 Task: Contacts Creation
Action: Mouse moved to (504, 148)
Screenshot: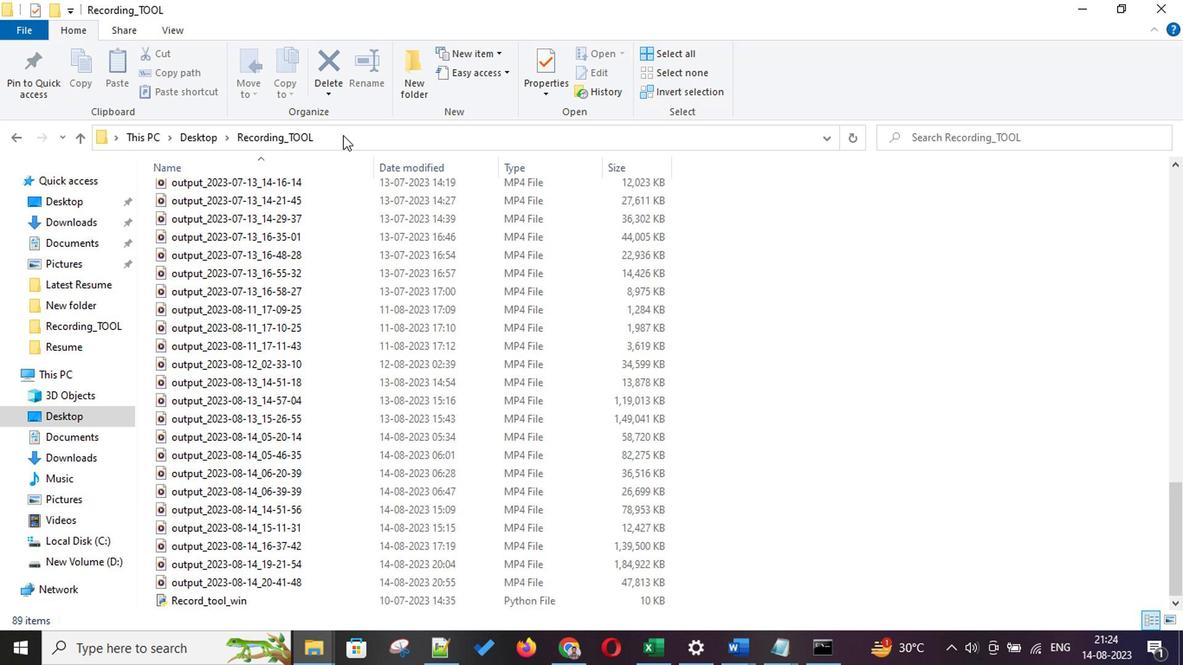 
Action: Key pressed <Key.alt_l><Key.tab><Key.tab>
Screenshot: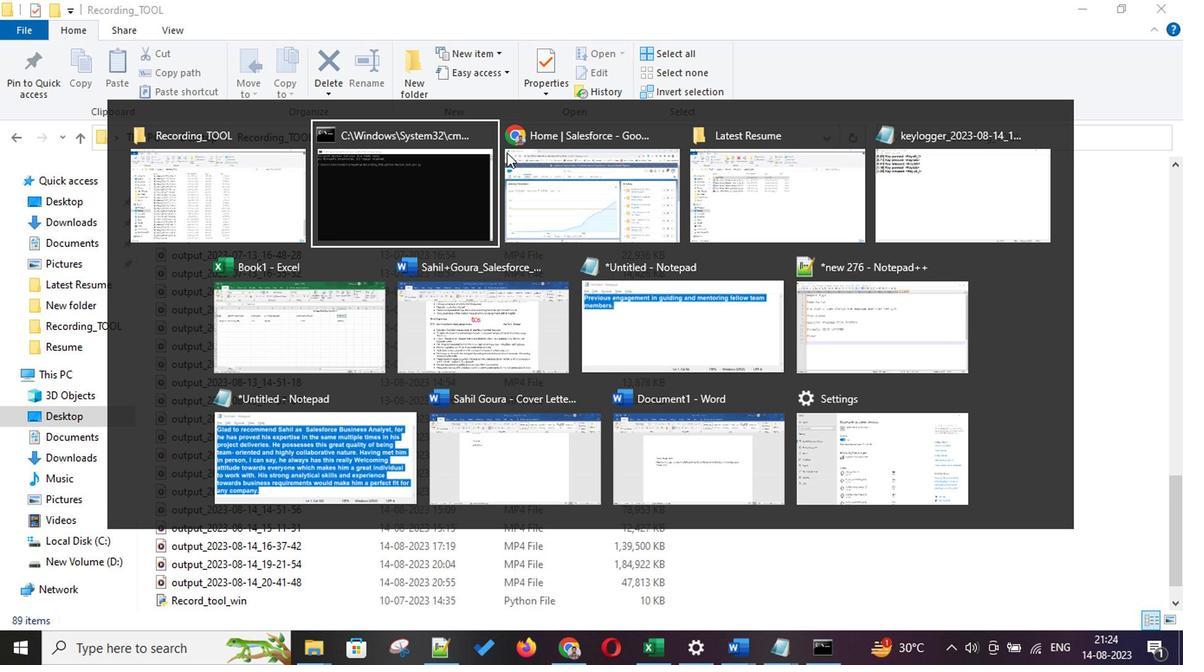 
Action: Mouse moved to (340, 184)
Screenshot: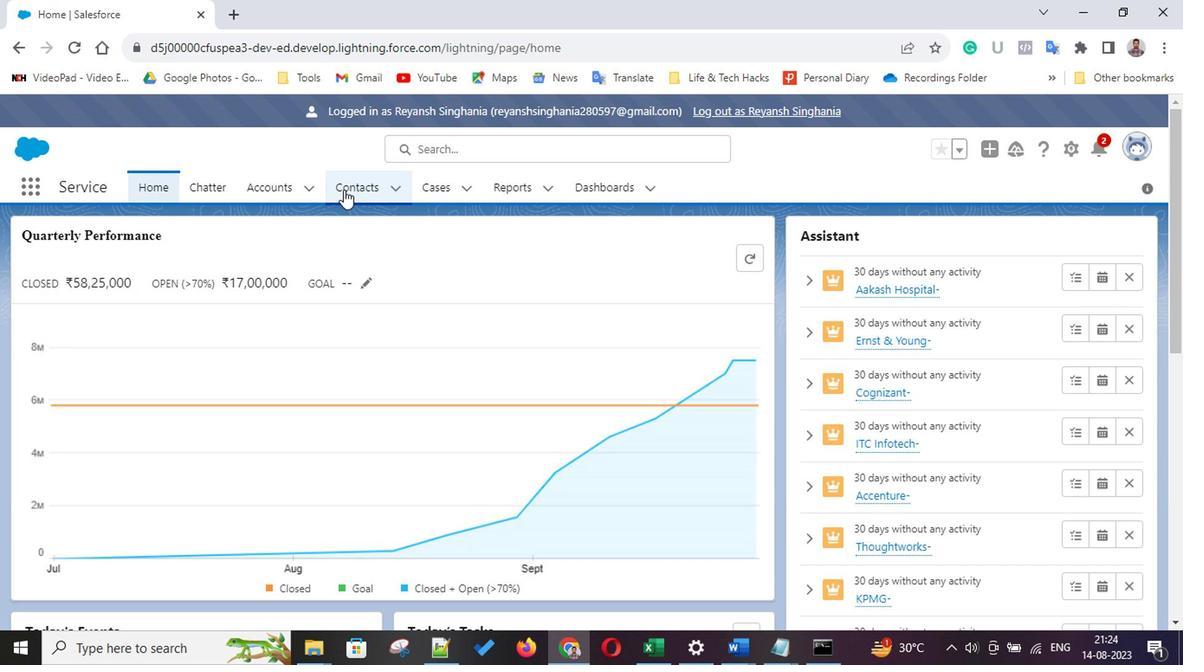 
Action: Mouse pressed left at (340, 184)
Screenshot: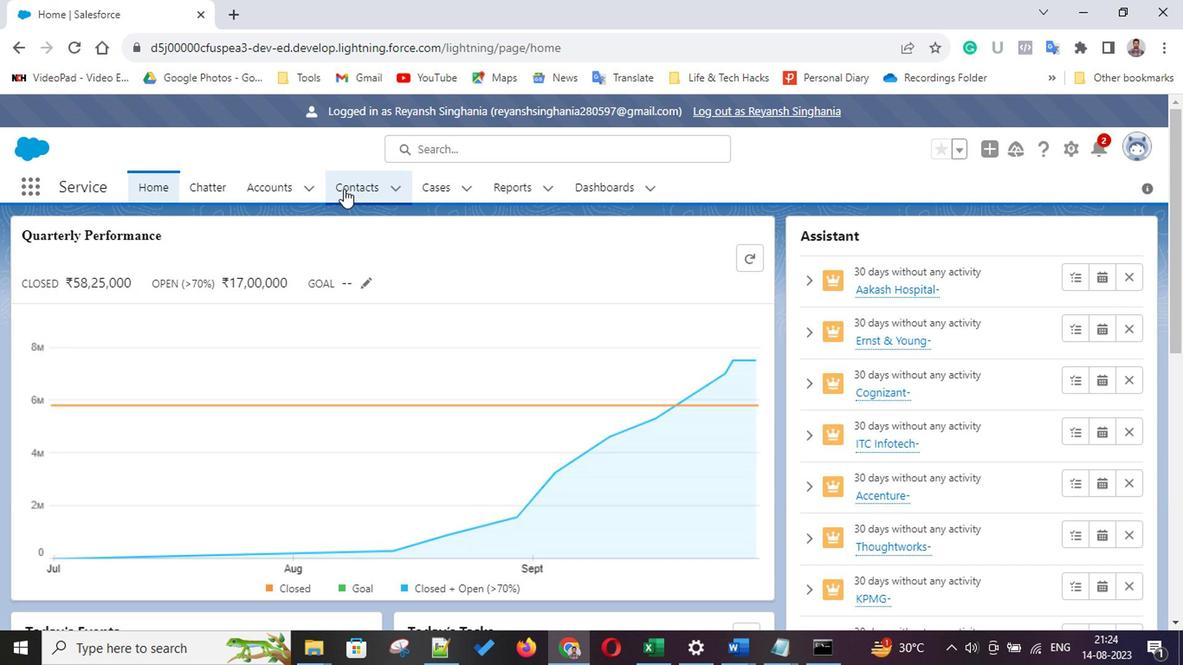 
Action: Mouse moved to (845, 241)
Screenshot: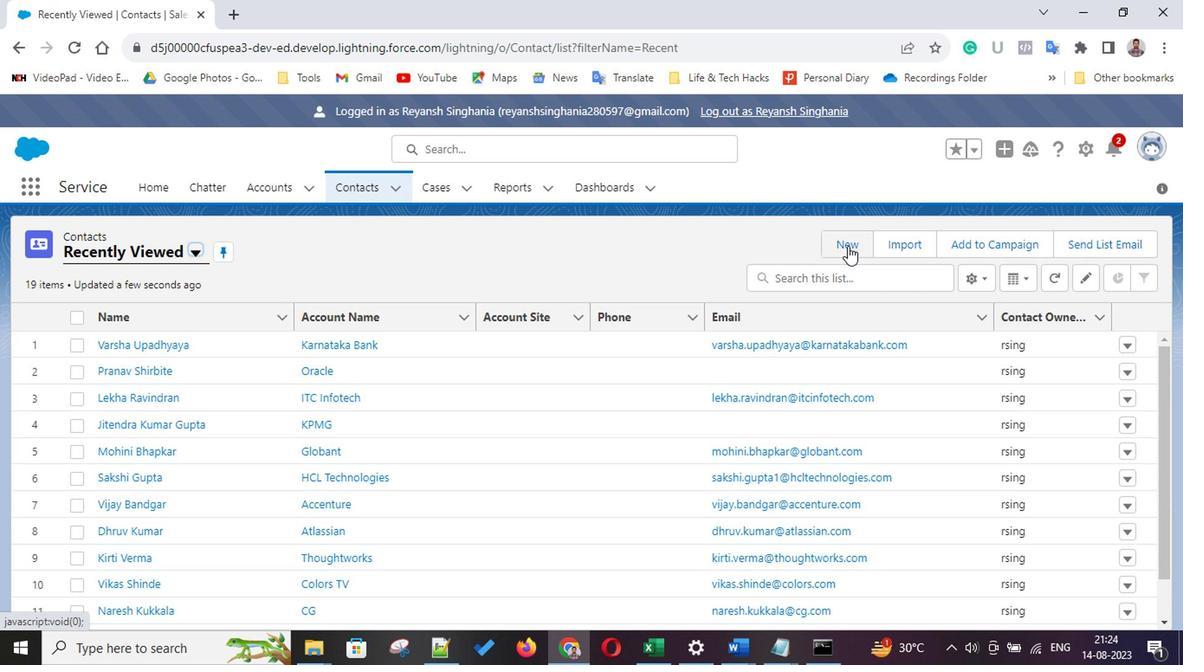 
Action: Mouse pressed left at (845, 241)
Screenshot: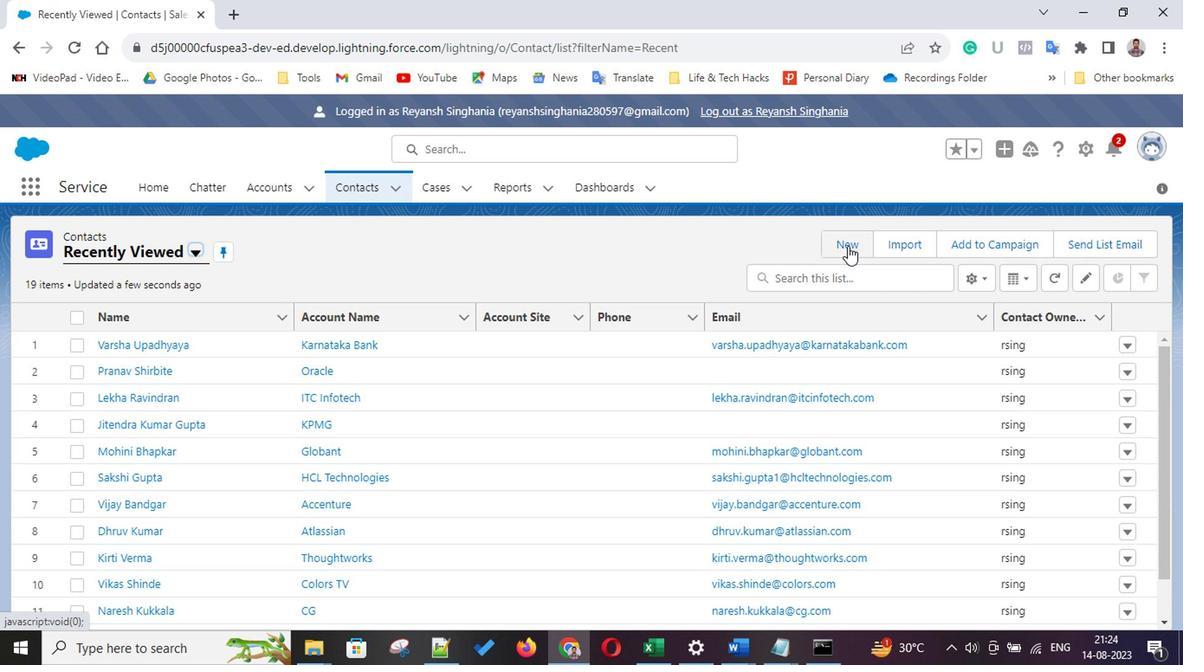 
Action: Mouse moved to (364, 412)
Screenshot: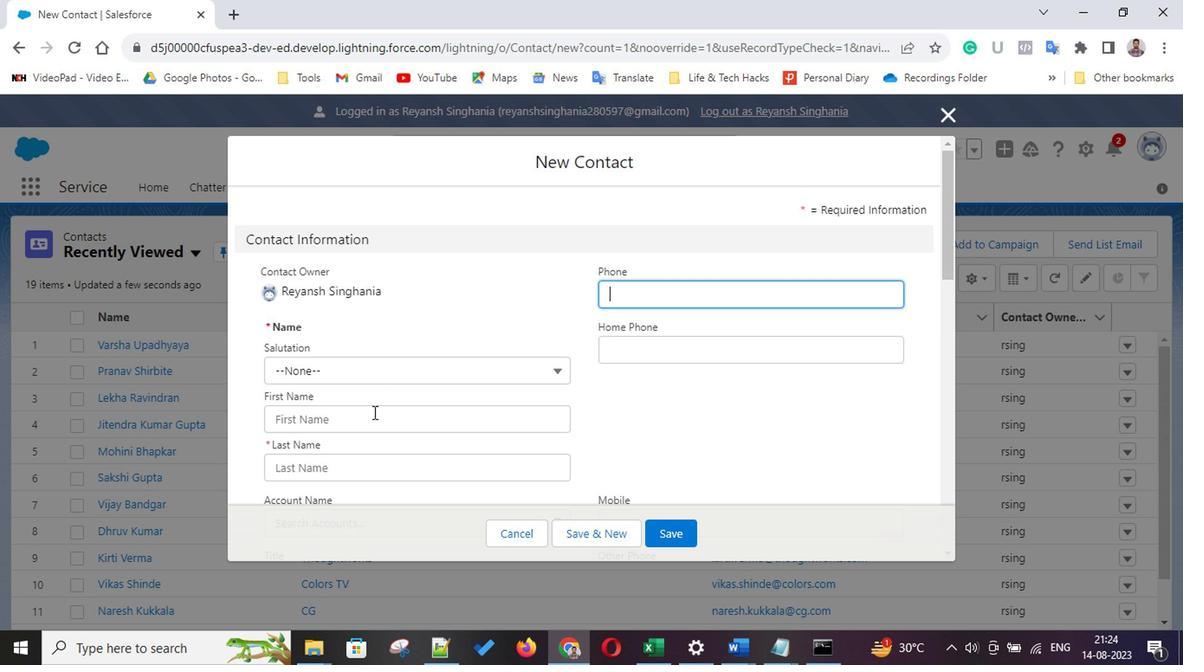 
Action: Mouse pressed left at (364, 412)
Screenshot: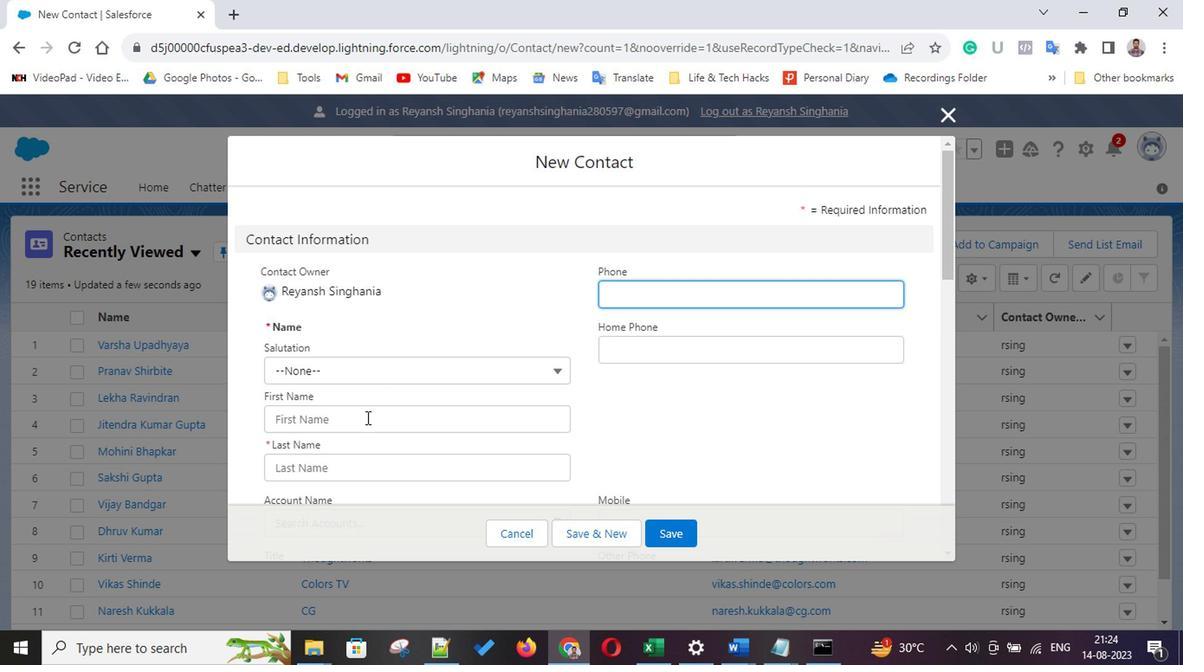
Action: Key pressed <Key.shift>Aayesha
Screenshot: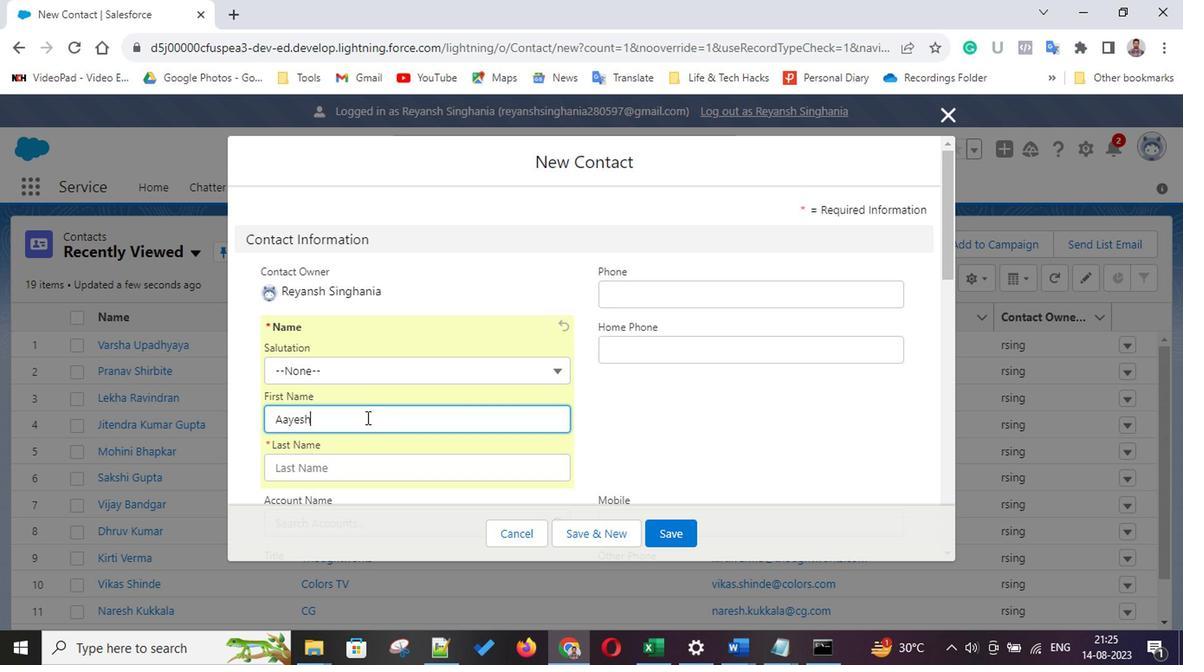 
Action: Mouse moved to (353, 454)
Screenshot: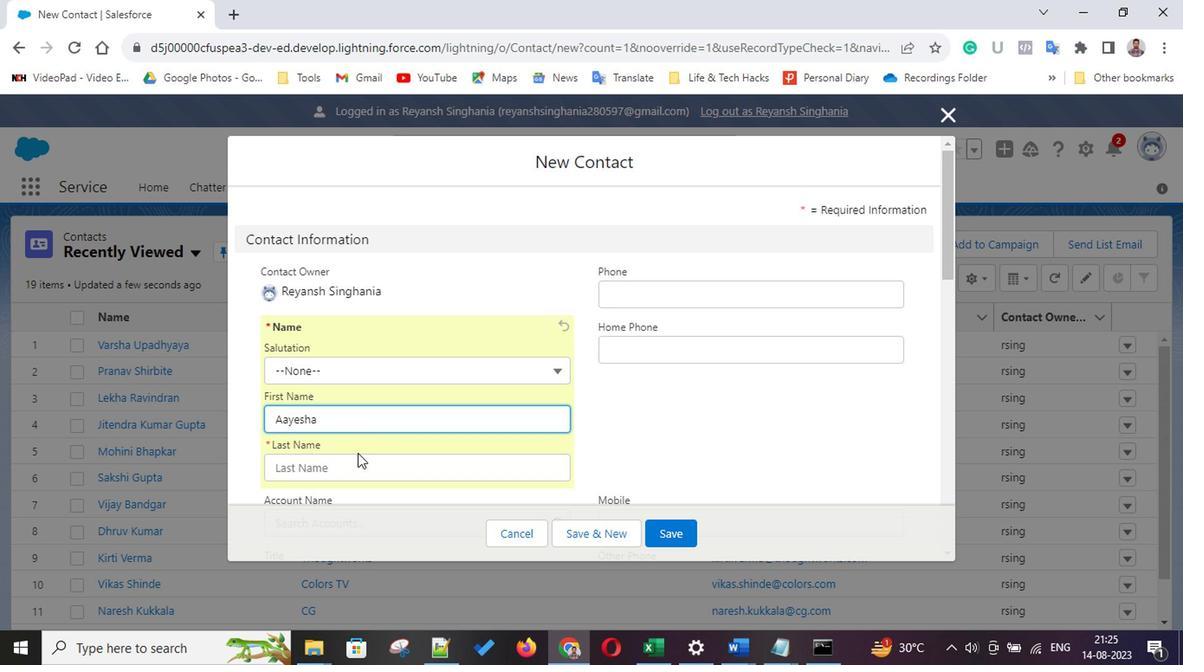 
Action: Mouse pressed left at (353, 454)
Screenshot: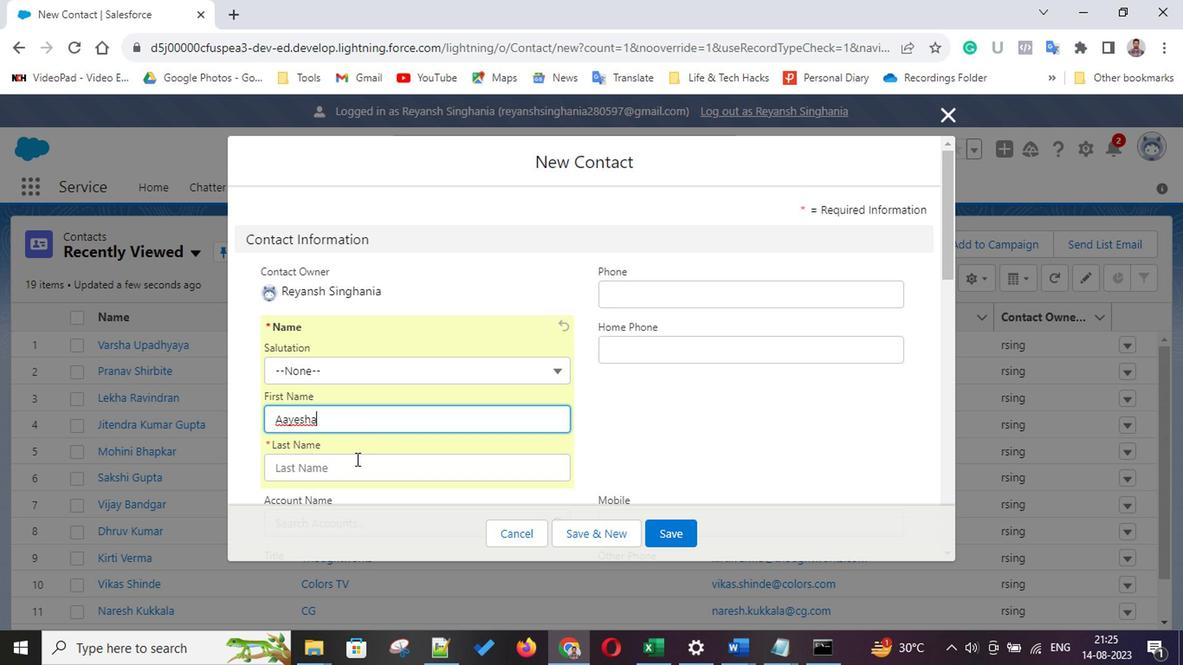 
Action: Key pressed <Key.shift>Mi<Key.backspace><Key.backspace><Key.shift>Nisni
Screenshot: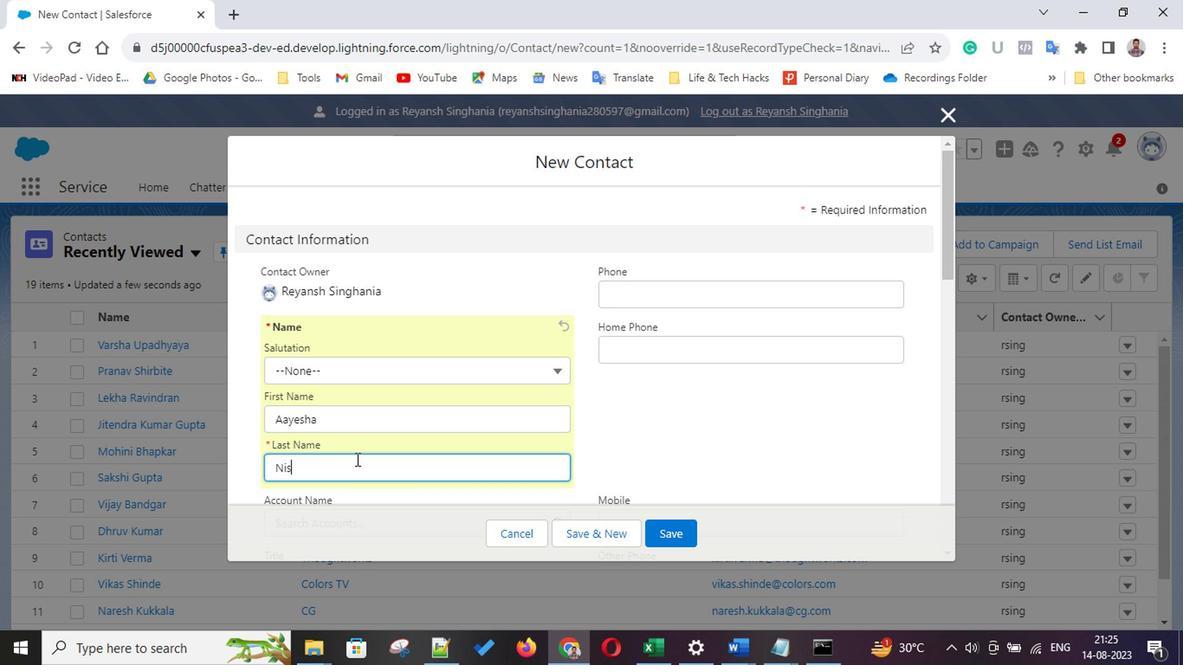 
Action: Mouse moved to (419, 441)
Screenshot: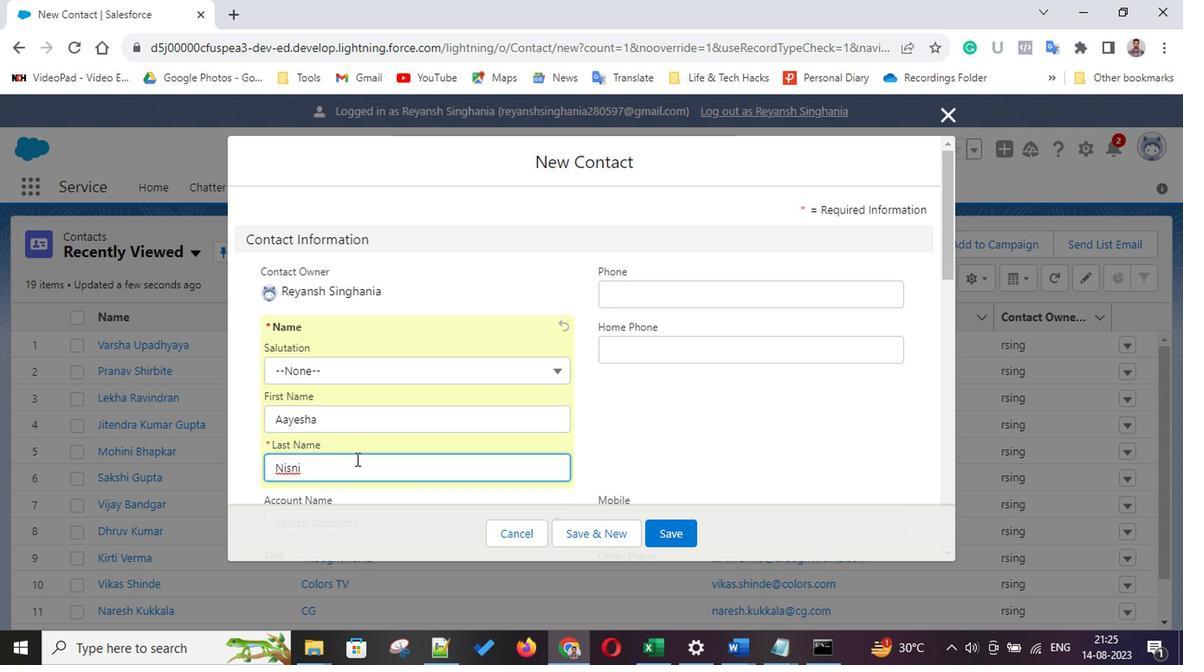 
Action: Mouse scrolled (419, 440) with delta (0, 0)
Screenshot: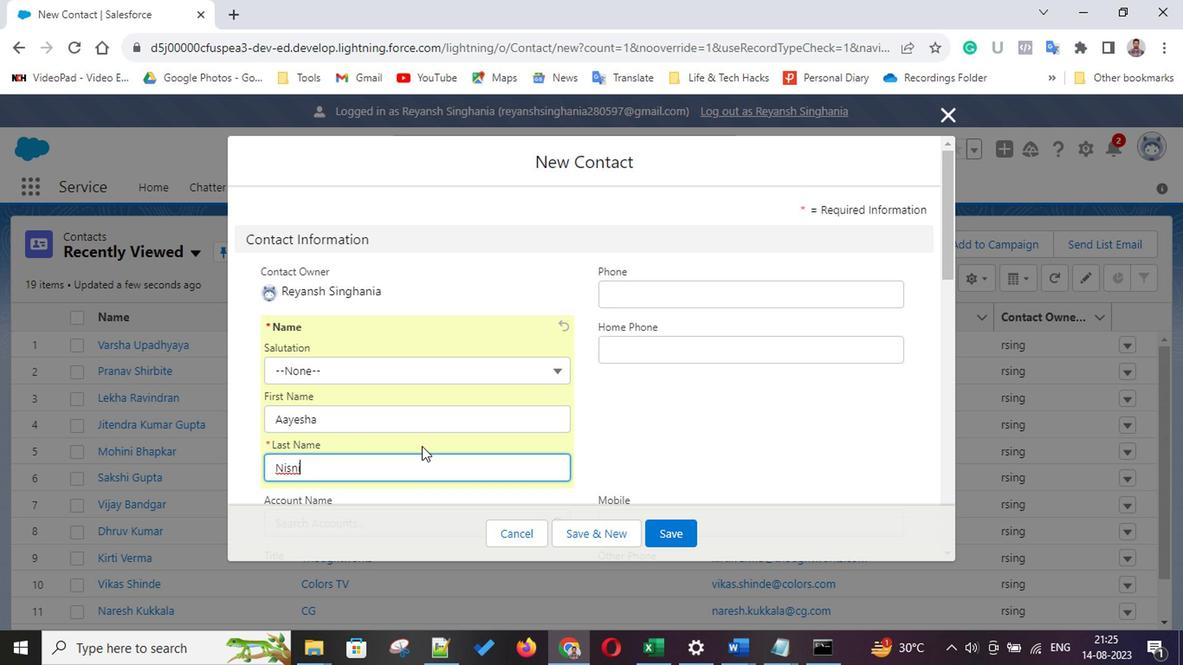 
Action: Mouse scrolled (419, 440) with delta (0, 0)
Screenshot: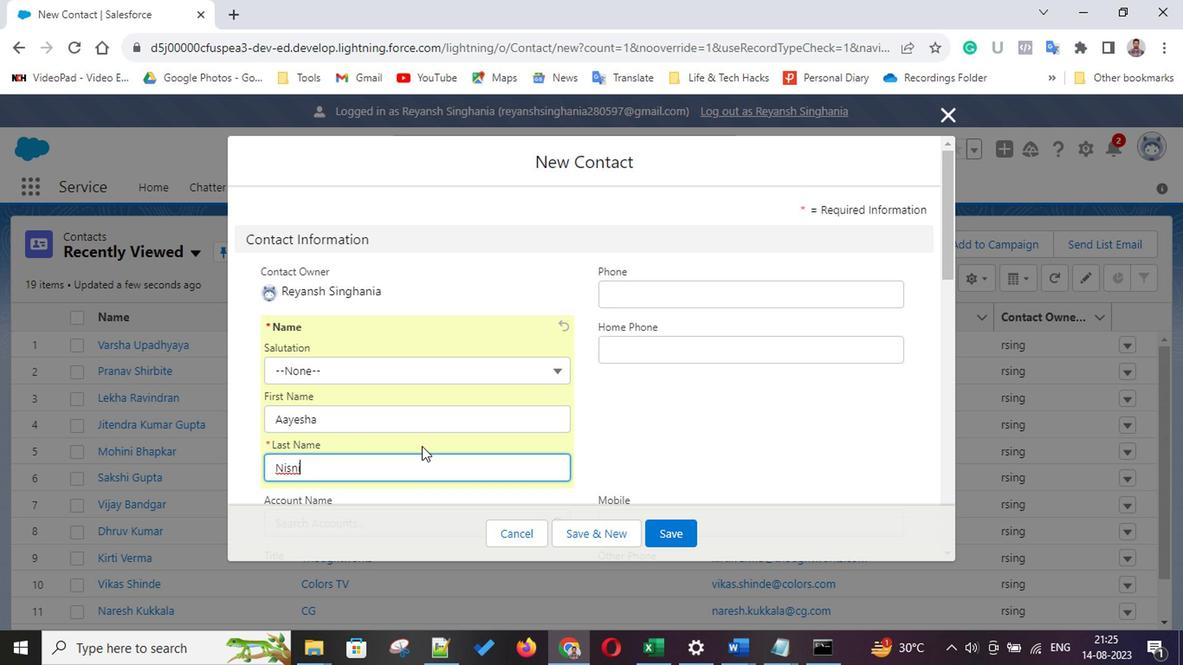 
Action: Mouse scrolled (419, 440) with delta (0, 0)
Screenshot: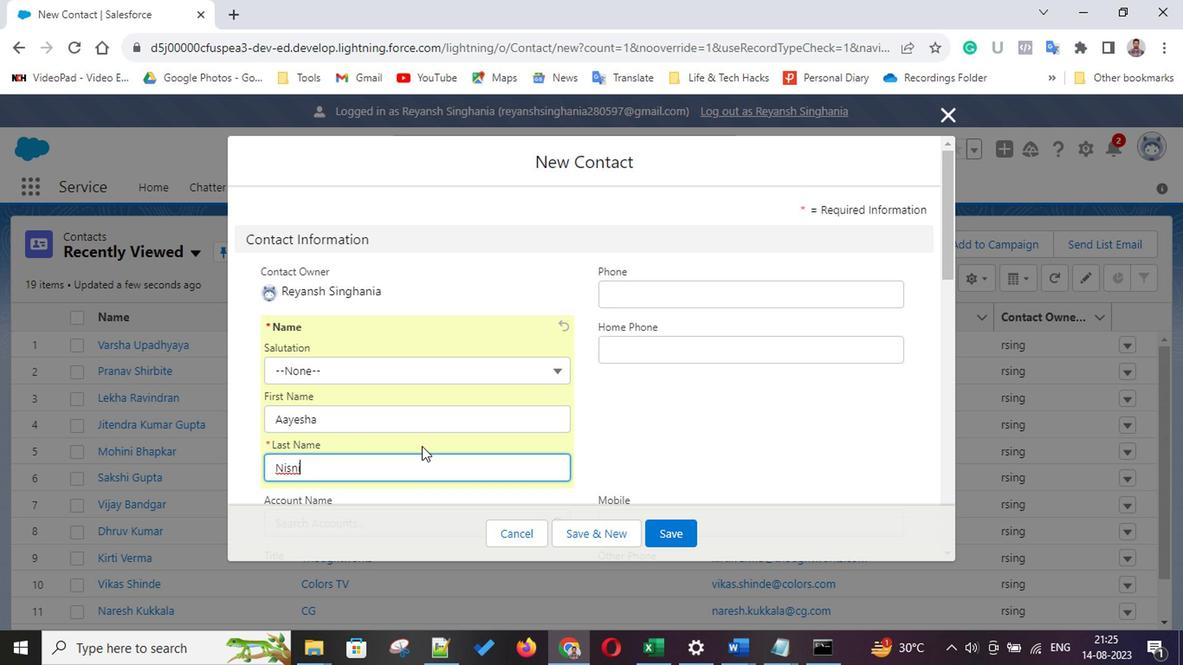 
Action: Mouse scrolled (419, 440) with delta (0, 0)
Screenshot: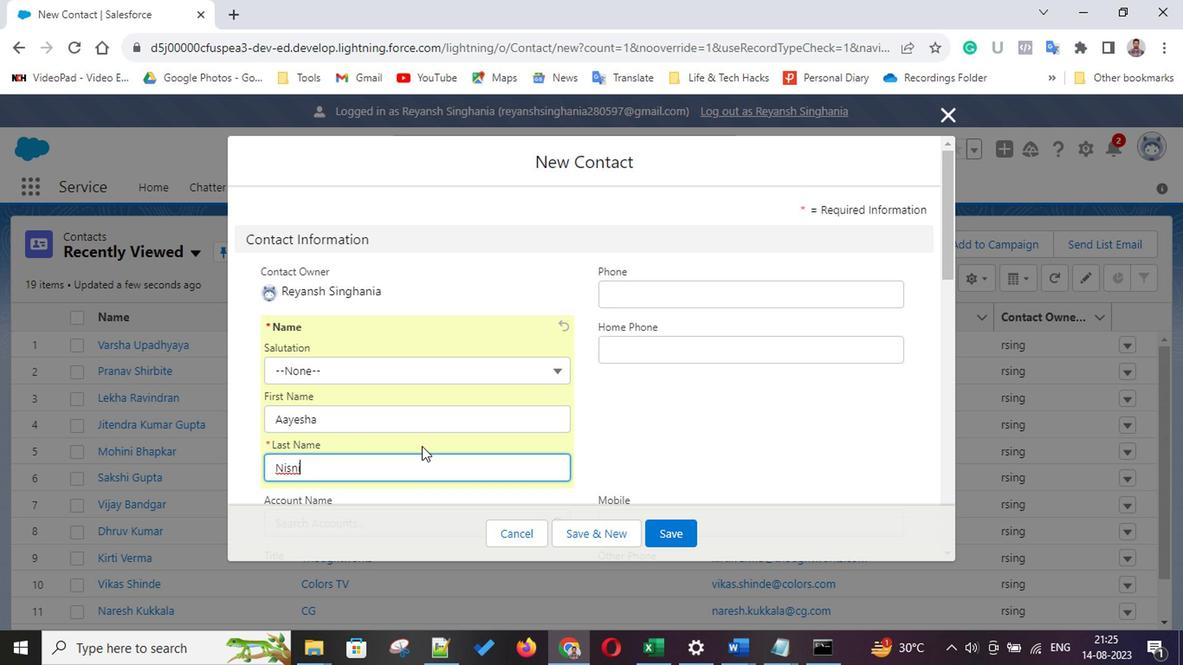 
Action: Mouse scrolled (419, 440) with delta (0, 0)
Screenshot: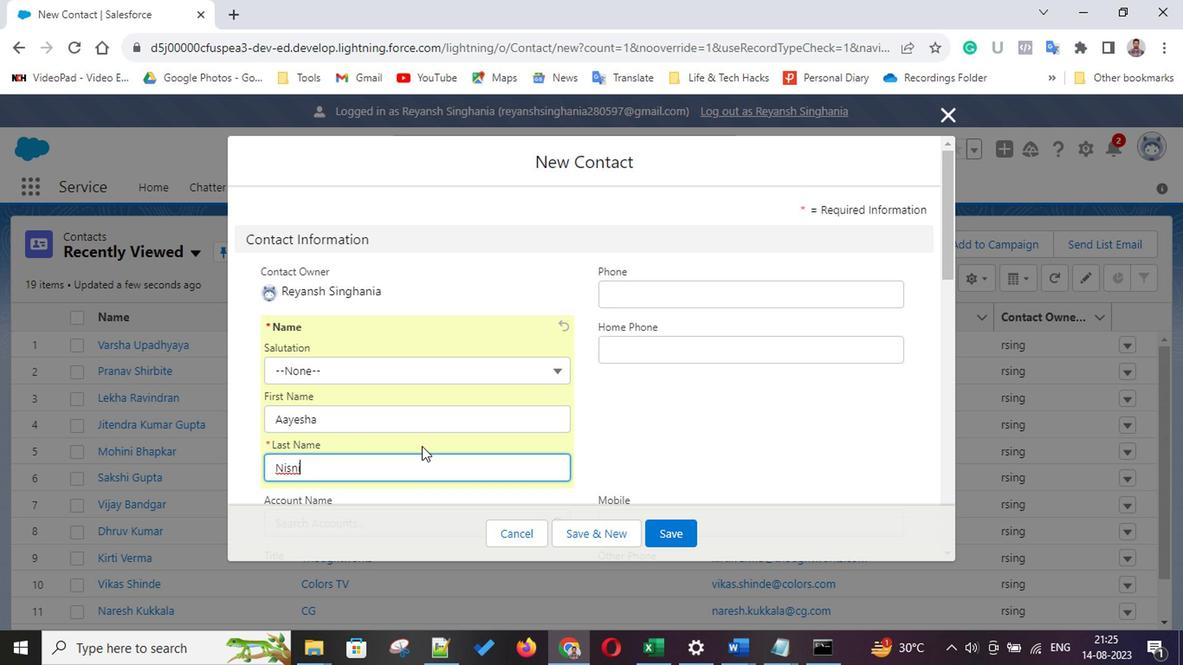 
Action: Mouse scrolled (419, 440) with delta (0, 0)
Screenshot: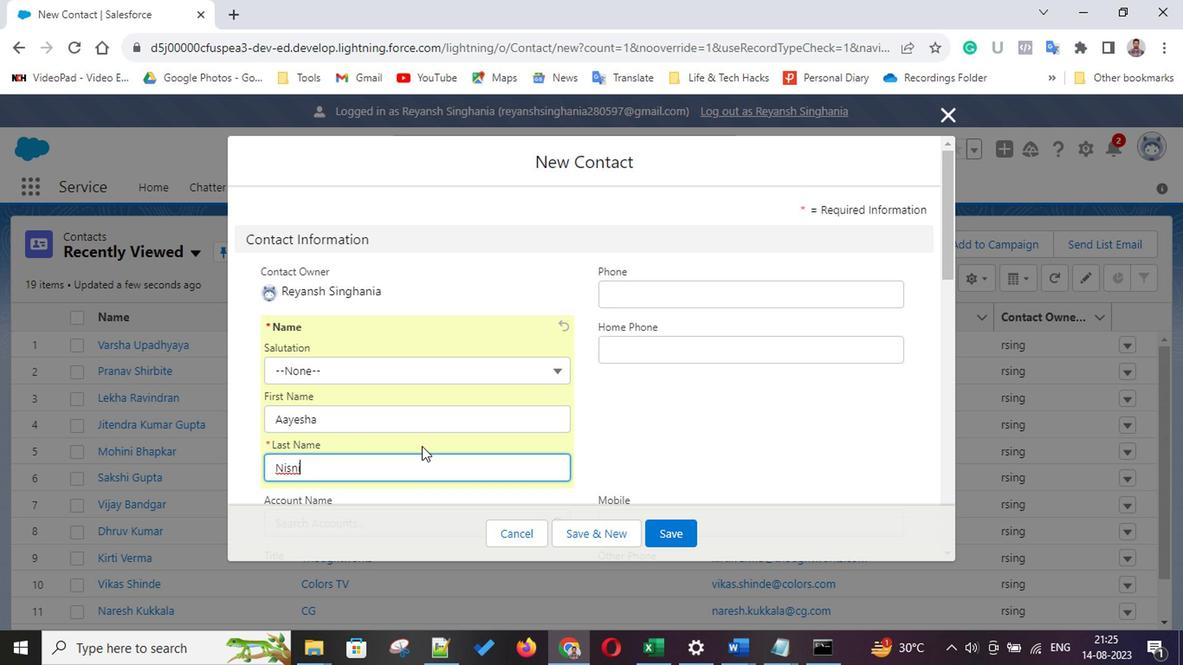 
Action: Mouse scrolled (419, 440) with delta (0, 0)
Screenshot: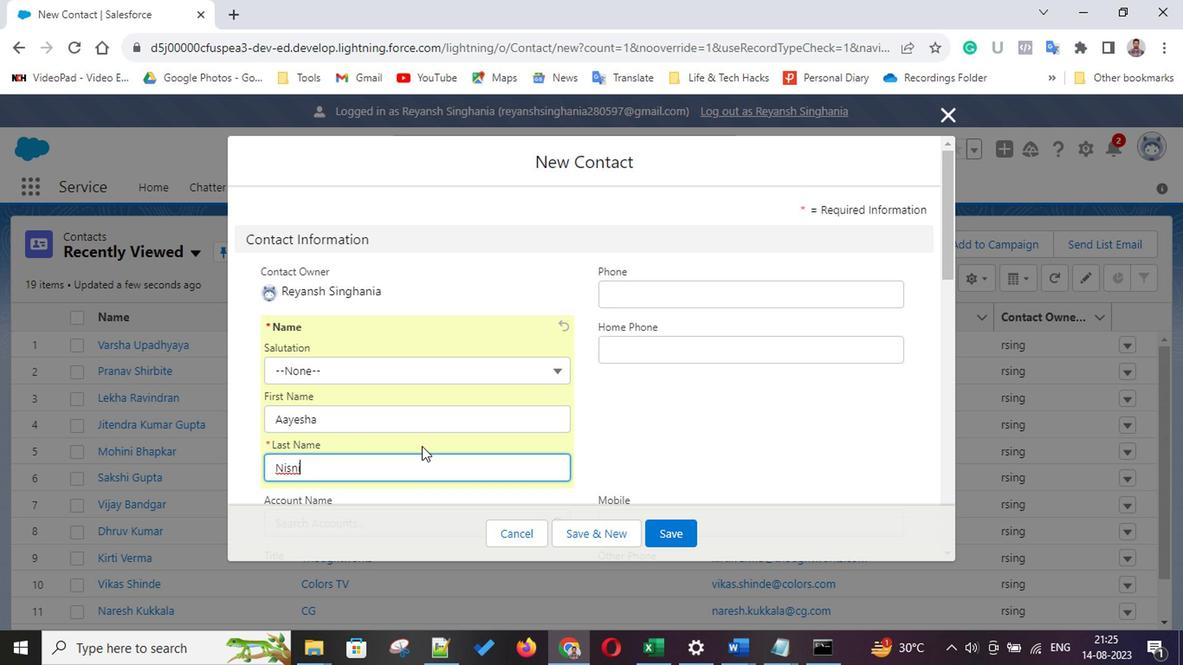 
Action: Mouse scrolled (419, 440) with delta (0, 0)
Screenshot: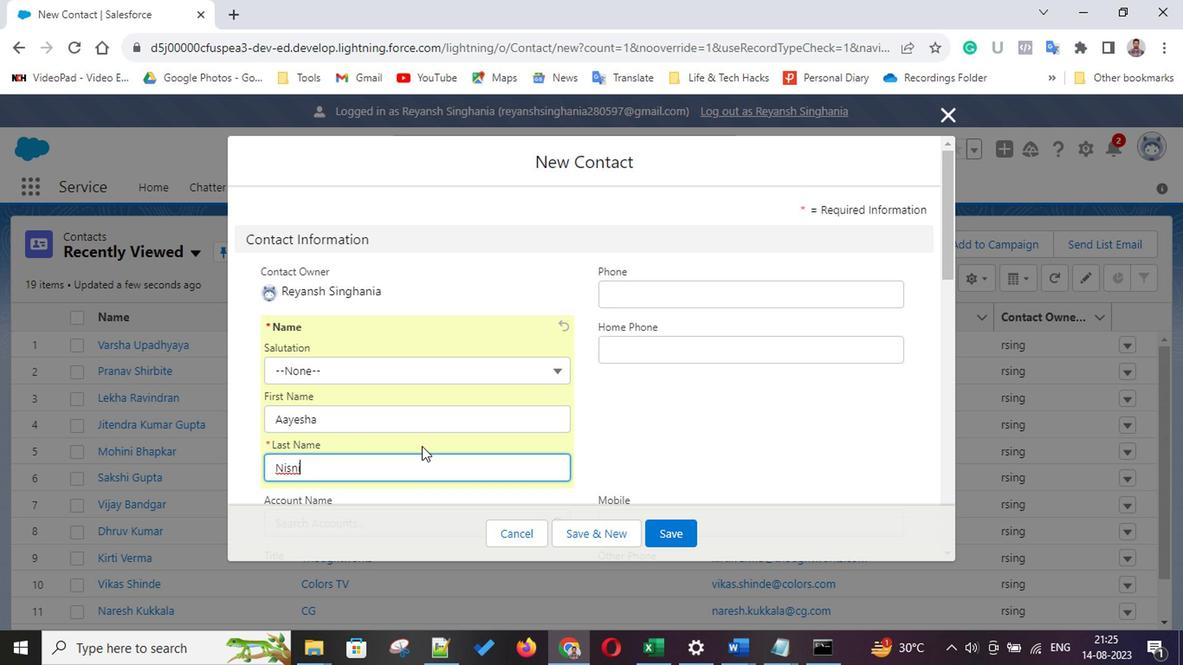 
Action: Mouse scrolled (419, 440) with delta (0, 0)
Screenshot: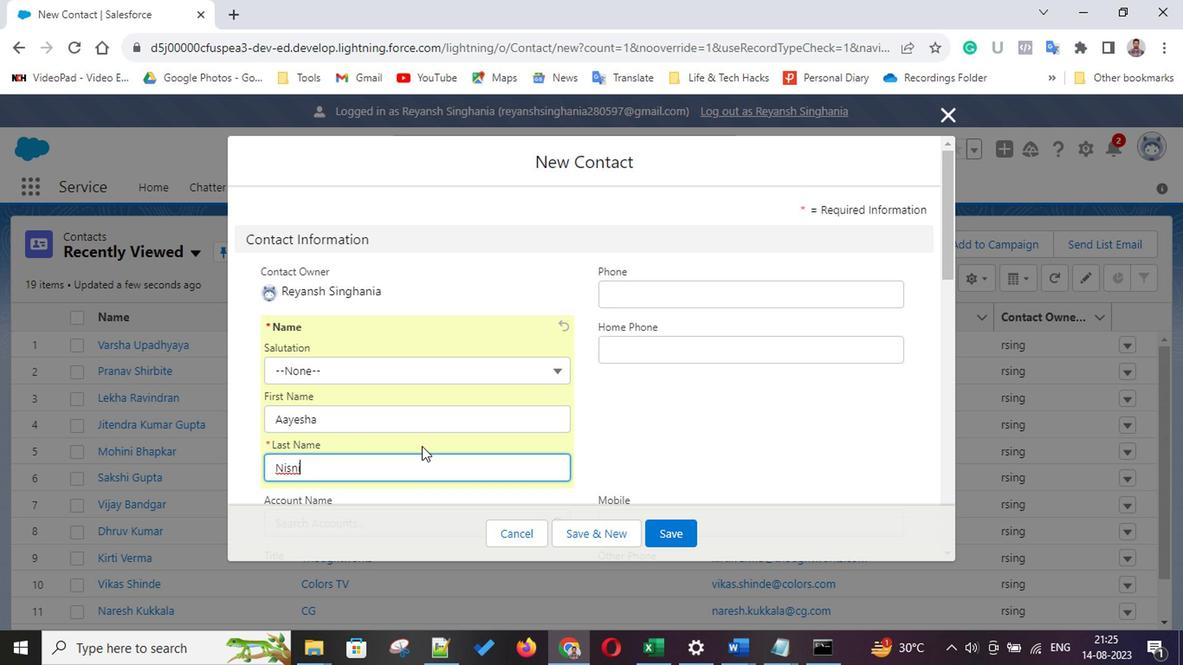 
Action: Mouse moved to (530, 357)
Screenshot: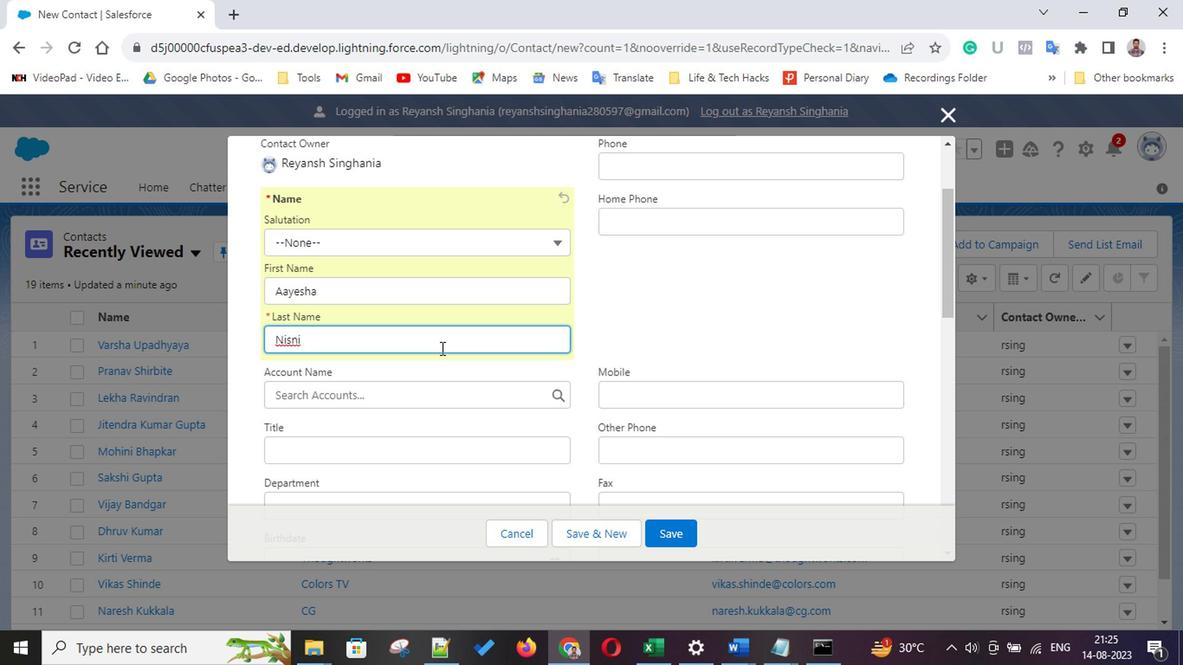 
Action: Mouse scrolled (530, 356) with delta (0, 0)
Screenshot: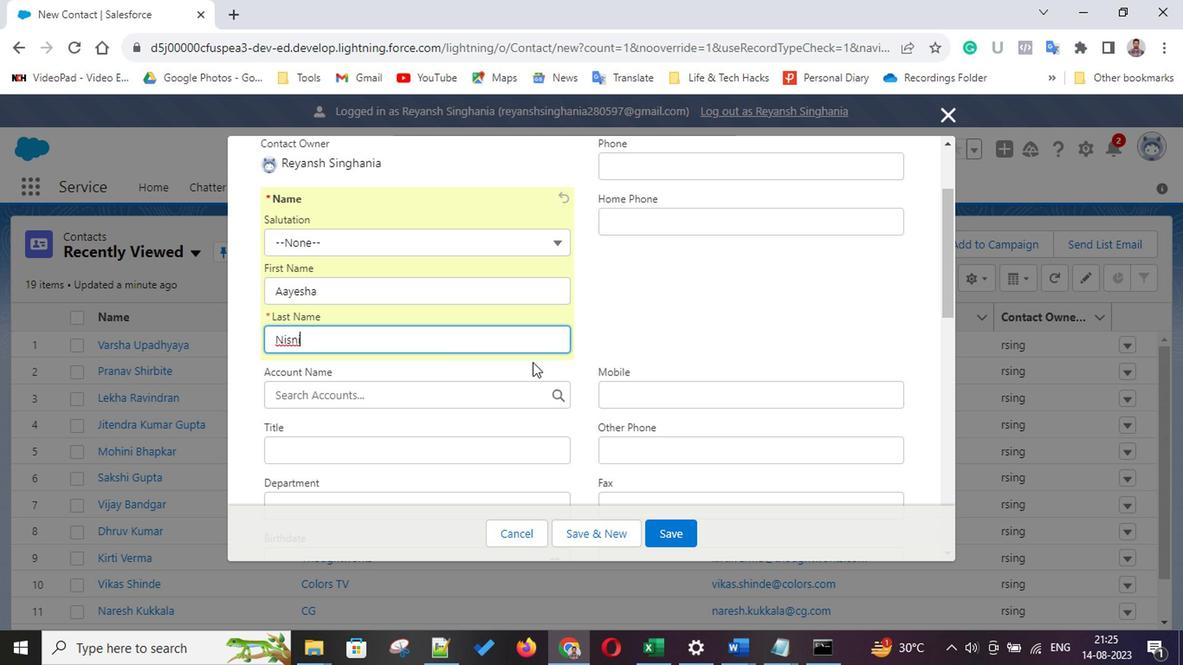 
Action: Mouse scrolled (530, 356) with delta (0, 0)
Screenshot: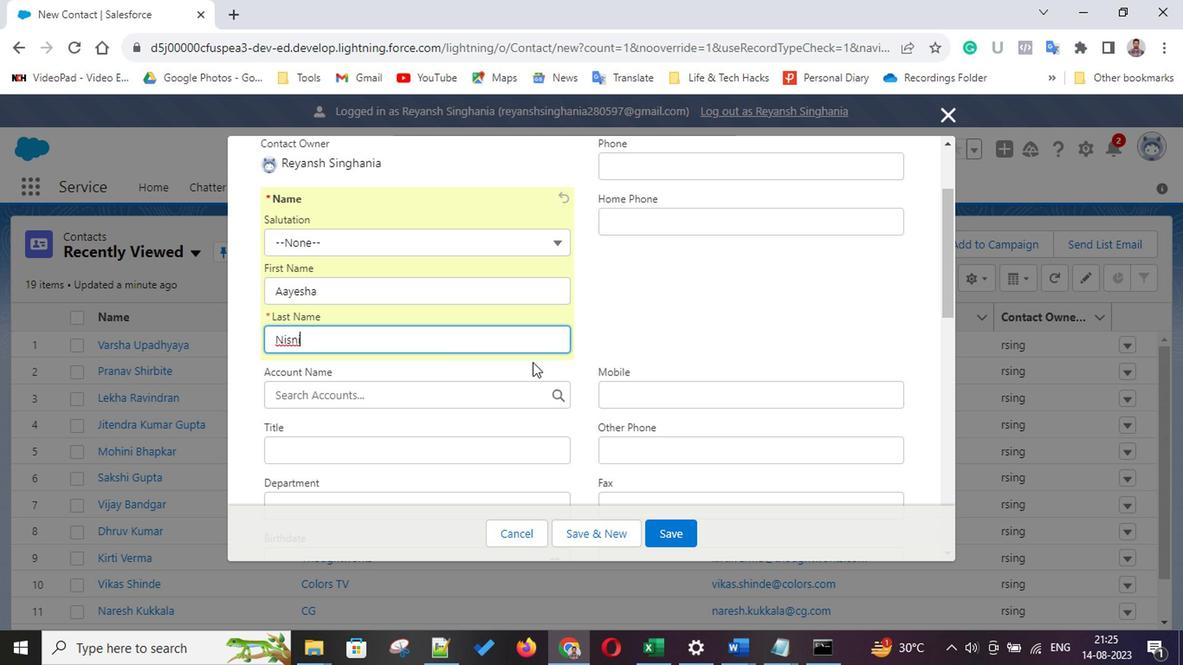 
Action: Mouse scrolled (530, 356) with delta (0, 0)
Screenshot: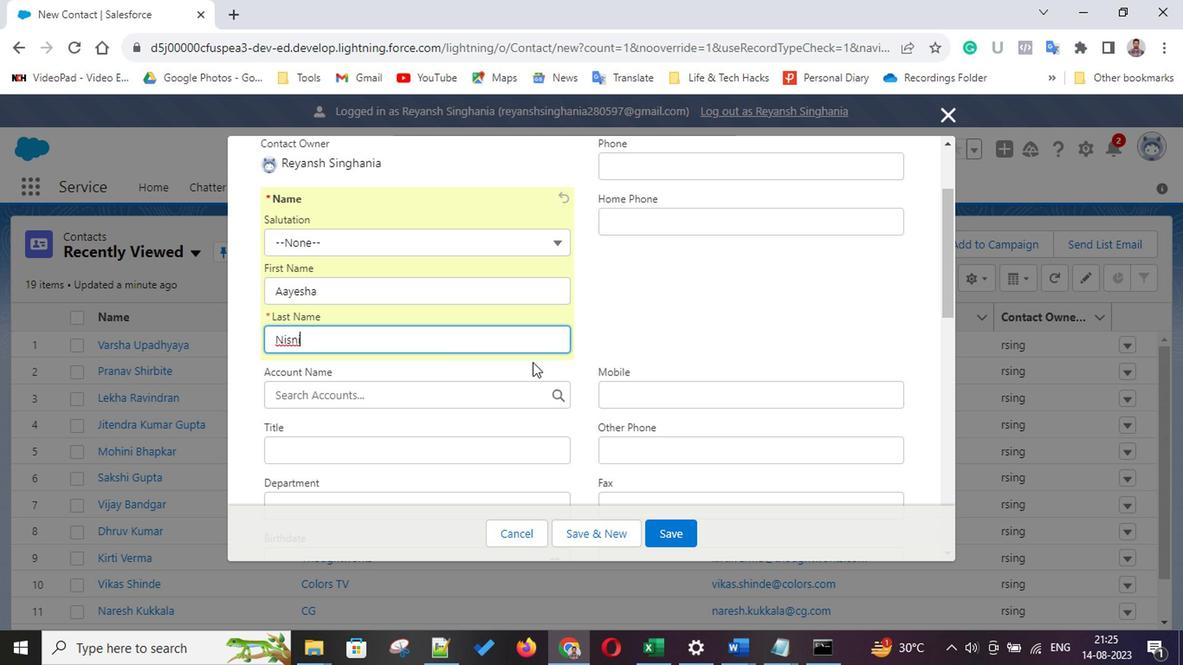 
Action: Mouse scrolled (530, 356) with delta (0, 0)
Screenshot: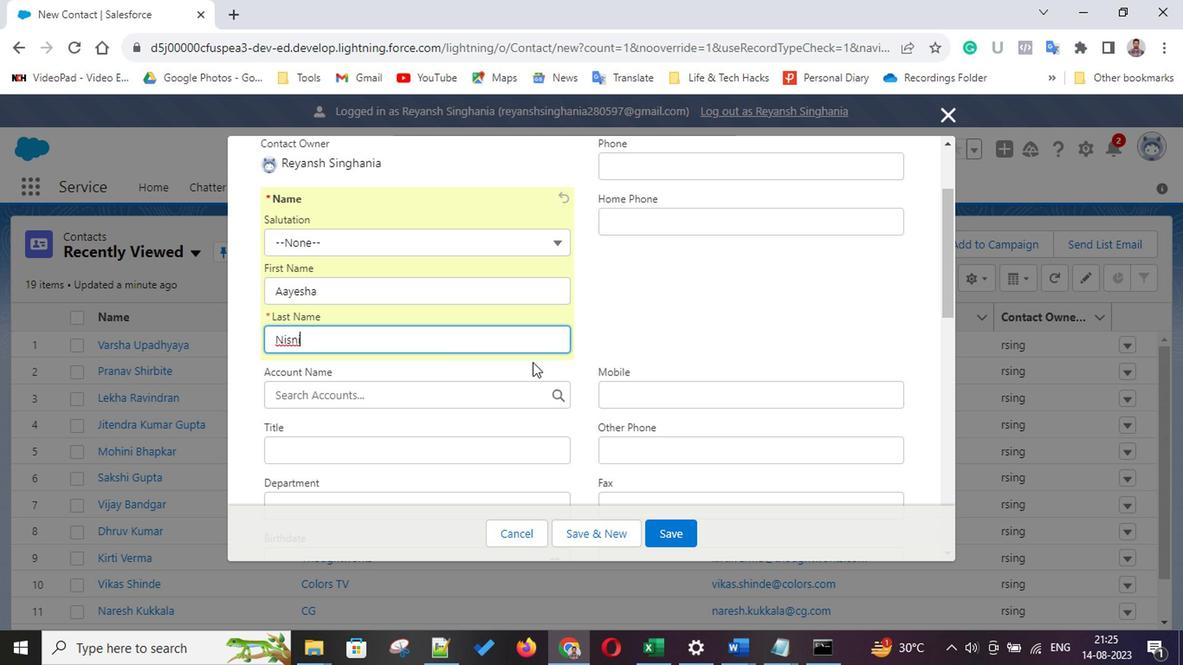 
Action: Mouse scrolled (530, 356) with delta (0, 0)
Screenshot: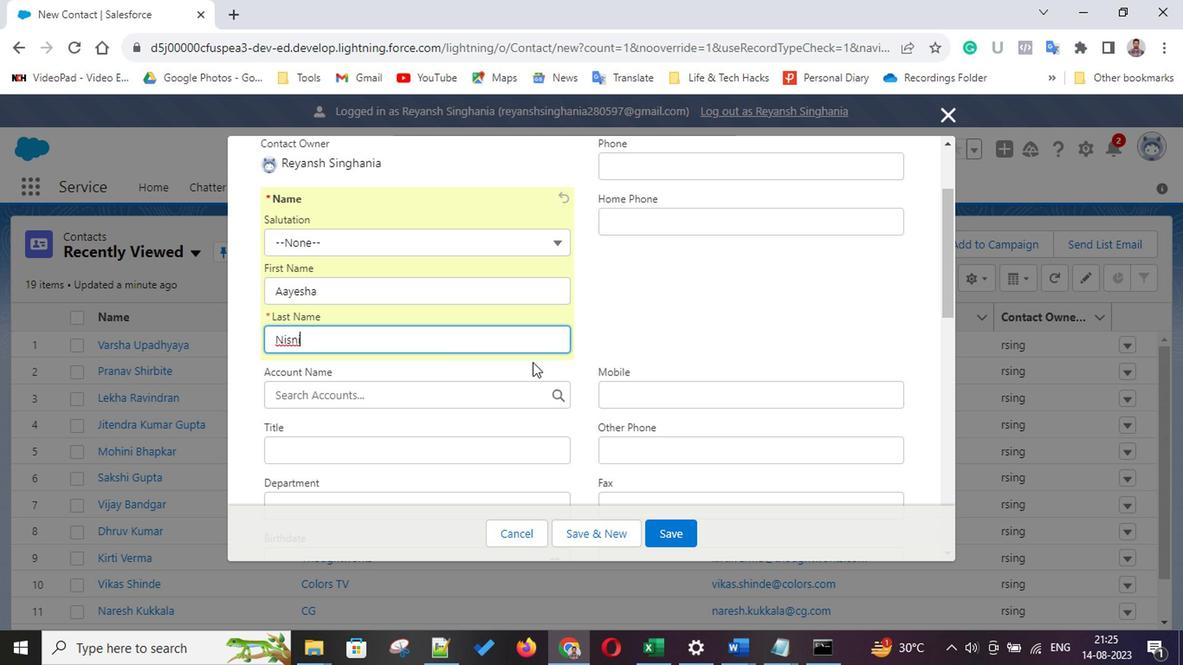 
Action: Mouse scrolled (530, 356) with delta (0, 0)
Screenshot: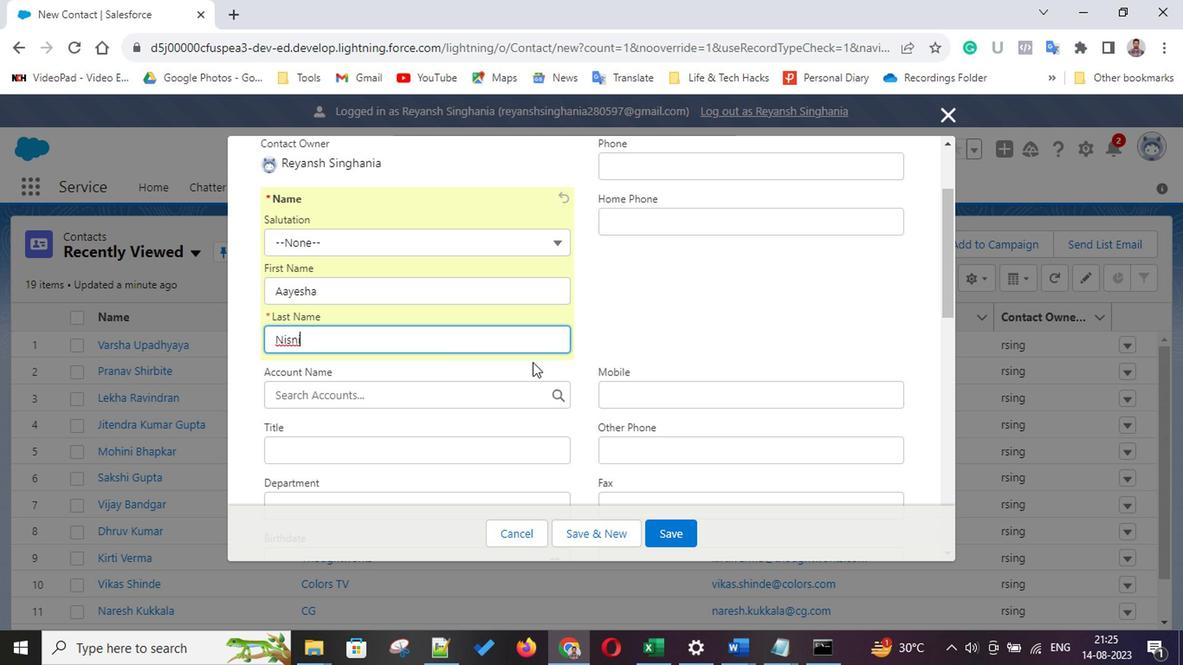 
Action: Mouse moved to (589, 530)
Screenshot: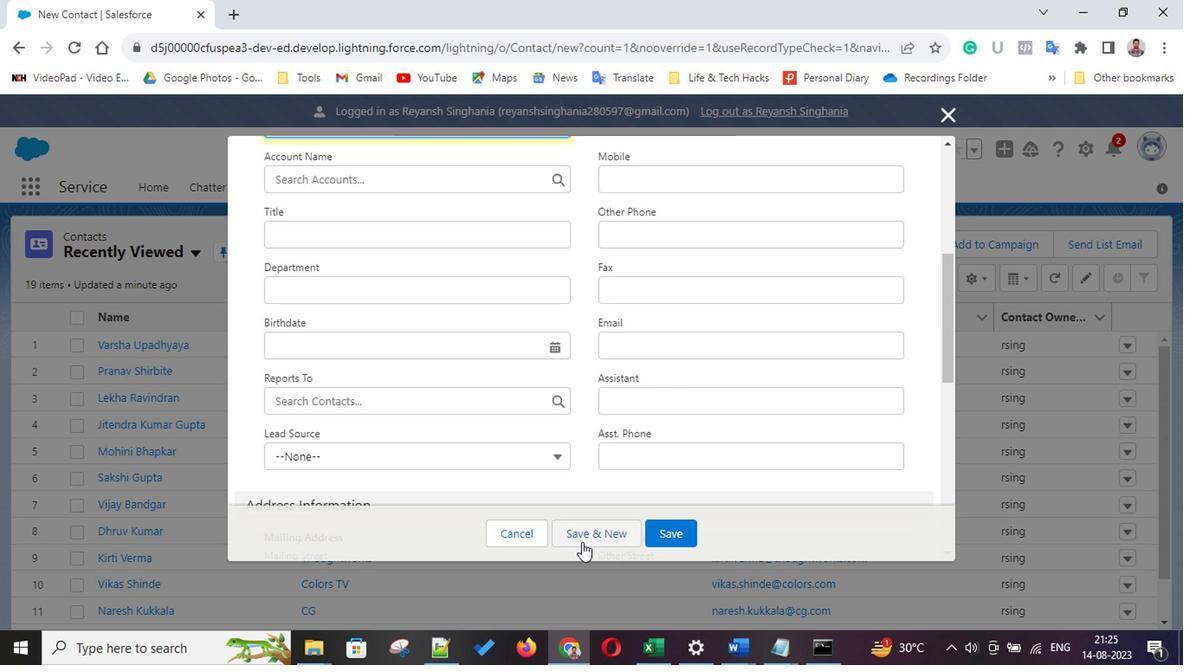 
Action: Mouse pressed left at (589, 530)
Screenshot: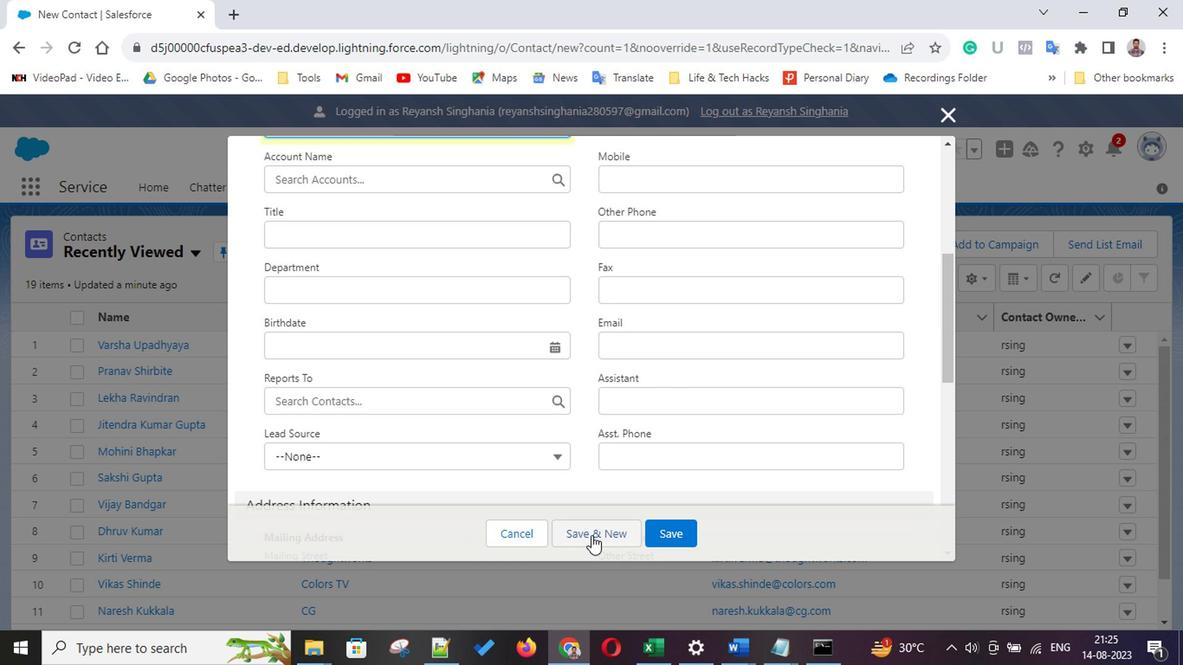 
Action: Mouse moved to (334, 416)
Screenshot: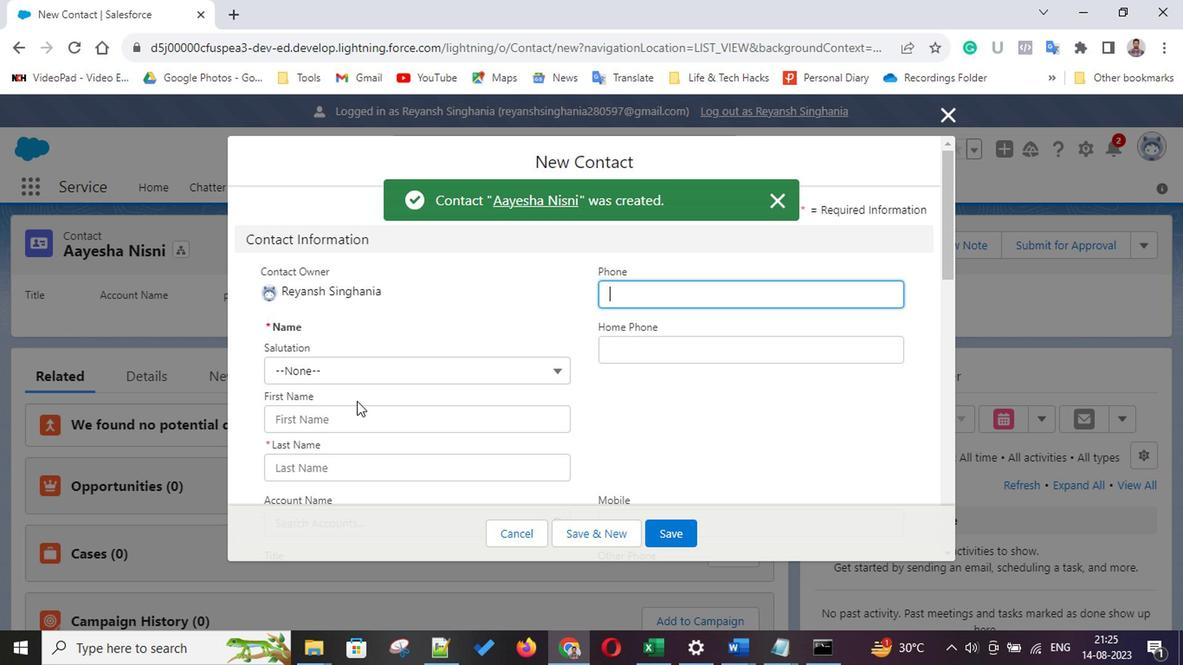 
Action: Mouse pressed left at (334, 416)
Screenshot: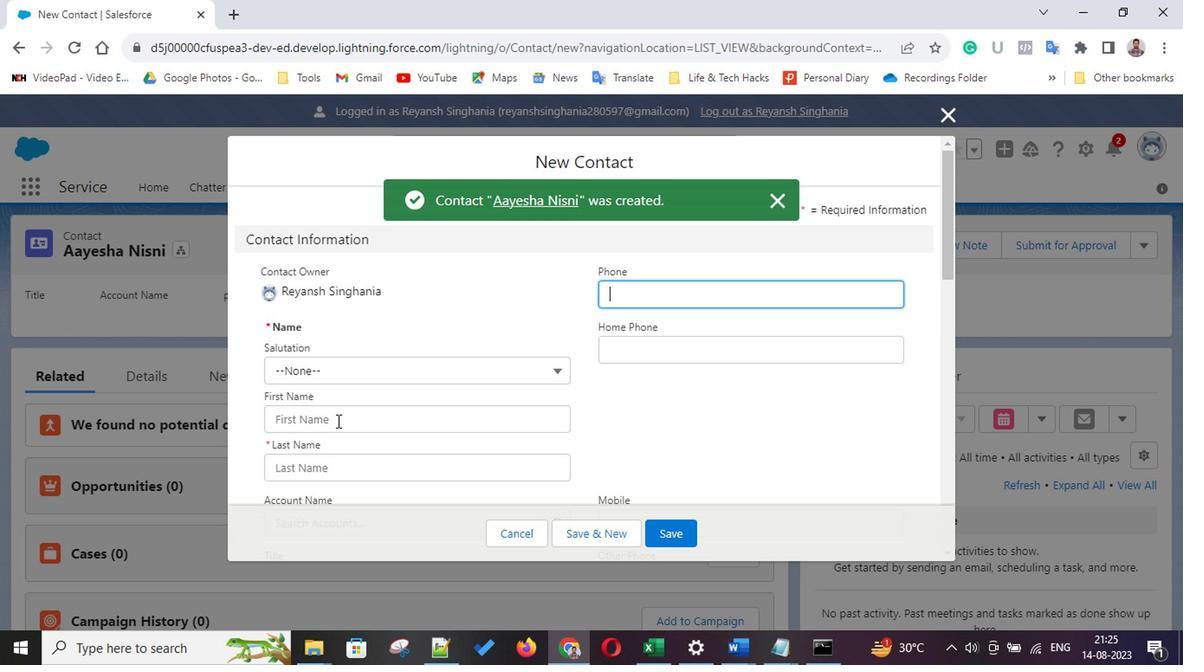 
Action: Key pressed <Key.shift>Abhishek<Key.space><Key.tab><Key.shift>Chauhan
Screenshot: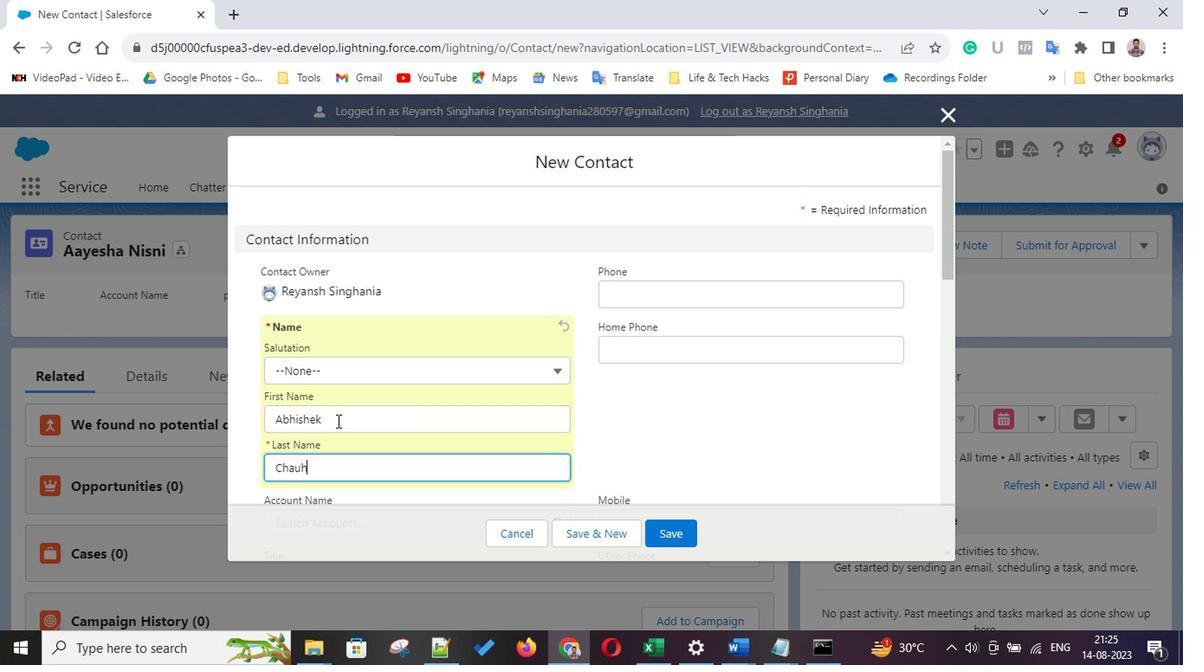 
Action: Mouse scrolled (334, 415) with delta (0, -1)
Screenshot: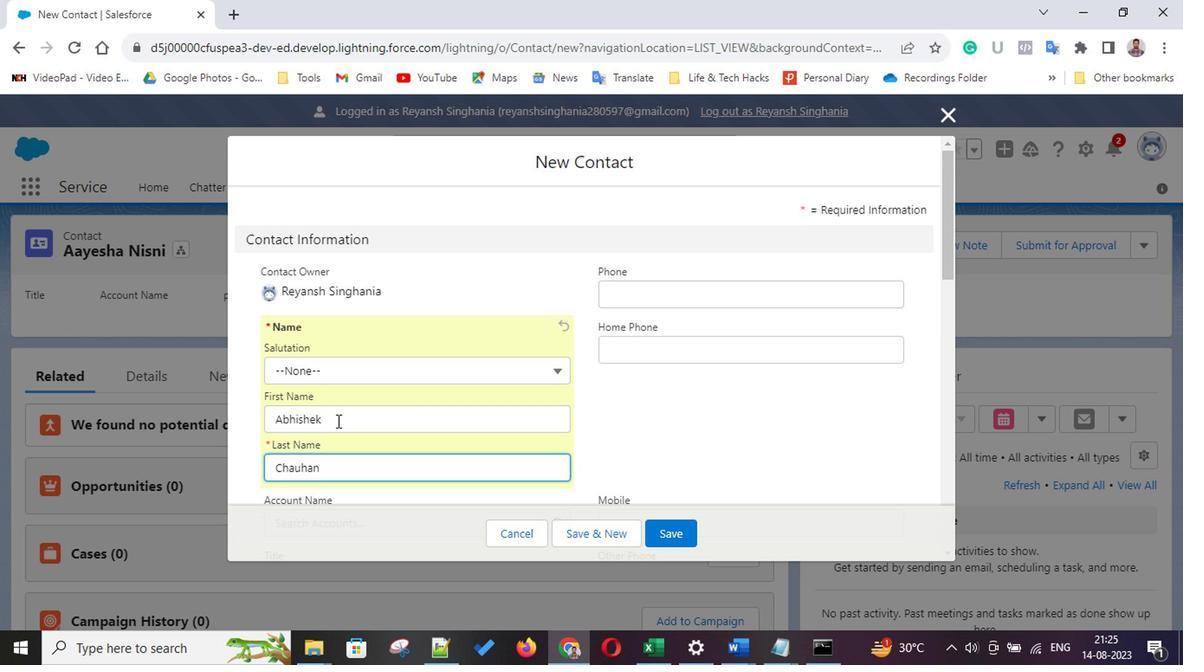 
Action: Mouse scrolled (334, 415) with delta (0, -1)
Screenshot: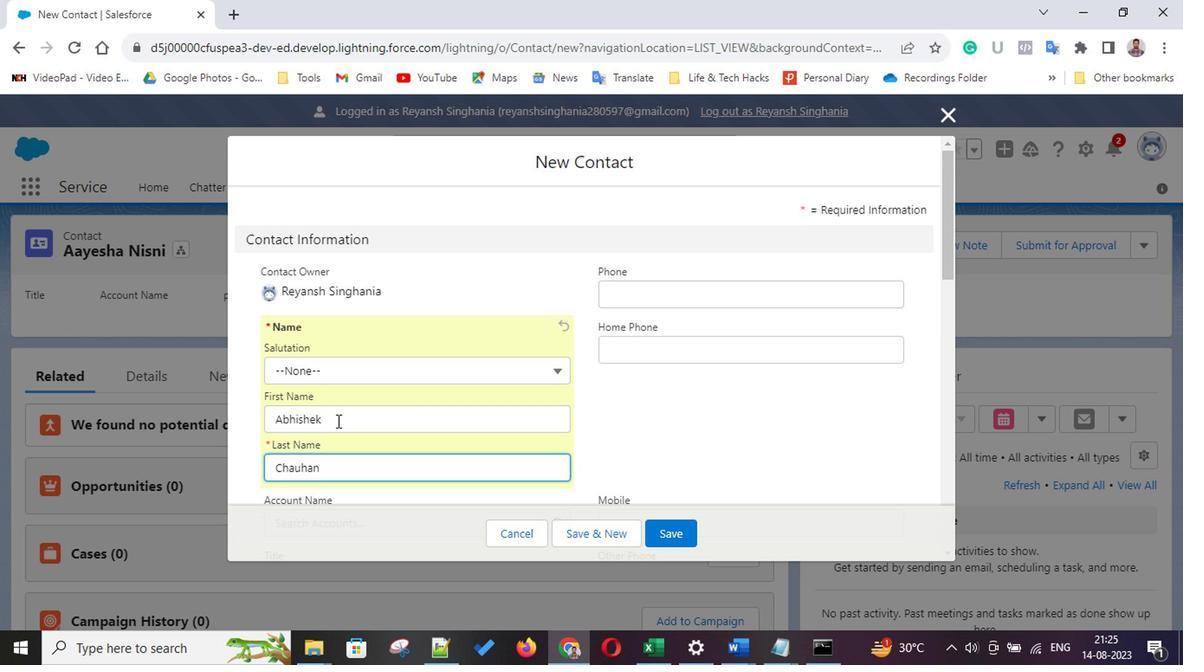 
Action: Mouse scrolled (334, 415) with delta (0, -1)
Screenshot: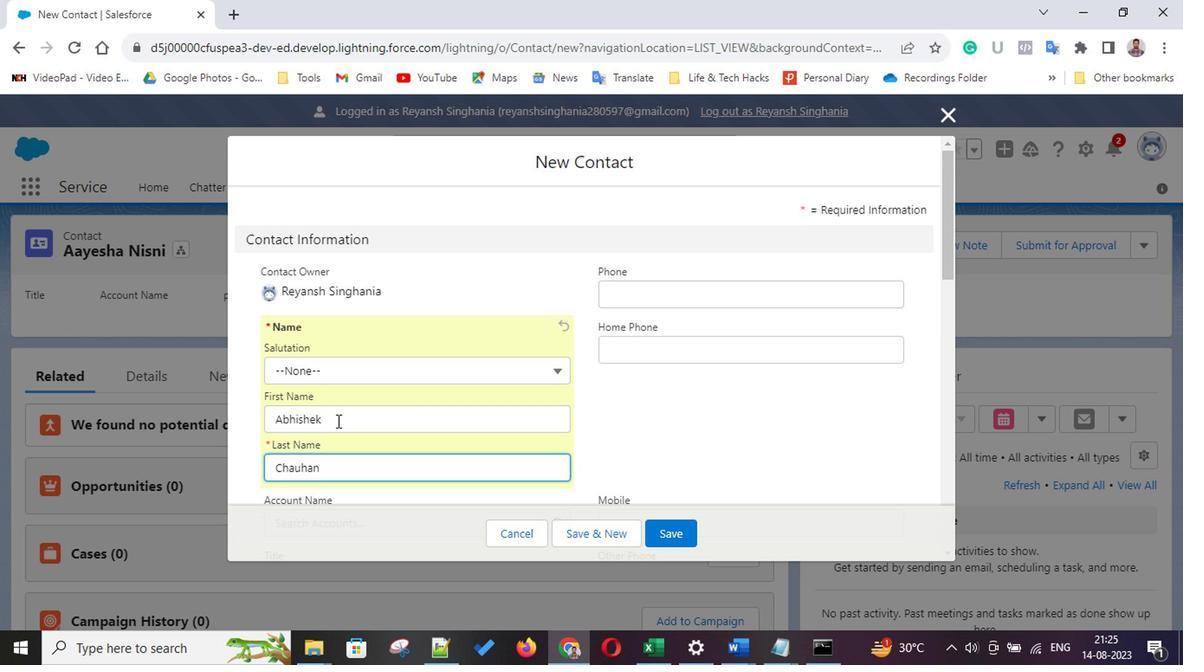 
Action: Mouse scrolled (334, 415) with delta (0, -1)
Screenshot: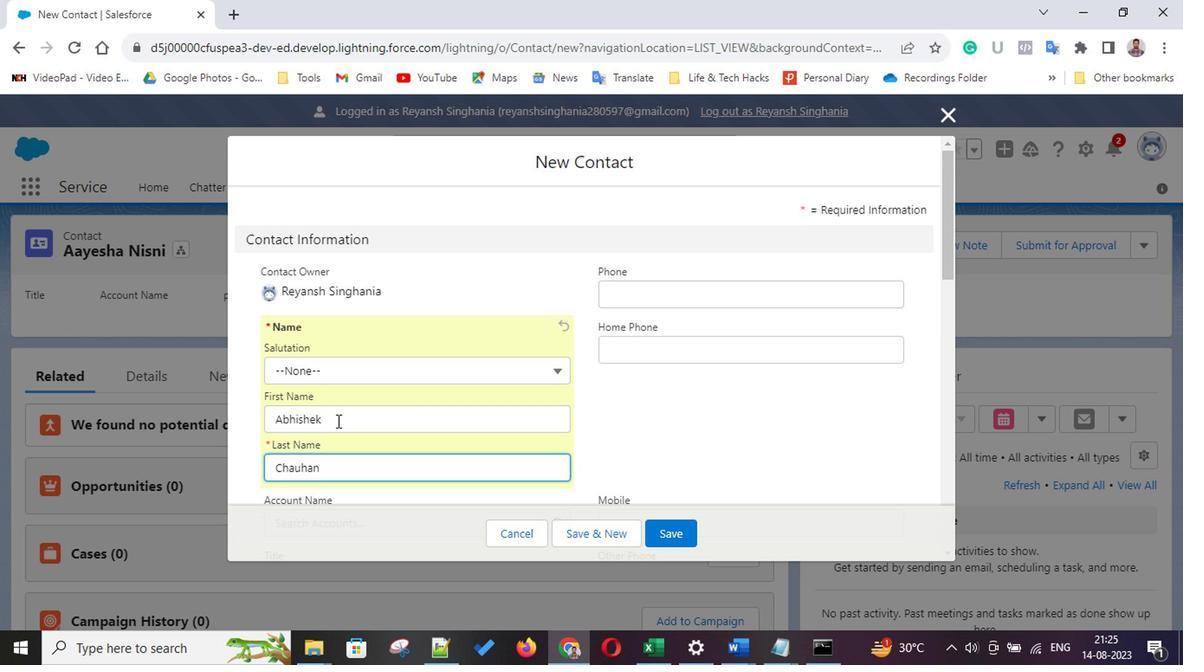 
Action: Mouse scrolled (334, 415) with delta (0, -1)
Screenshot: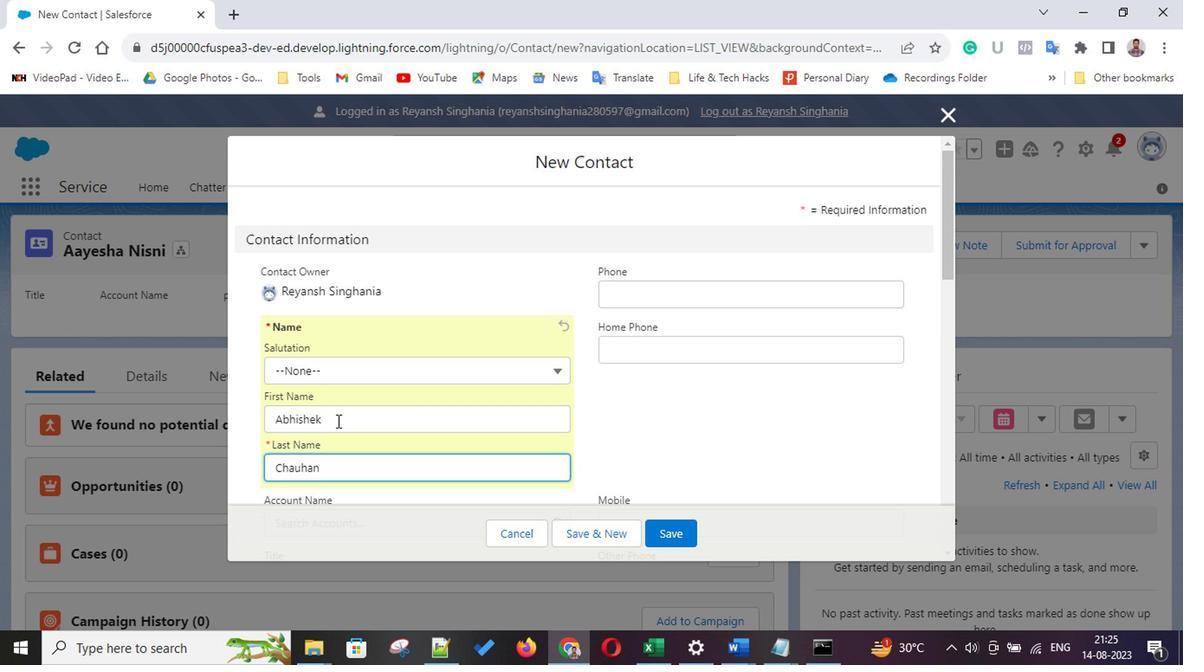 
Action: Mouse scrolled (334, 415) with delta (0, -1)
Screenshot: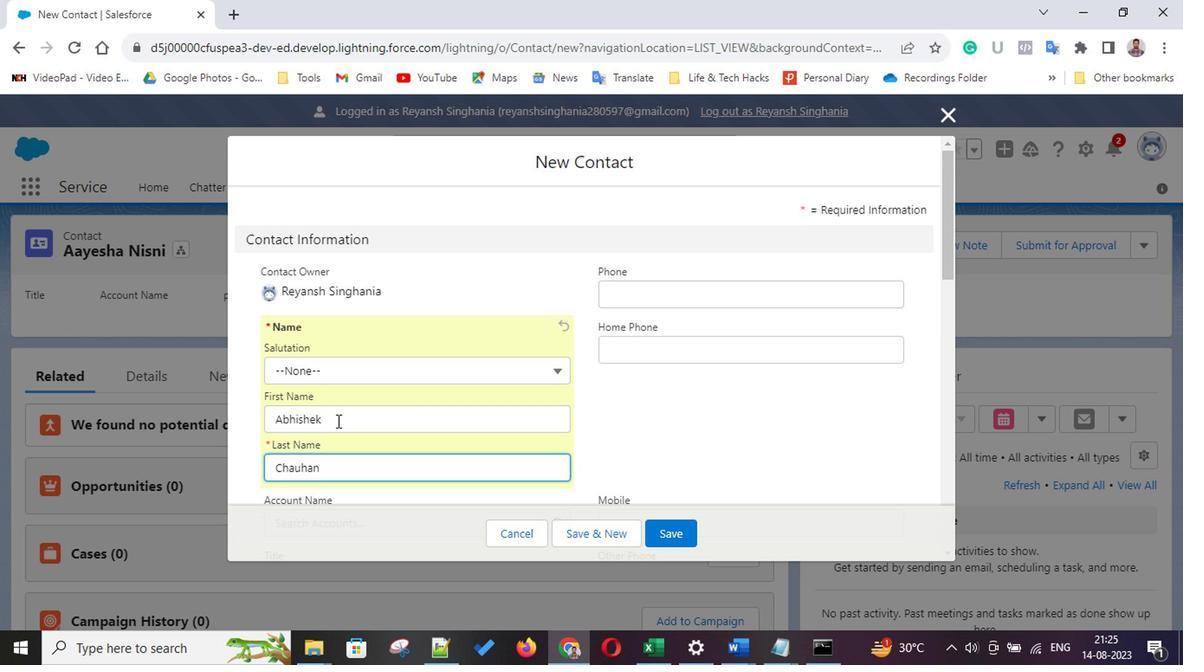 
Action: Mouse moved to (707, 242)
Screenshot: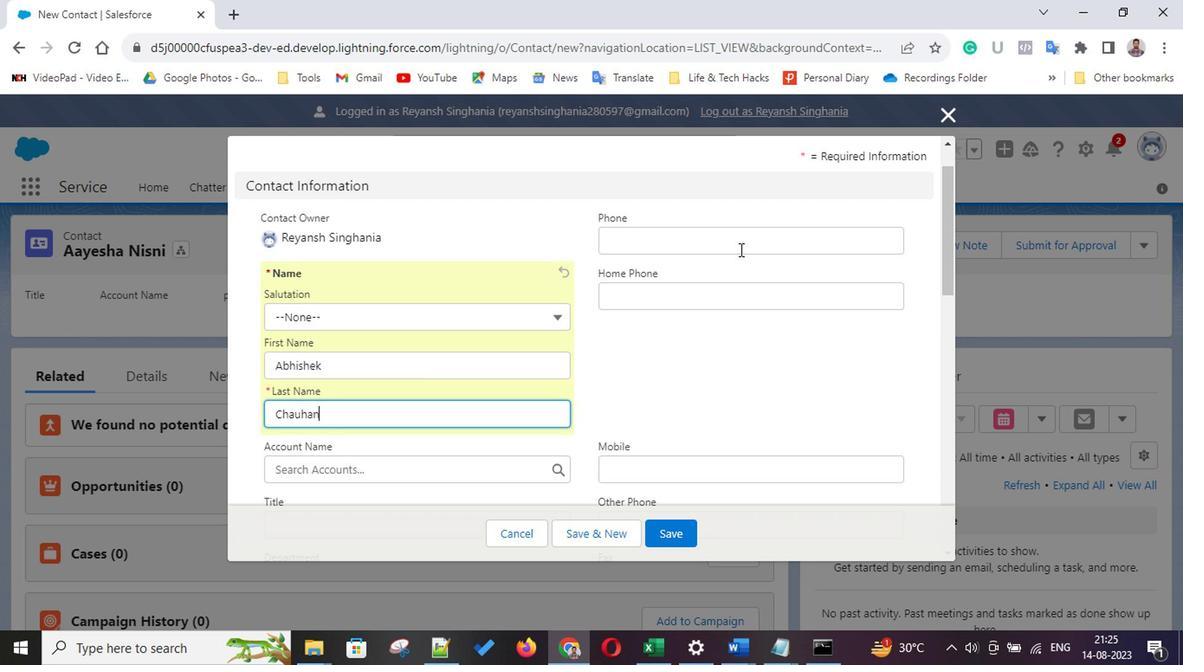 
Action: Mouse pressed left at (707, 242)
Screenshot: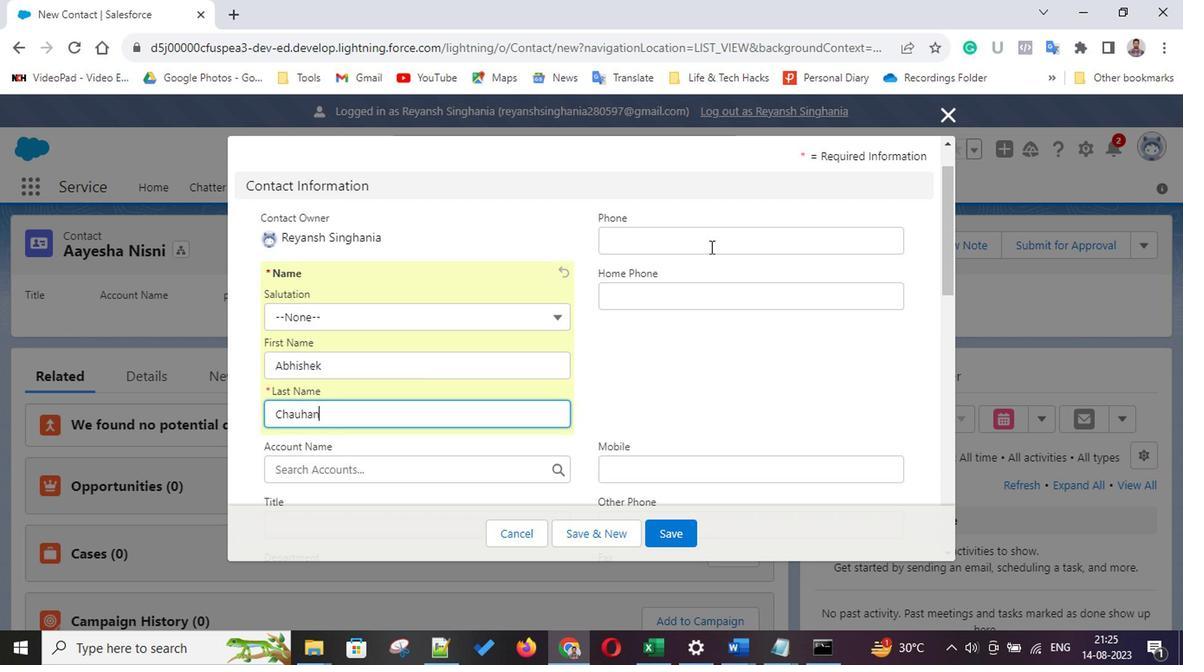 
Action: Key pressed 9213425683
Screenshot: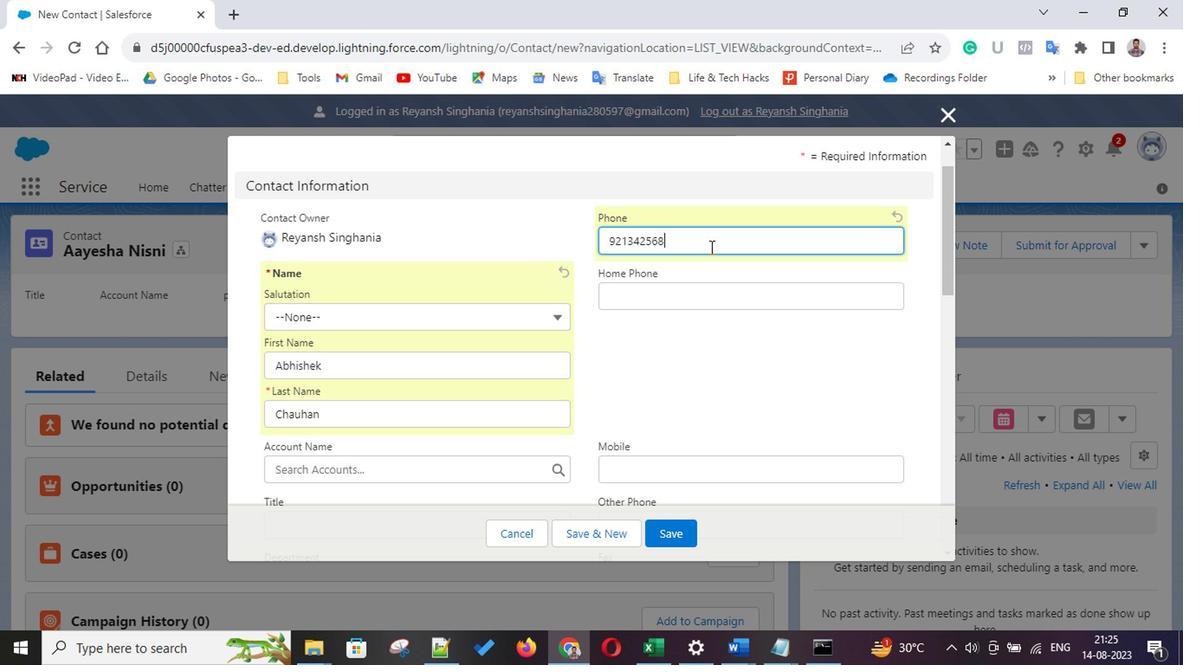 
Action: Mouse scrolled (707, 241) with delta (0, -1)
Screenshot: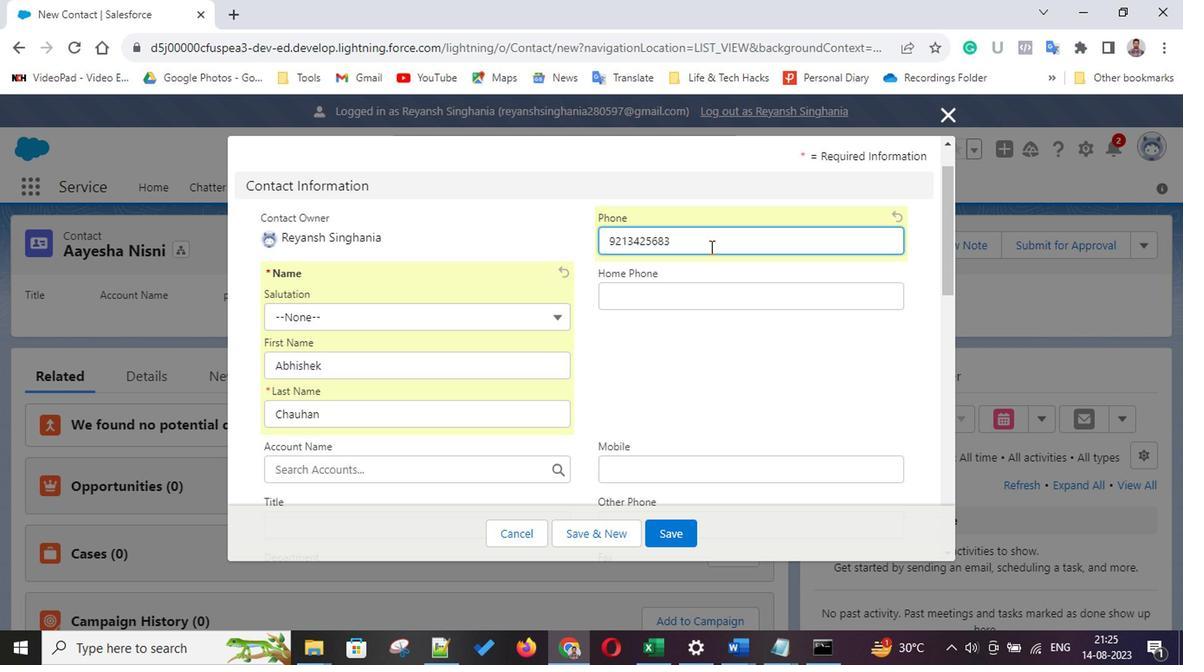 
Action: Mouse scrolled (707, 241) with delta (0, -1)
Screenshot: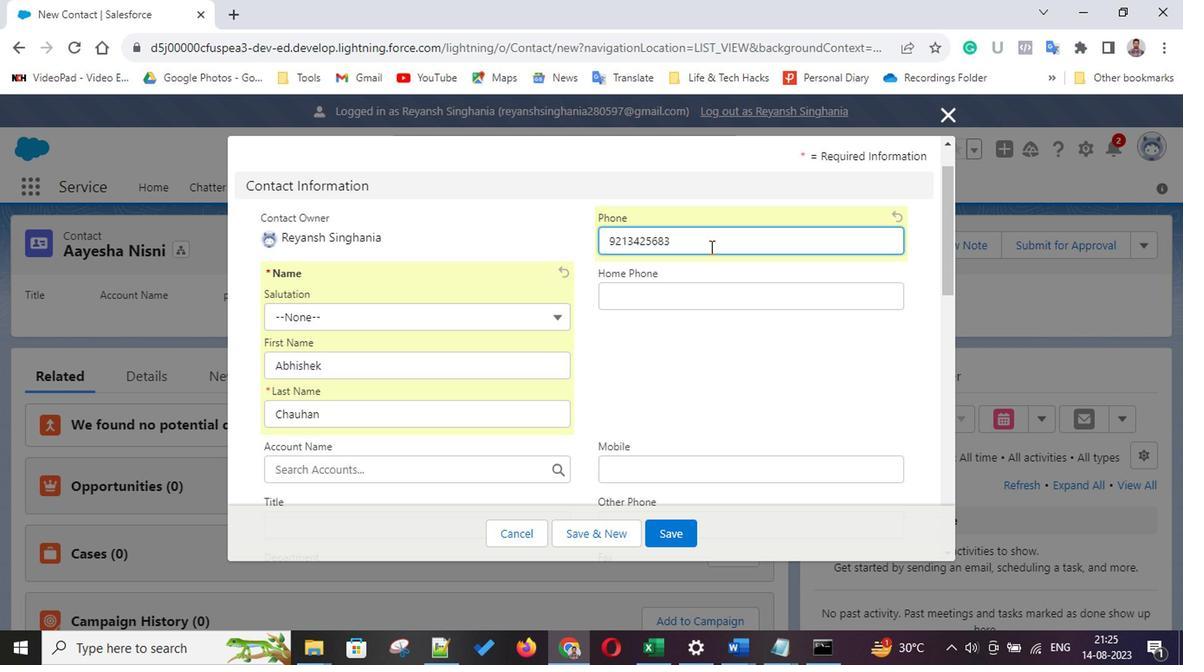 
Action: Mouse scrolled (707, 241) with delta (0, -1)
Screenshot: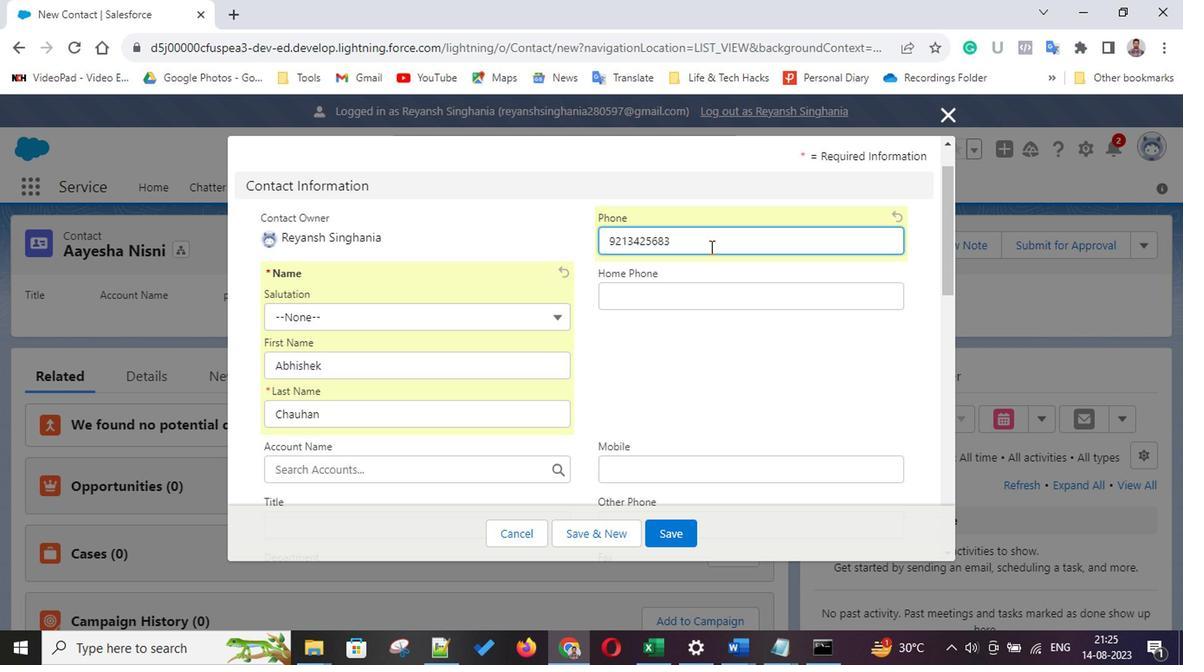 
Action: Mouse scrolled (707, 241) with delta (0, -1)
Screenshot: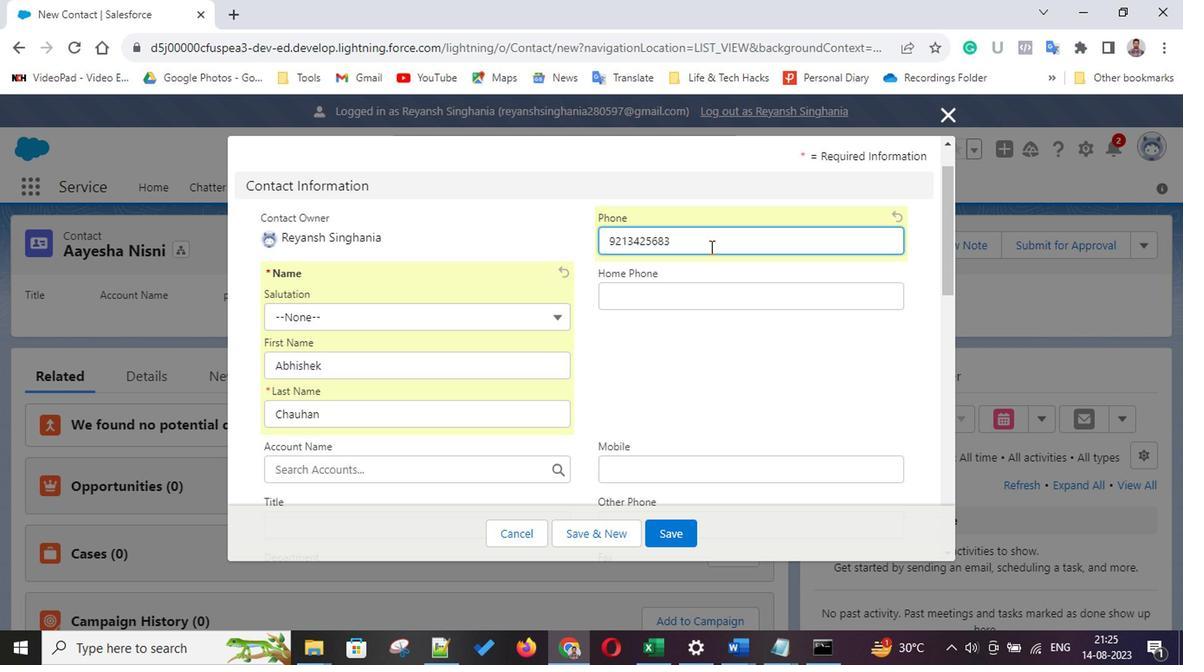 
Action: Mouse scrolled (707, 241) with delta (0, -1)
Screenshot: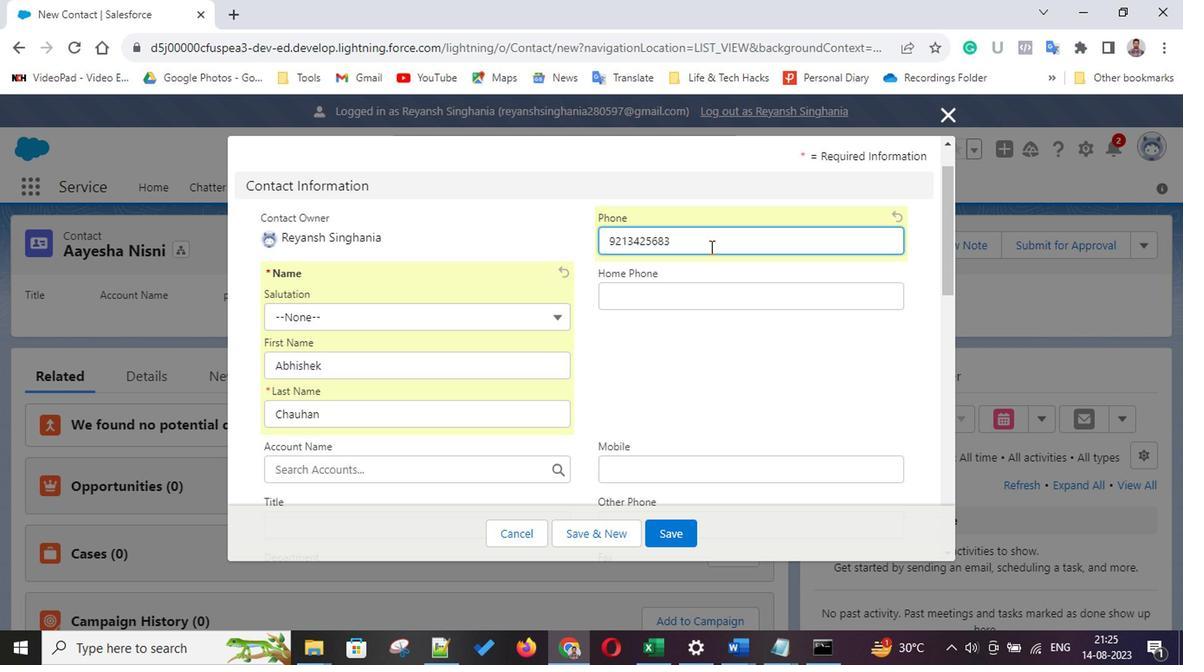 
Action: Mouse scrolled (707, 241) with delta (0, -1)
Screenshot: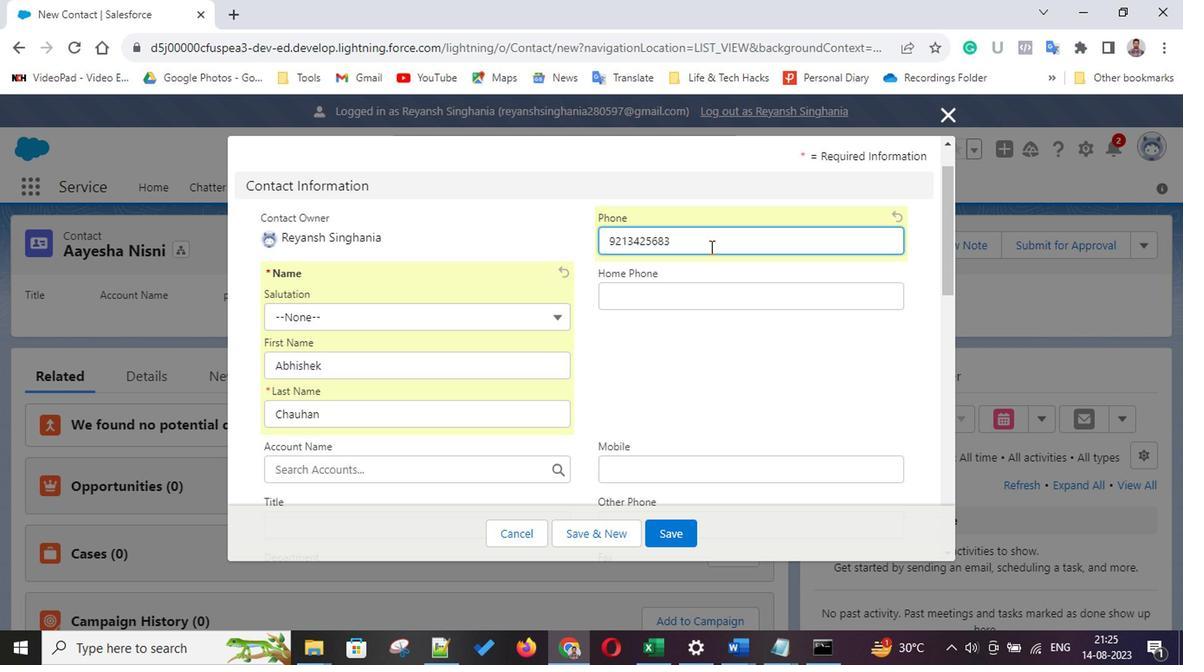 
Action: Mouse scrolled (707, 241) with delta (0, -1)
Screenshot: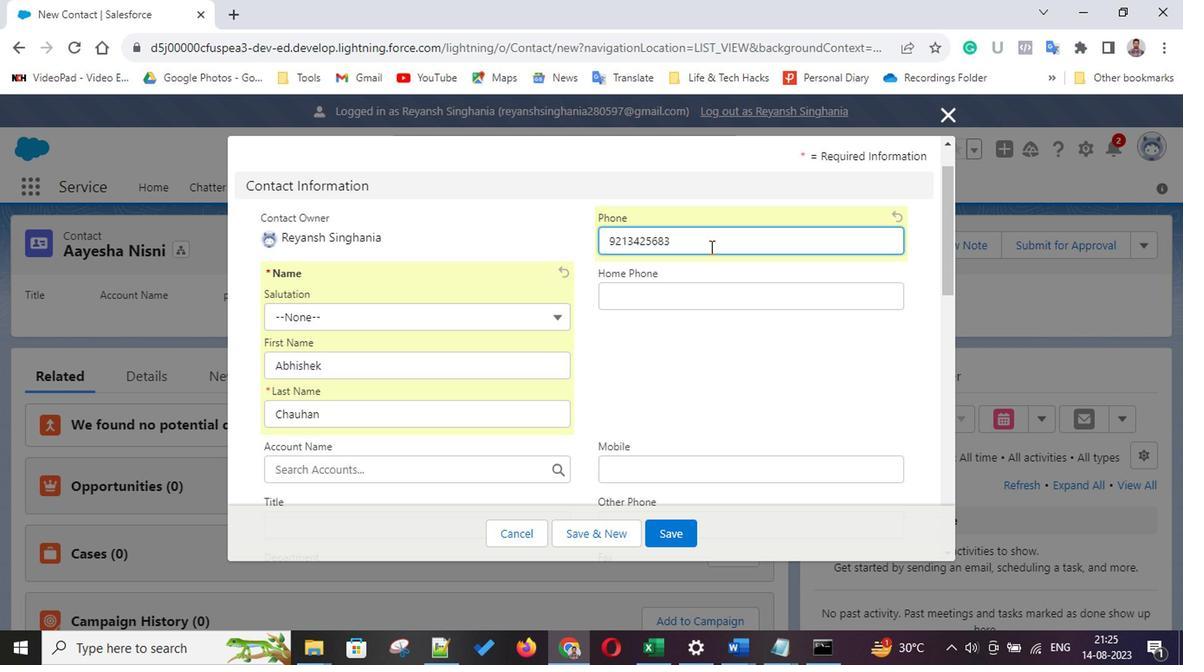 
Action: Mouse scrolled (707, 241) with delta (0, -1)
Screenshot: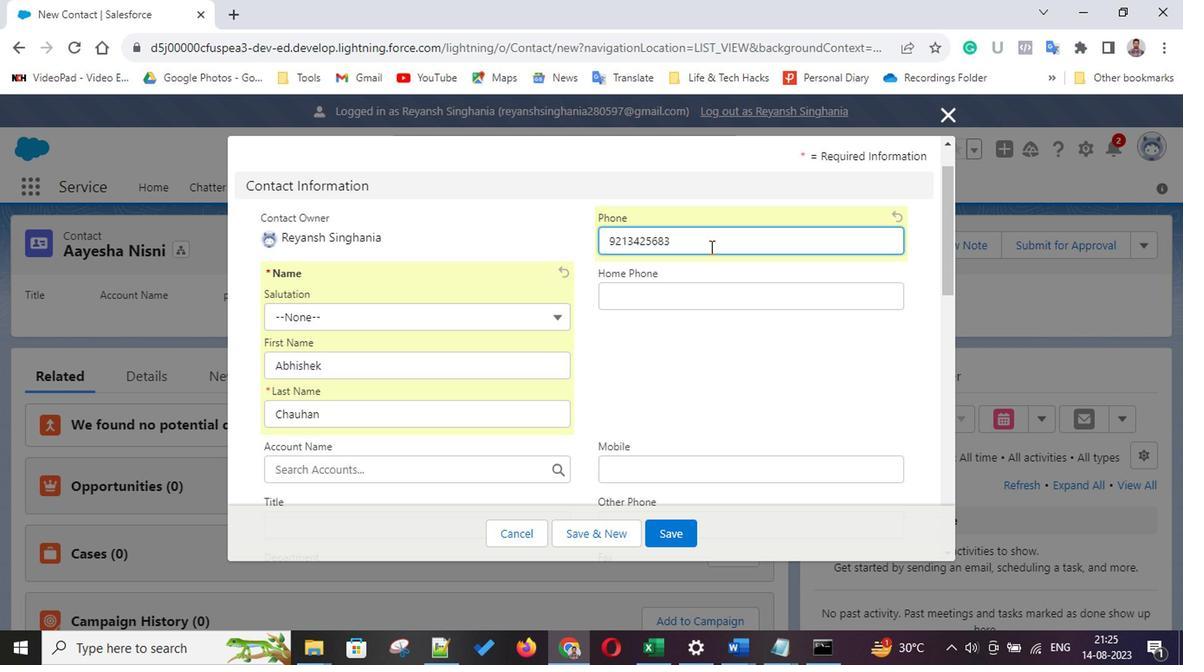 
Action: Mouse scrolled (707, 241) with delta (0, -1)
Screenshot: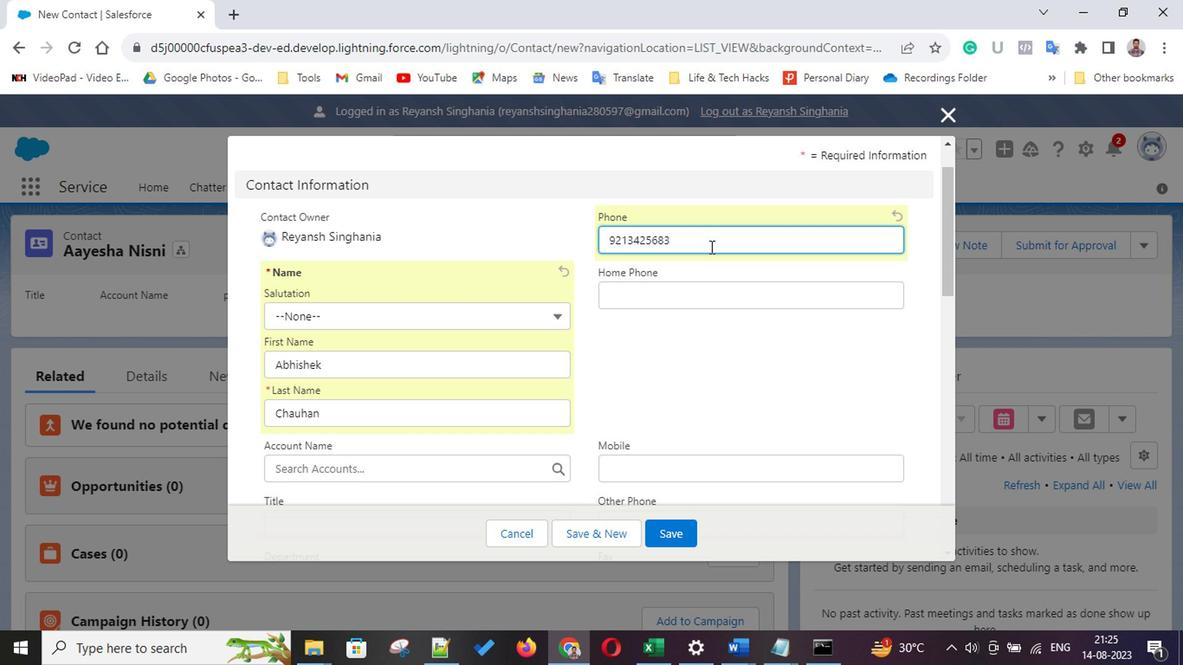 
Action: Mouse scrolled (707, 241) with delta (0, -1)
Screenshot: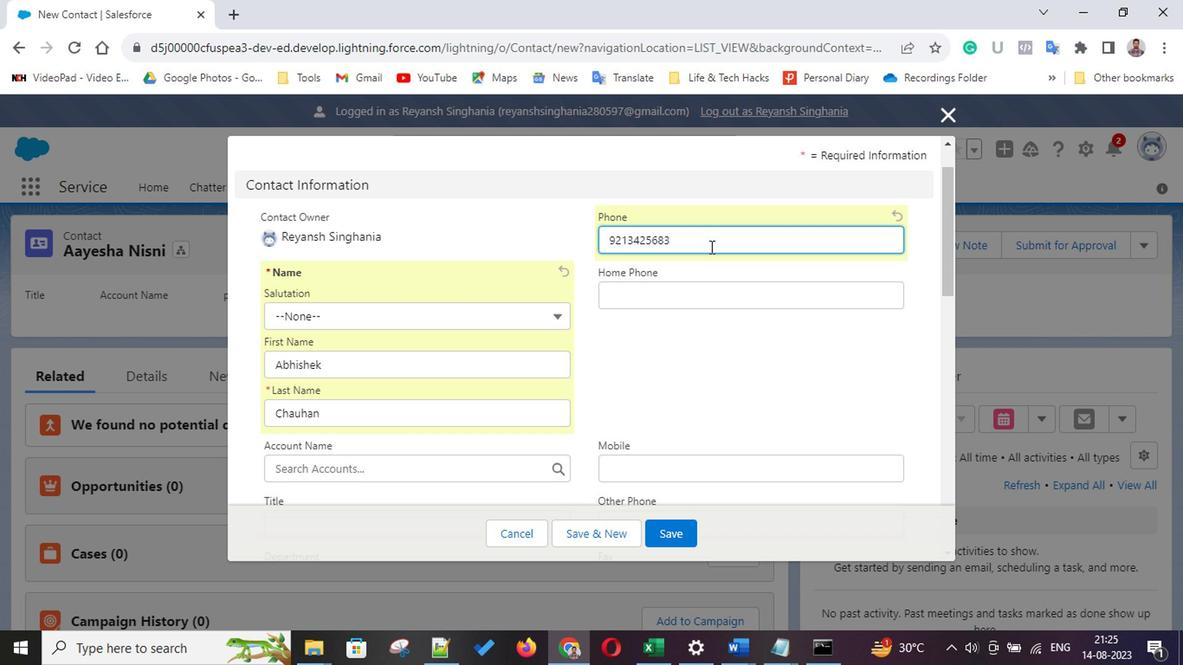 
Action: Mouse scrolled (707, 241) with delta (0, -1)
Screenshot: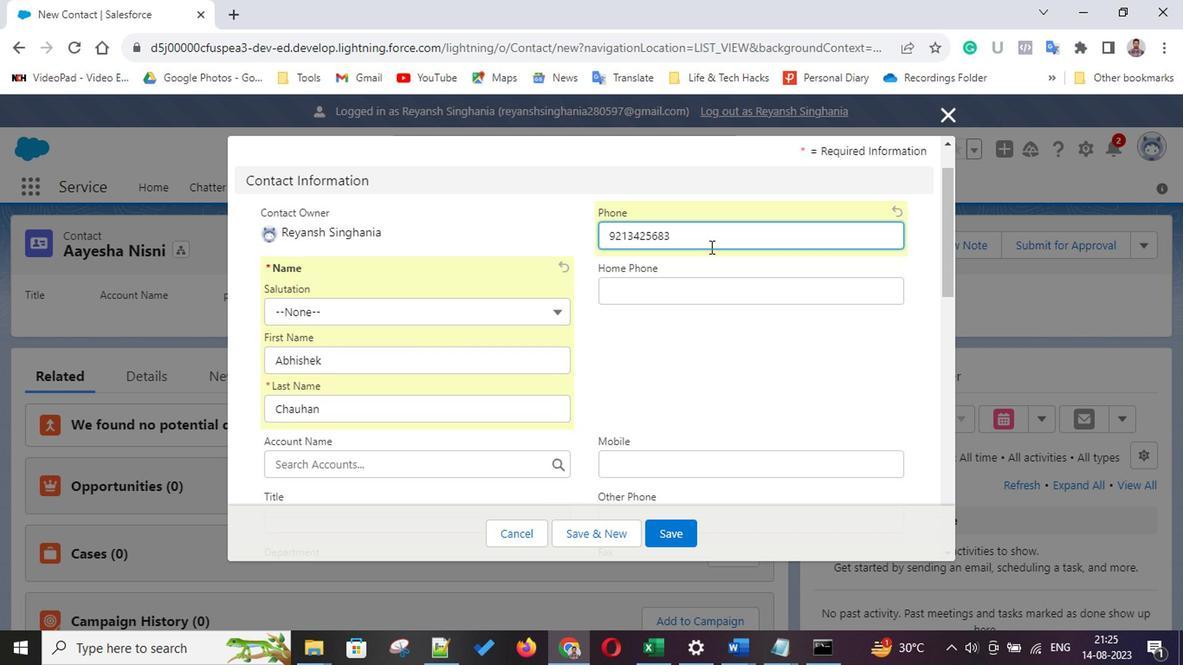 
Action: Mouse scrolled (707, 241) with delta (0, -1)
Screenshot: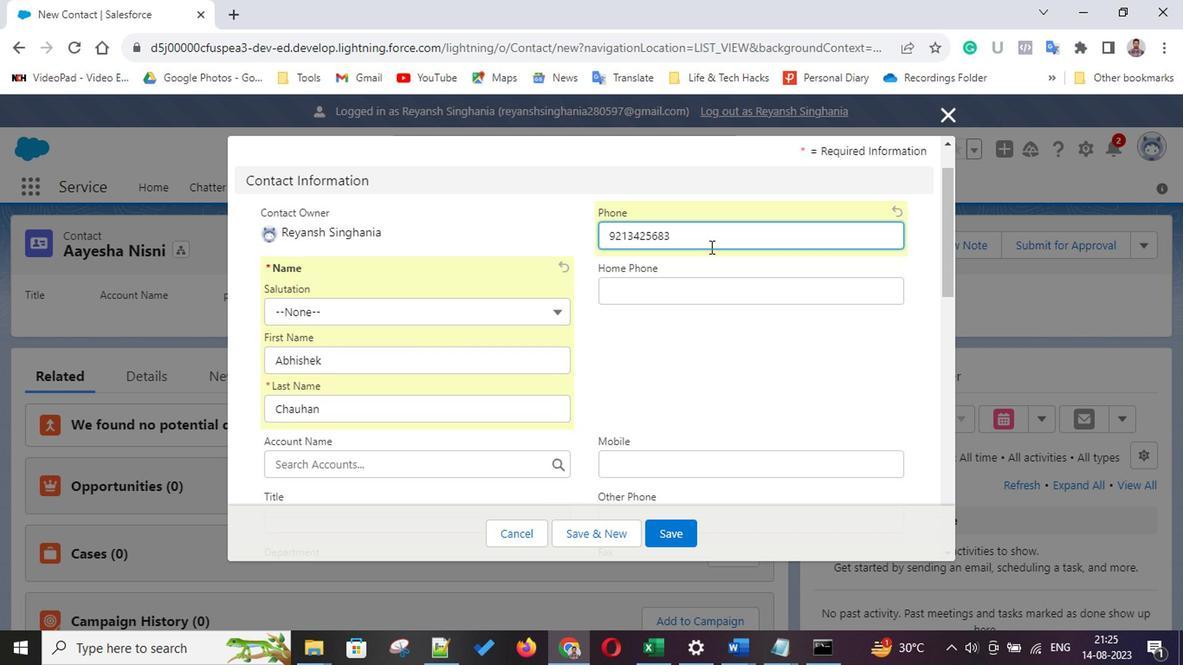
Action: Mouse scrolled (707, 241) with delta (0, -1)
Screenshot: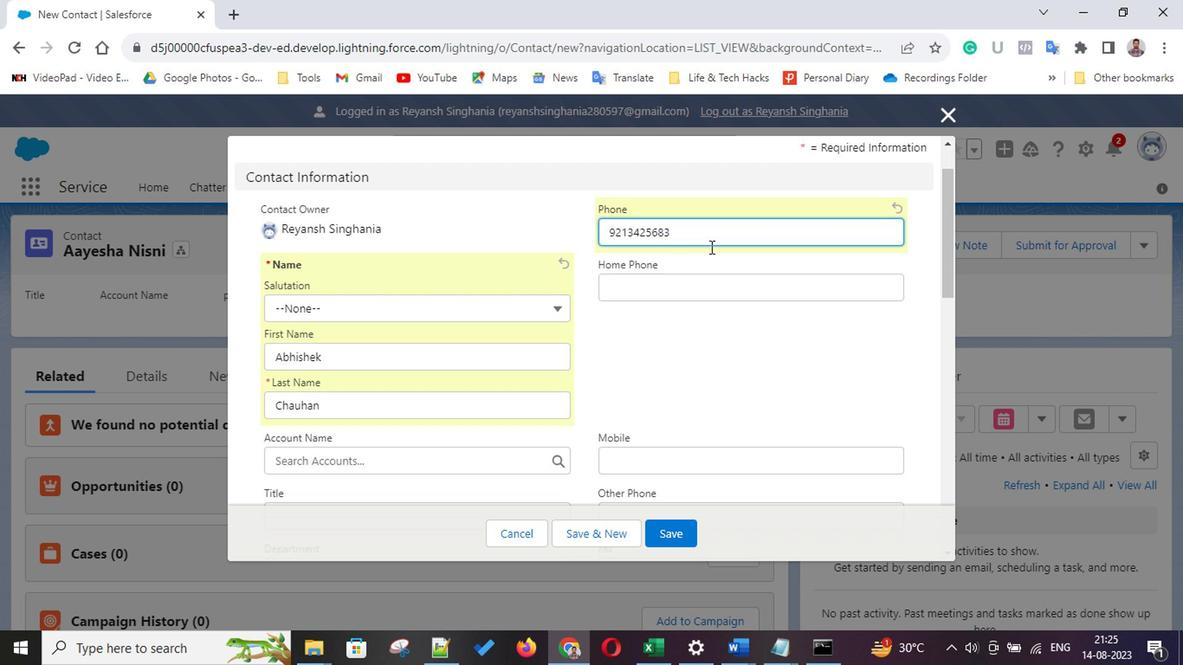 
Action: Mouse scrolled (707, 241) with delta (0, -1)
Screenshot: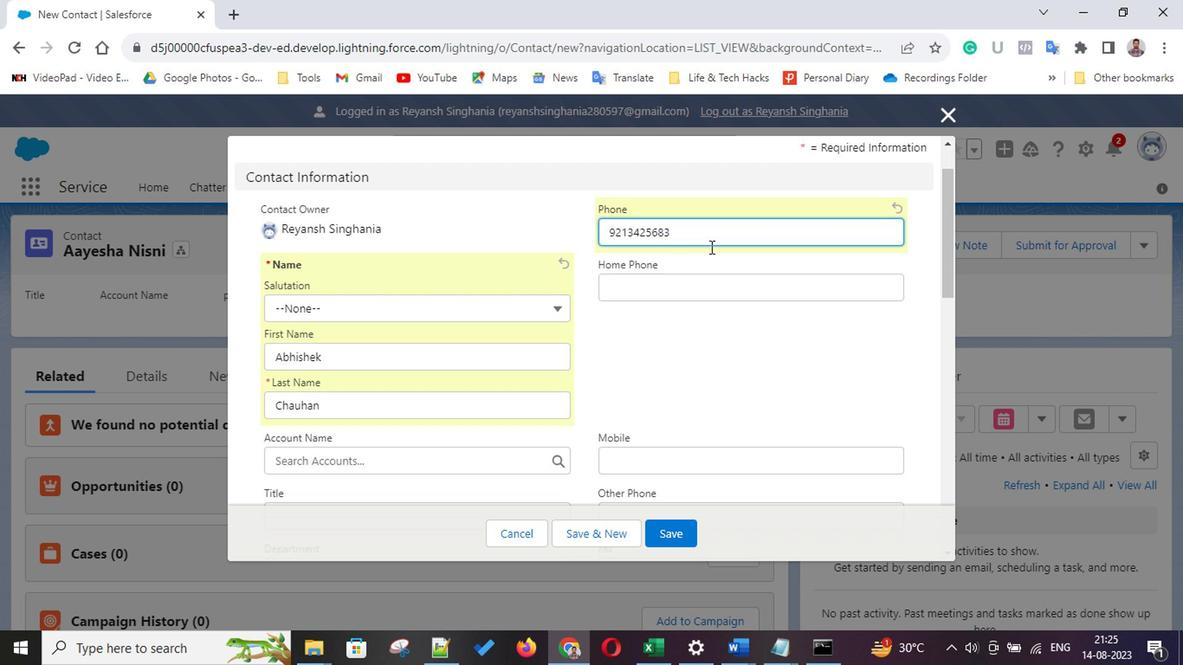 
Action: Mouse scrolled (707, 241) with delta (0, -1)
Screenshot: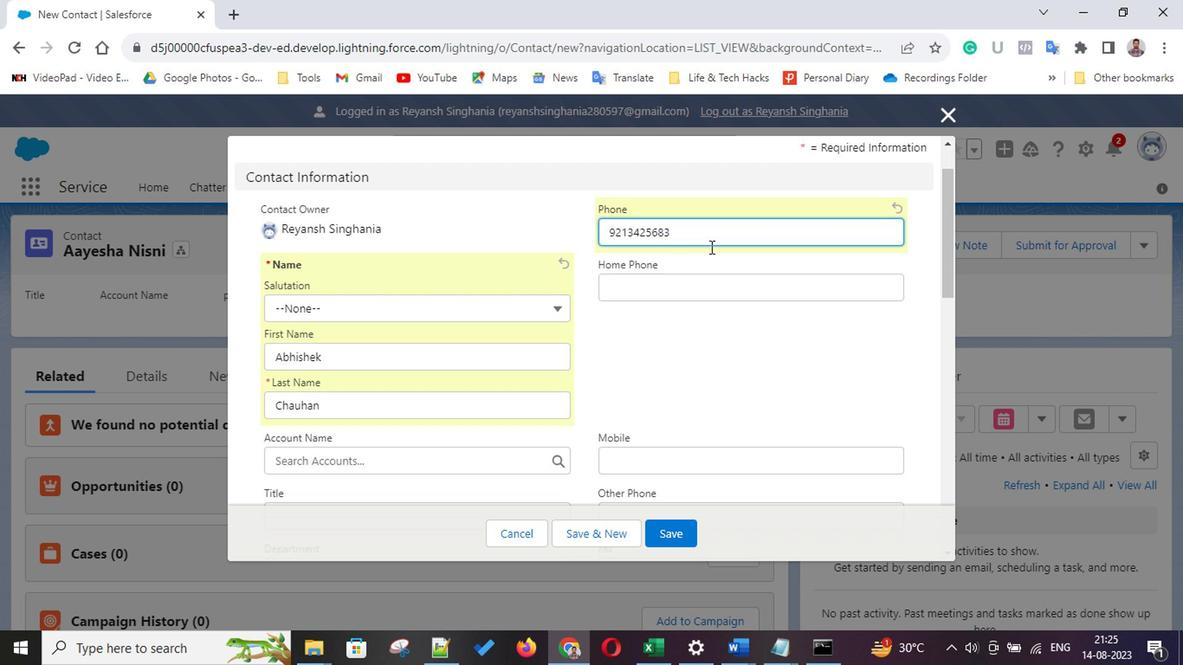 
Action: Mouse scrolled (707, 241) with delta (0, -1)
Screenshot: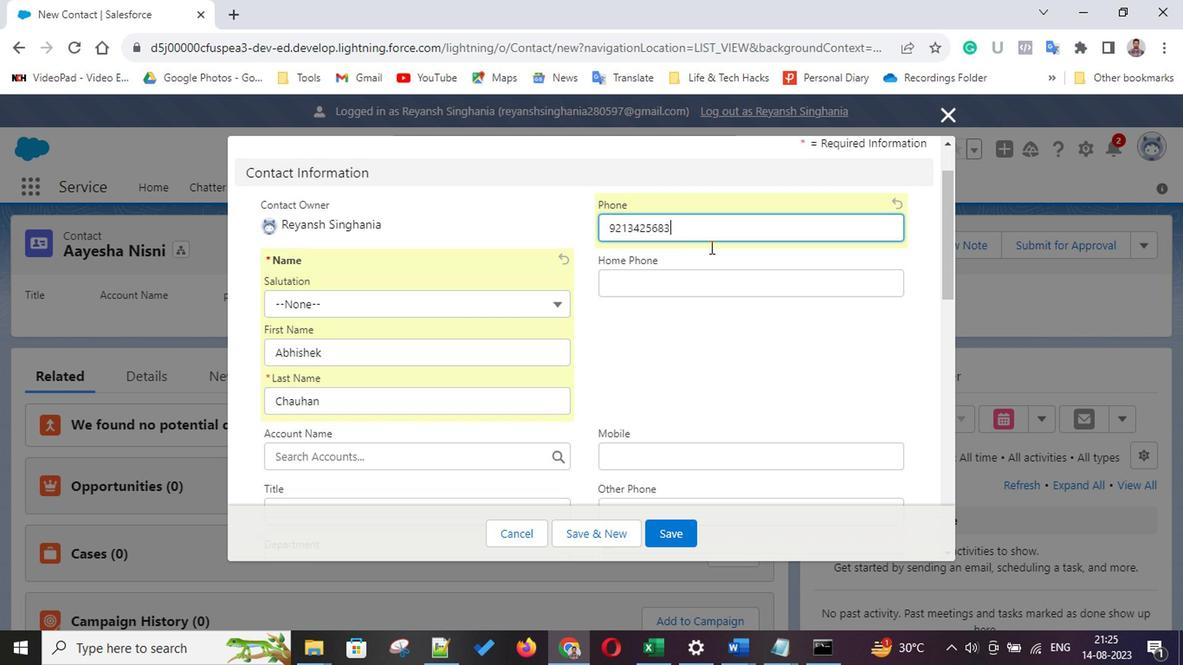 
Action: Mouse scrolled (707, 241) with delta (0, -1)
Screenshot: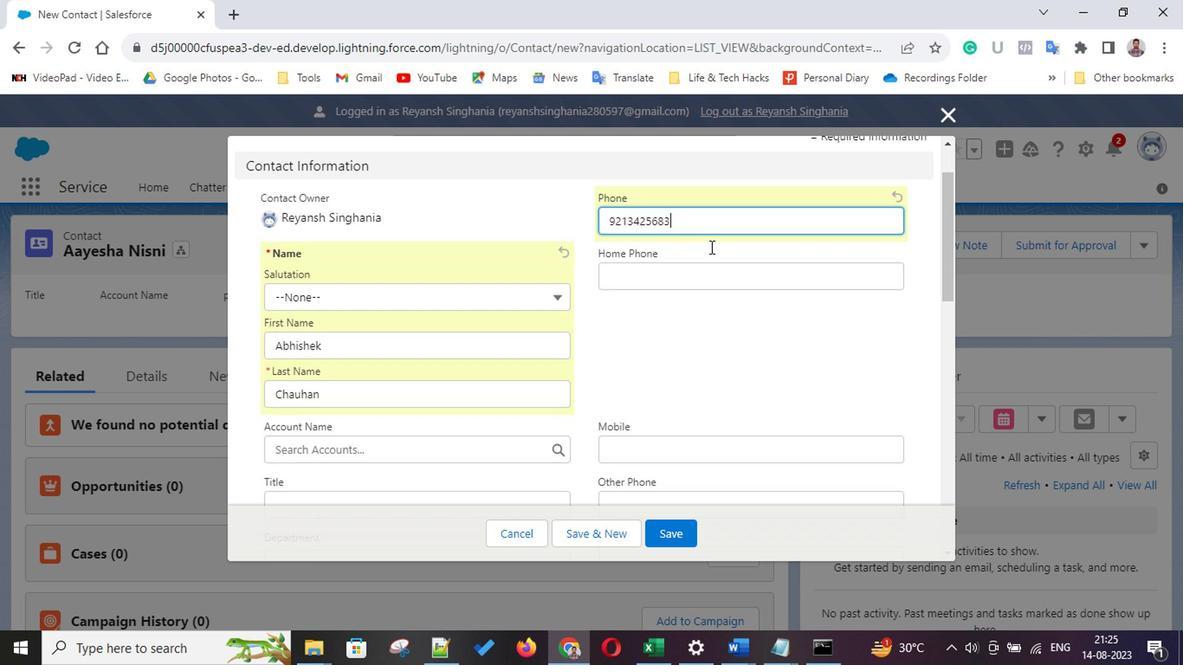 
Action: Mouse scrolled (707, 241) with delta (0, -1)
Screenshot: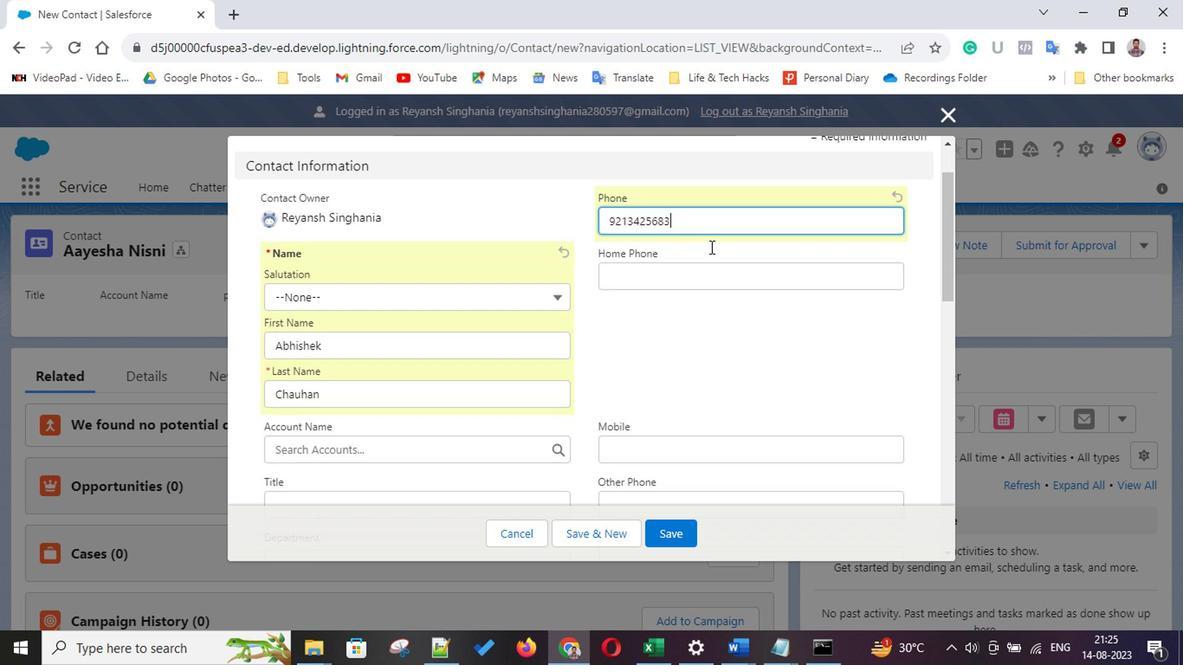 
Action: Mouse scrolled (707, 241) with delta (0, -1)
Screenshot: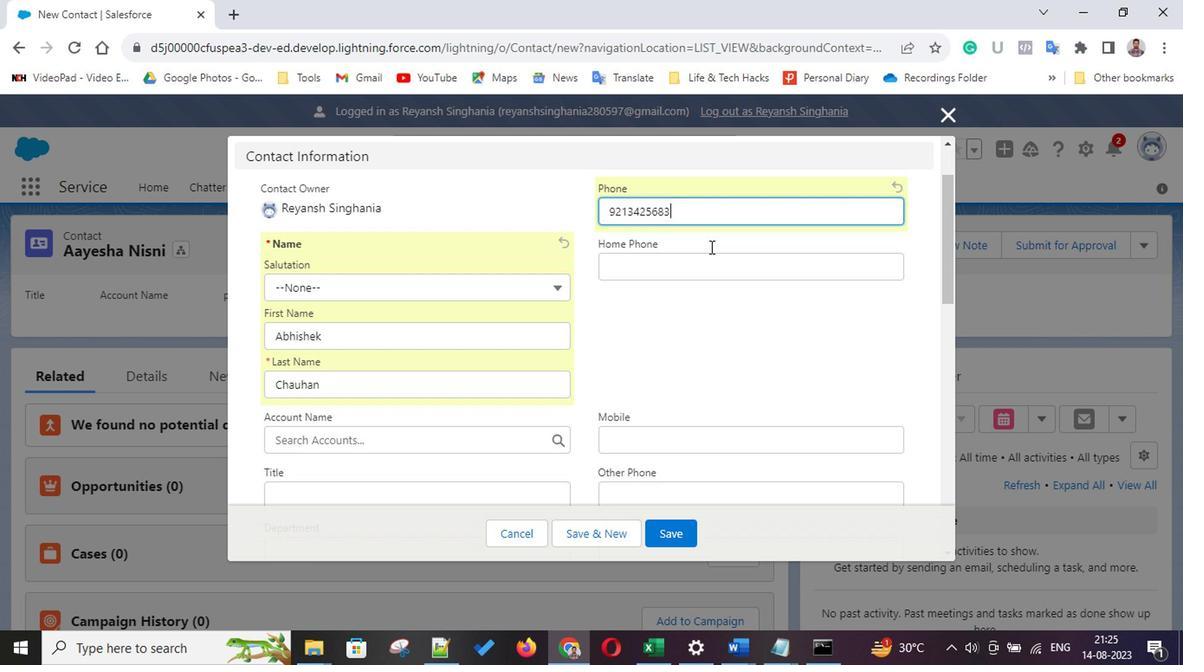 
Action: Mouse scrolled (707, 241) with delta (0, -1)
Screenshot: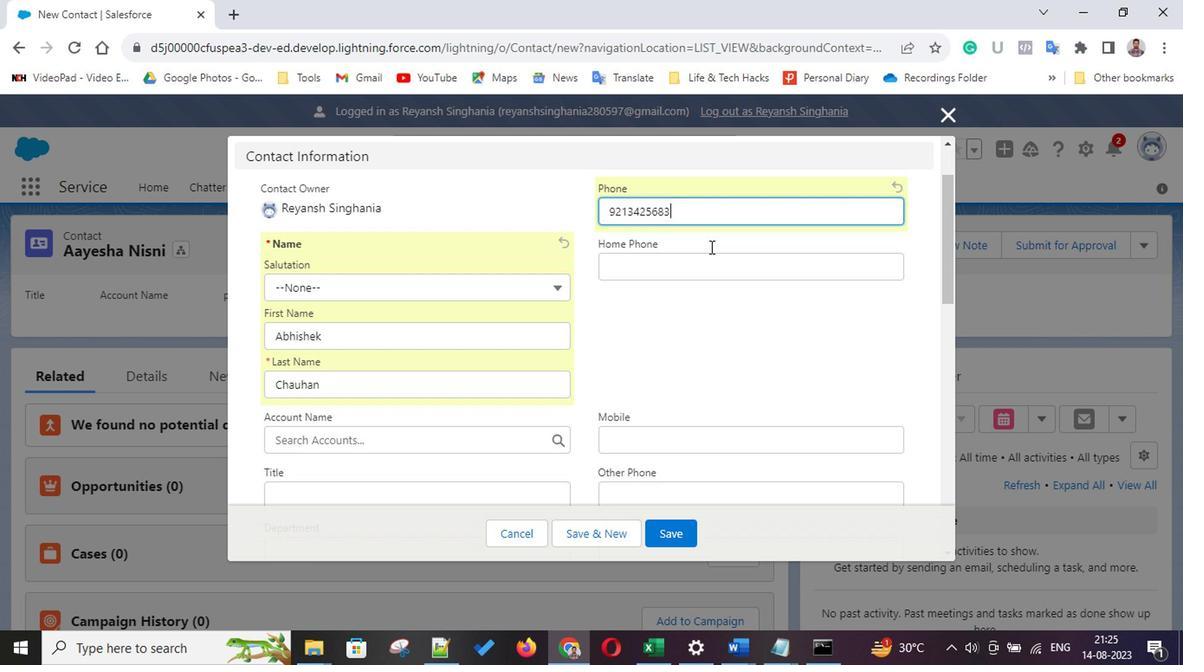 
Action: Mouse scrolled (707, 241) with delta (0, -1)
Screenshot: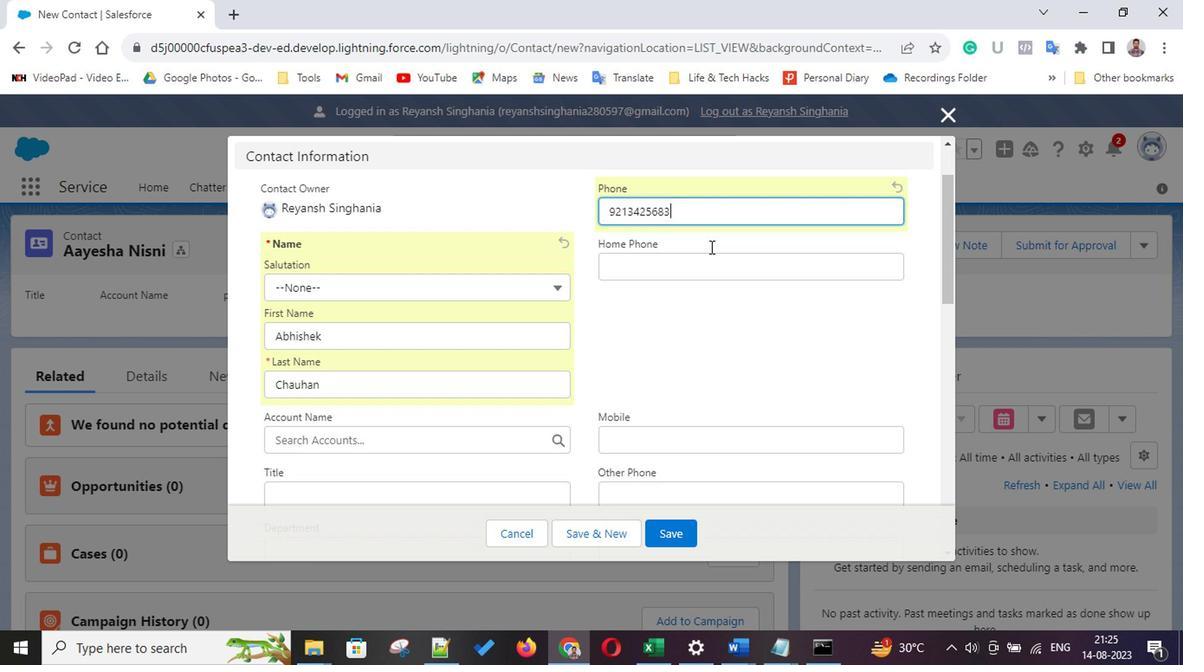
Action: Mouse scrolled (707, 241) with delta (0, -1)
Screenshot: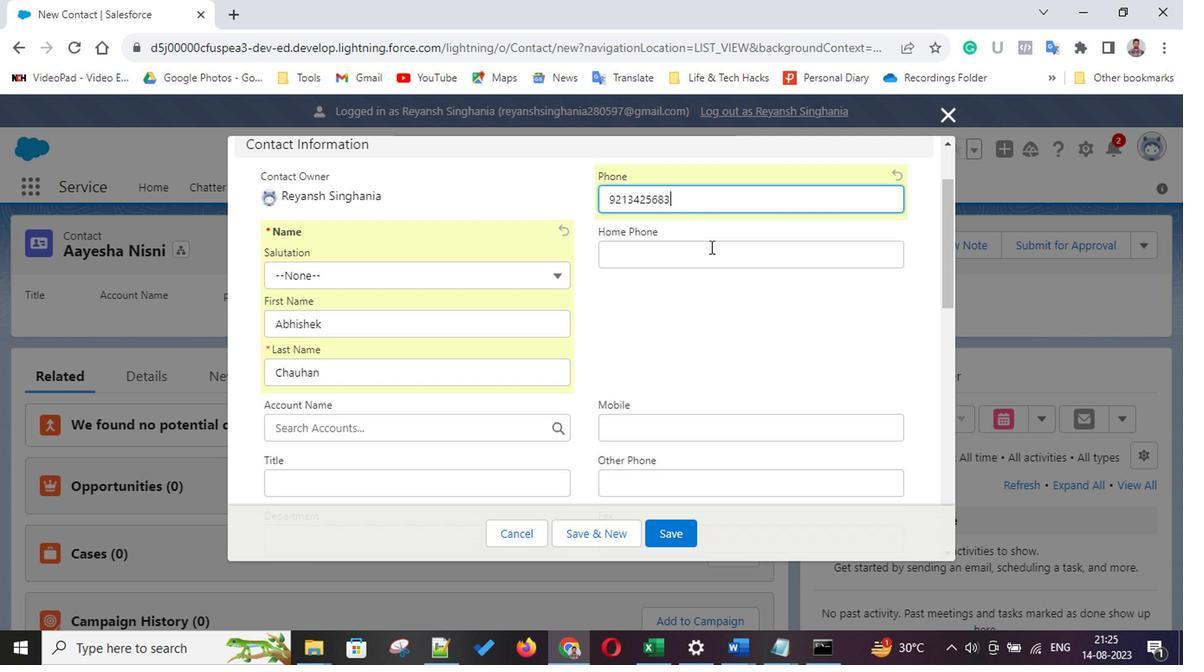 
Action: Mouse scrolled (707, 241) with delta (0, -1)
Screenshot: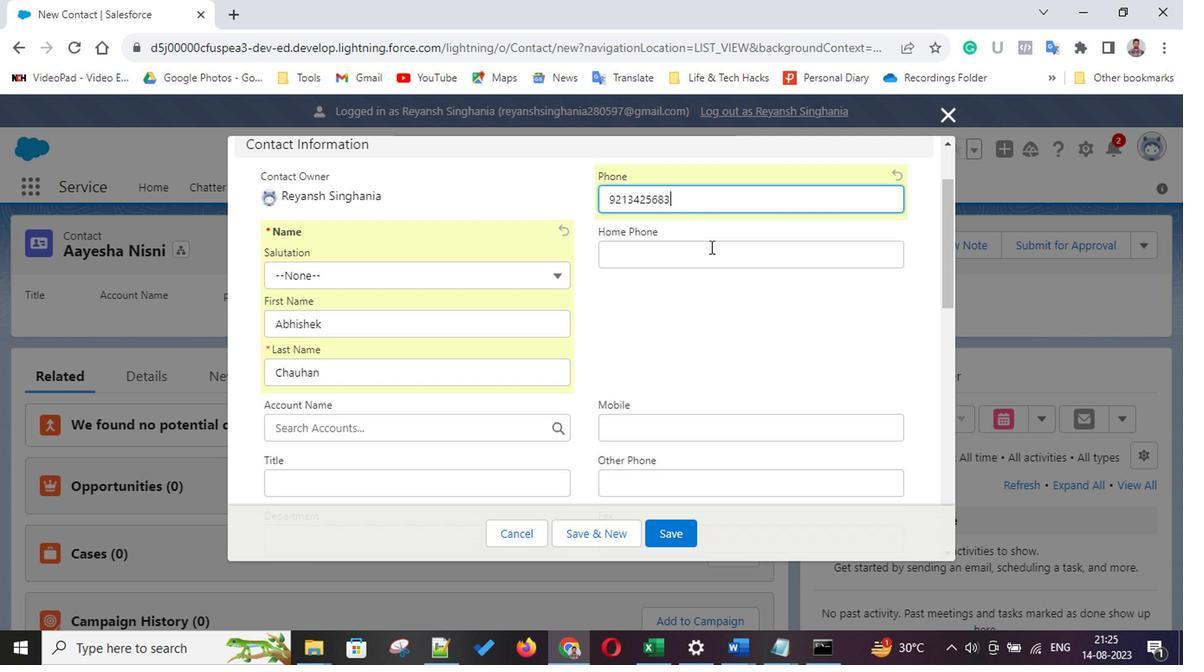 
Action: Mouse scrolled (707, 241) with delta (0, -1)
Screenshot: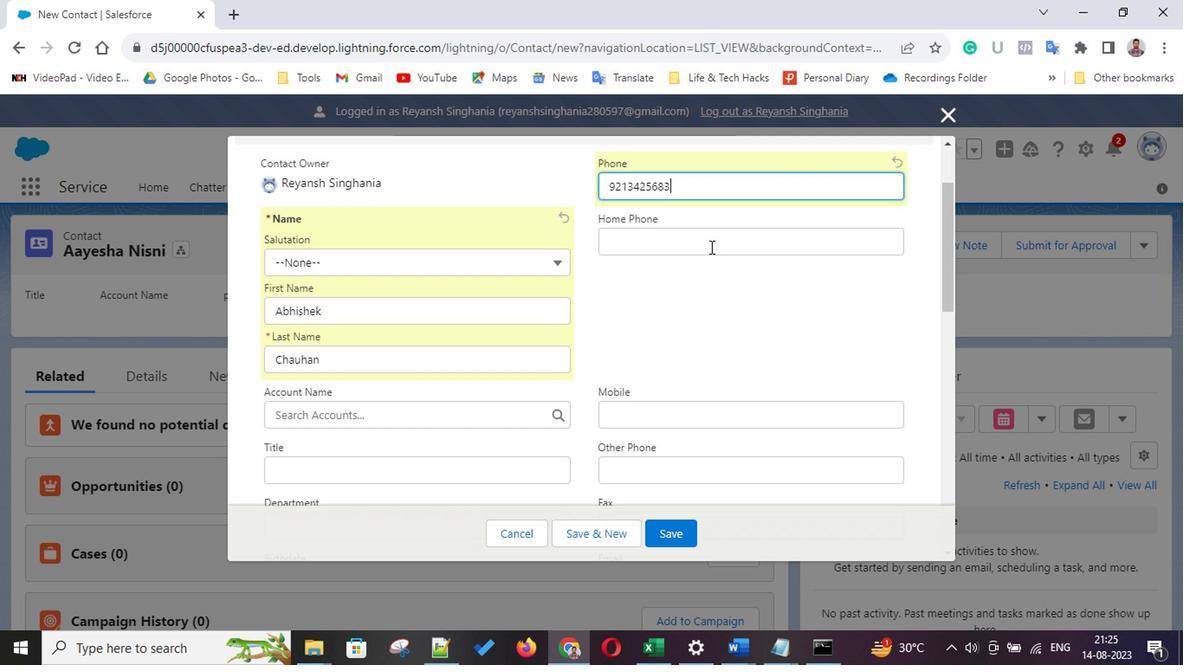 
Action: Mouse scrolled (707, 241) with delta (0, -1)
Screenshot: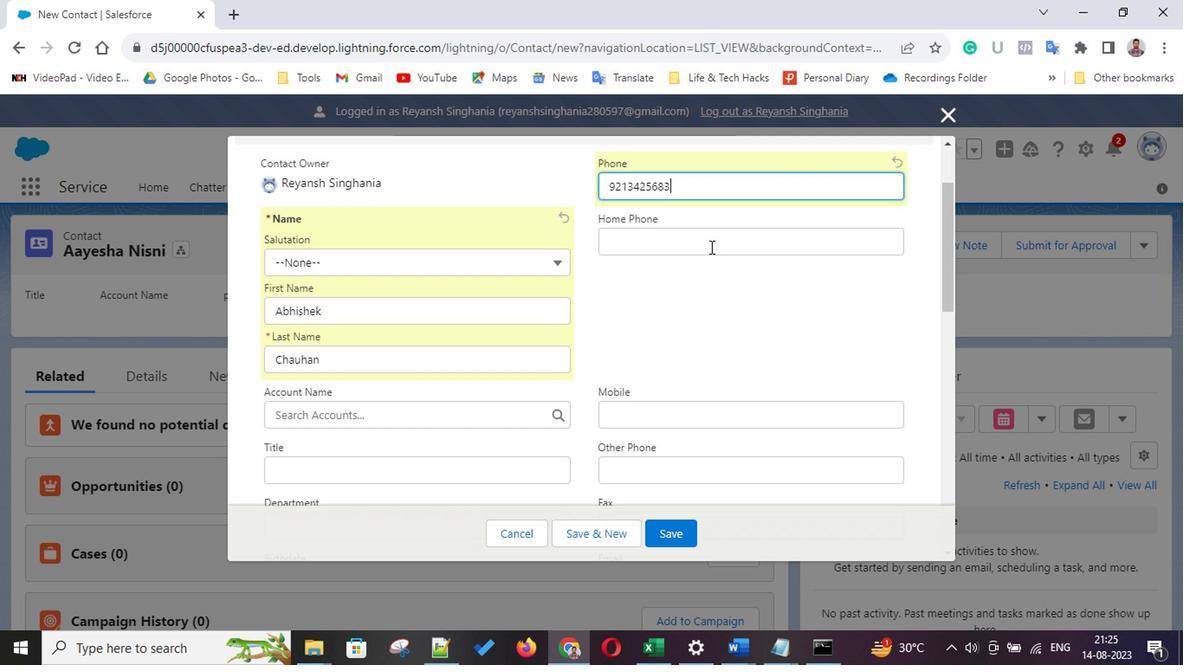 
Action: Mouse scrolled (707, 241) with delta (0, -1)
Screenshot: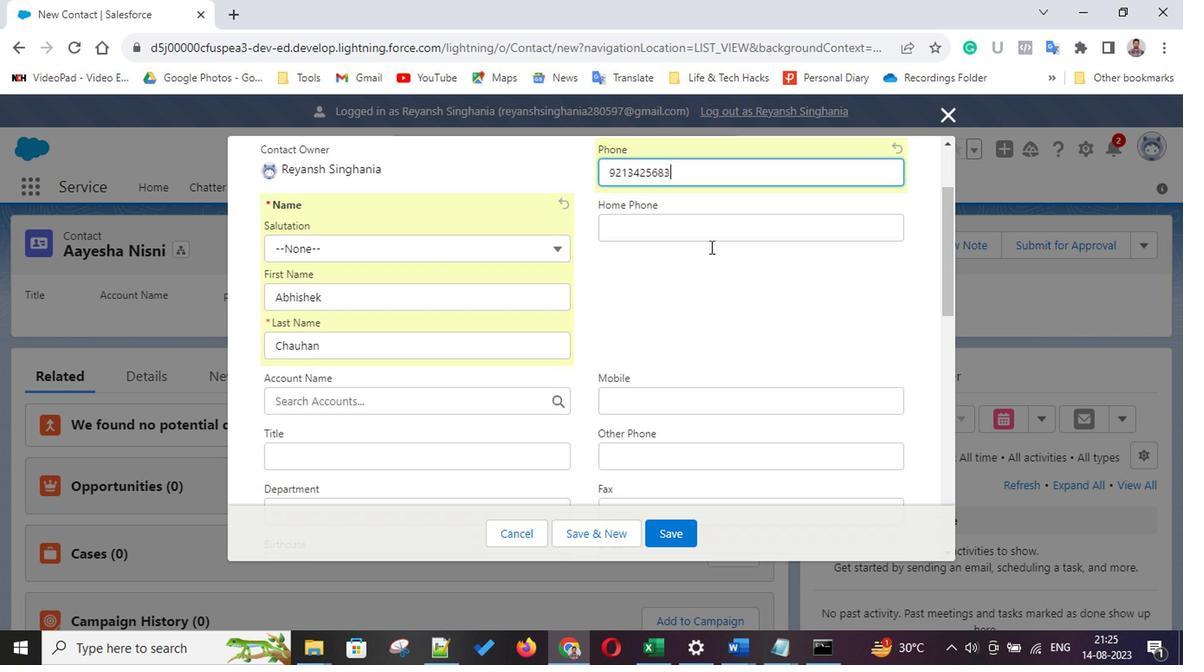 
Action: Mouse scrolled (707, 241) with delta (0, -1)
Screenshot: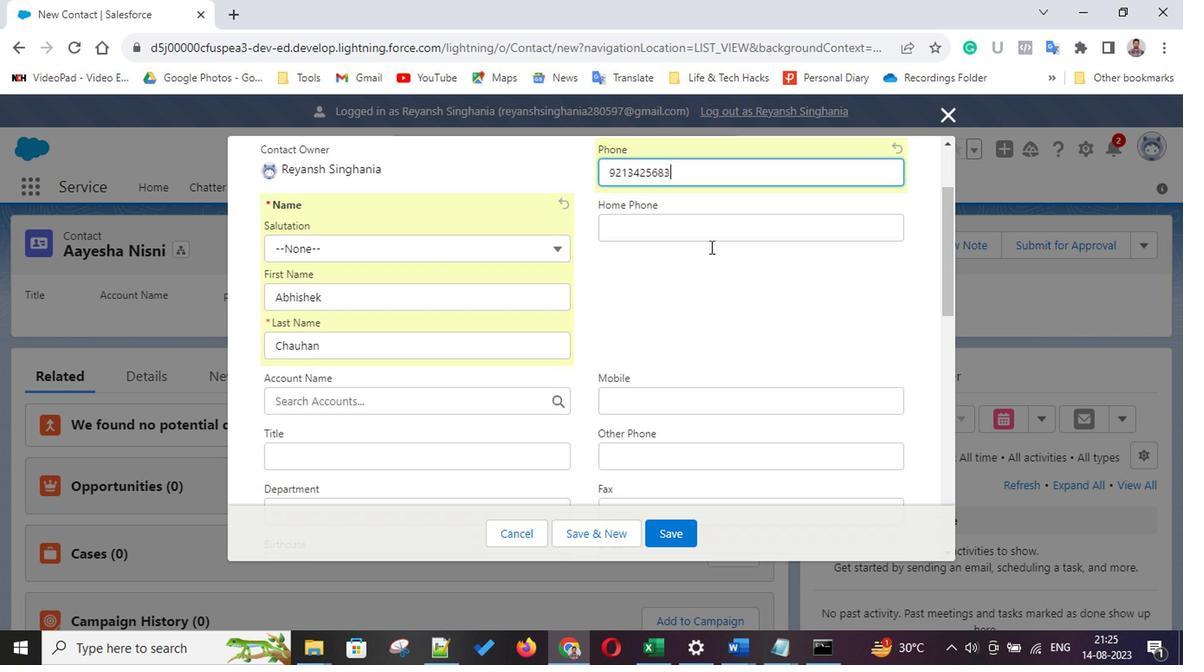 
Action: Mouse scrolled (707, 241) with delta (0, -1)
Screenshot: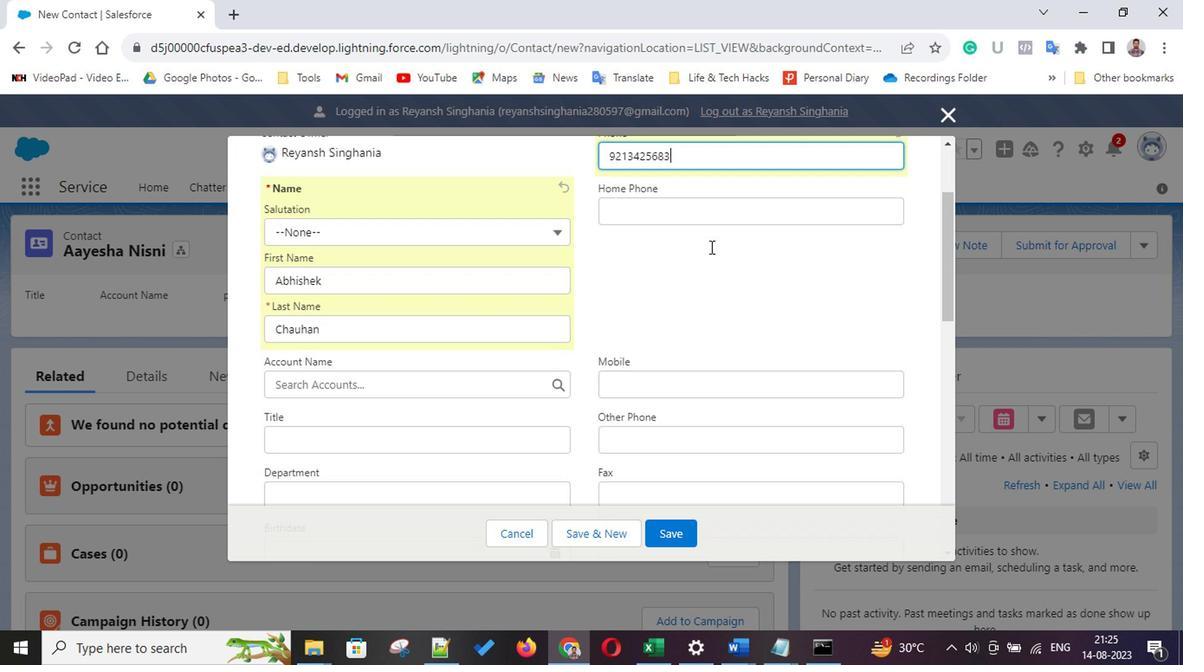 
Action: Mouse scrolled (707, 241) with delta (0, -1)
Screenshot: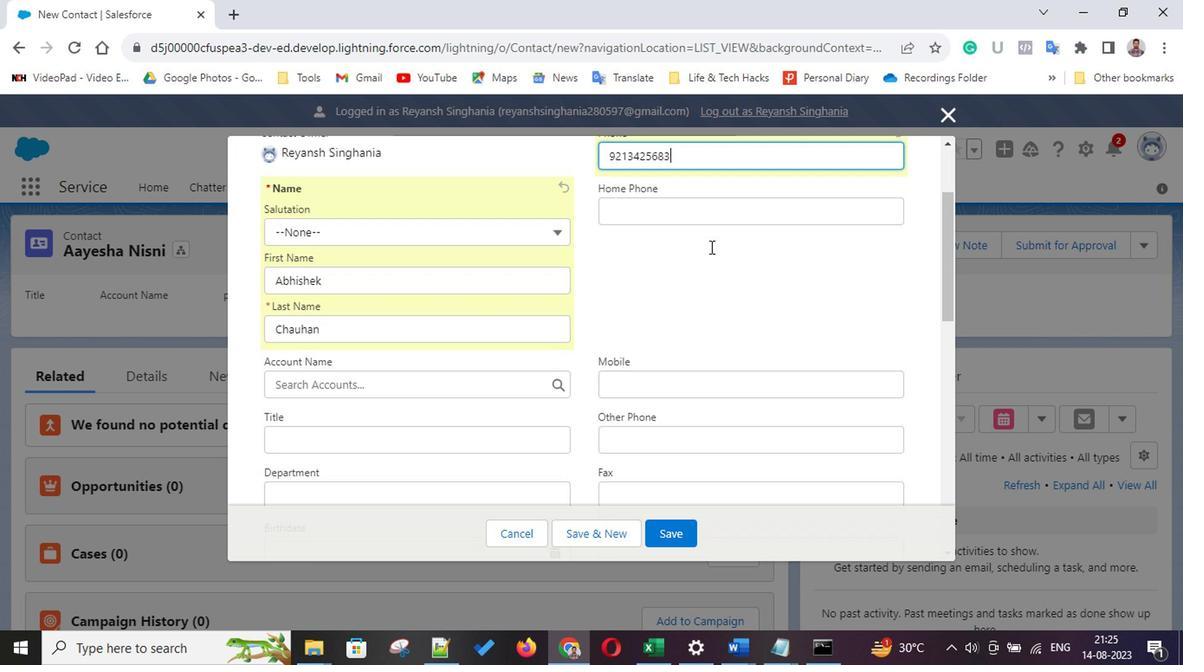 
Action: Mouse scrolled (707, 241) with delta (0, -1)
Screenshot: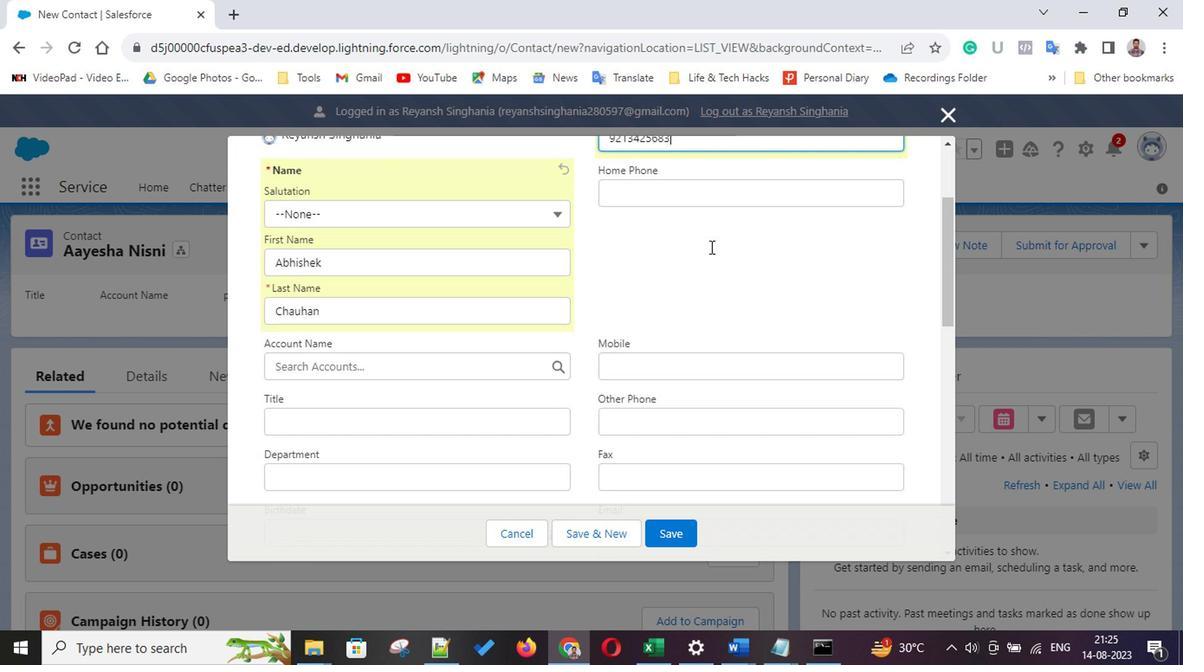 
Action: Mouse moved to (637, 316)
Screenshot: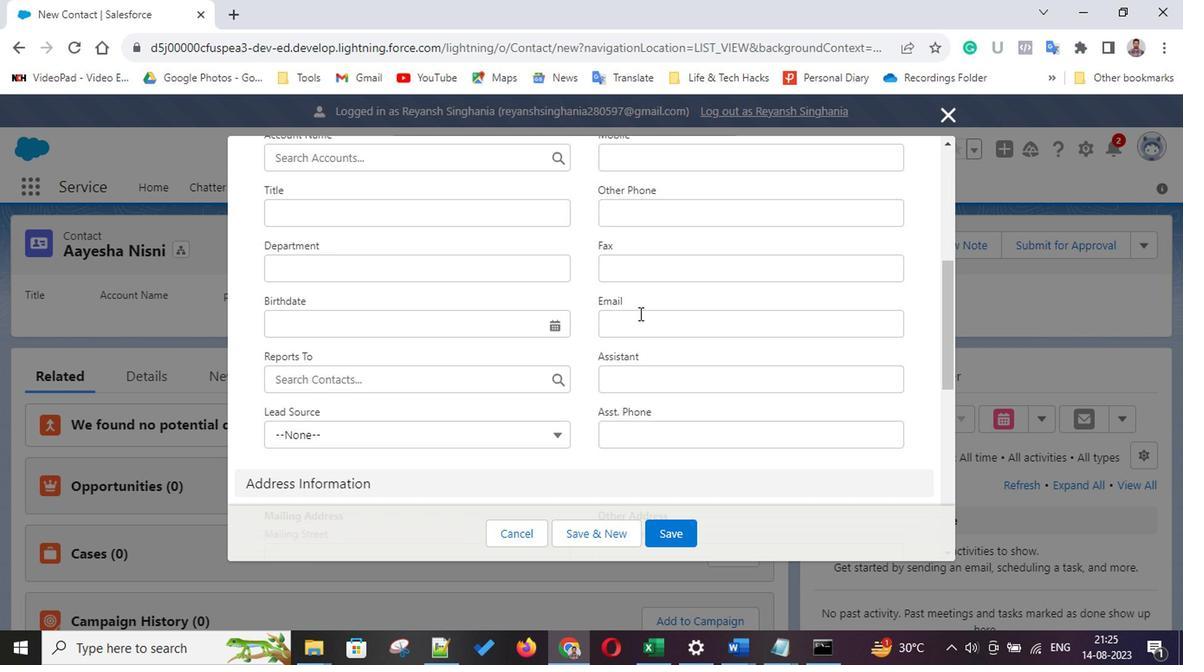 
Action: Mouse pressed left at (637, 316)
Screenshot: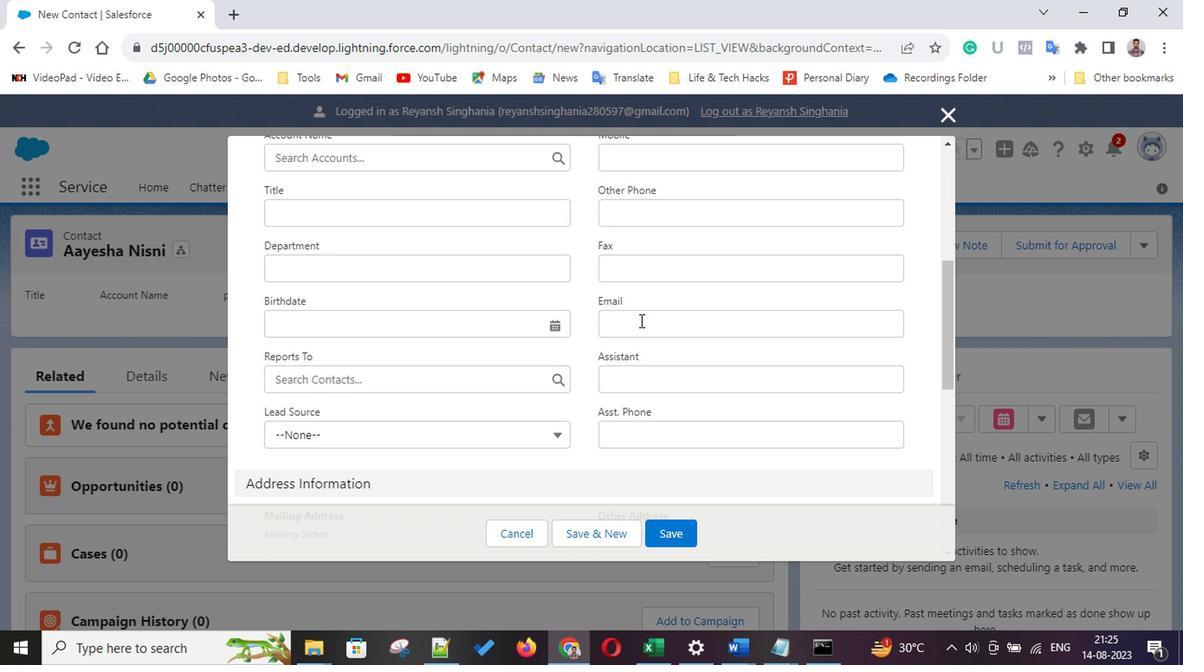 
Action: Key pressed abhishek.chauhan1997<Key.shift>@f<Key.backspace>gmail.com
Screenshot: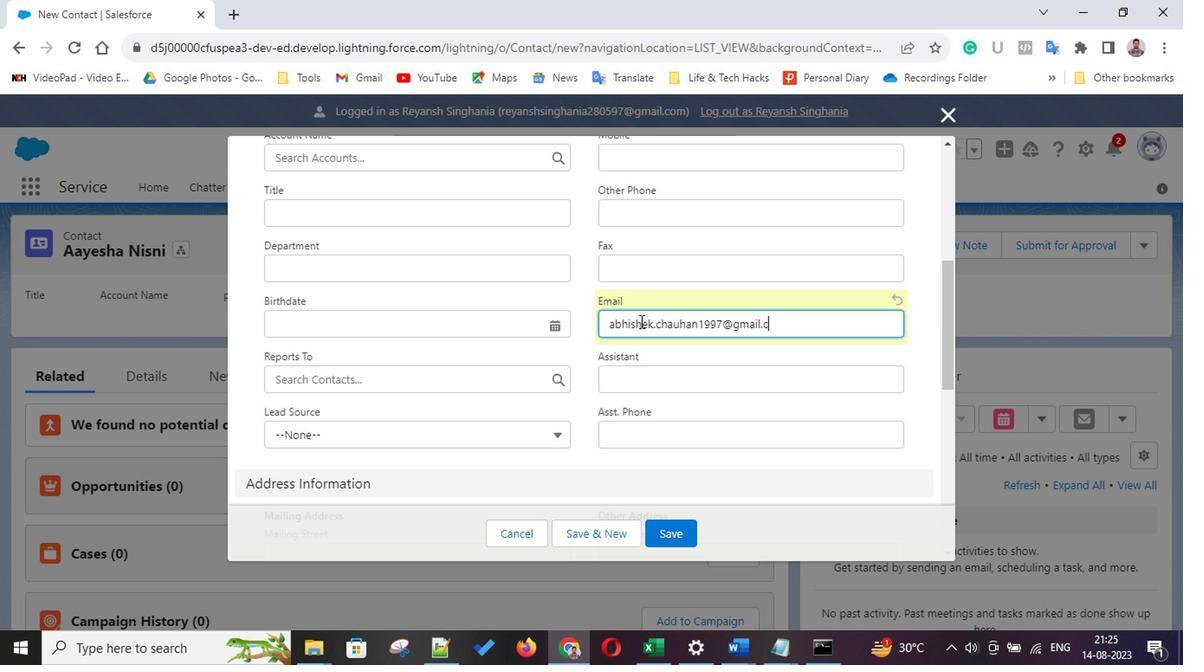 
Action: Mouse moved to (516, 369)
Screenshot: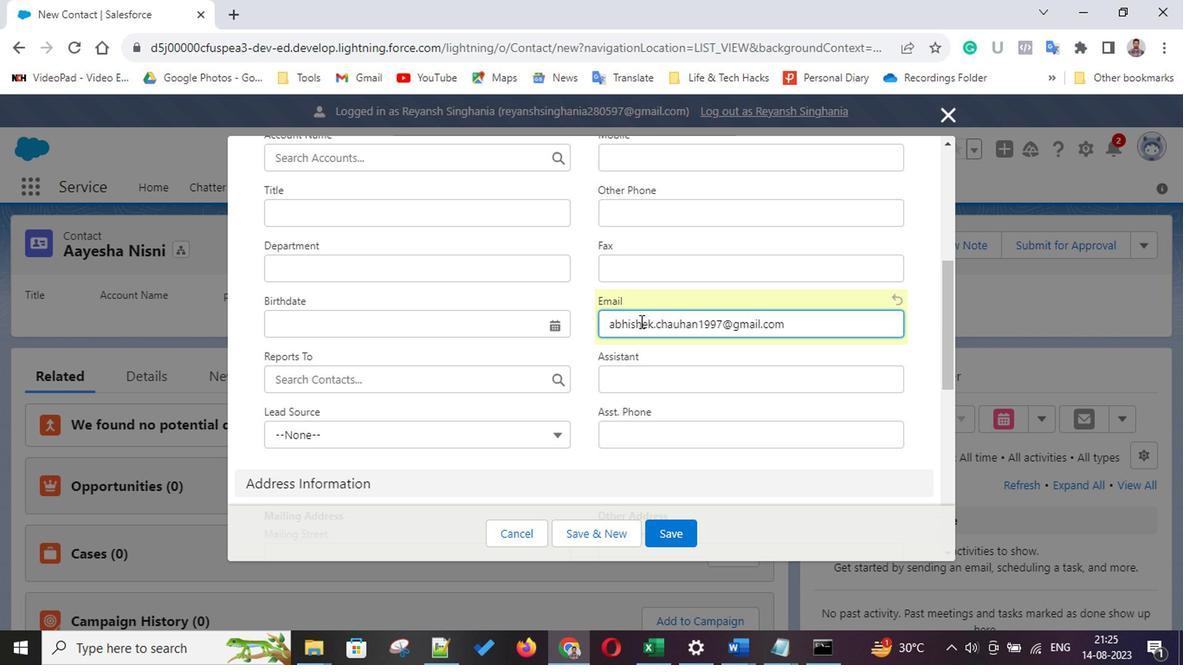 
Action: Mouse scrolled (516, 367) with delta (0, -1)
Screenshot: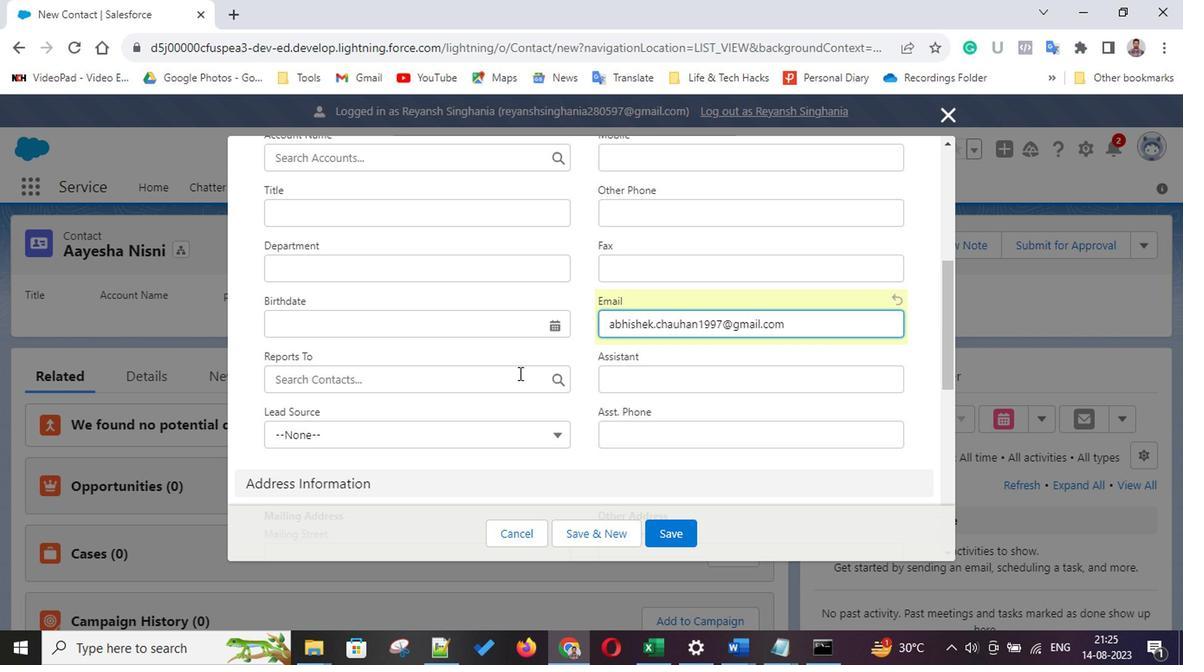 
Action: Mouse scrolled (516, 367) with delta (0, -1)
Screenshot: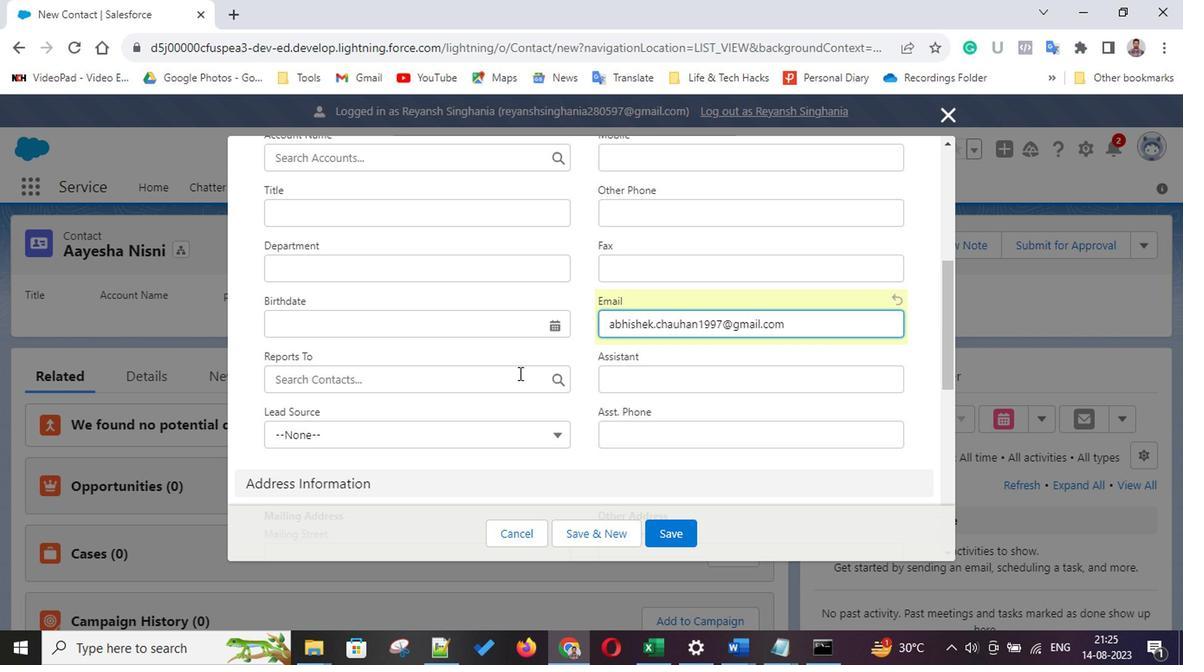 
Action: Mouse scrolled (516, 367) with delta (0, -1)
Screenshot: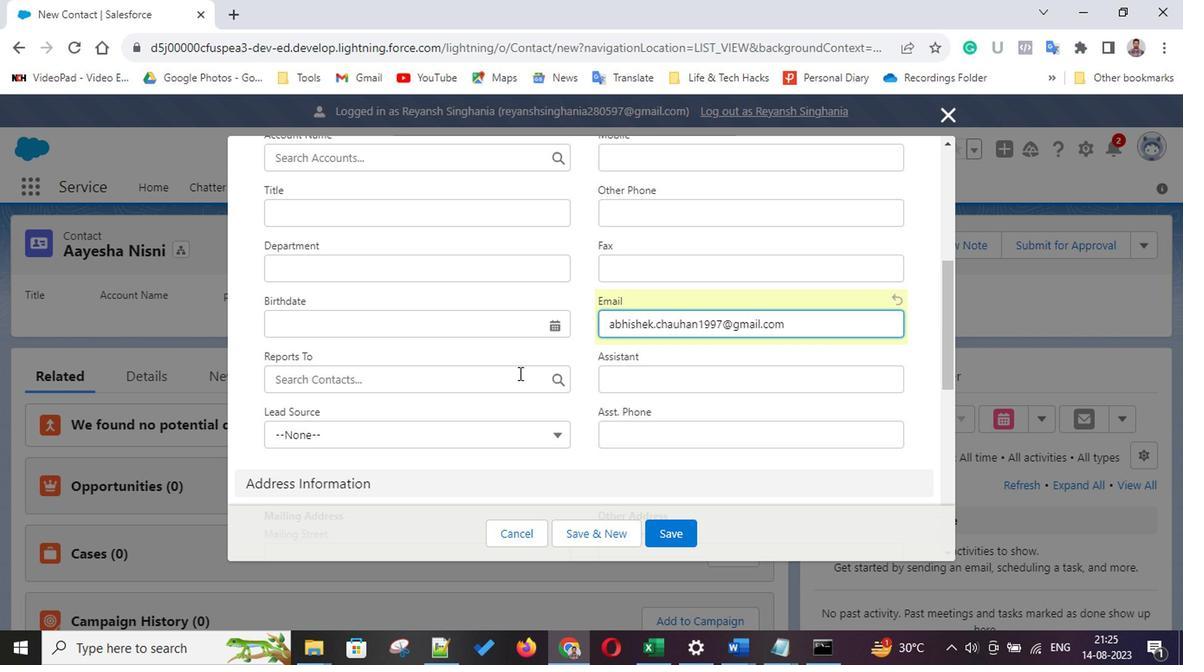 
Action: Mouse scrolled (516, 367) with delta (0, -1)
Screenshot: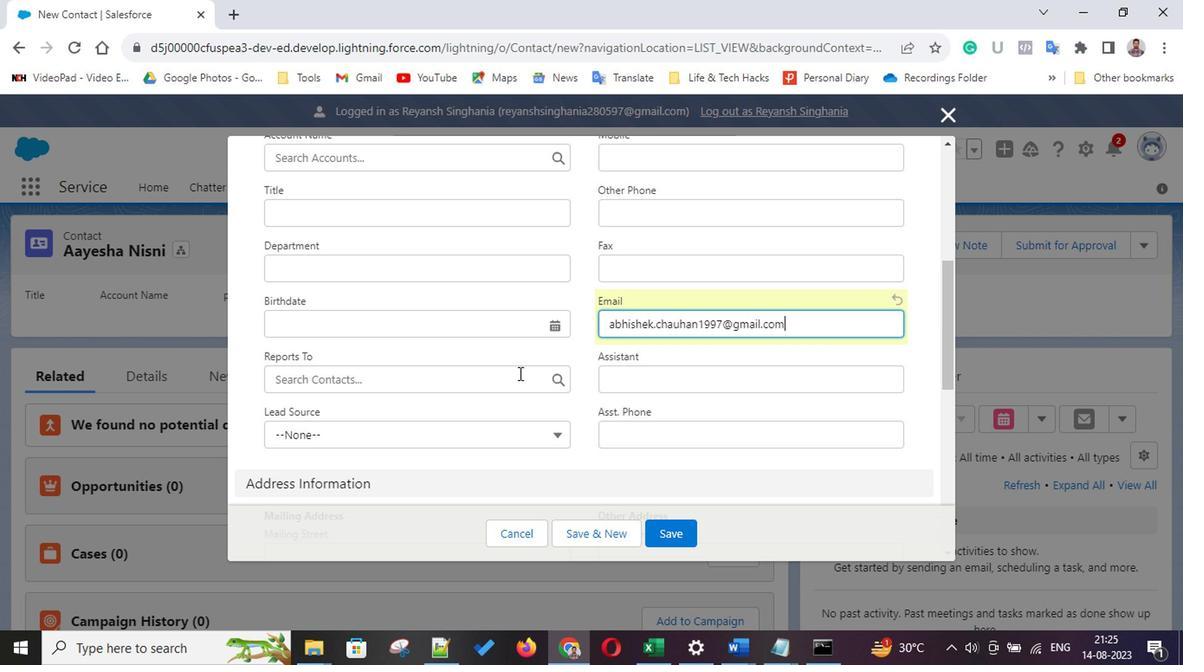 
Action: Mouse scrolled (516, 367) with delta (0, -1)
Screenshot: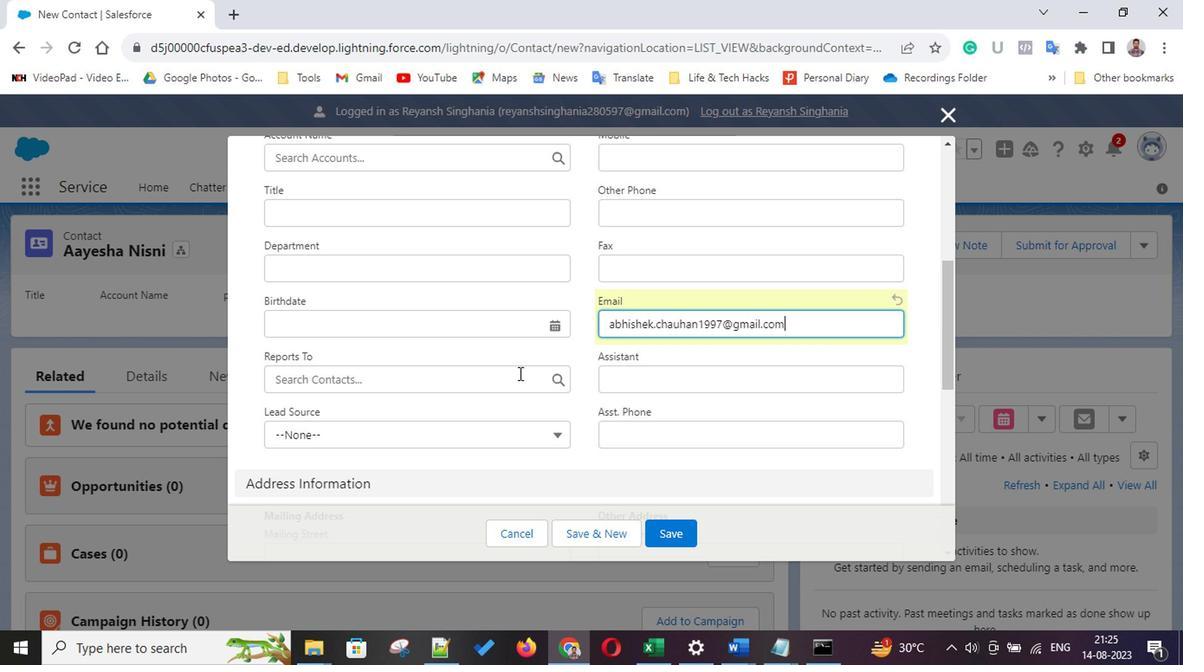 
Action: Mouse moved to (433, 333)
Screenshot: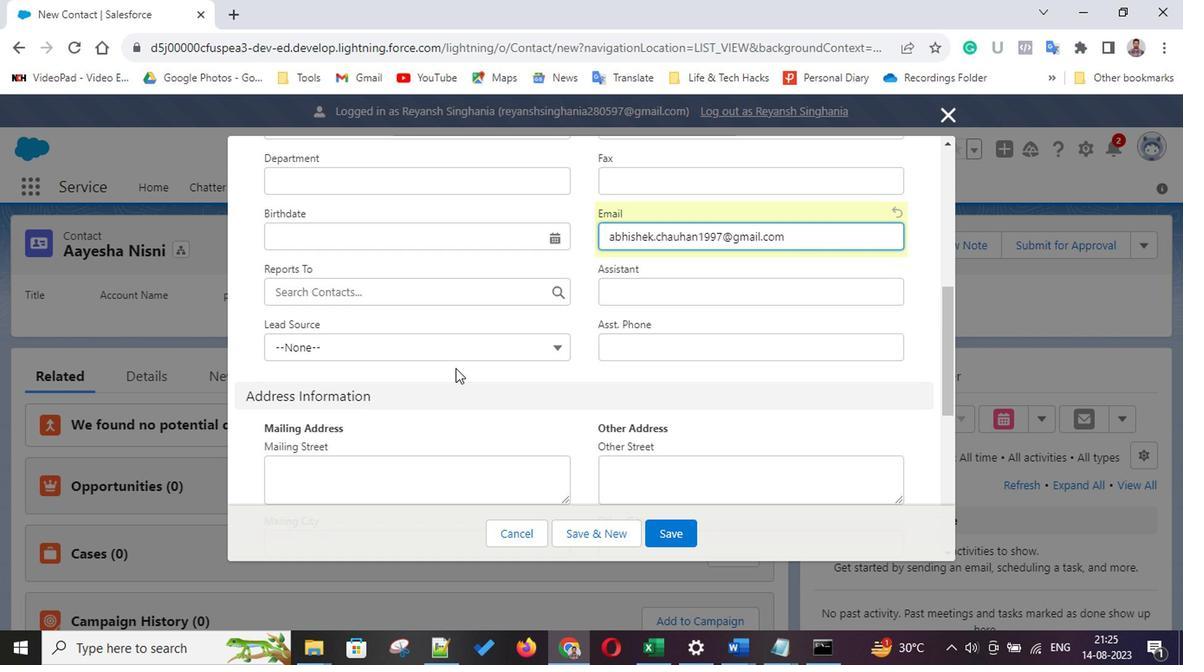 
Action: Mouse pressed left at (433, 333)
Screenshot: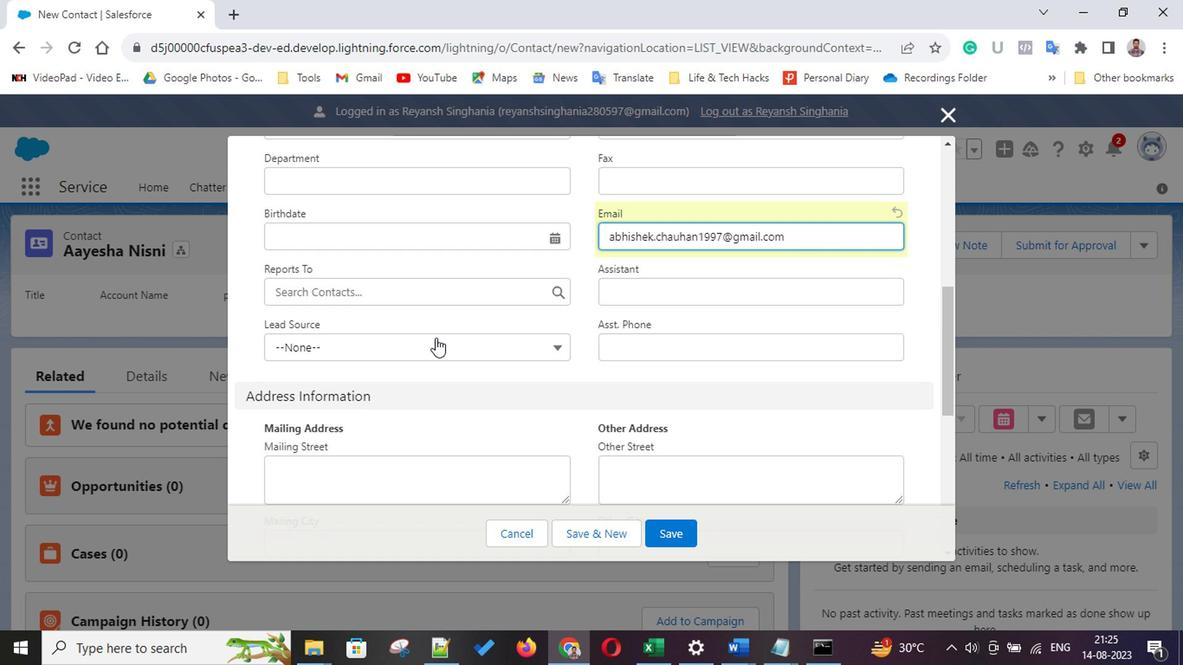 
Action: Mouse moved to (367, 444)
Screenshot: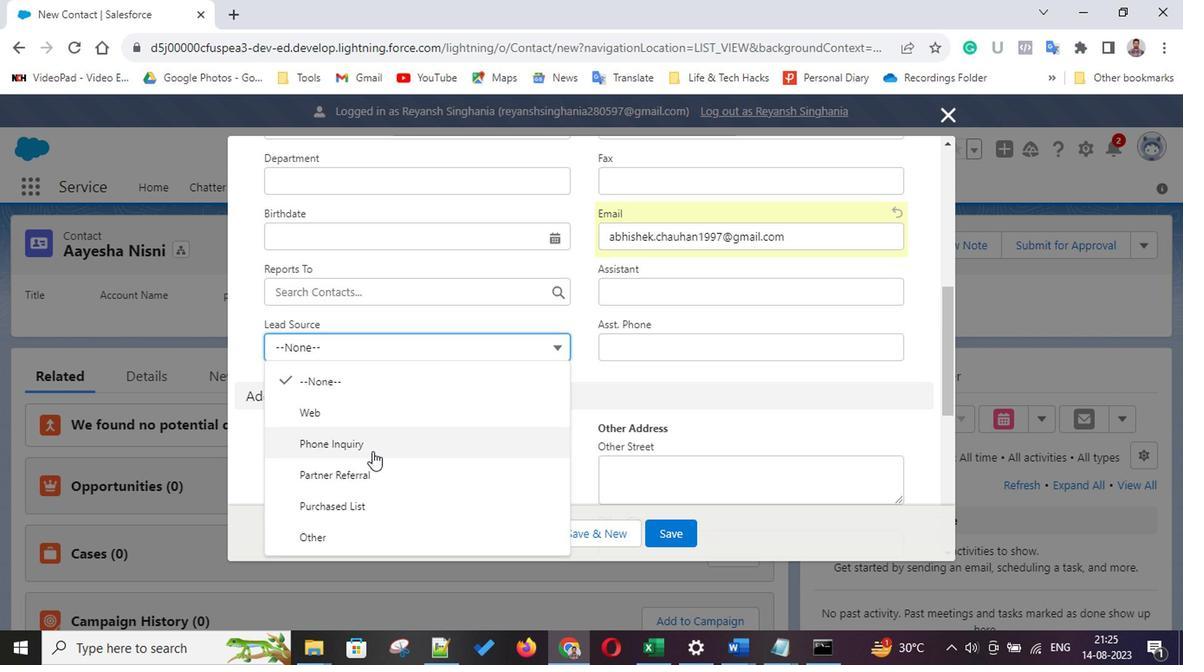 
Action: Mouse pressed left at (367, 444)
Screenshot: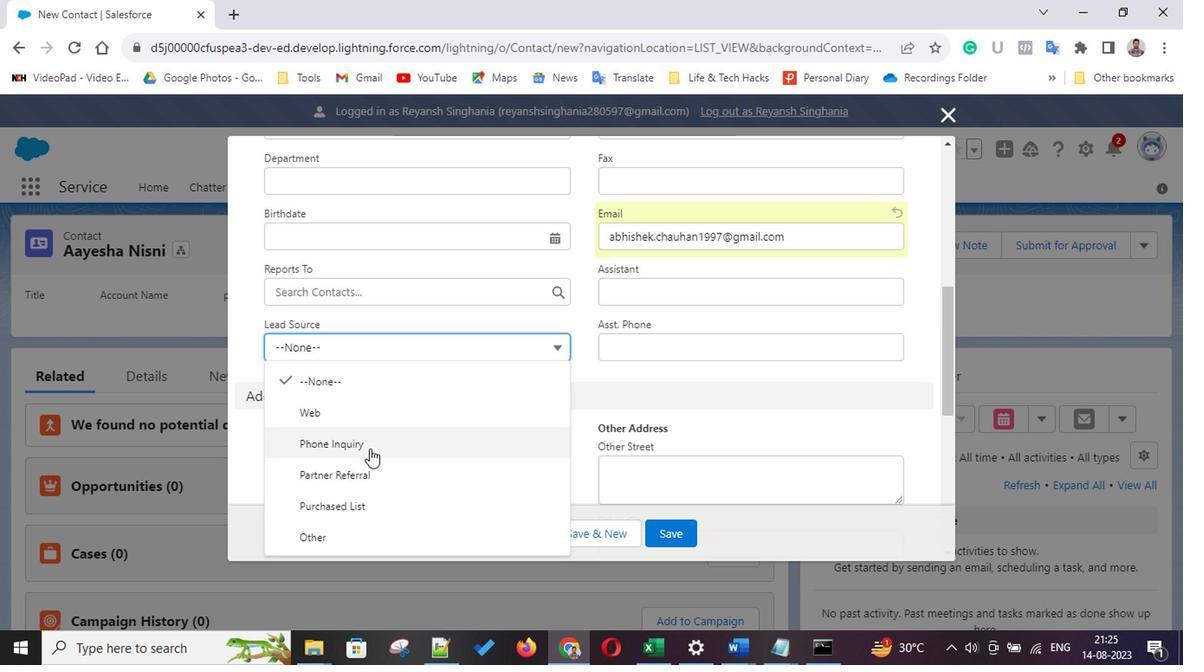 
Action: Mouse moved to (431, 451)
Screenshot: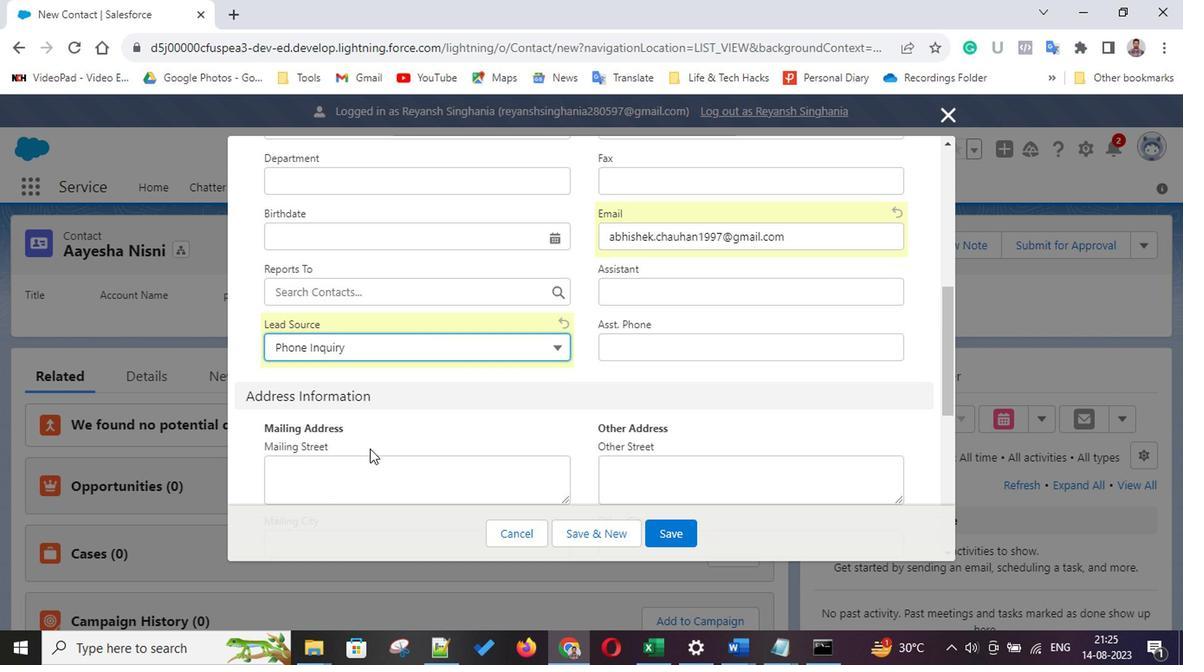 
Action: Mouse scrolled (431, 451) with delta (0, 0)
Screenshot: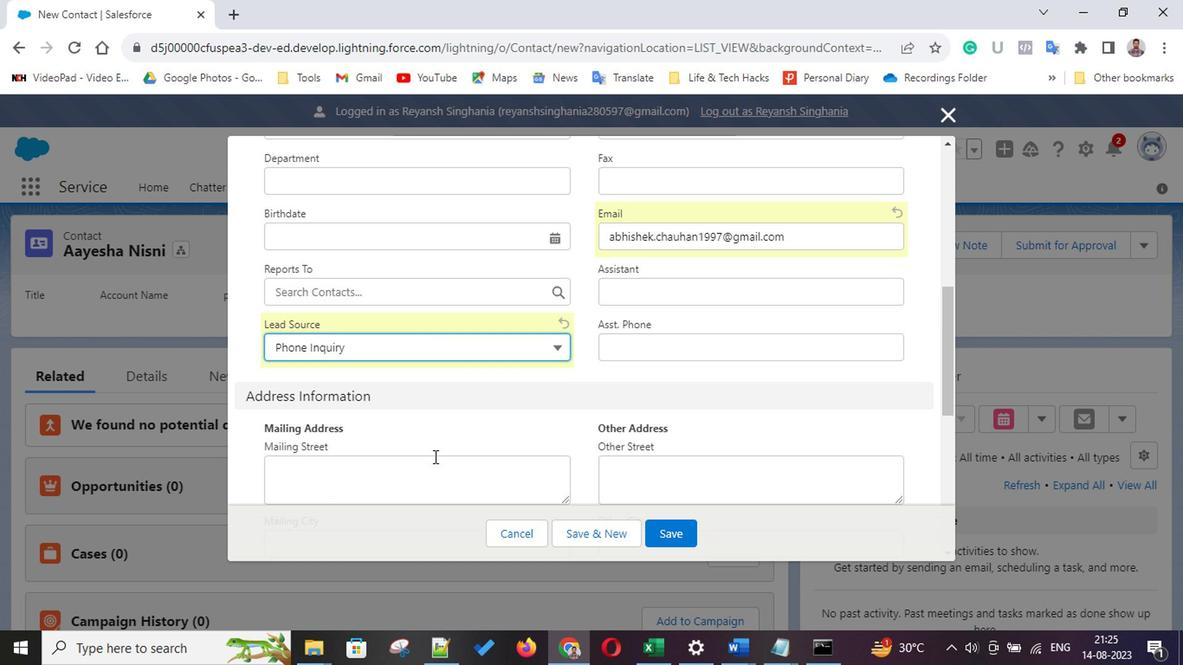 
Action: Mouse scrolled (431, 451) with delta (0, 0)
Screenshot: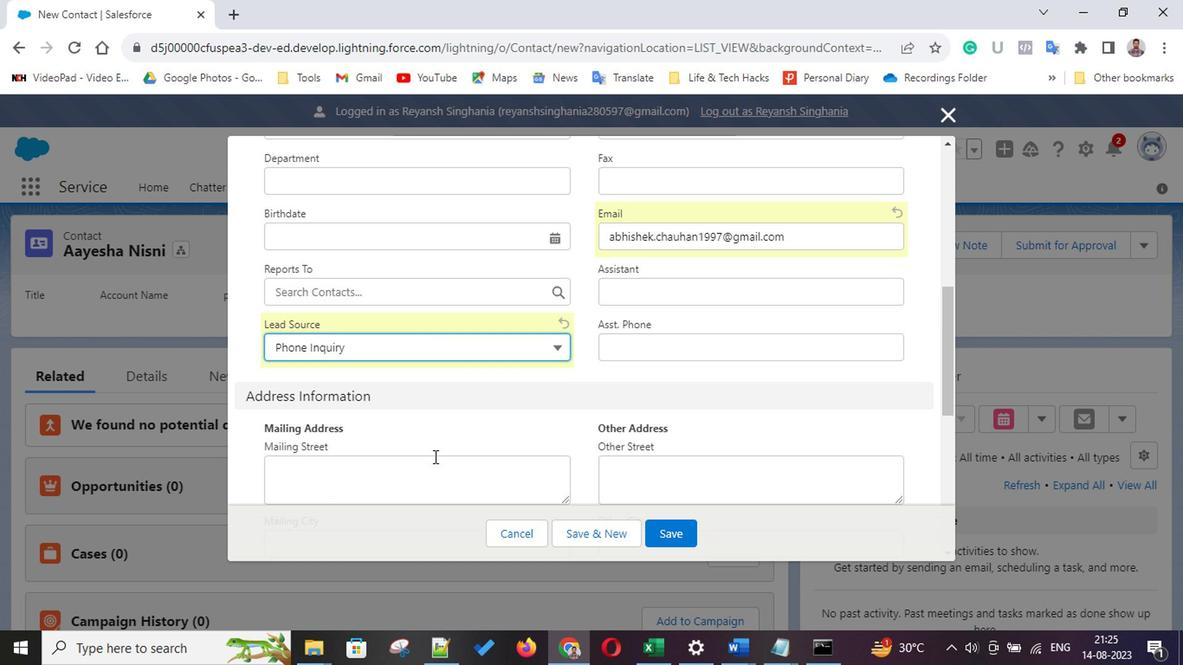 
Action: Mouse scrolled (431, 451) with delta (0, 0)
Screenshot: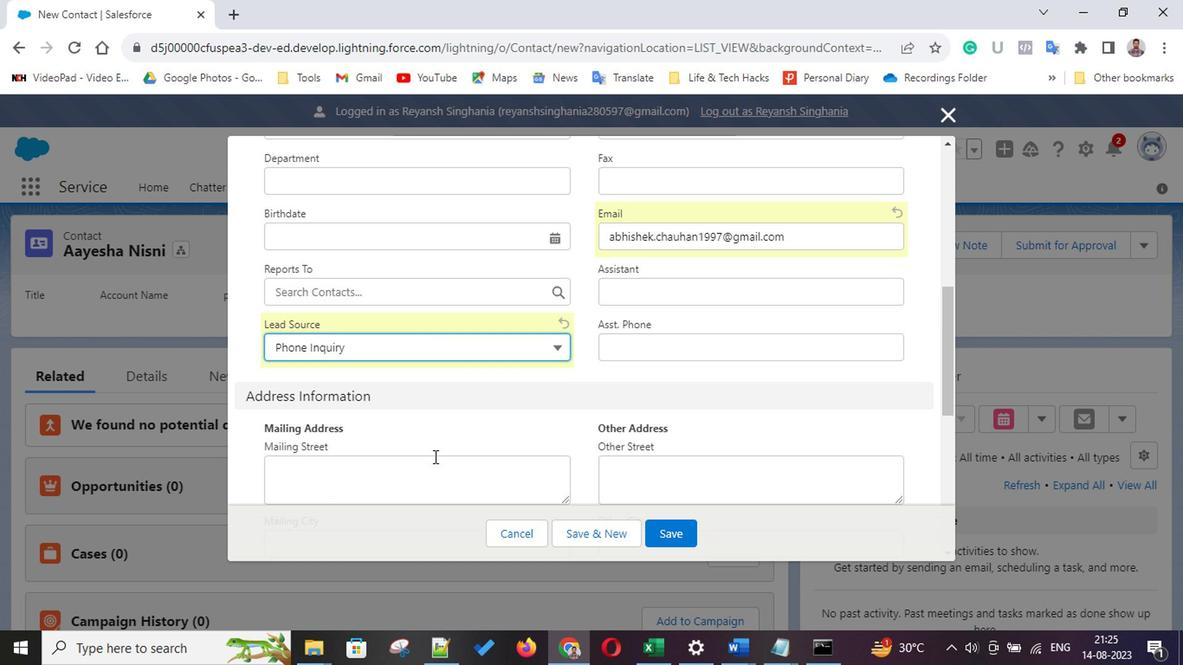 
Action: Mouse scrolled (431, 451) with delta (0, 0)
Screenshot: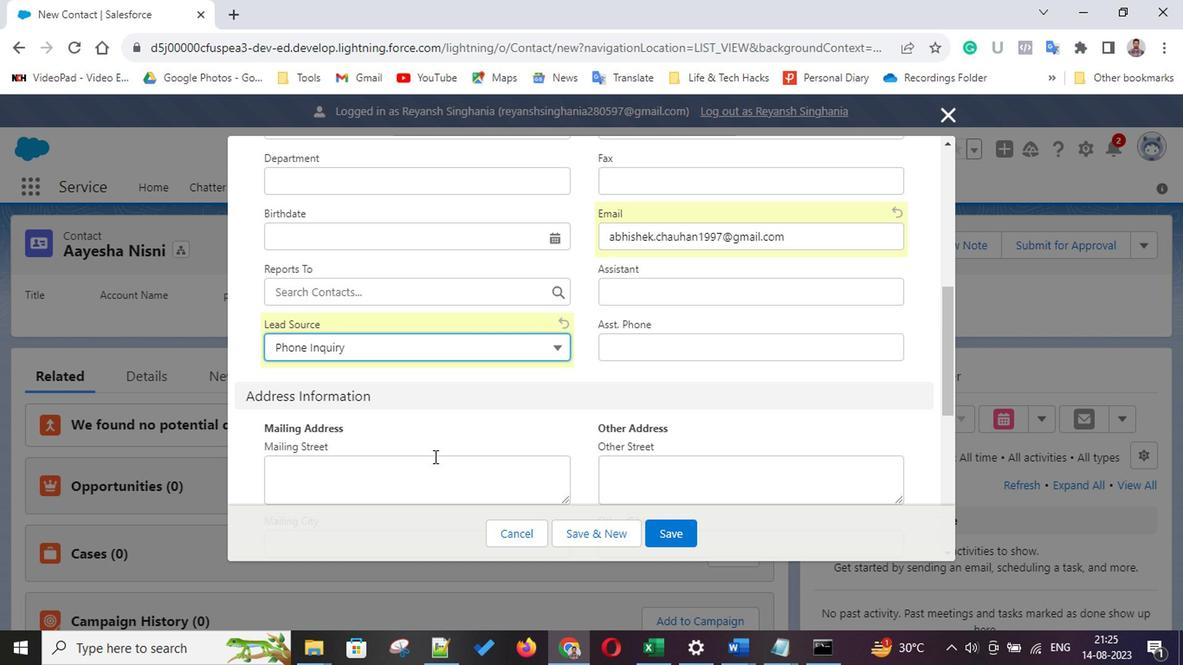 
Action: Mouse scrolled (431, 451) with delta (0, 0)
Screenshot: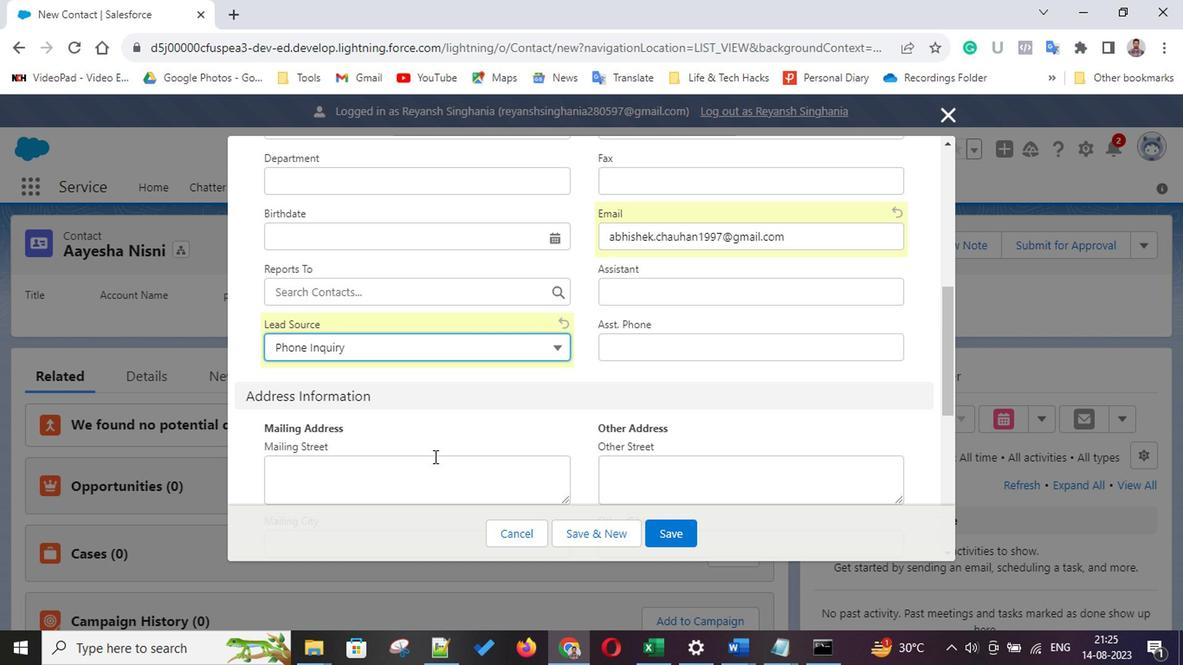 
Action: Mouse scrolled (431, 451) with delta (0, 0)
Screenshot: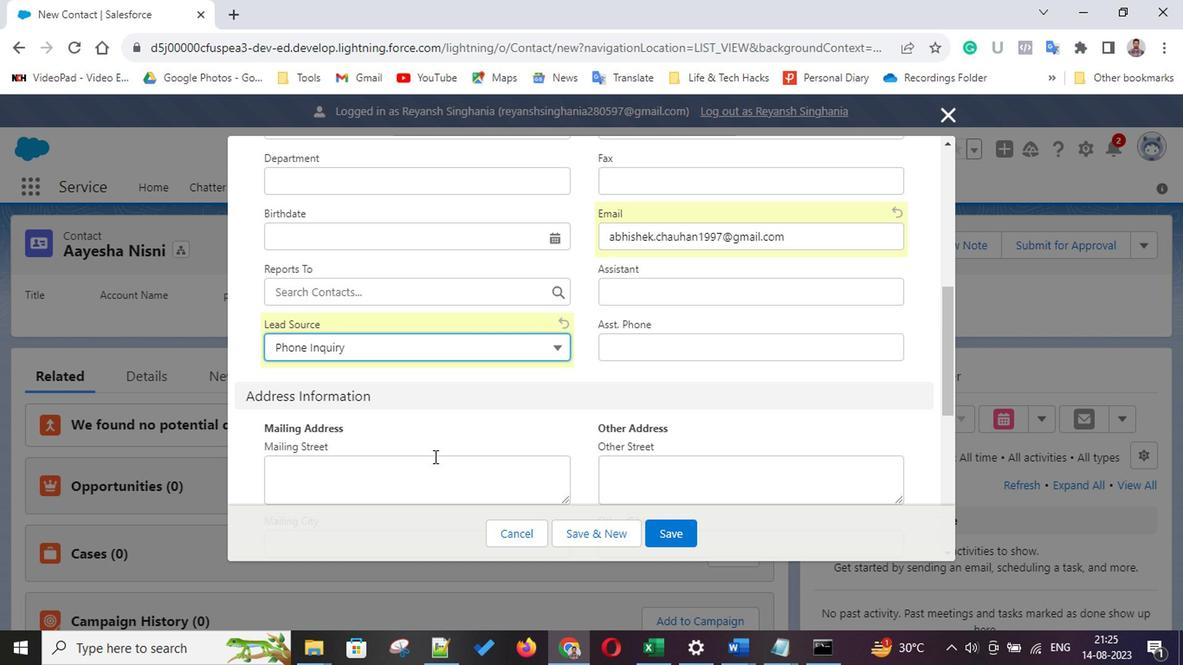 
Action: Mouse scrolled (431, 451) with delta (0, 0)
Screenshot: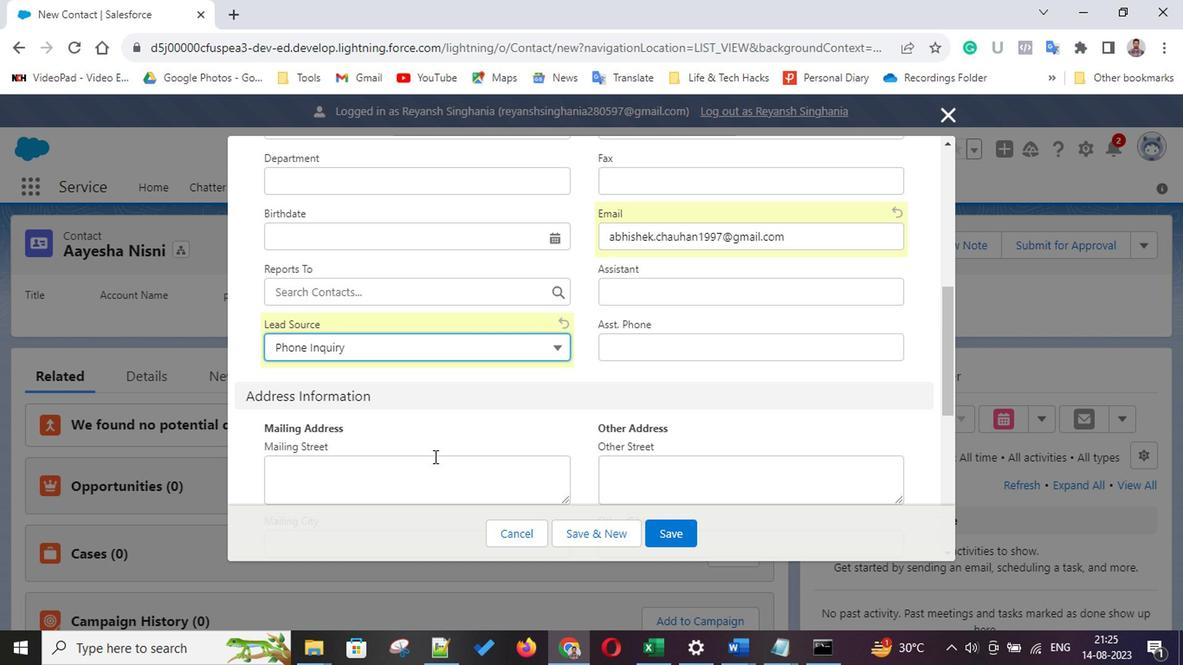 
Action: Mouse scrolled (431, 451) with delta (0, 0)
Screenshot: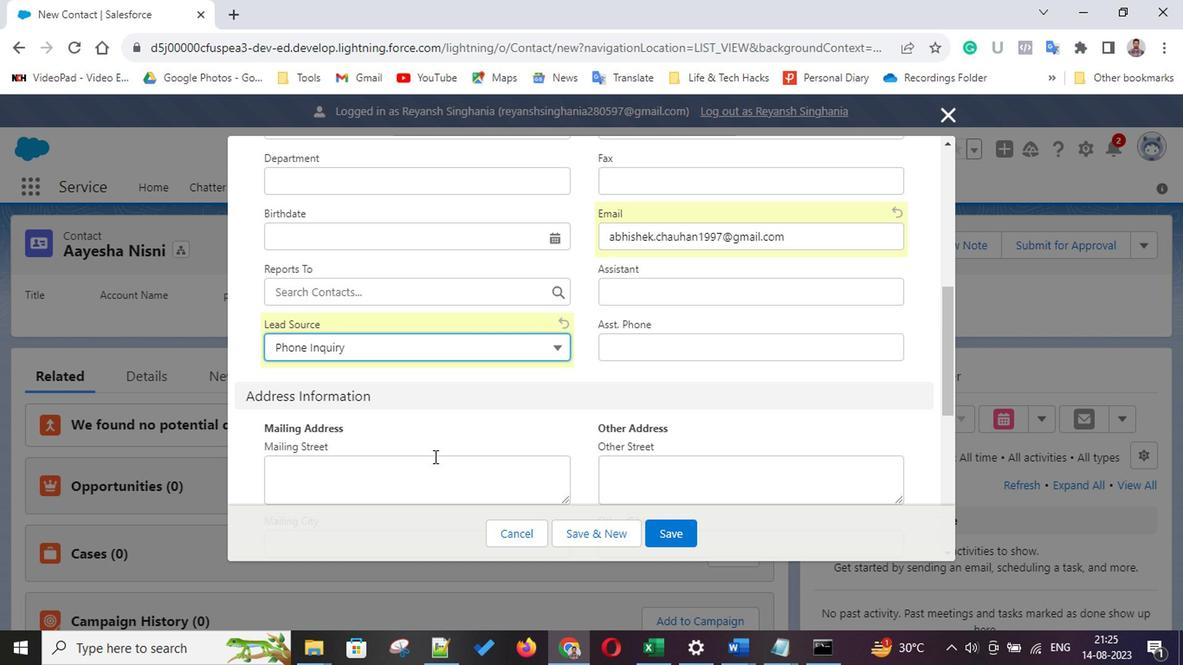 
Action: Mouse scrolled (431, 451) with delta (0, 0)
Screenshot: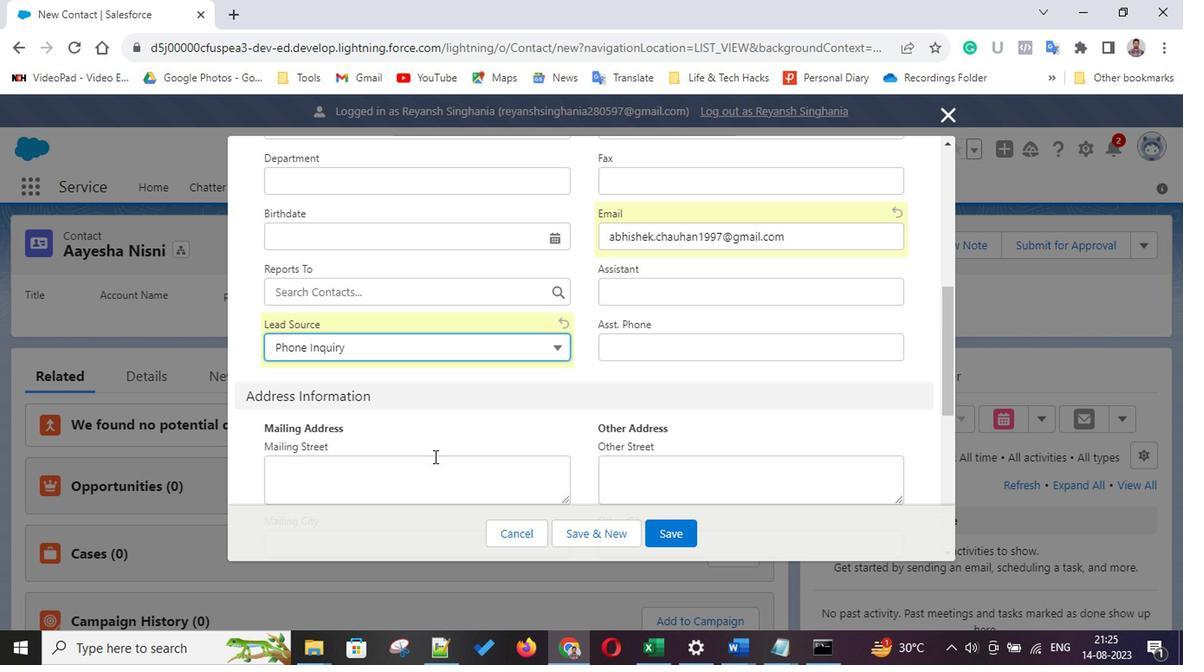 
Action: Mouse scrolled (431, 451) with delta (0, 0)
Screenshot: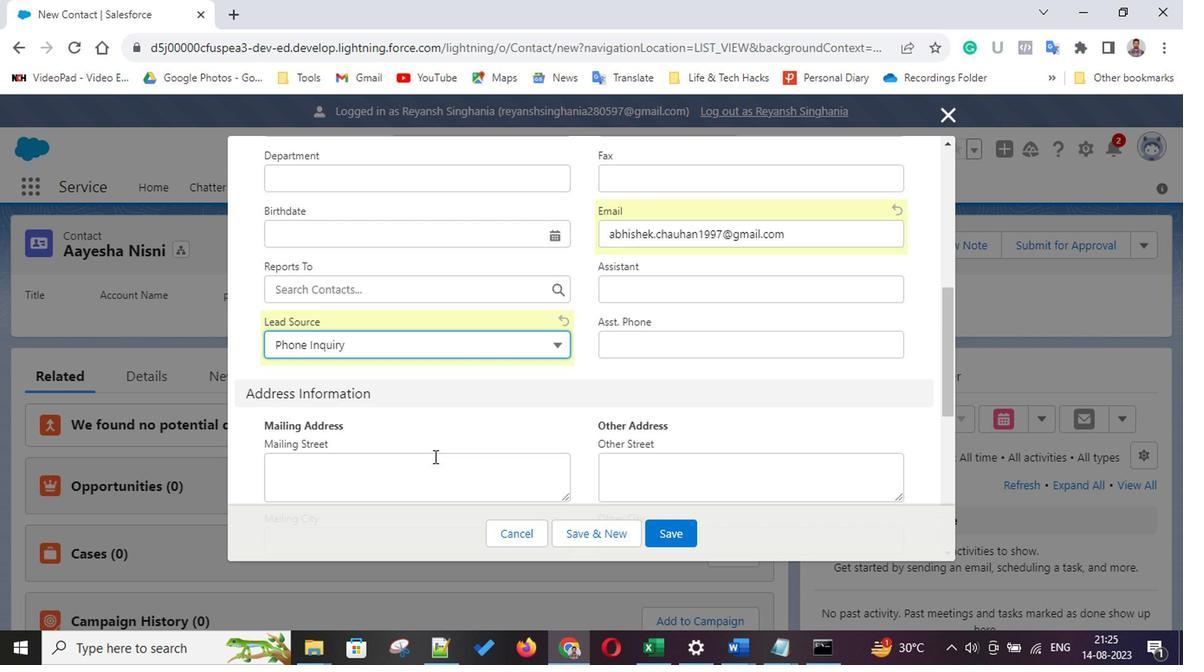 
Action: Mouse scrolled (431, 451) with delta (0, 0)
Screenshot: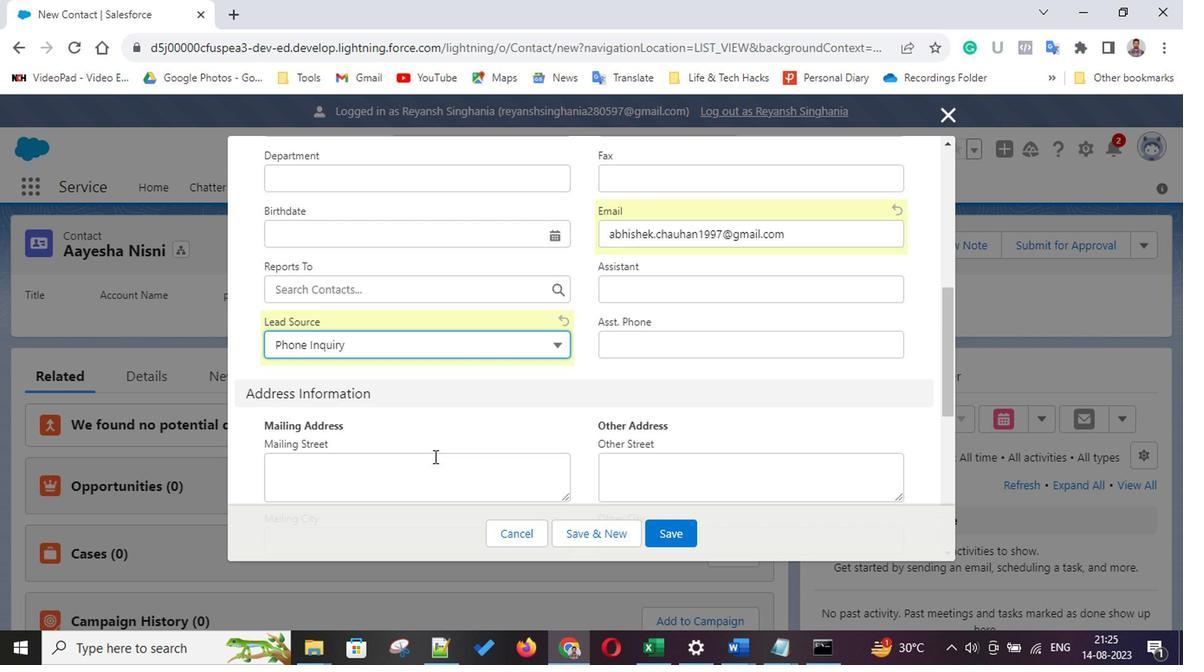 
Action: Mouse scrolled (431, 451) with delta (0, 0)
Screenshot: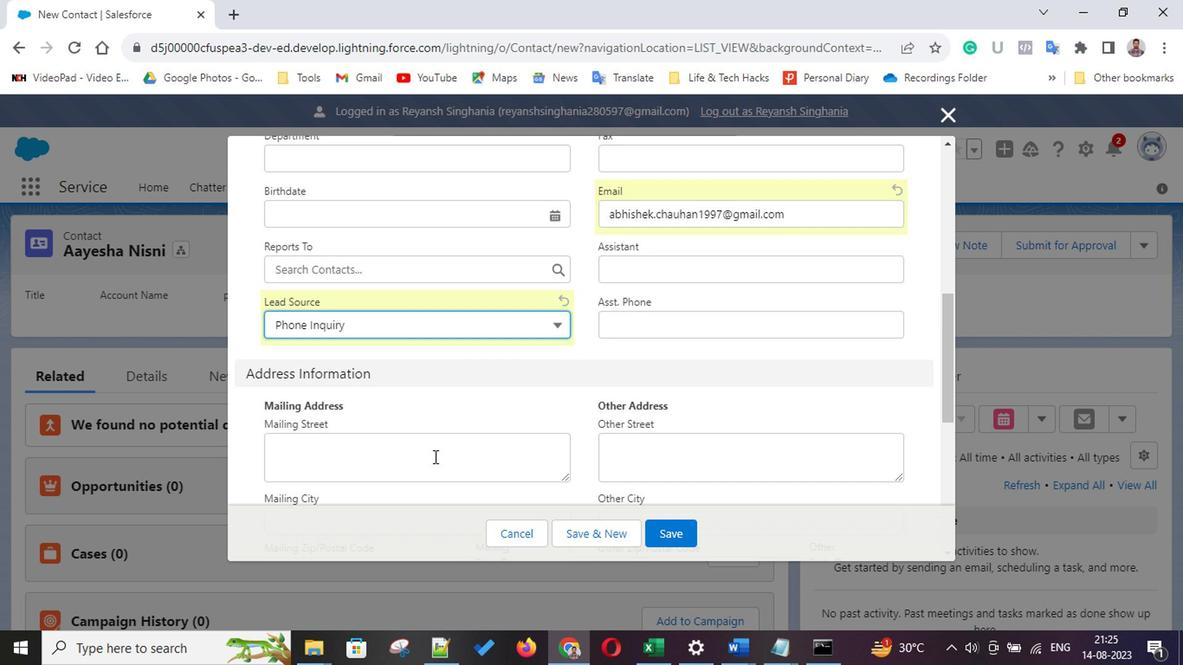 
Action: Mouse moved to (528, 372)
Screenshot: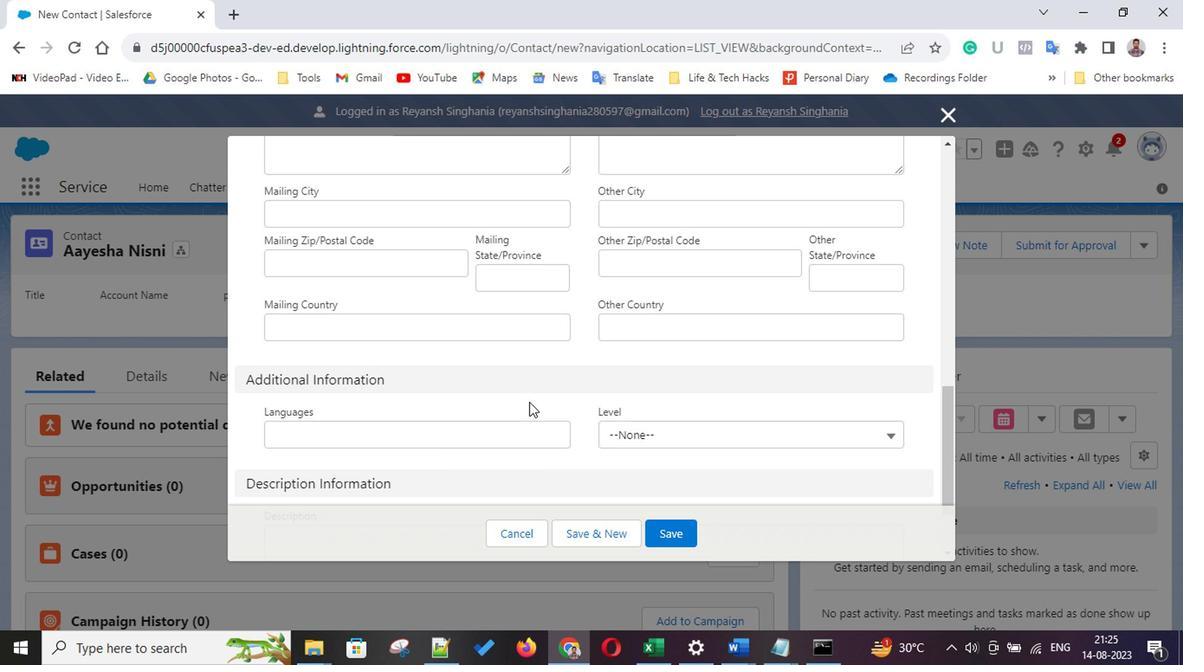 
Action: Mouse scrolled (528, 371) with delta (0, 0)
Screenshot: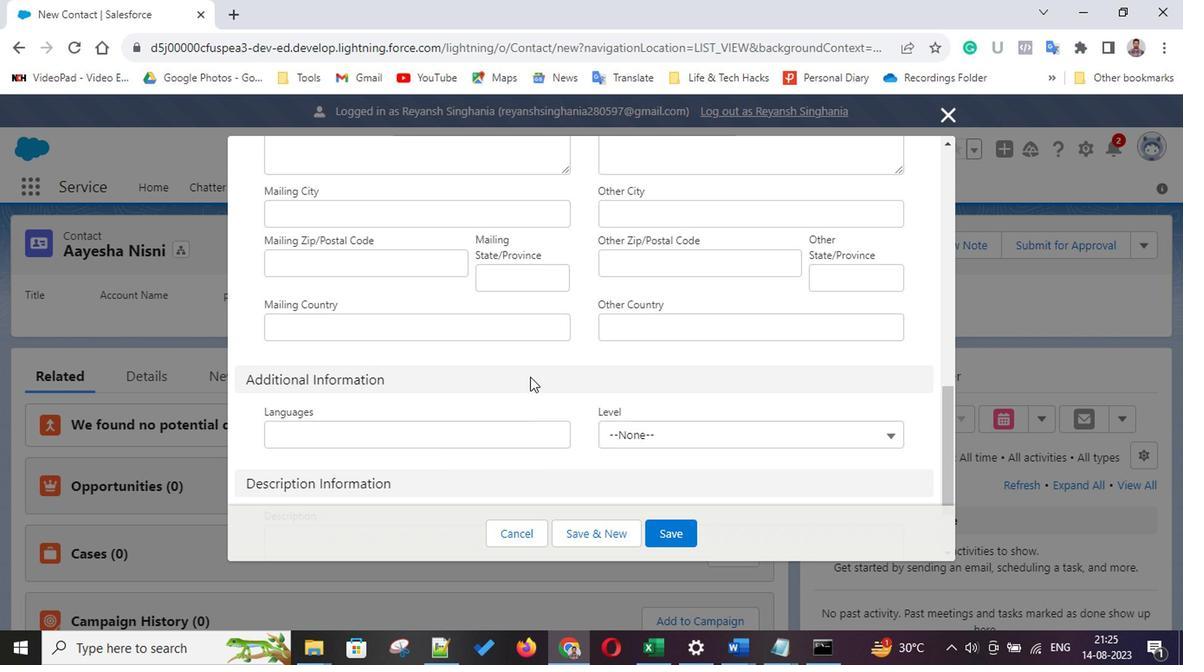 
Action: Mouse scrolled (528, 371) with delta (0, 0)
Screenshot: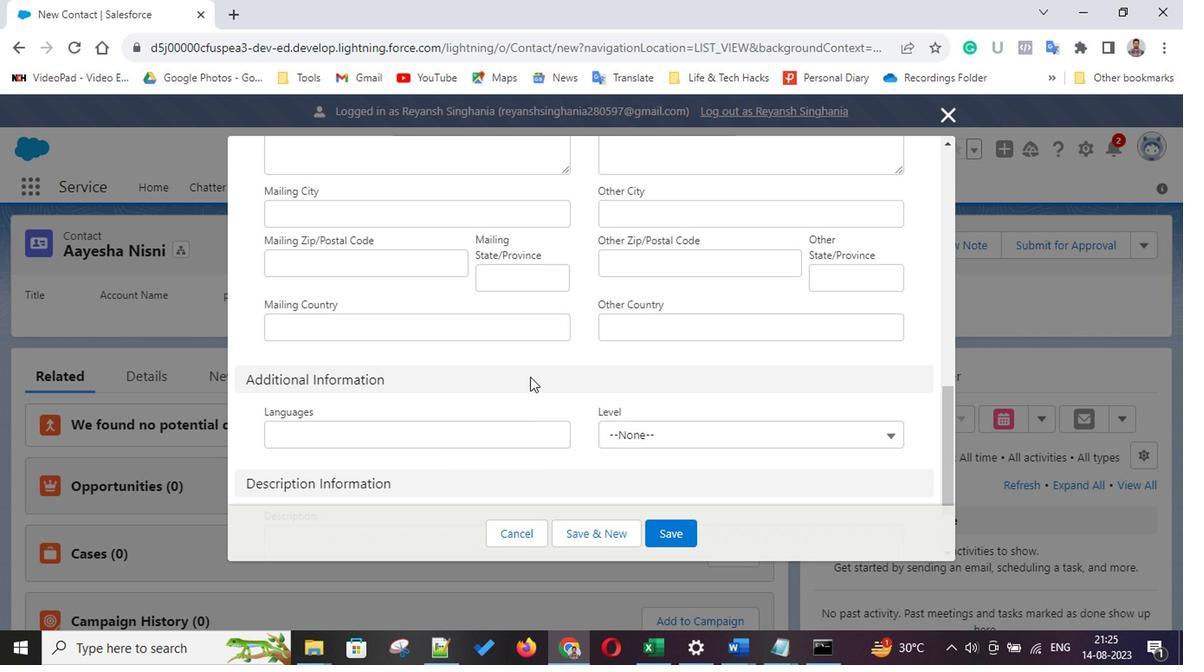 
Action: Mouse scrolled (528, 371) with delta (0, 0)
Screenshot: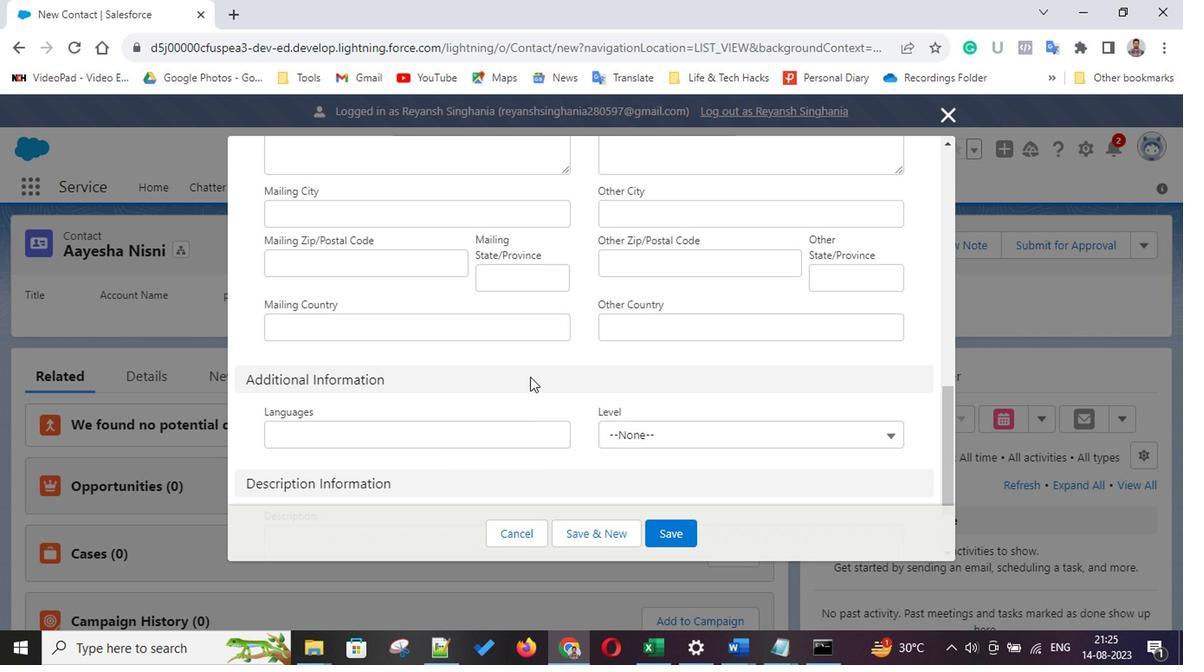 
Action: Mouse scrolled (528, 371) with delta (0, 0)
Screenshot: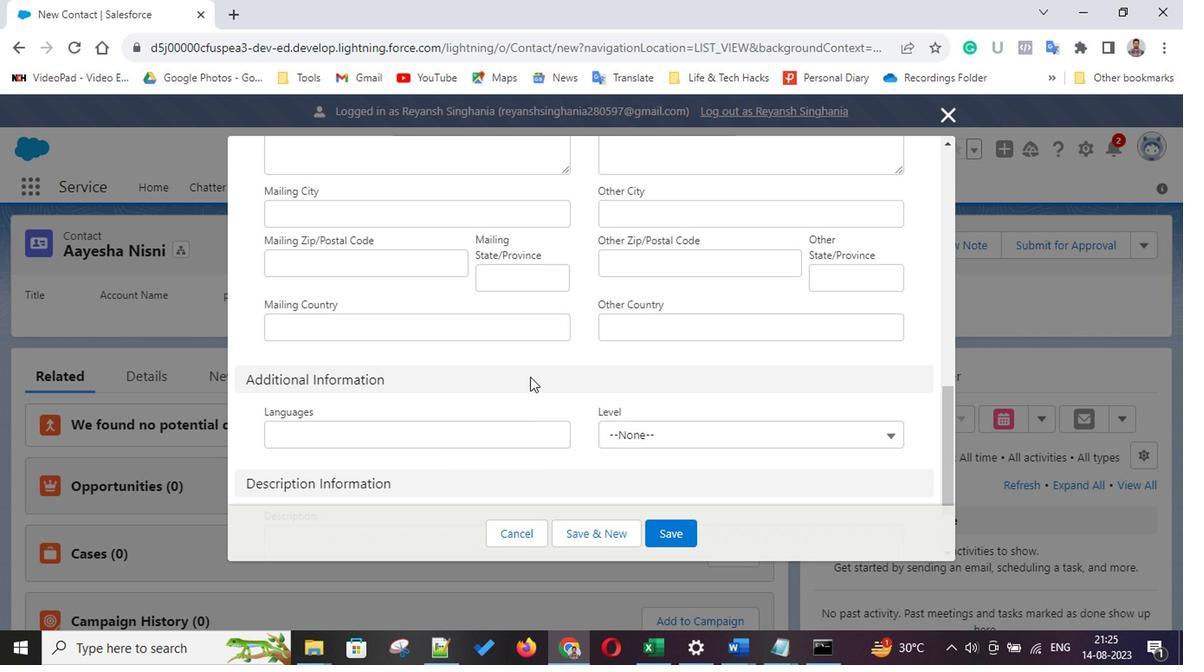 
Action: Mouse scrolled (528, 371) with delta (0, 0)
Screenshot: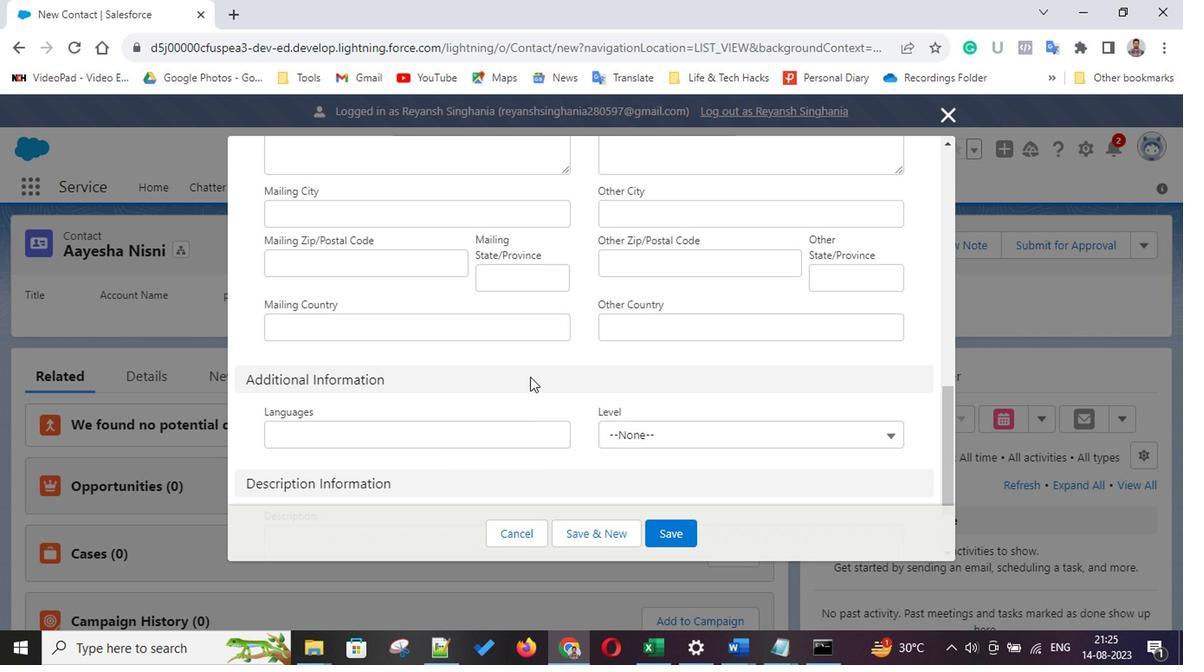 
Action: Mouse scrolled (528, 371) with delta (0, 0)
Screenshot: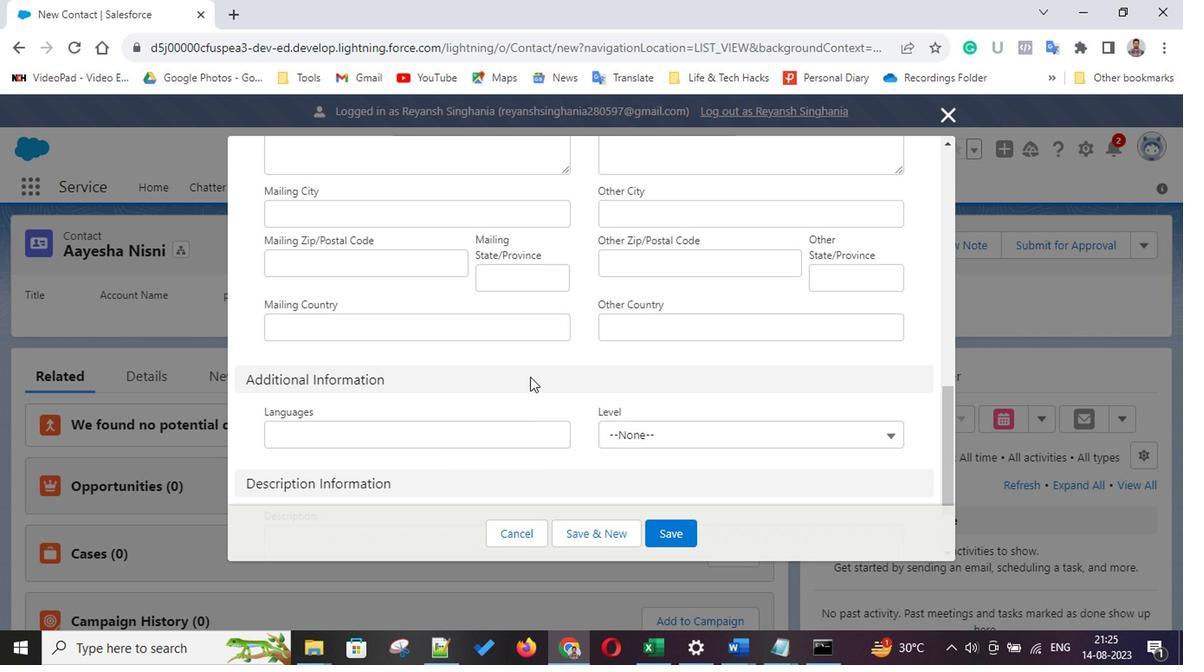 
Action: Mouse scrolled (528, 371) with delta (0, 0)
Screenshot: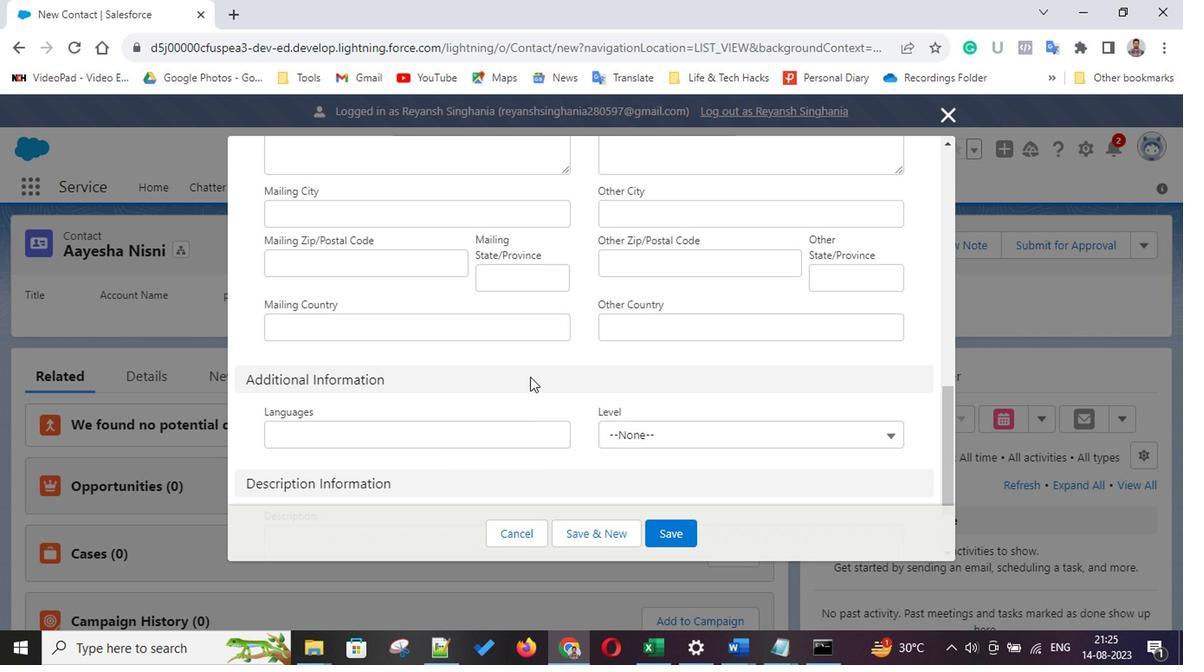 
Action: Mouse scrolled (528, 371) with delta (0, 0)
Screenshot: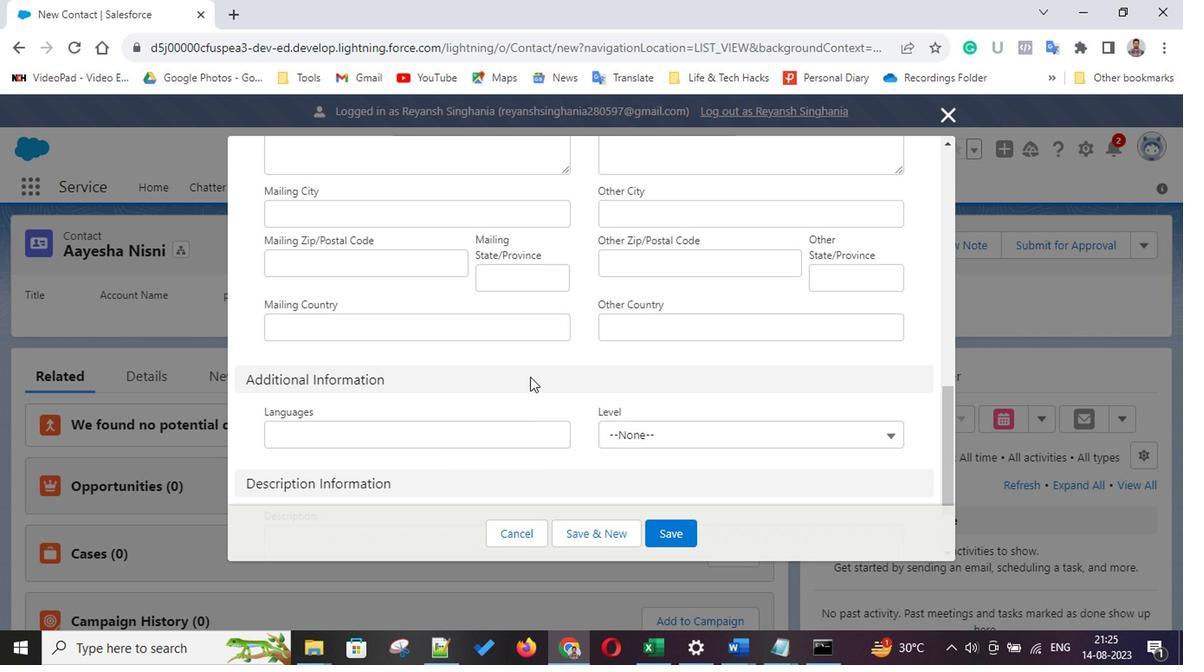 
Action: Mouse scrolled (528, 371) with delta (0, 0)
Screenshot: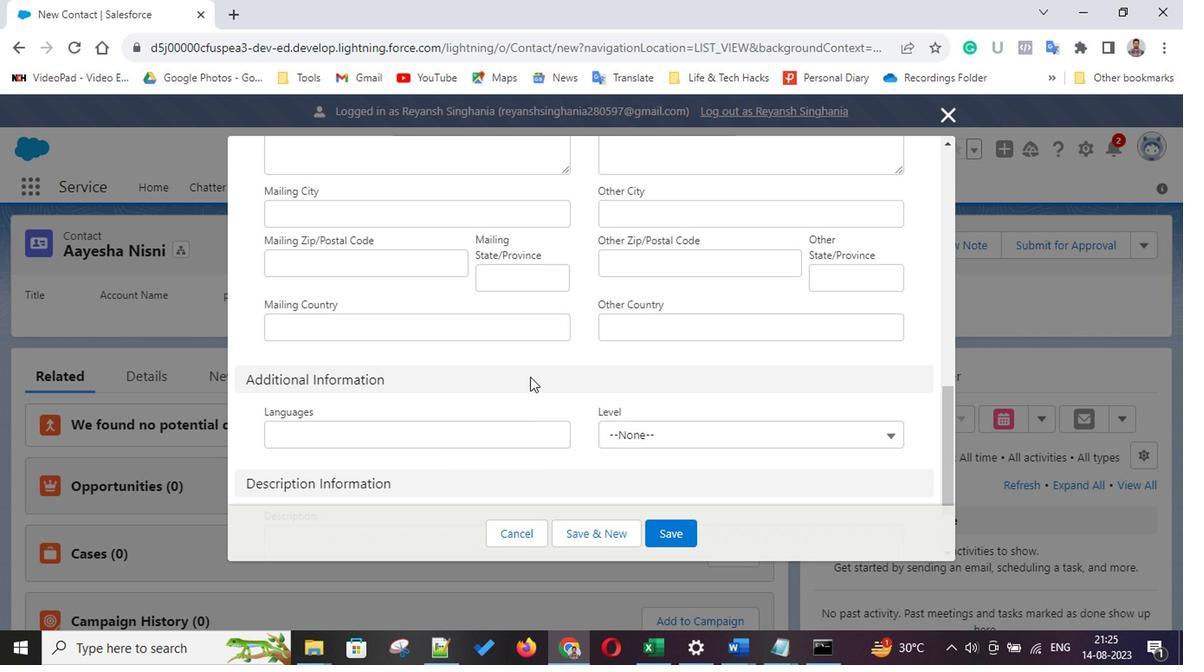 
Action: Mouse scrolled (528, 371) with delta (0, 0)
Screenshot: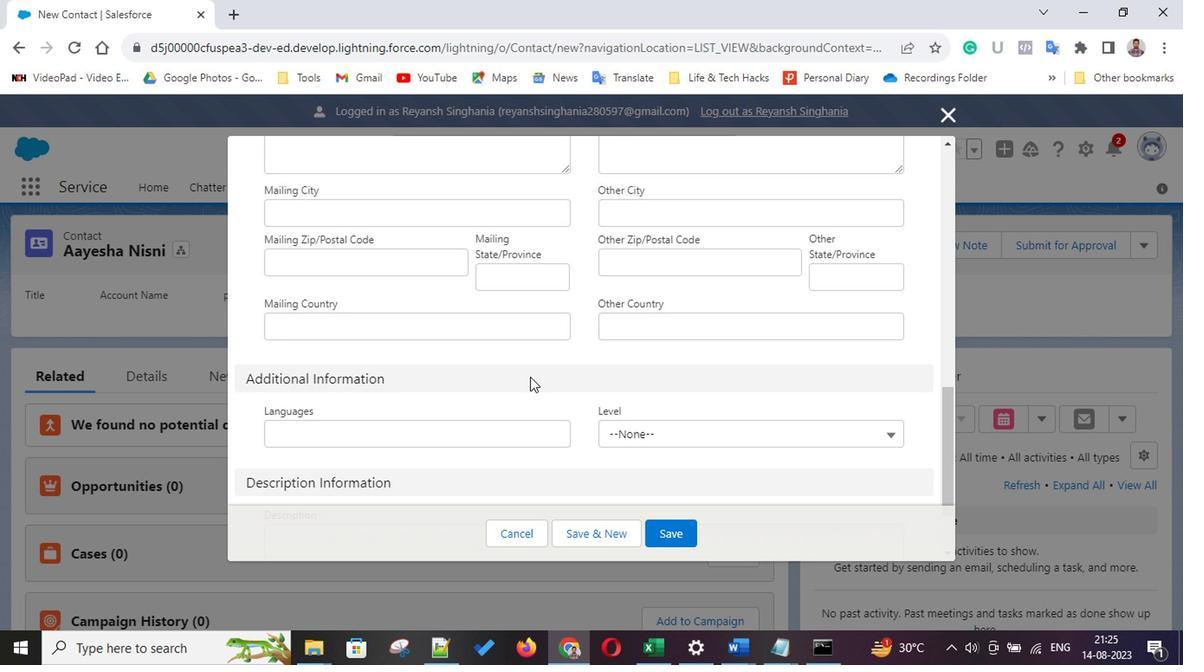 
Action: Mouse scrolled (528, 371) with delta (0, 0)
Screenshot: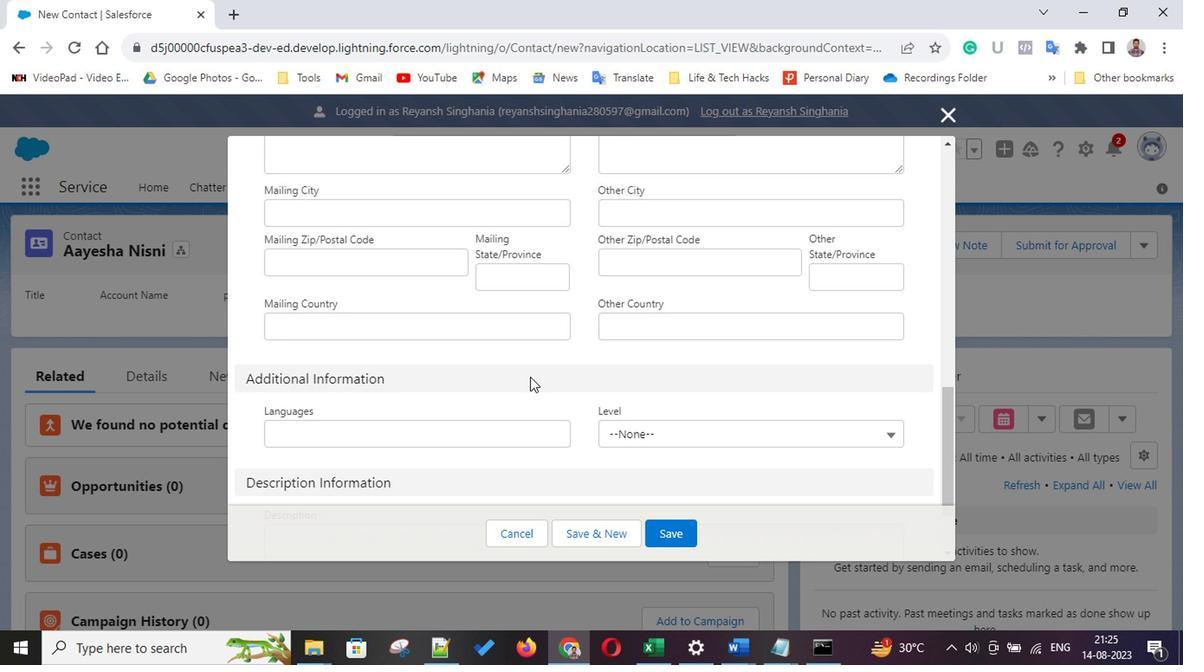 
Action: Mouse scrolled (528, 371) with delta (0, 0)
Screenshot: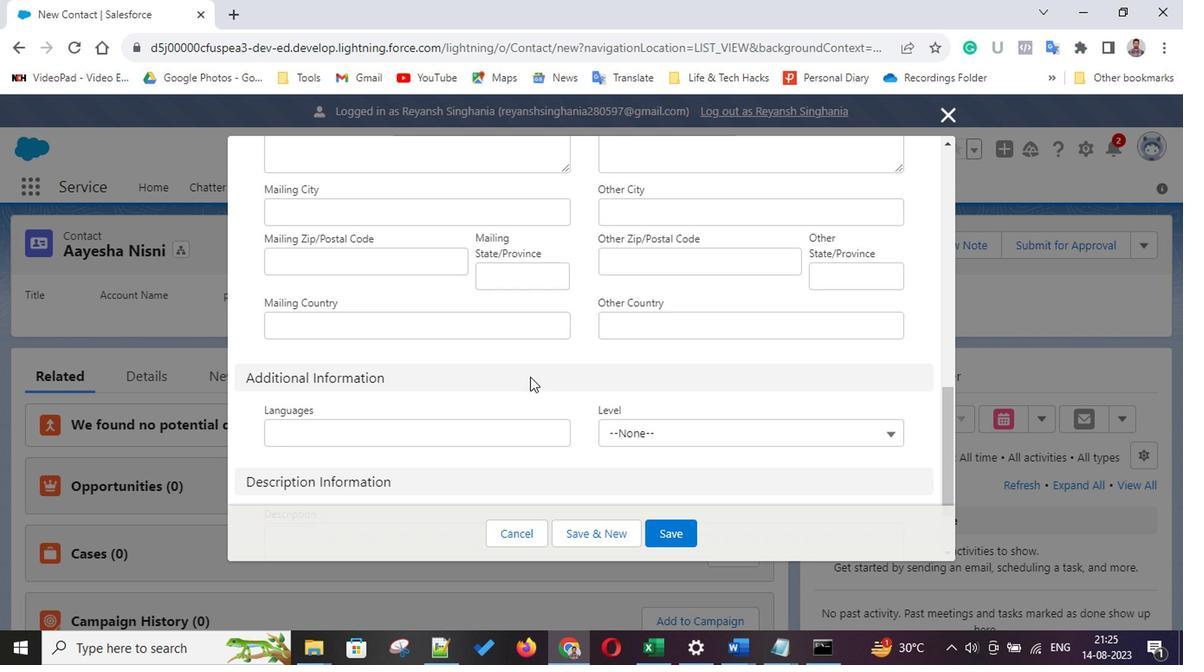 
Action: Mouse scrolled (528, 371) with delta (0, 0)
Screenshot: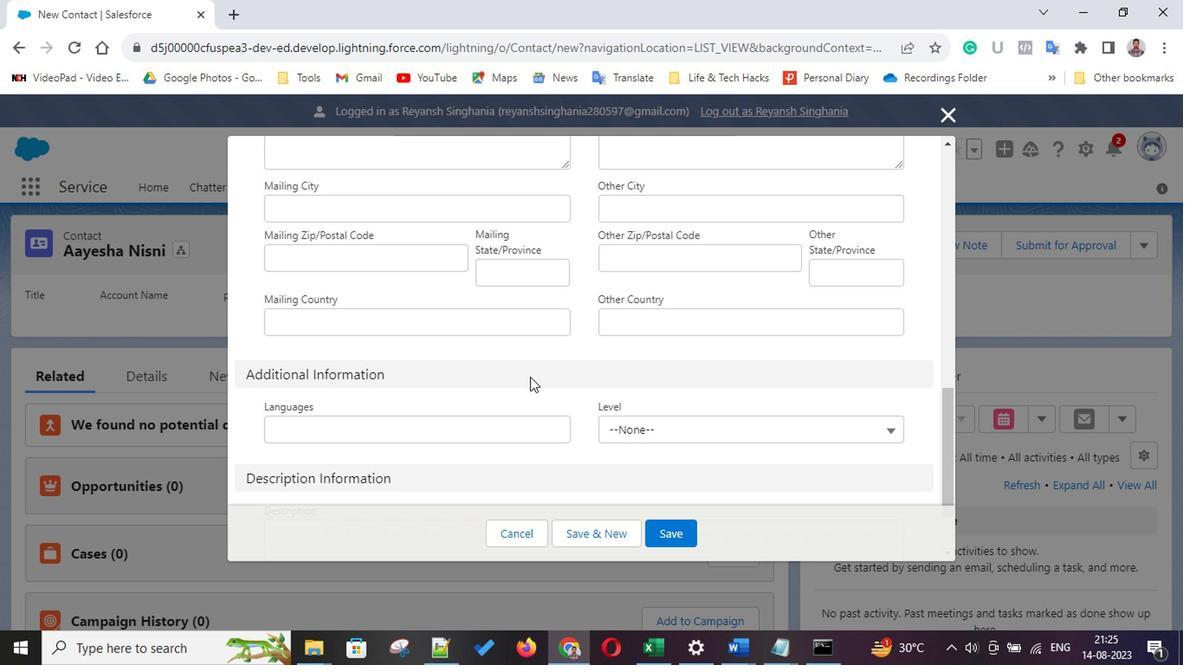 
Action: Mouse moved to (601, 526)
Screenshot: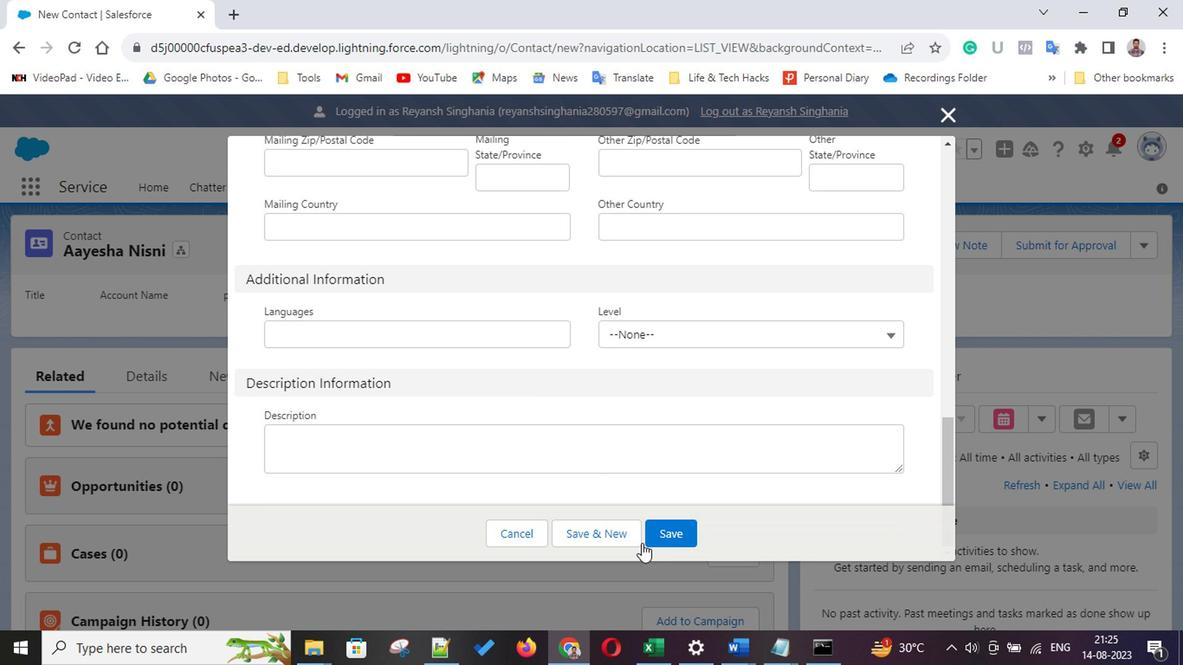 
Action: Mouse pressed left at (601, 526)
Screenshot: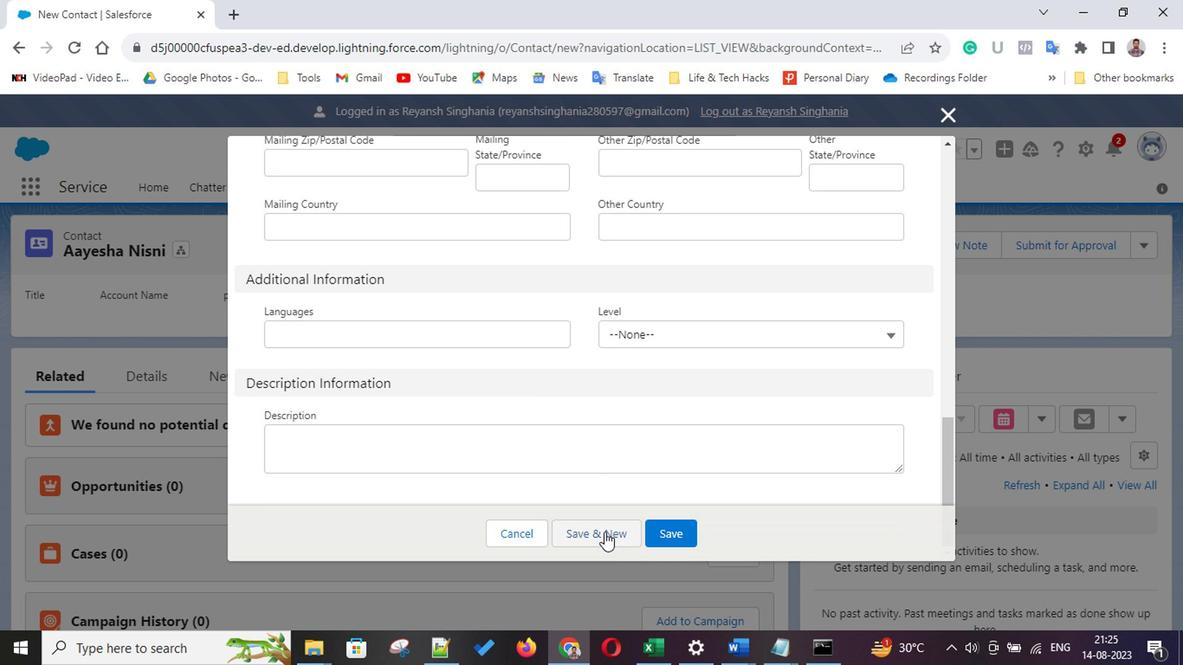 
Action: Mouse moved to (330, 415)
Screenshot: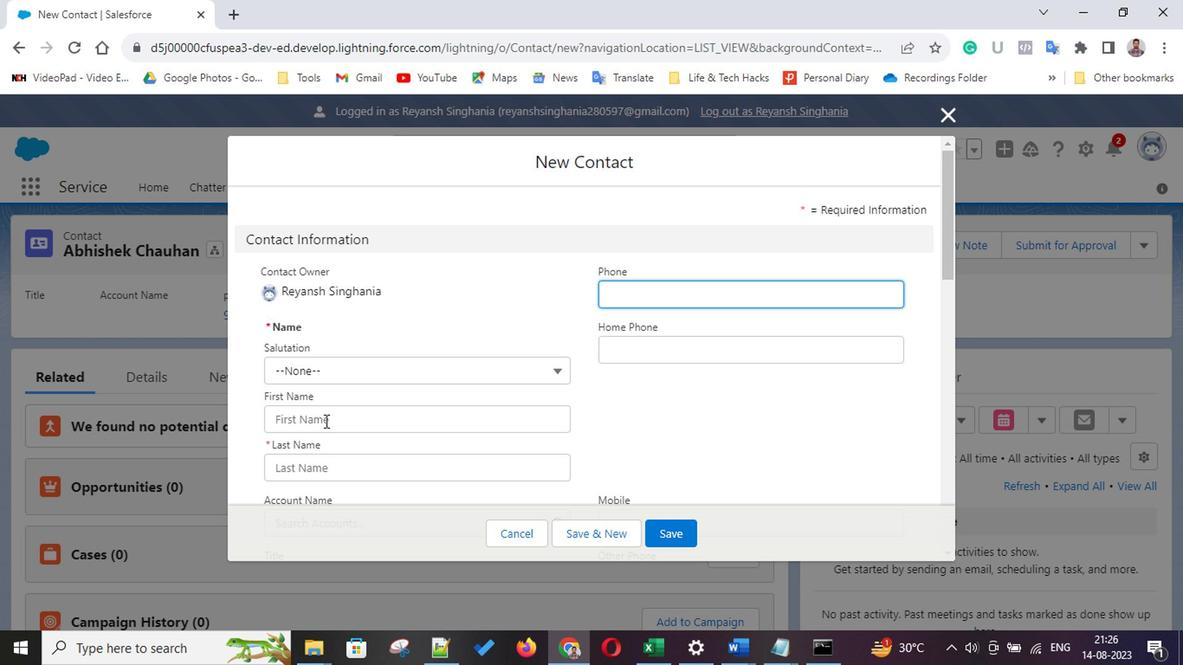 
Action: Mouse pressed left at (330, 415)
Screenshot: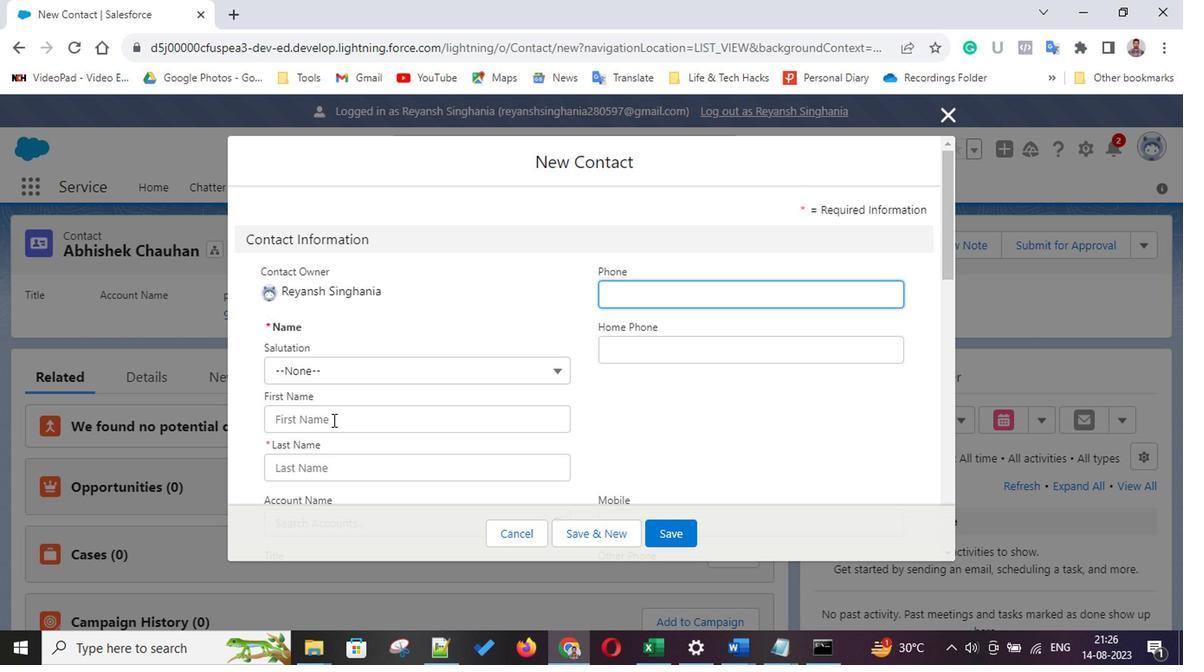 
Action: Key pressed <Key.shift><Key.shift>Aarti<Key.space><Key.tab><Key.shift>Mehta
Screenshot: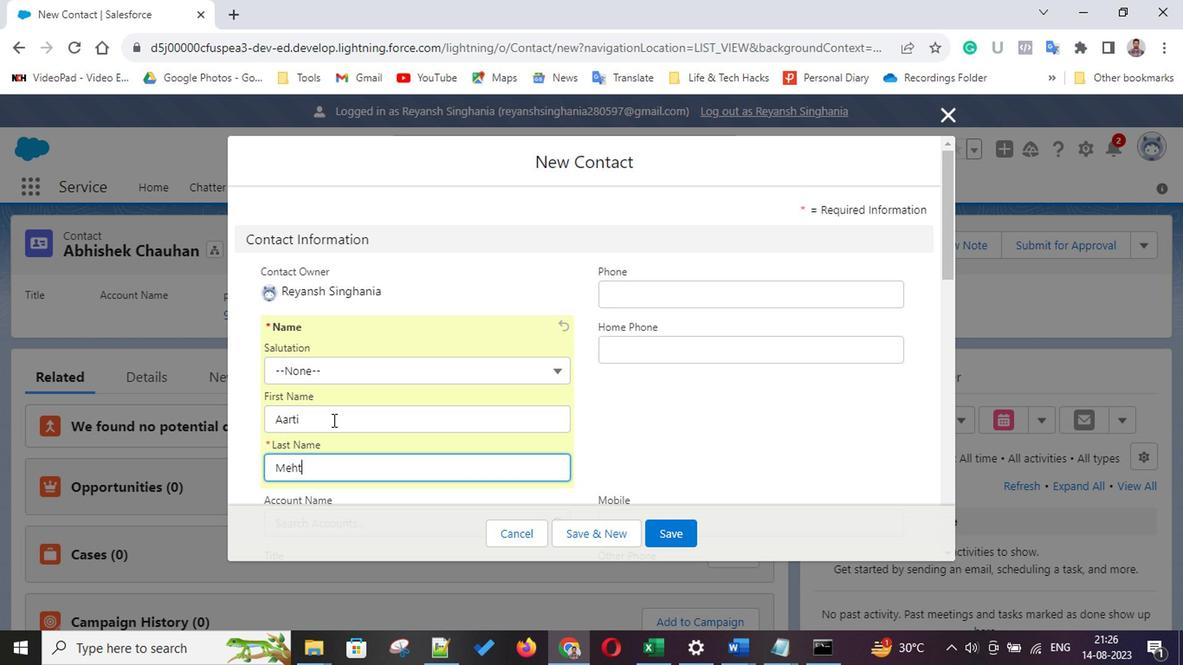 
Action: Mouse moved to (449, 386)
Screenshot: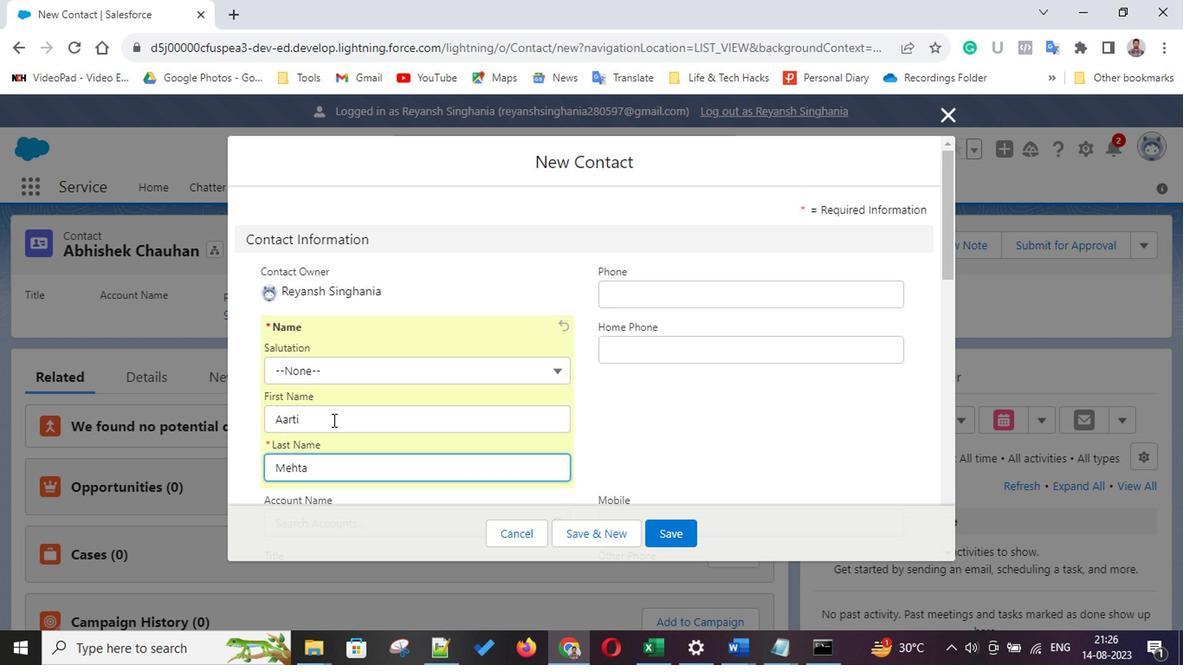 
Action: Mouse scrolled (449, 385) with delta (0, -1)
Screenshot: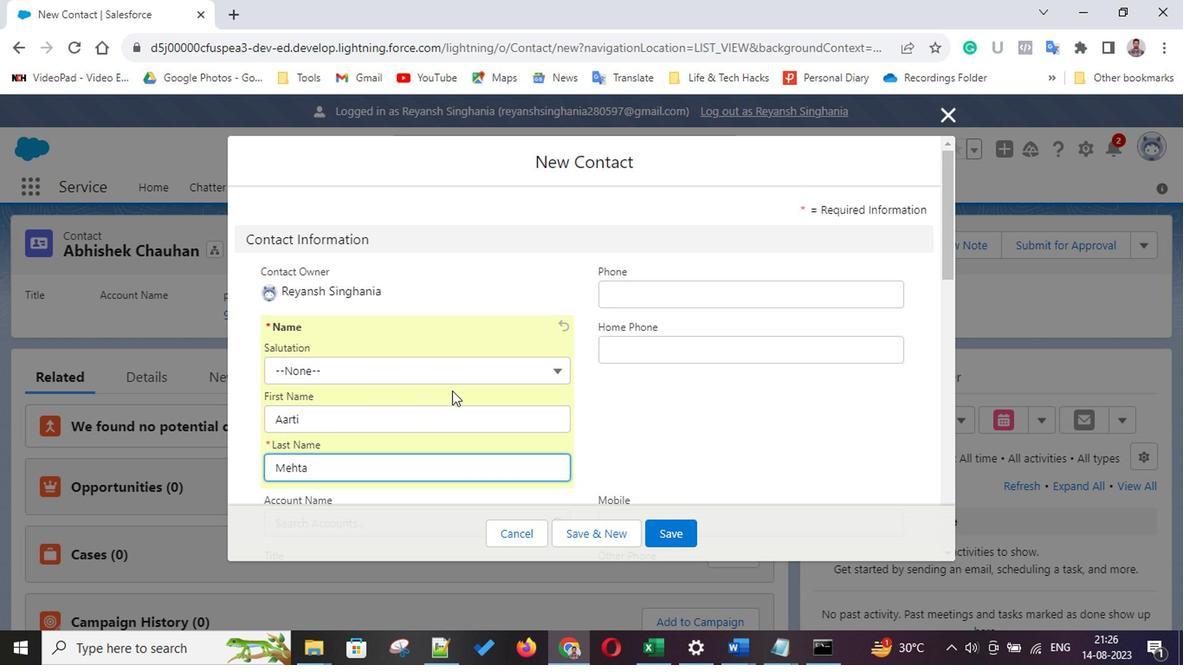 
Action: Mouse scrolled (449, 385) with delta (0, -1)
Screenshot: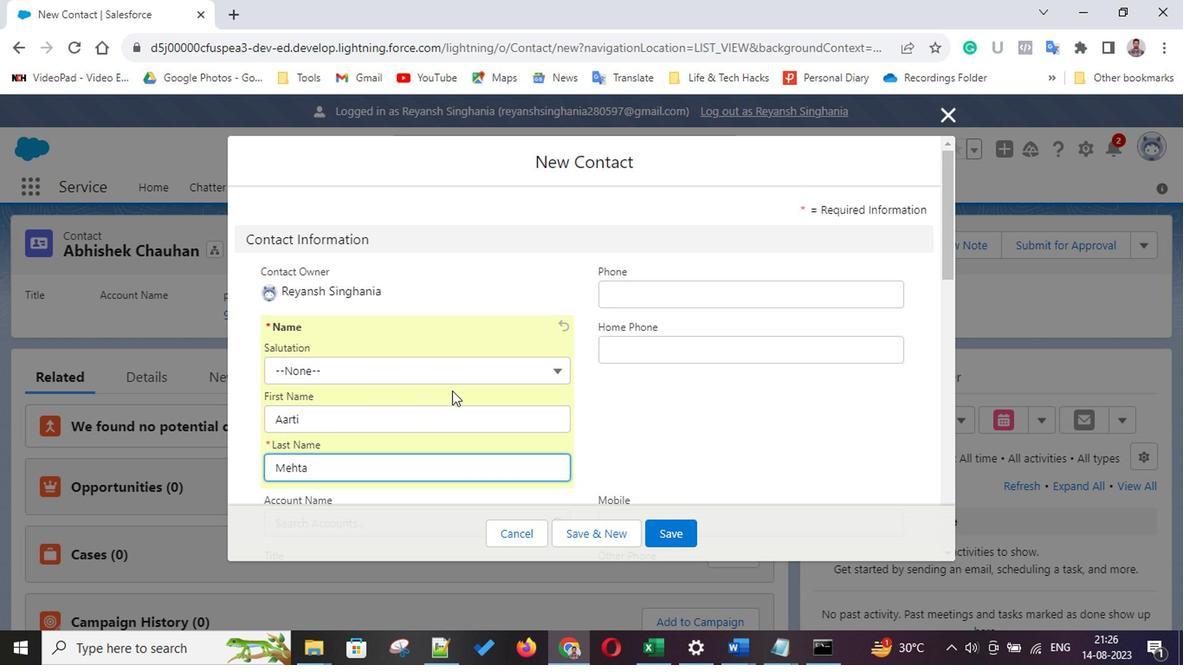 
Action: Mouse scrolled (449, 385) with delta (0, -1)
Screenshot: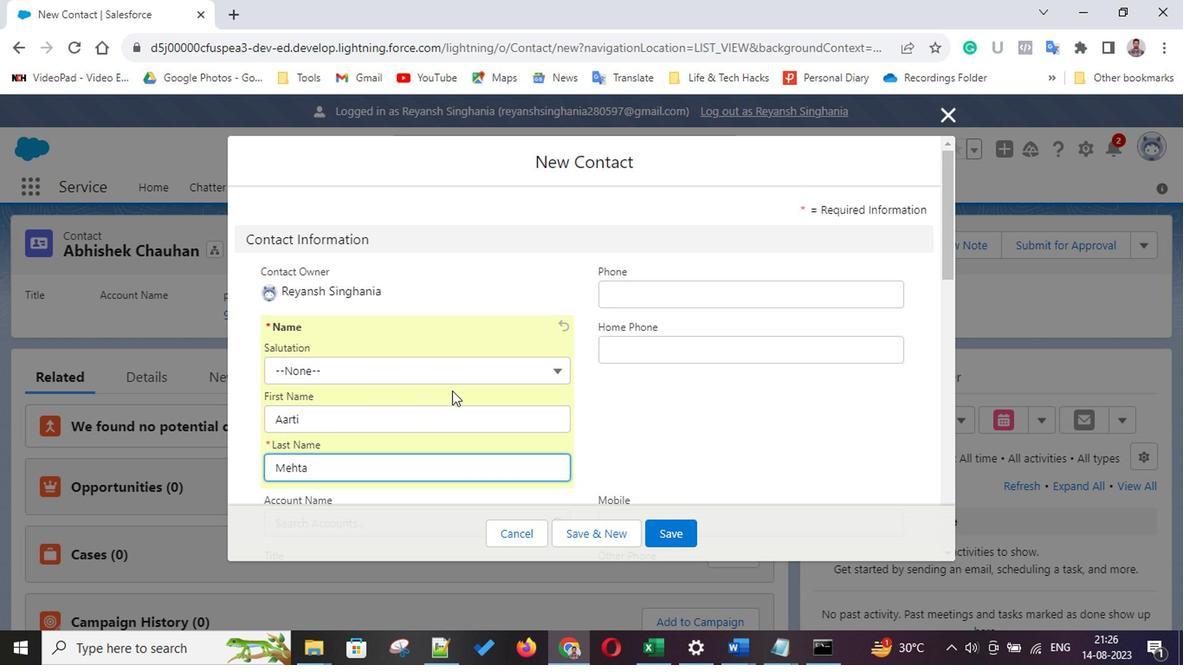 
Action: Mouse scrolled (449, 385) with delta (0, -1)
Screenshot: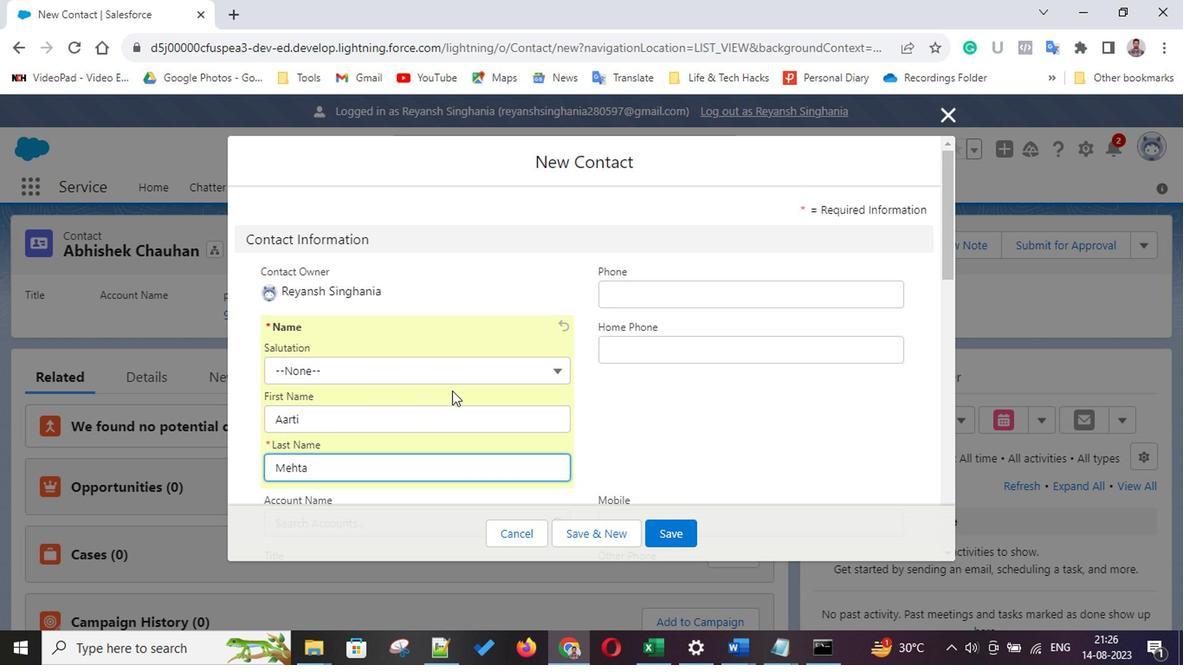 
Action: Mouse scrolled (449, 385) with delta (0, -1)
Screenshot: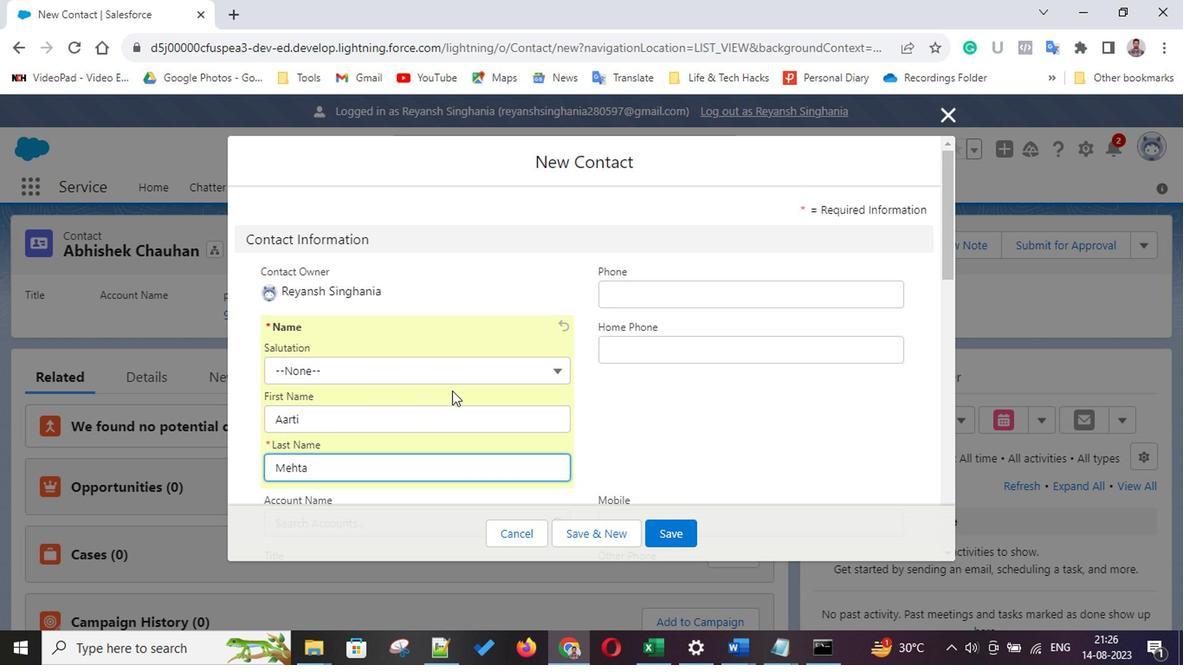 
Action: Mouse moved to (614, 299)
Screenshot: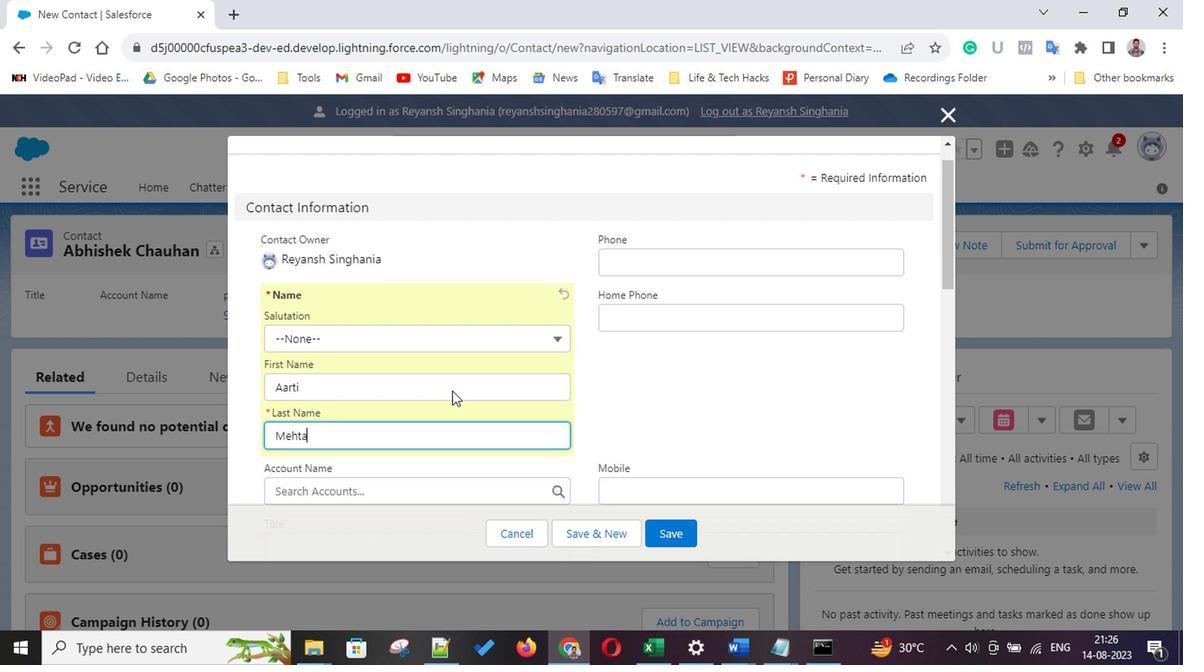 
Action: Mouse scrolled (614, 298) with delta (0, 0)
Screenshot: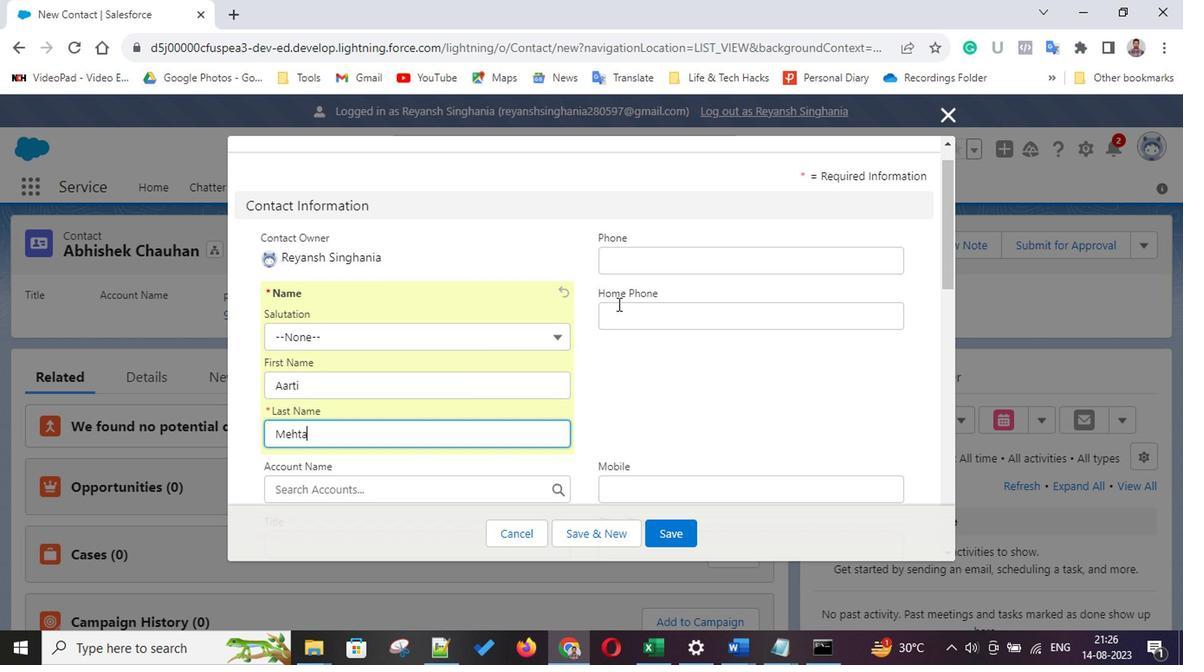 
Action: Mouse scrolled (614, 298) with delta (0, 0)
Screenshot: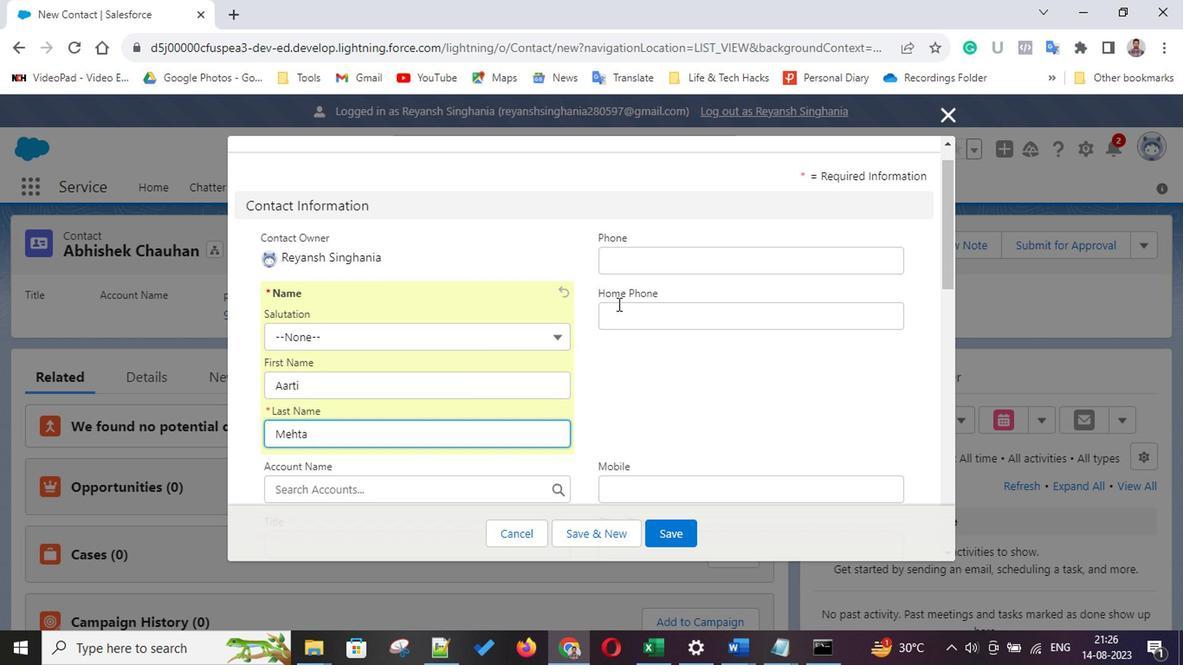 
Action: Mouse scrolled (614, 298) with delta (0, 0)
Screenshot: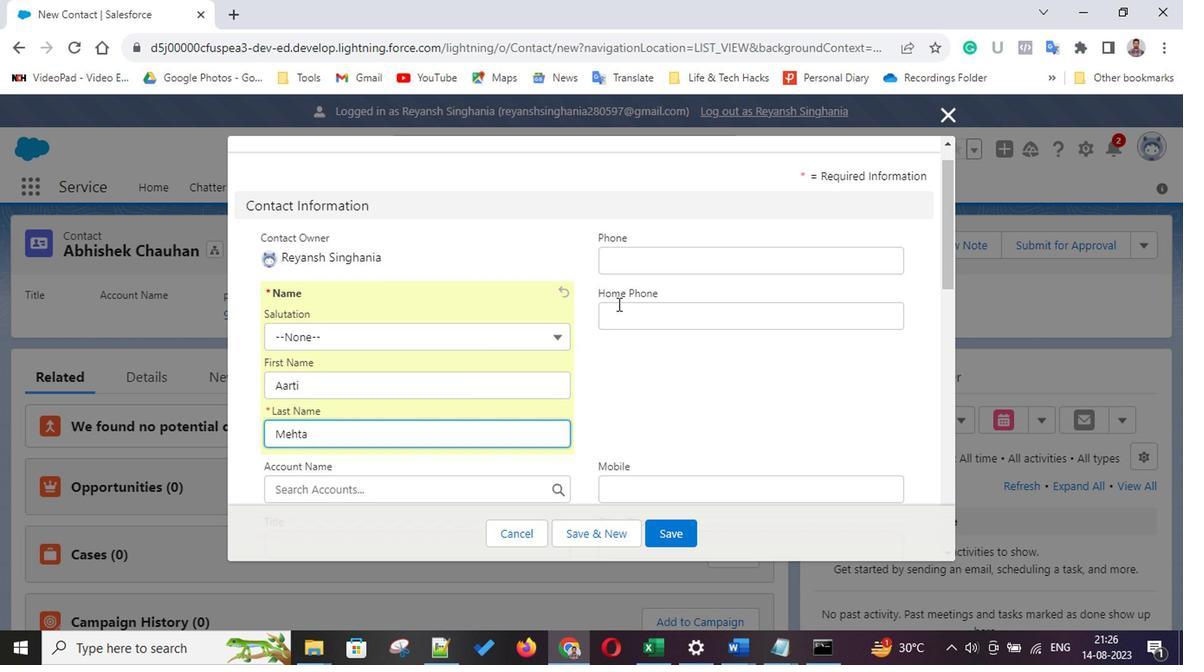 
Action: Mouse scrolled (614, 298) with delta (0, 0)
Screenshot: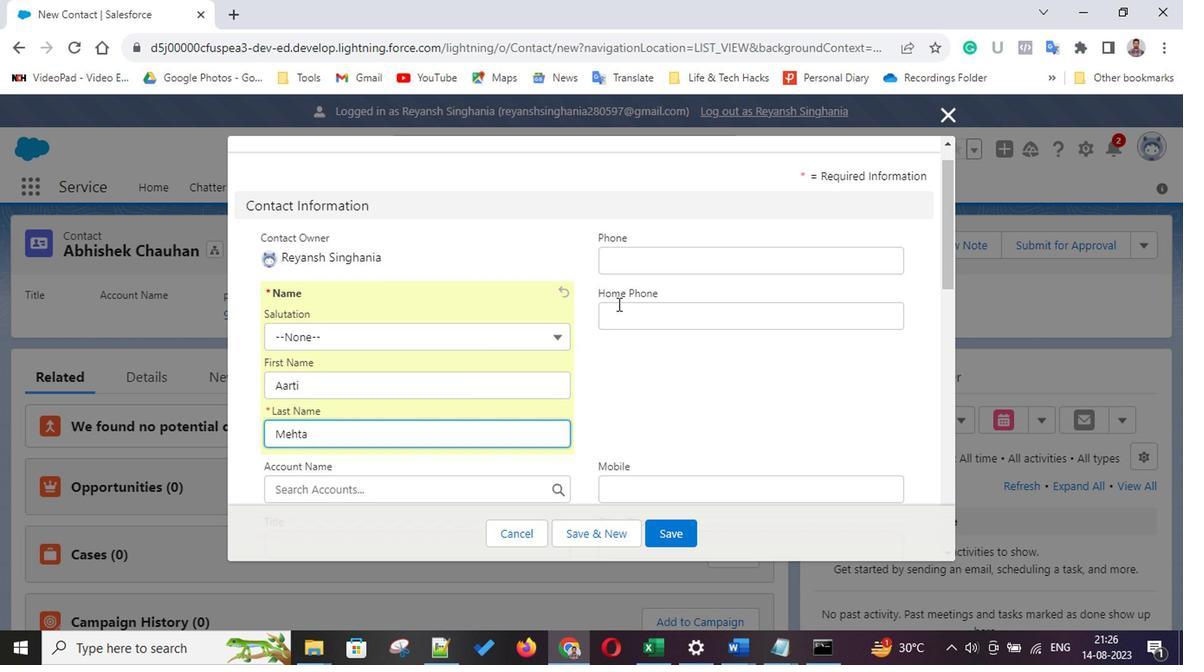 
Action: Mouse scrolled (614, 298) with delta (0, 0)
Screenshot: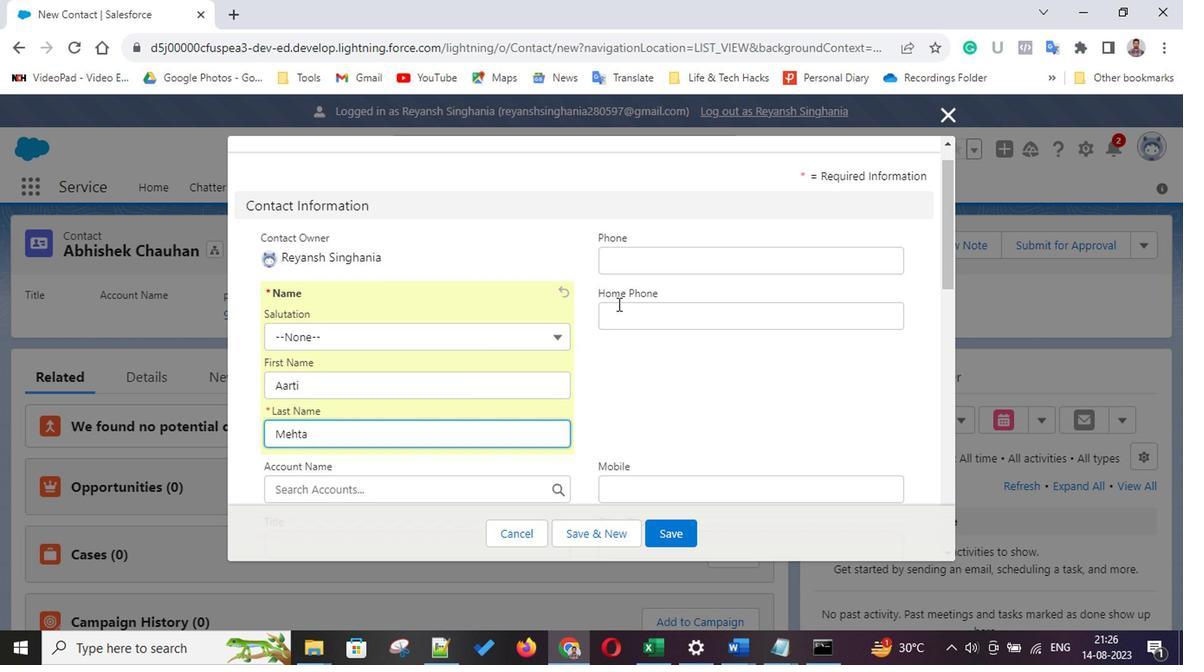 
Action: Mouse scrolled (614, 298) with delta (0, 0)
Screenshot: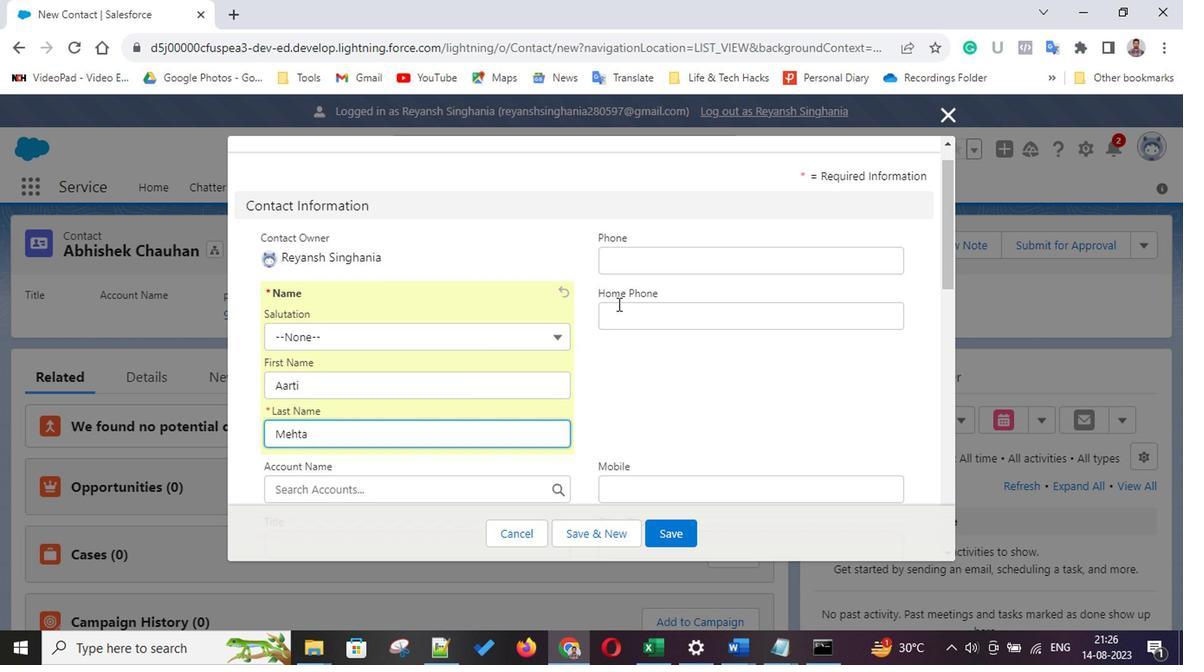 
Action: Mouse scrolled (614, 298) with delta (0, 0)
Screenshot: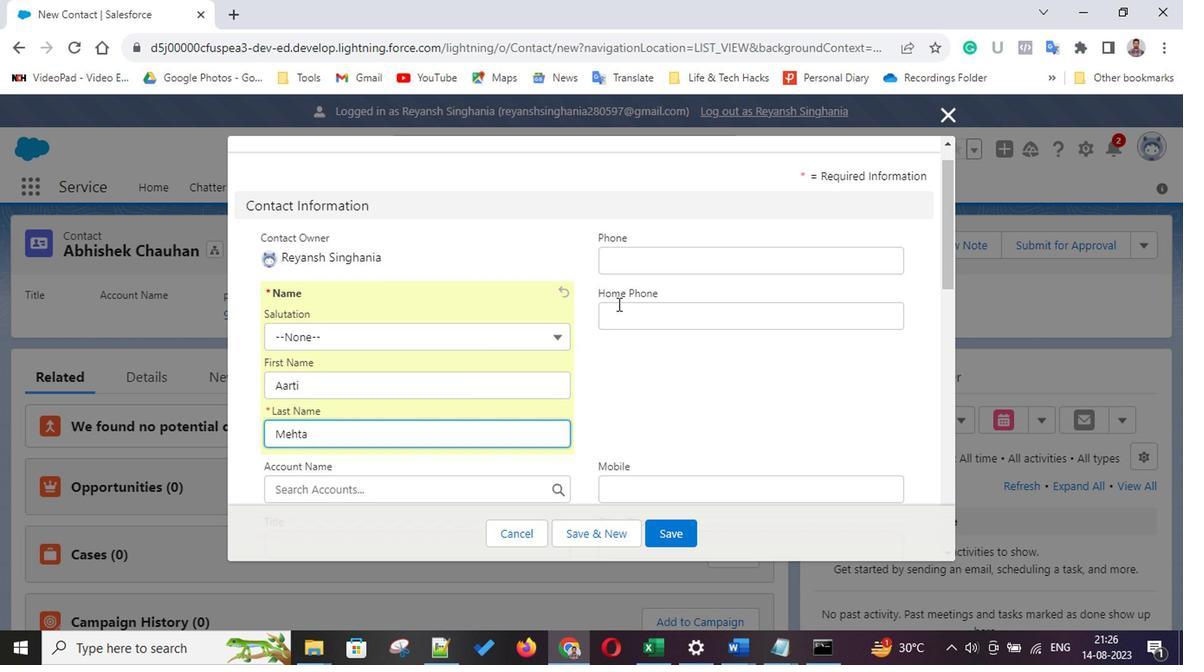 
Action: Mouse scrolled (614, 298) with delta (0, 0)
Screenshot: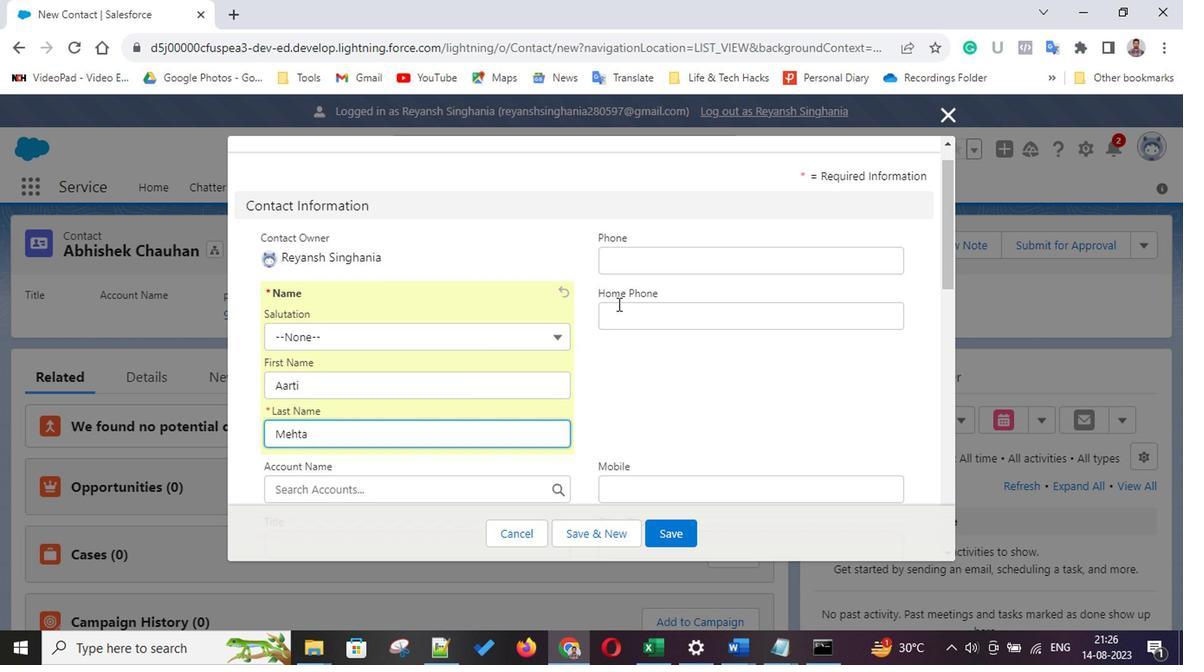 
Action: Mouse scrolled (614, 298) with delta (0, 0)
Screenshot: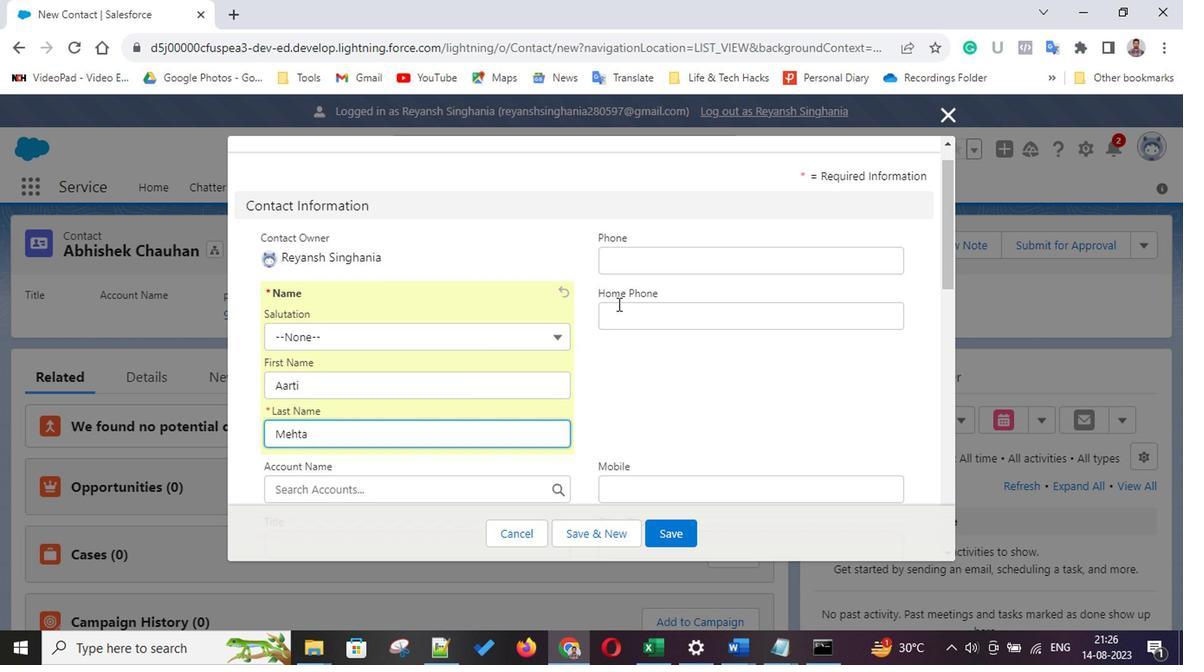 
Action: Mouse moved to (664, 408)
Screenshot: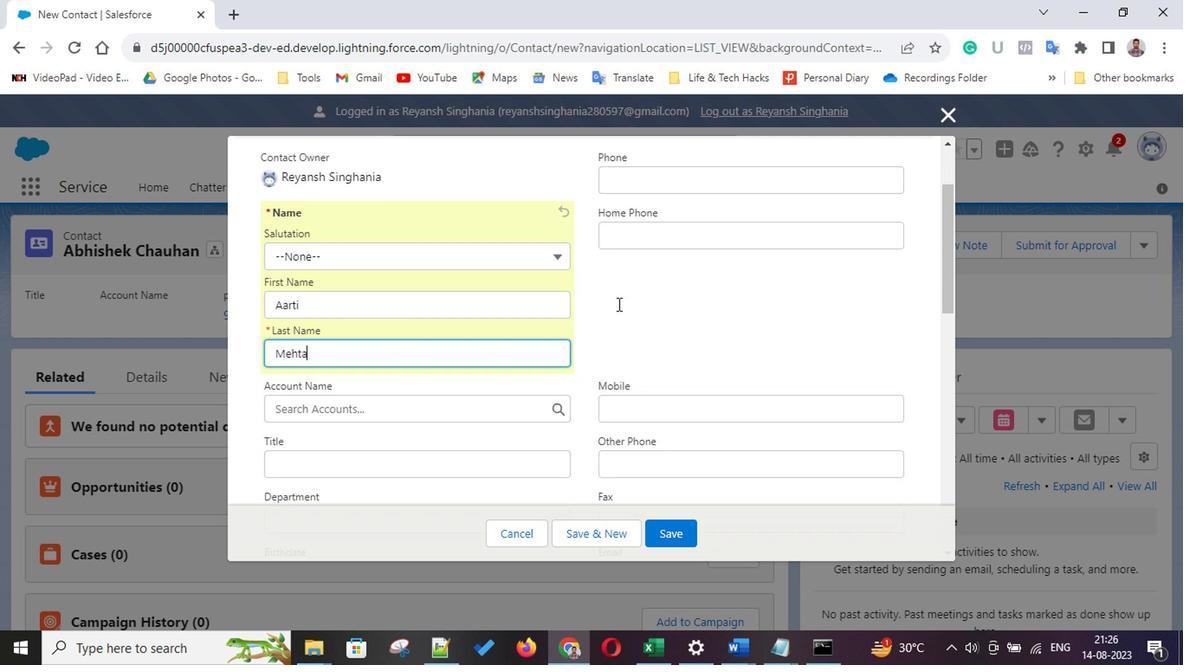 
Action: Mouse pressed left at (664, 408)
Screenshot: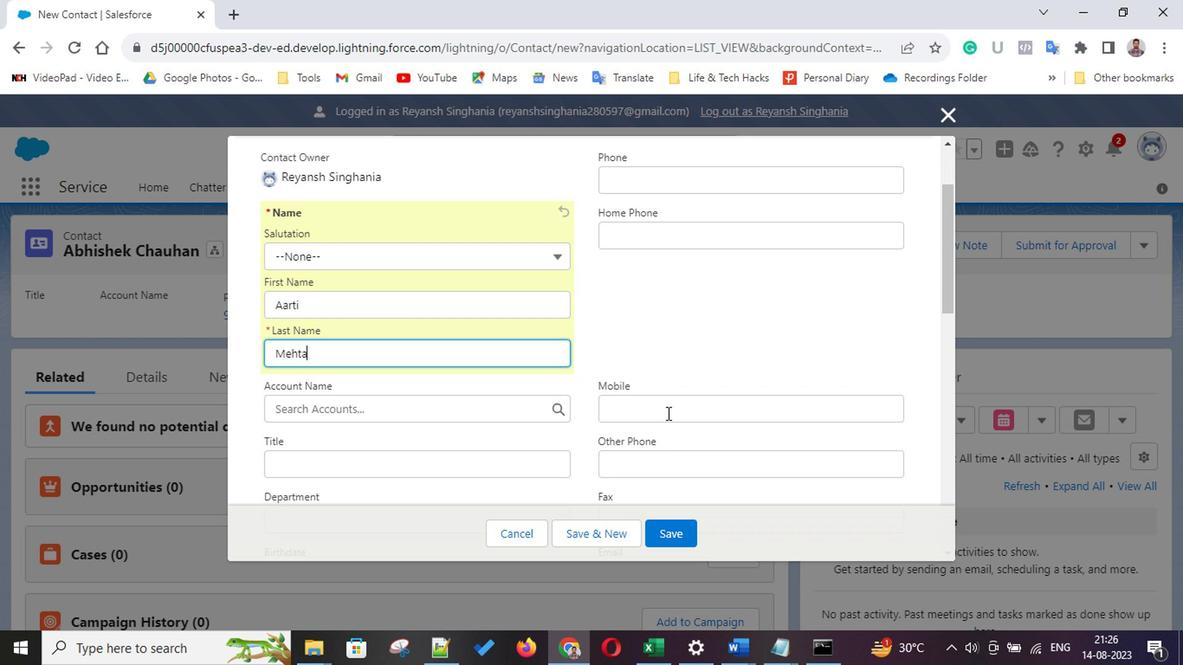 
Action: Key pressed 7821659042
Screenshot: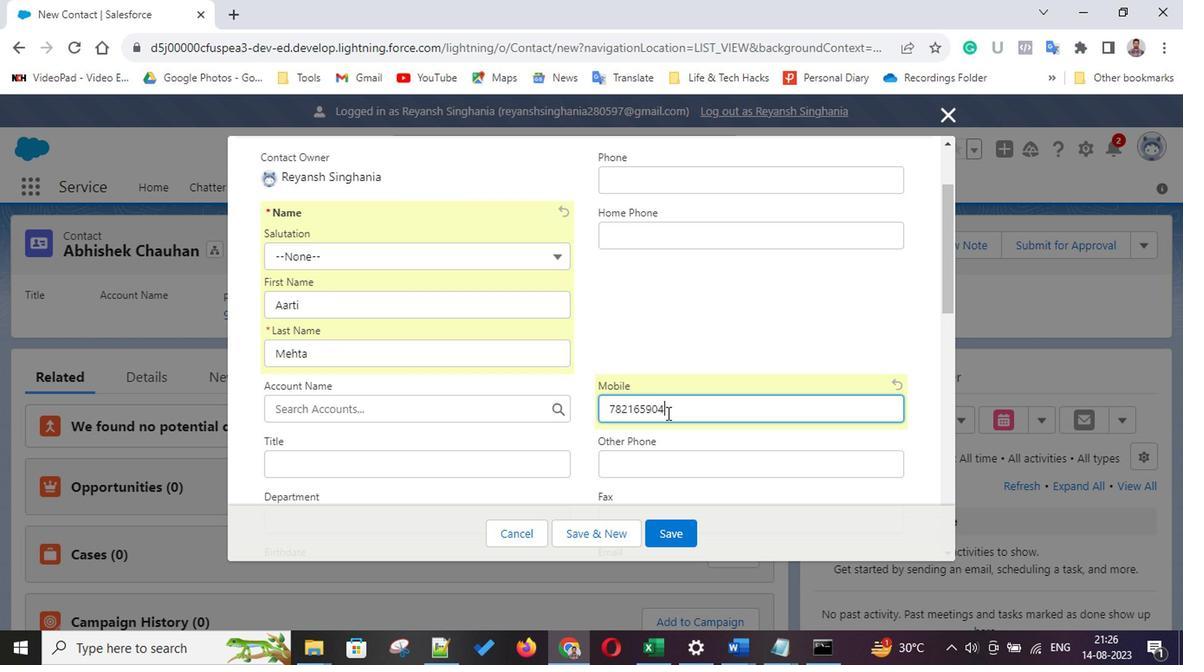 
Action: Mouse moved to (661, 419)
Screenshot: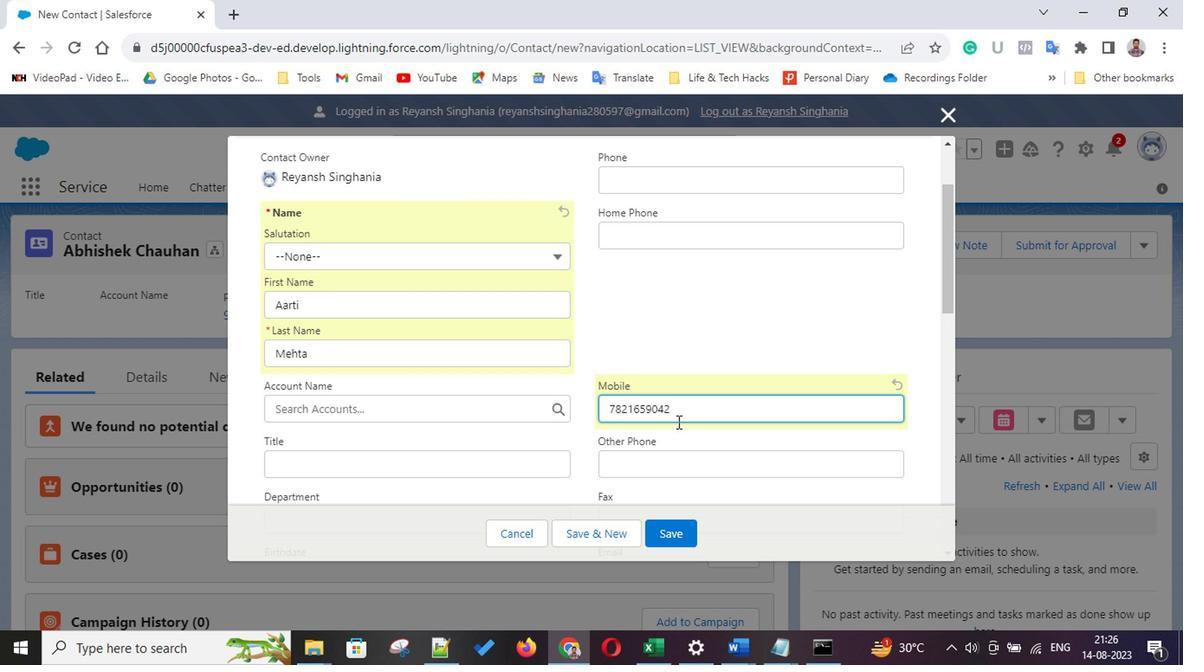 
Action: Mouse scrolled (661, 418) with delta (0, 0)
Screenshot: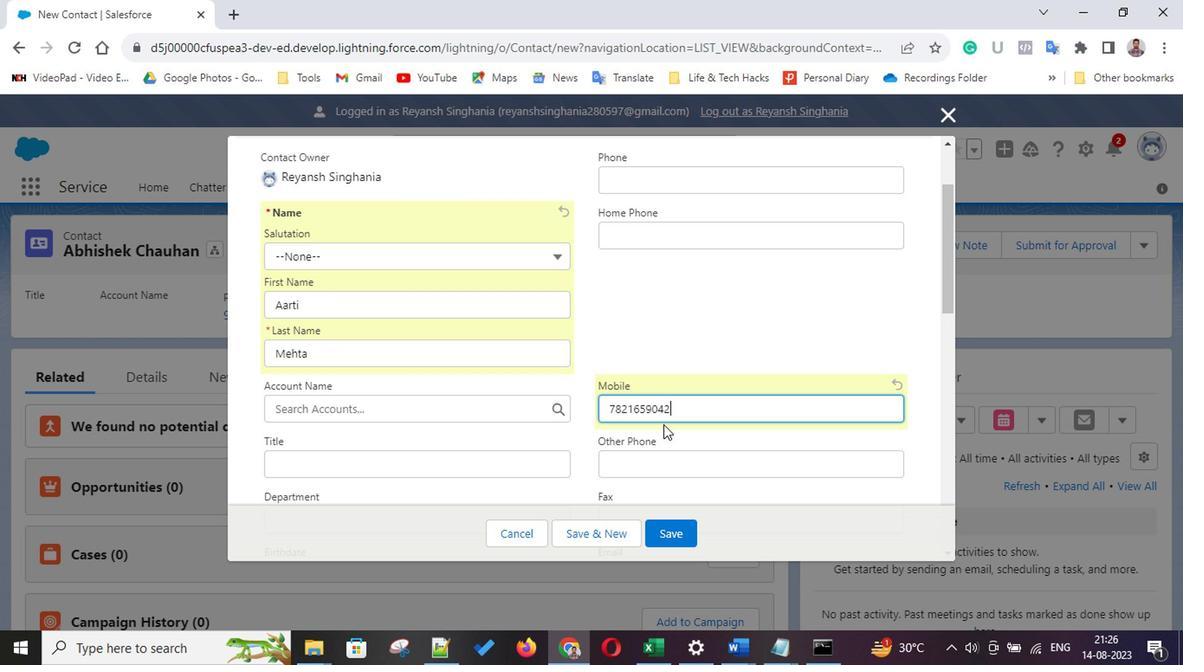 
Action: Mouse scrolled (661, 418) with delta (0, 0)
Screenshot: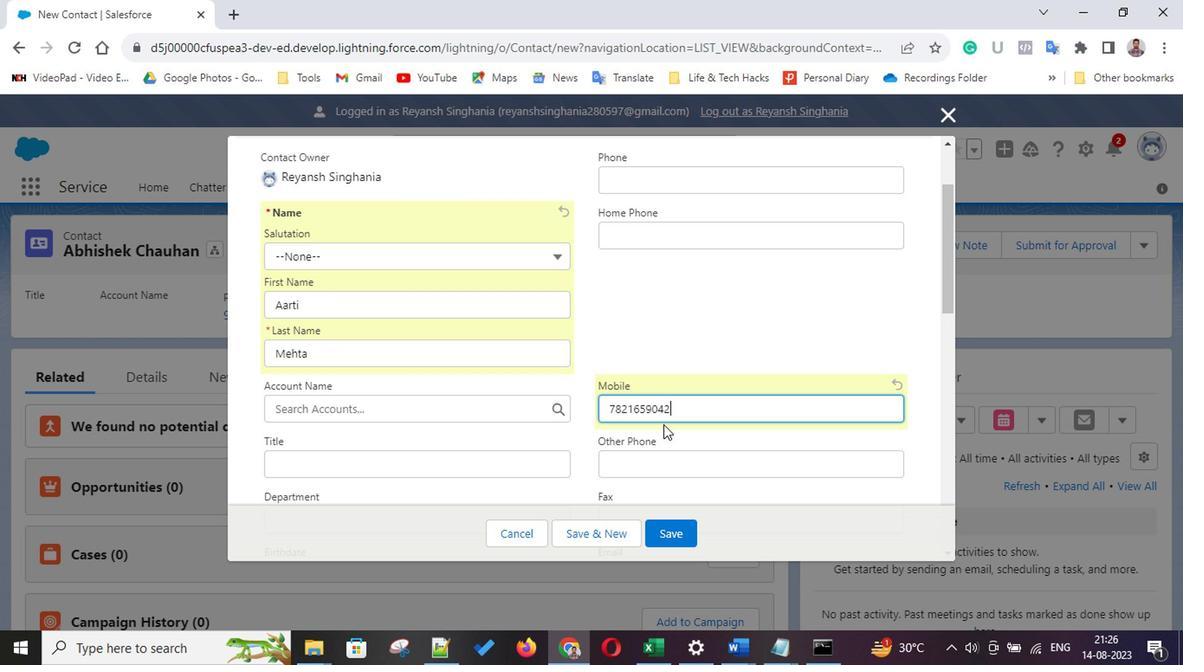 
Action: Mouse scrolled (661, 418) with delta (0, 0)
Screenshot: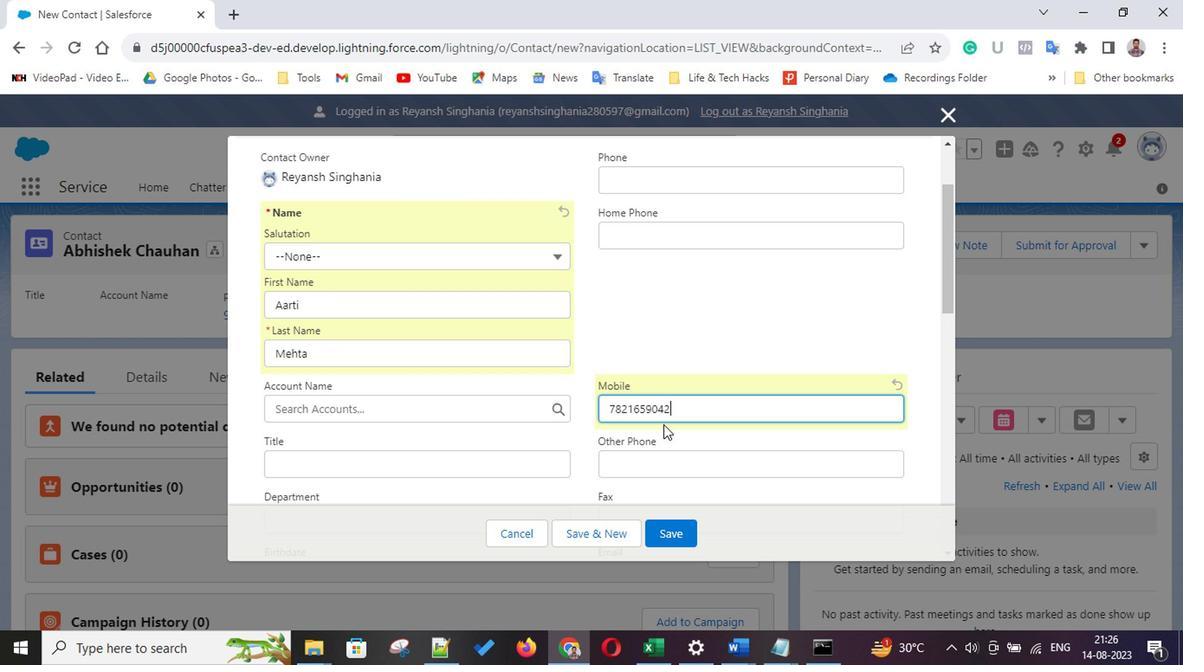 
Action: Mouse scrolled (661, 418) with delta (0, 0)
Screenshot: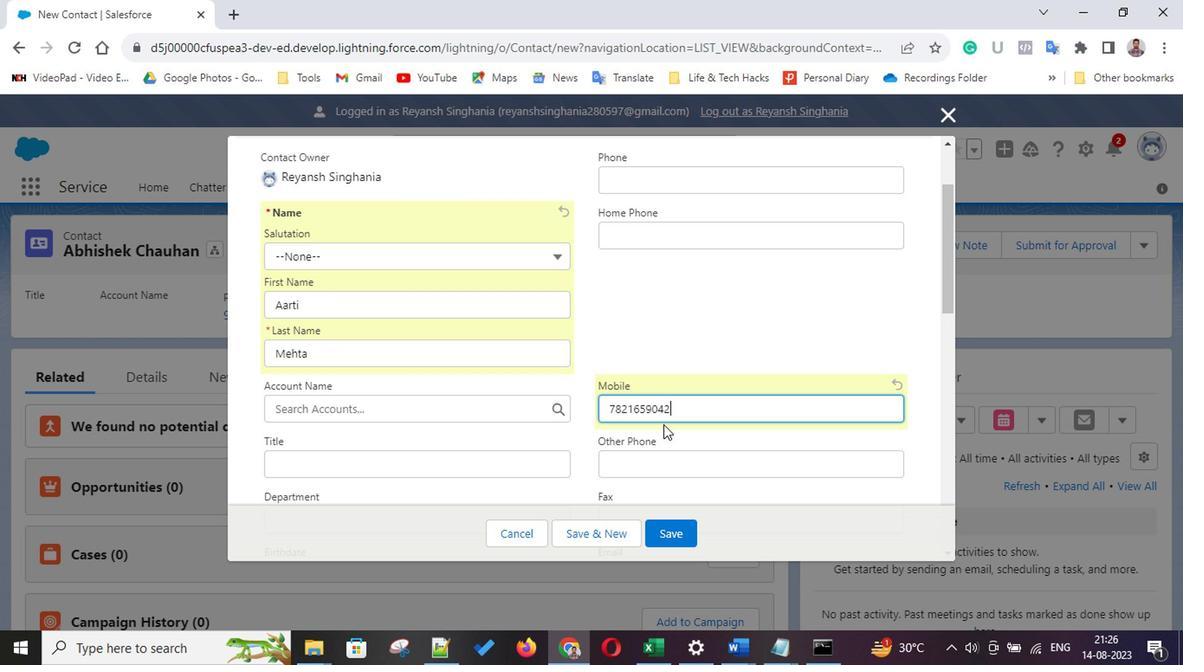
Action: Mouse scrolled (661, 418) with delta (0, 0)
Screenshot: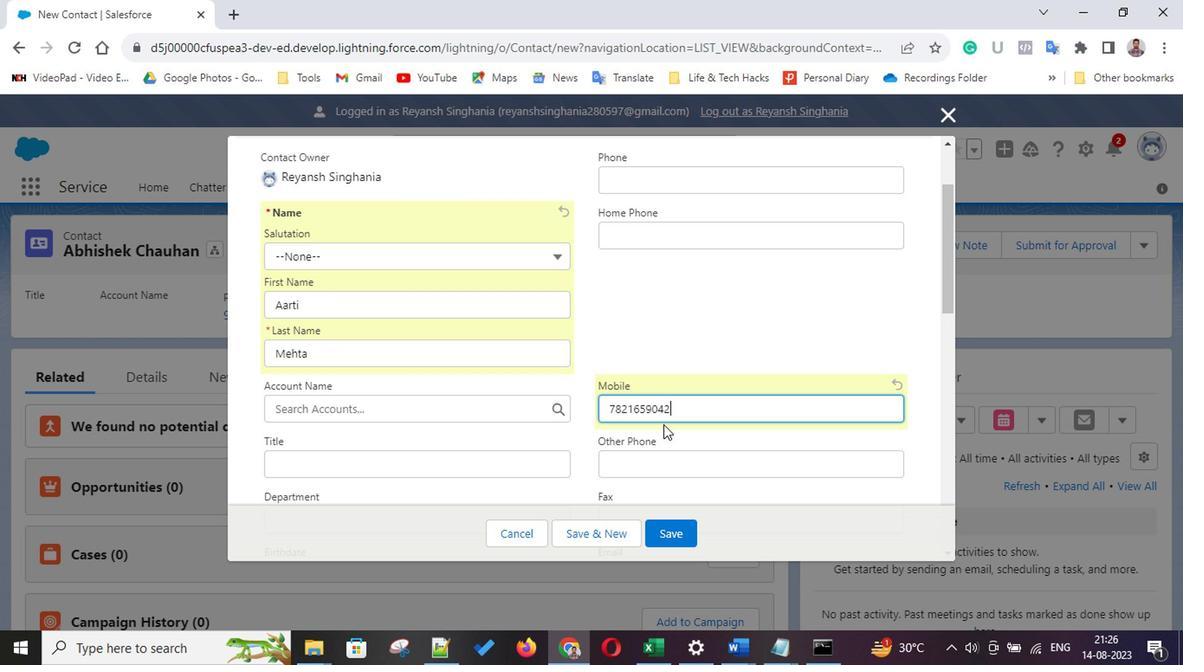 
Action: Mouse moved to (398, 354)
Screenshot: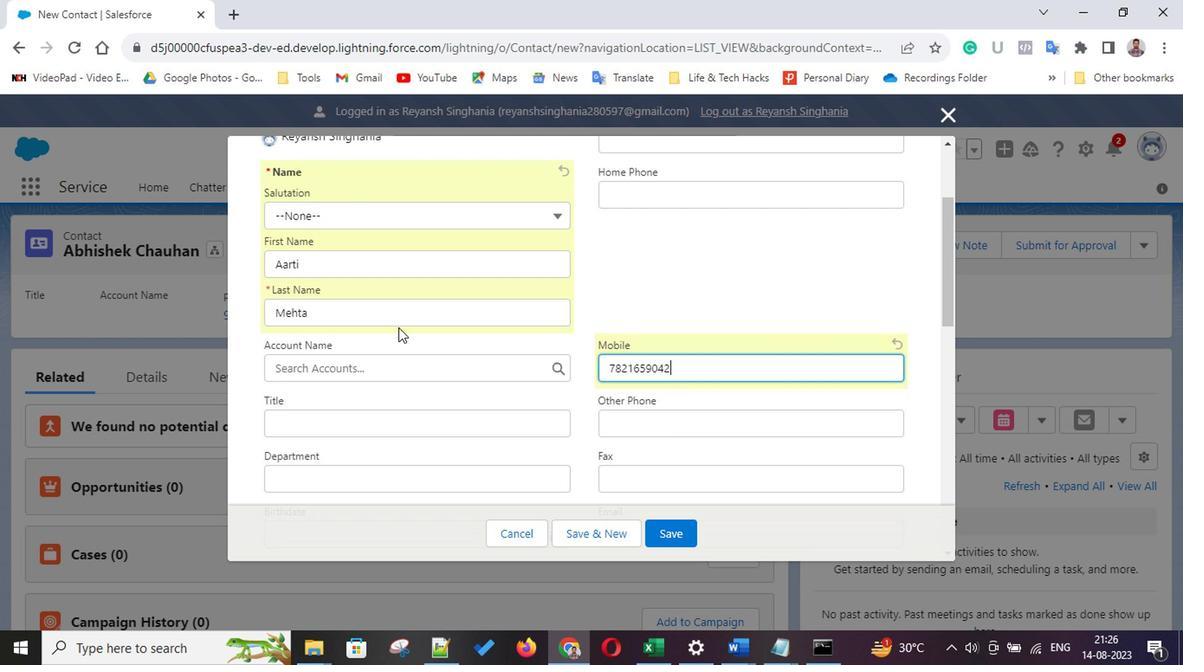 
Action: Mouse pressed left at (398, 354)
Screenshot: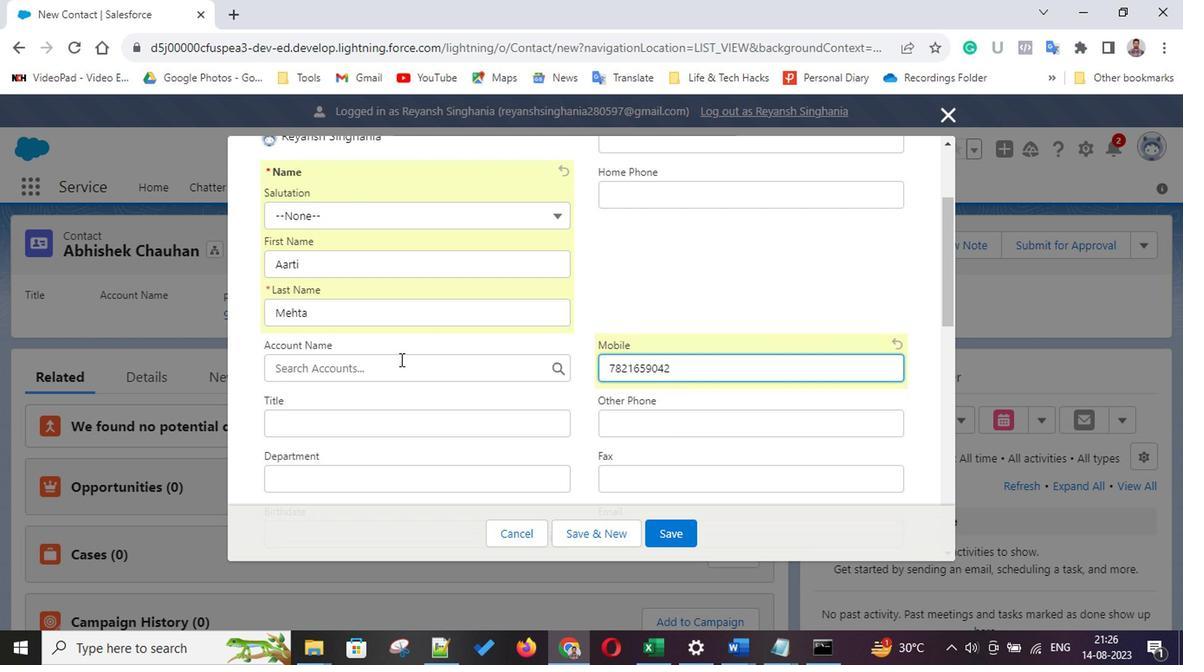 
Action: Mouse moved to (329, 526)
Screenshot: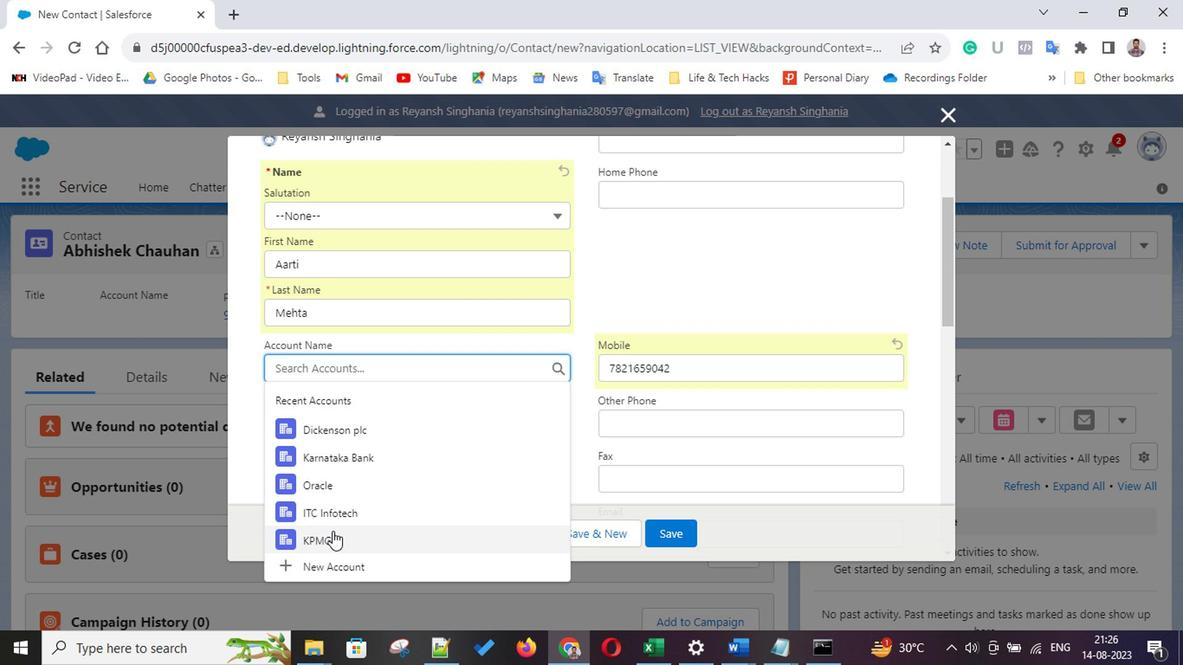 
Action: Mouse pressed left at (329, 526)
Screenshot: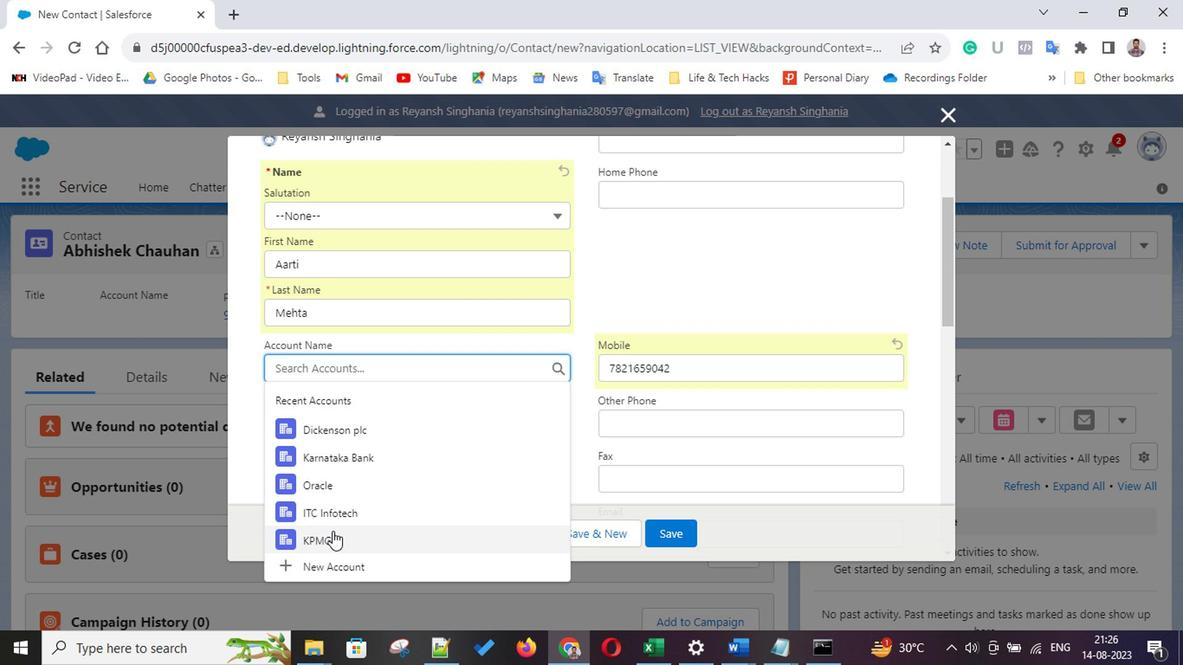 
Action: Mouse moved to (356, 434)
Screenshot: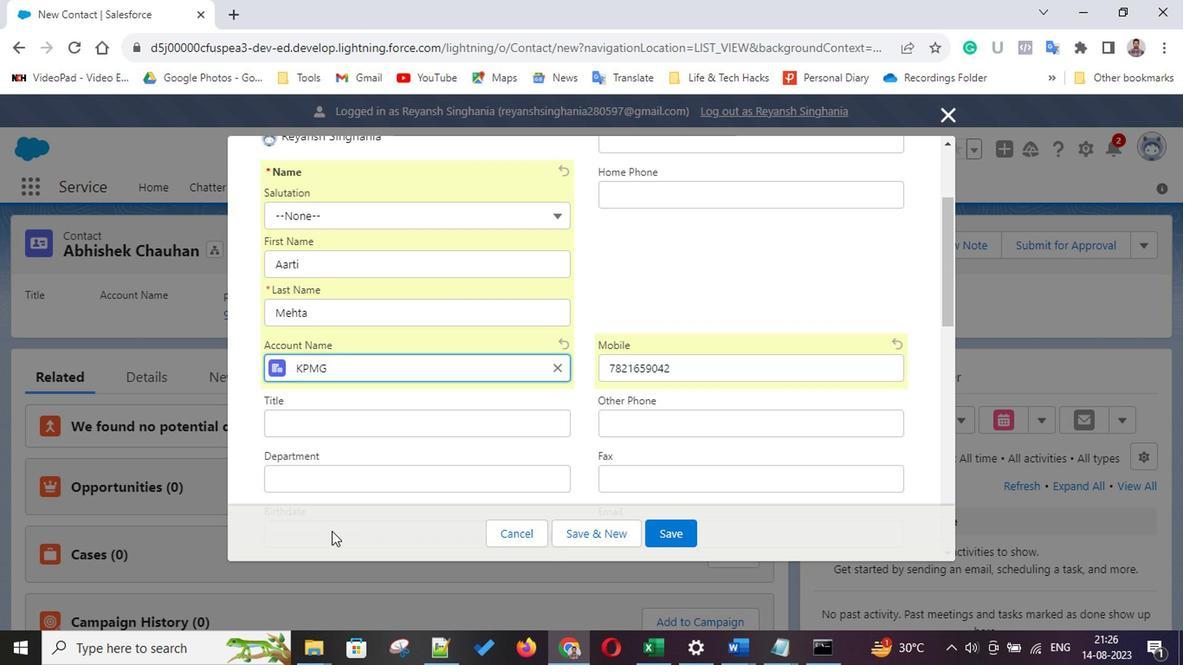 
Action: Mouse scrolled (356, 433) with delta (0, 0)
Screenshot: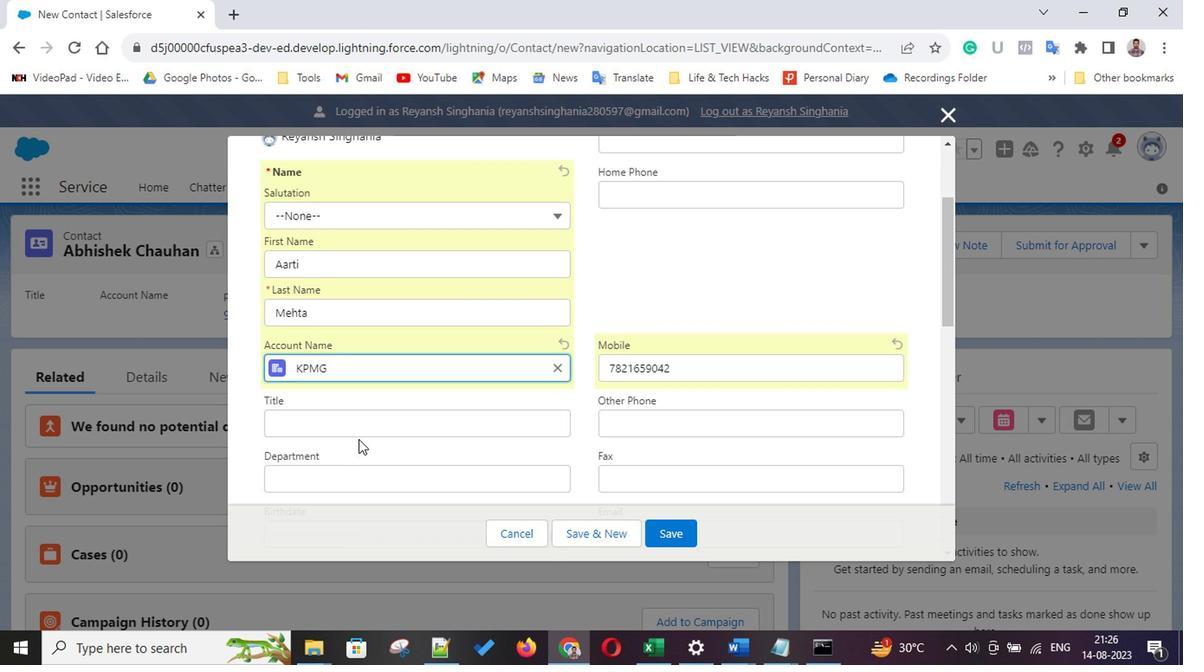 
Action: Mouse scrolled (356, 433) with delta (0, 0)
Screenshot: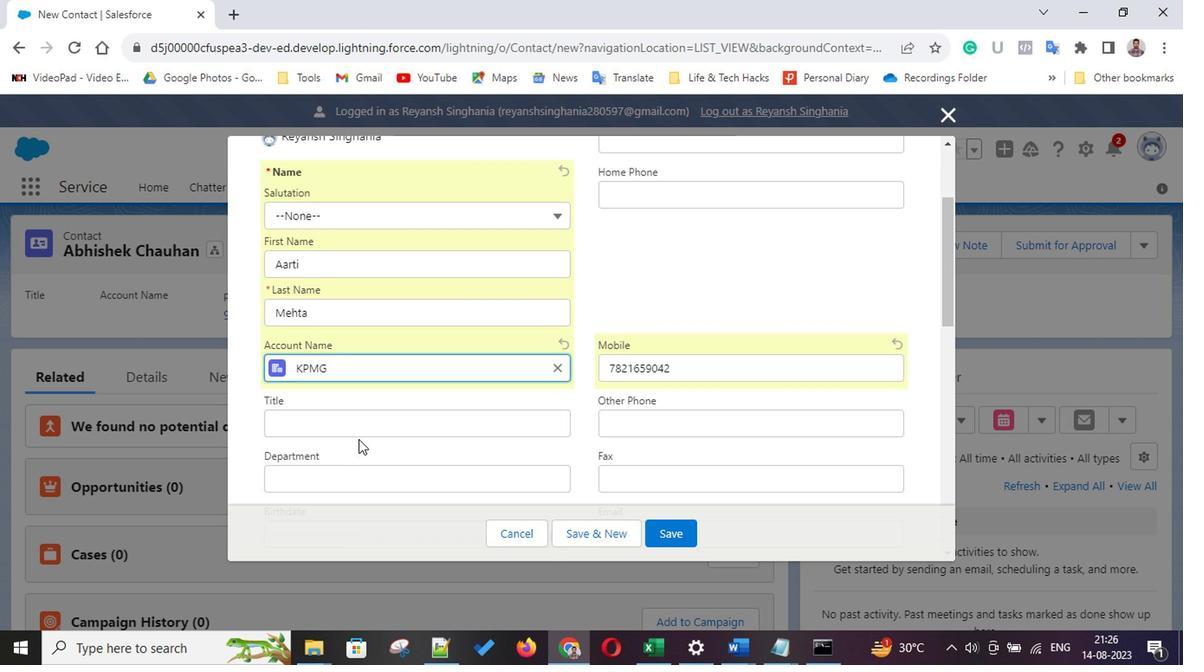 
Action: Mouse scrolled (356, 433) with delta (0, 0)
Screenshot: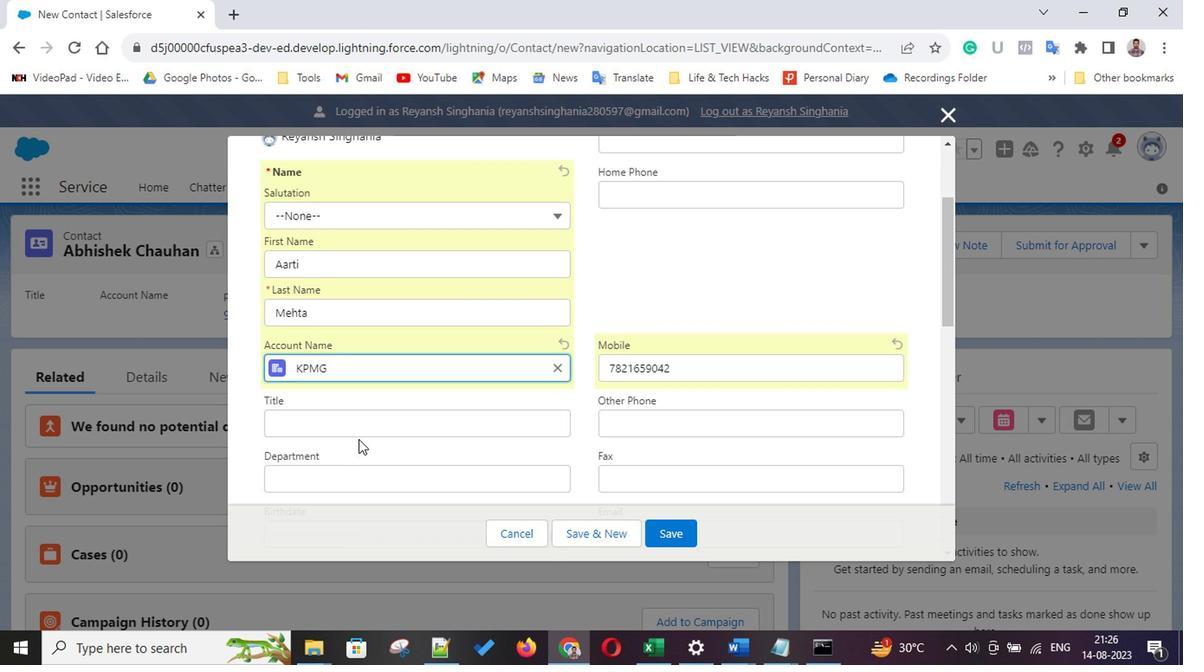 
Action: Mouse scrolled (356, 433) with delta (0, 0)
Screenshot: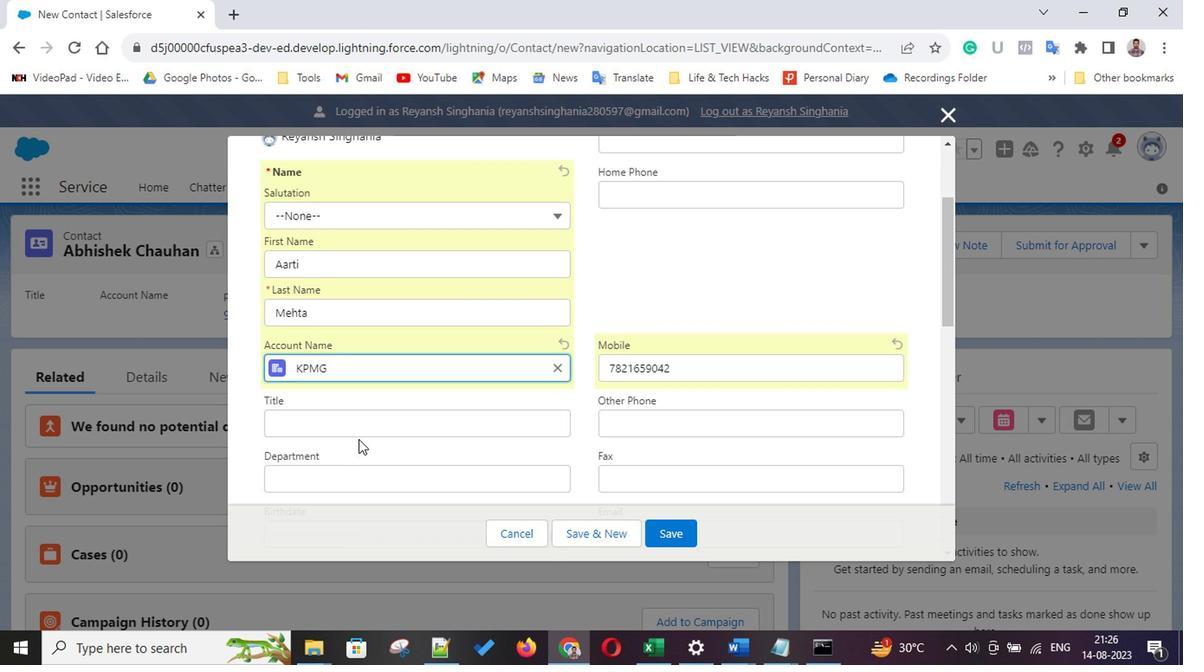 
Action: Mouse scrolled (356, 433) with delta (0, 0)
Screenshot: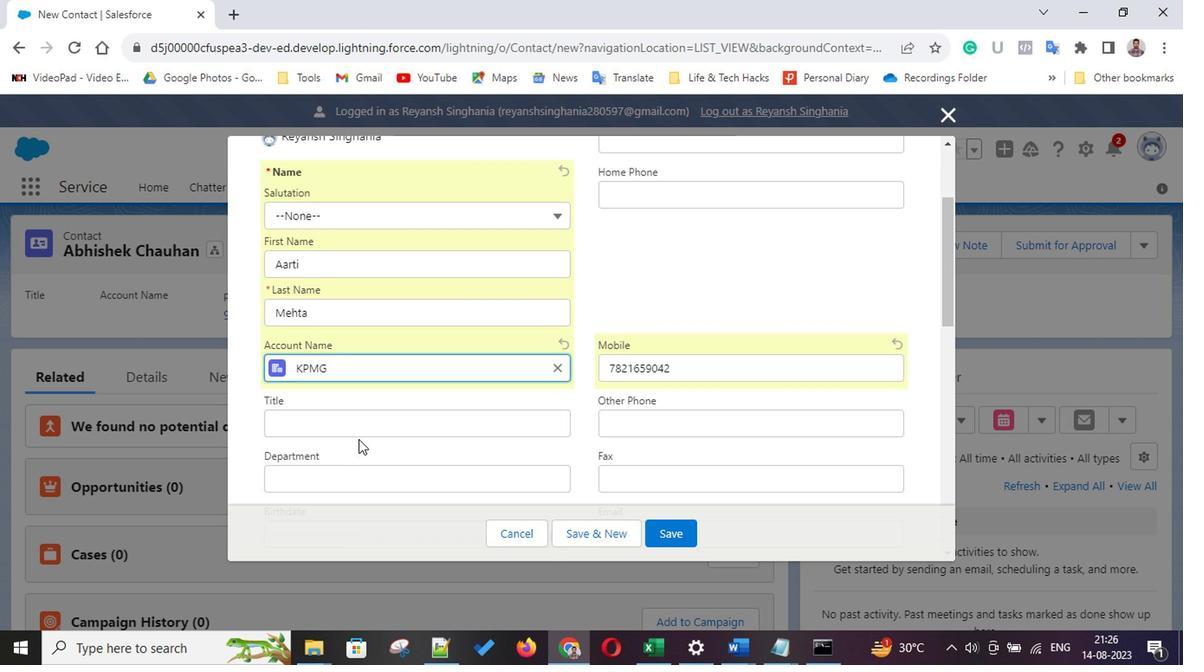
Action: Mouse scrolled (356, 433) with delta (0, 0)
Screenshot: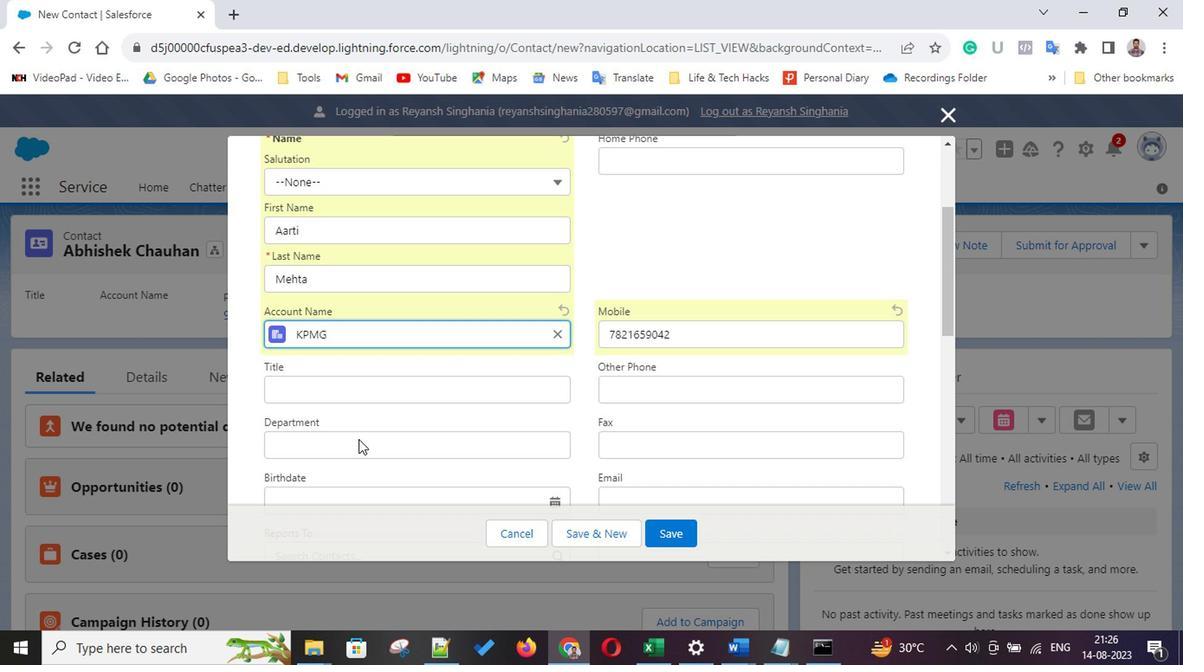 
Action: Mouse scrolled (356, 433) with delta (0, 0)
Screenshot: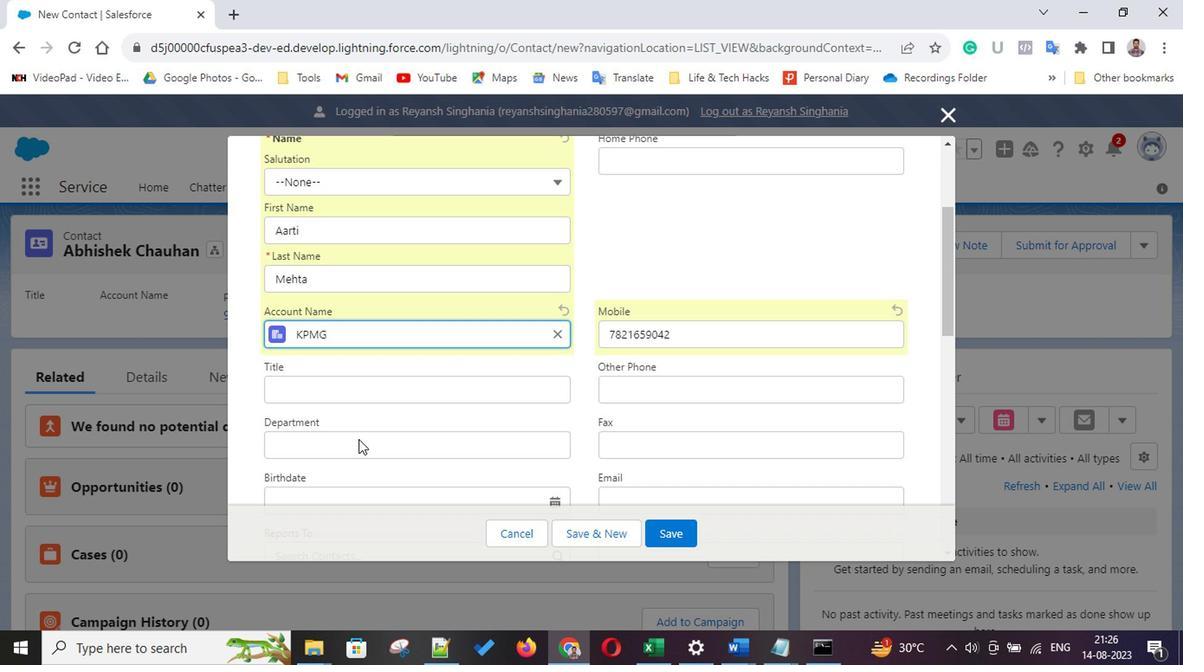 
Action: Mouse scrolled (356, 433) with delta (0, 0)
Screenshot: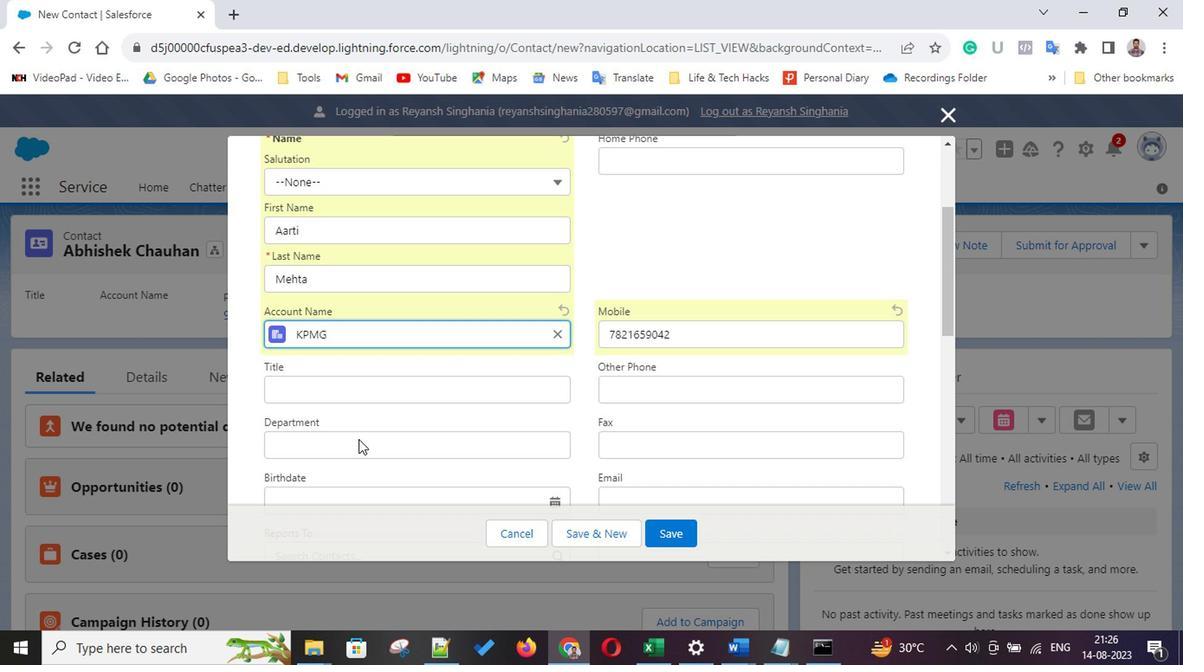 
Action: Mouse scrolled (356, 433) with delta (0, 0)
Screenshot: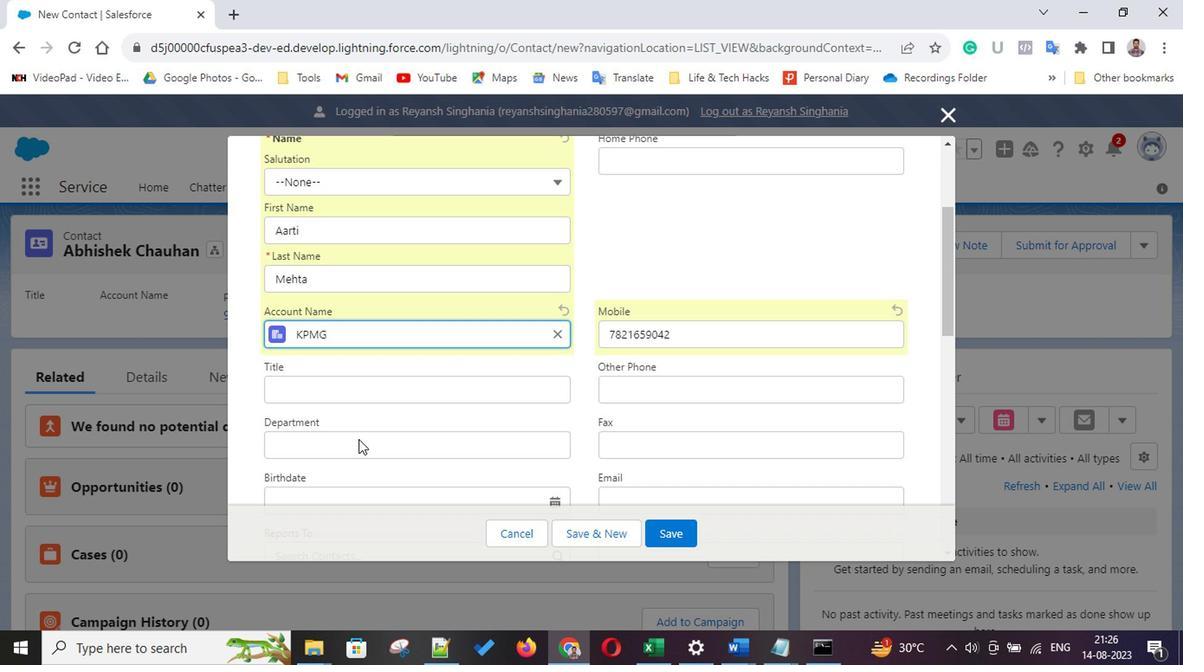 
Action: Mouse scrolled (356, 433) with delta (0, 0)
Screenshot: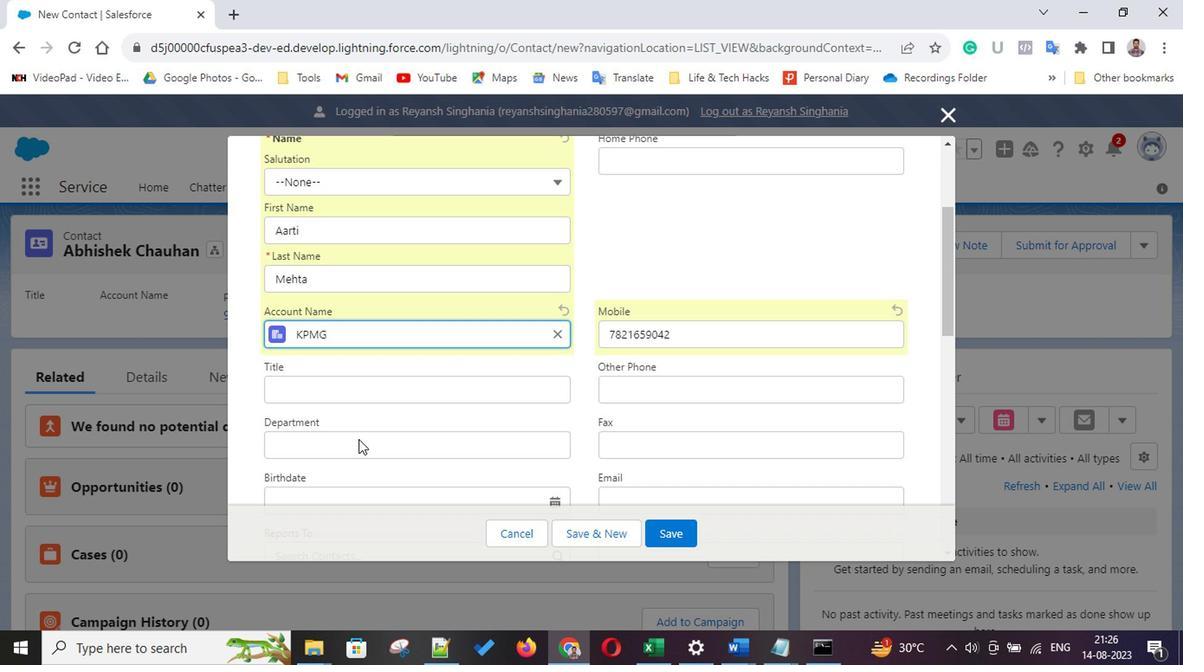 
Action: Mouse scrolled (356, 433) with delta (0, 0)
Screenshot: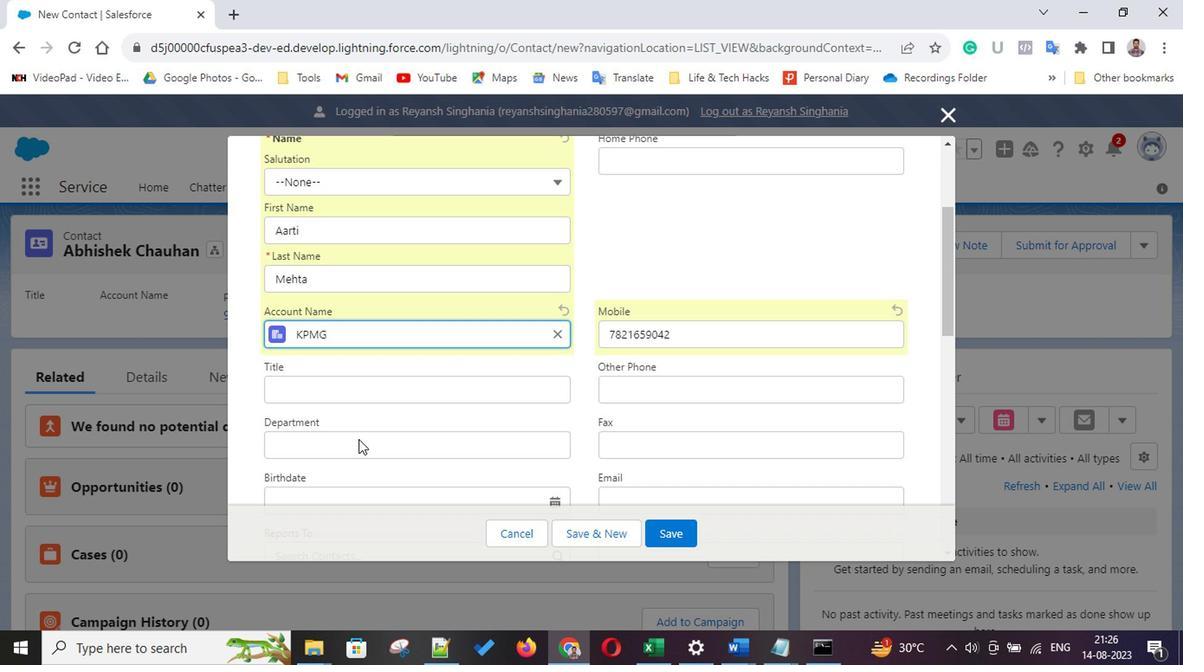 
Action: Mouse scrolled (356, 433) with delta (0, 0)
Screenshot: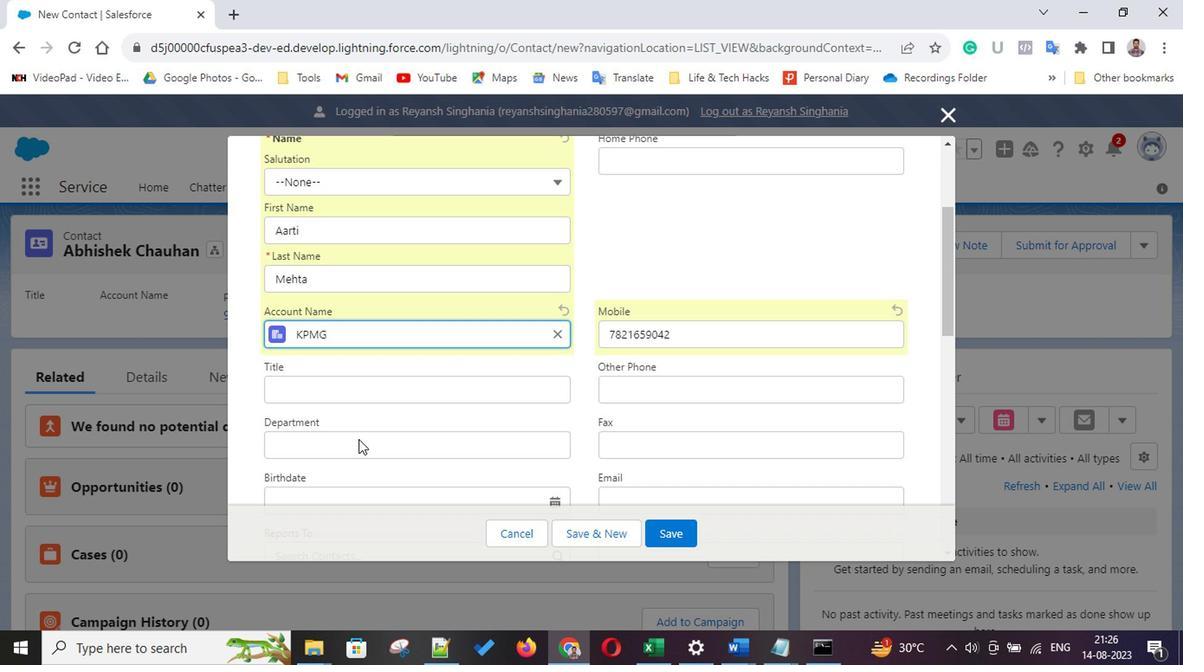 
Action: Mouse scrolled (356, 433) with delta (0, 0)
Screenshot: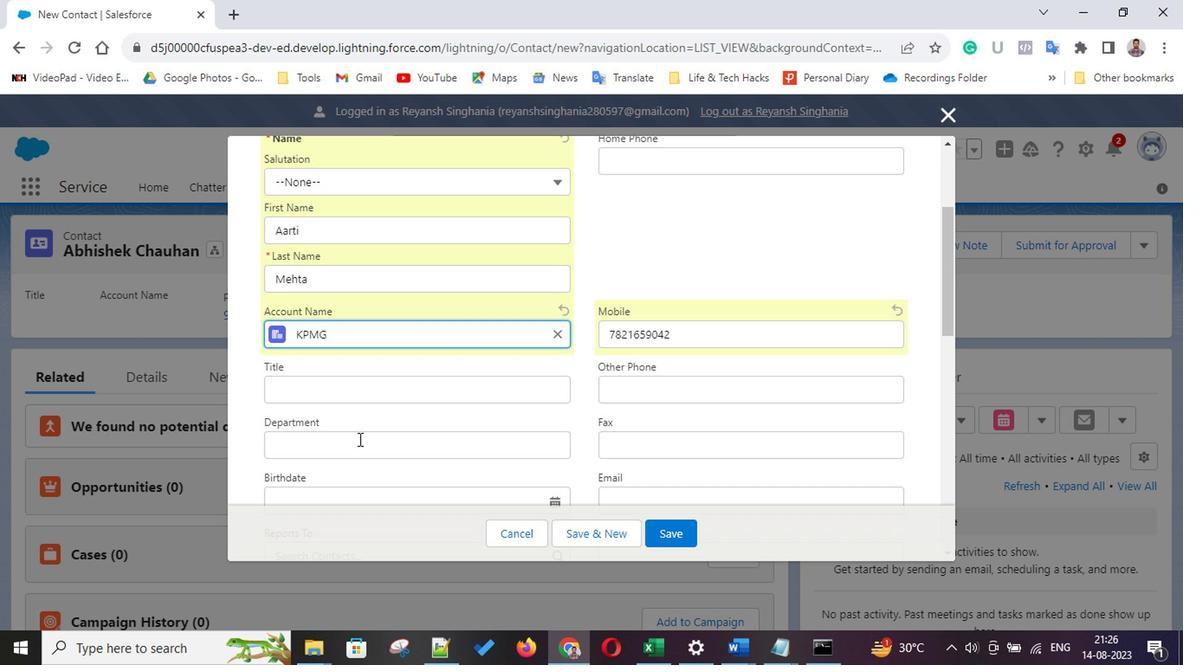 
Action: Mouse scrolled (356, 433) with delta (0, 0)
Screenshot: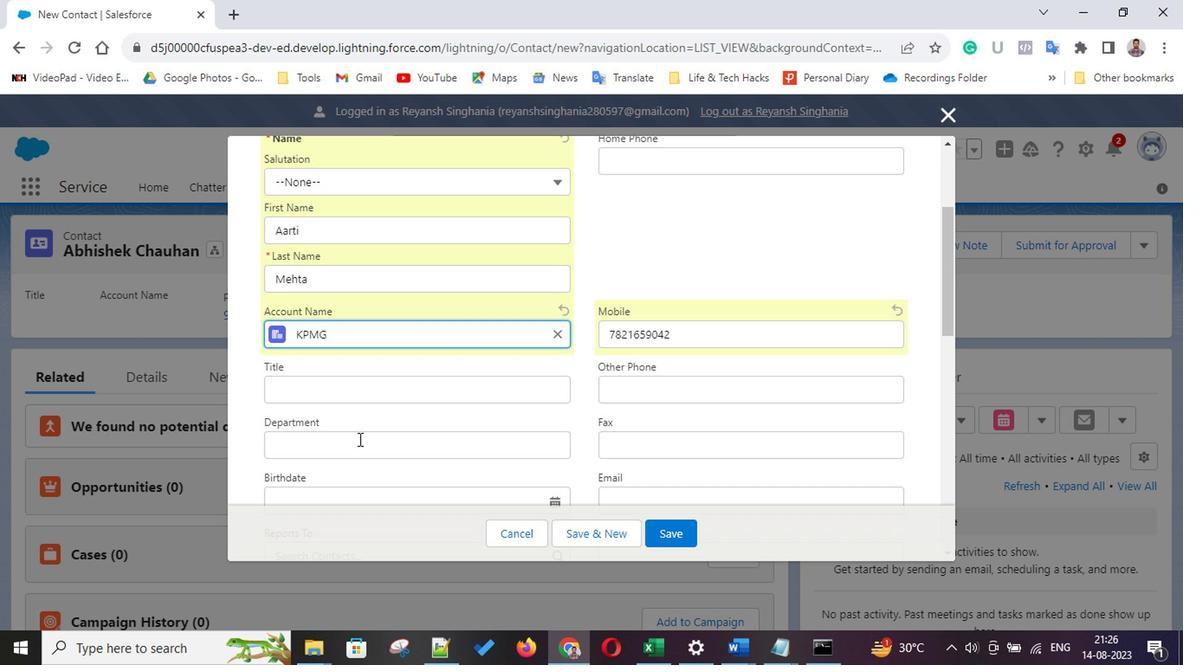 
Action: Mouse scrolled (356, 433) with delta (0, 0)
Screenshot: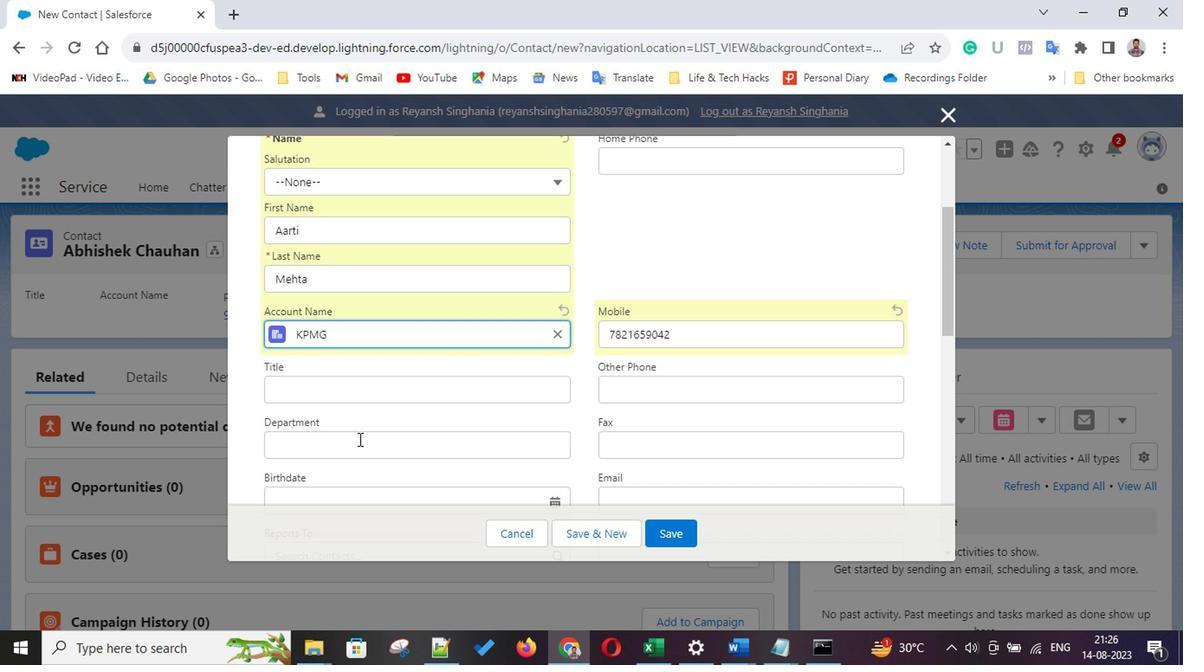 
Action: Mouse scrolled (356, 433) with delta (0, 0)
Screenshot: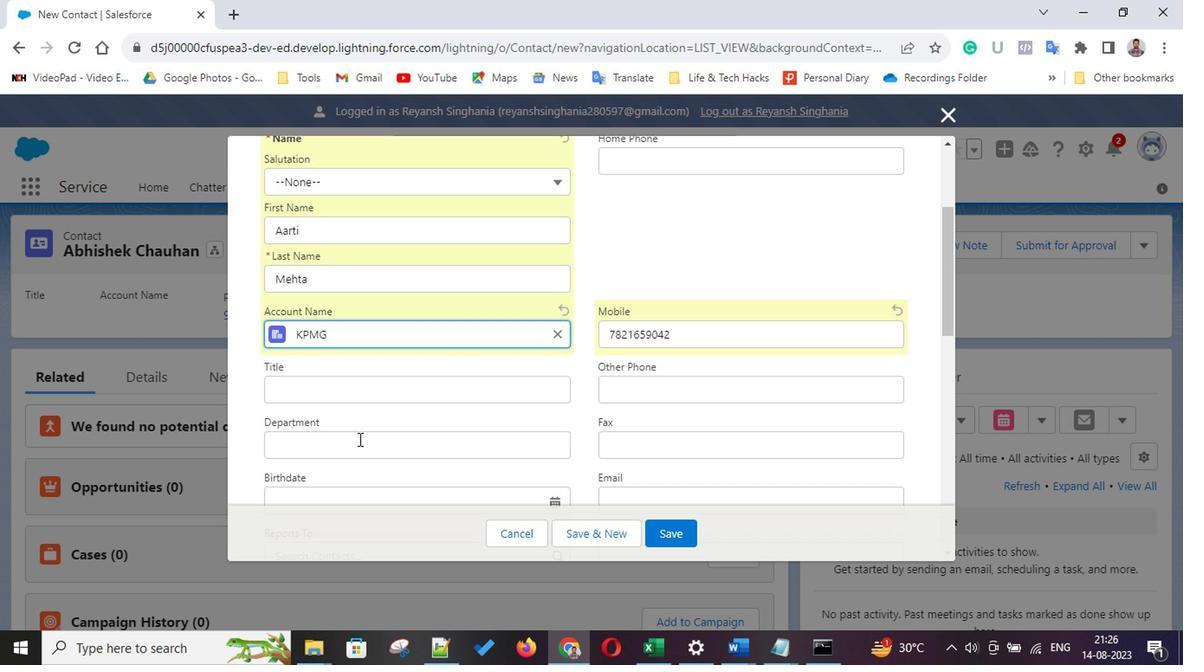 
Action: Mouse scrolled (356, 433) with delta (0, 0)
Screenshot: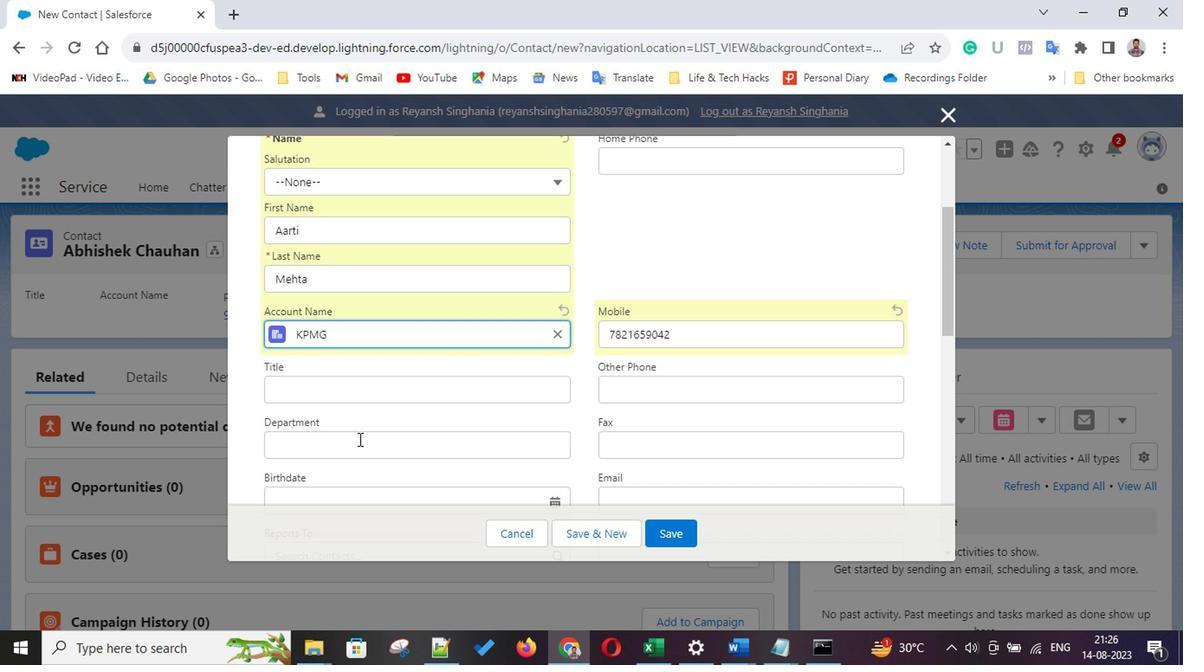 
Action: Mouse scrolled (356, 433) with delta (0, 0)
Screenshot: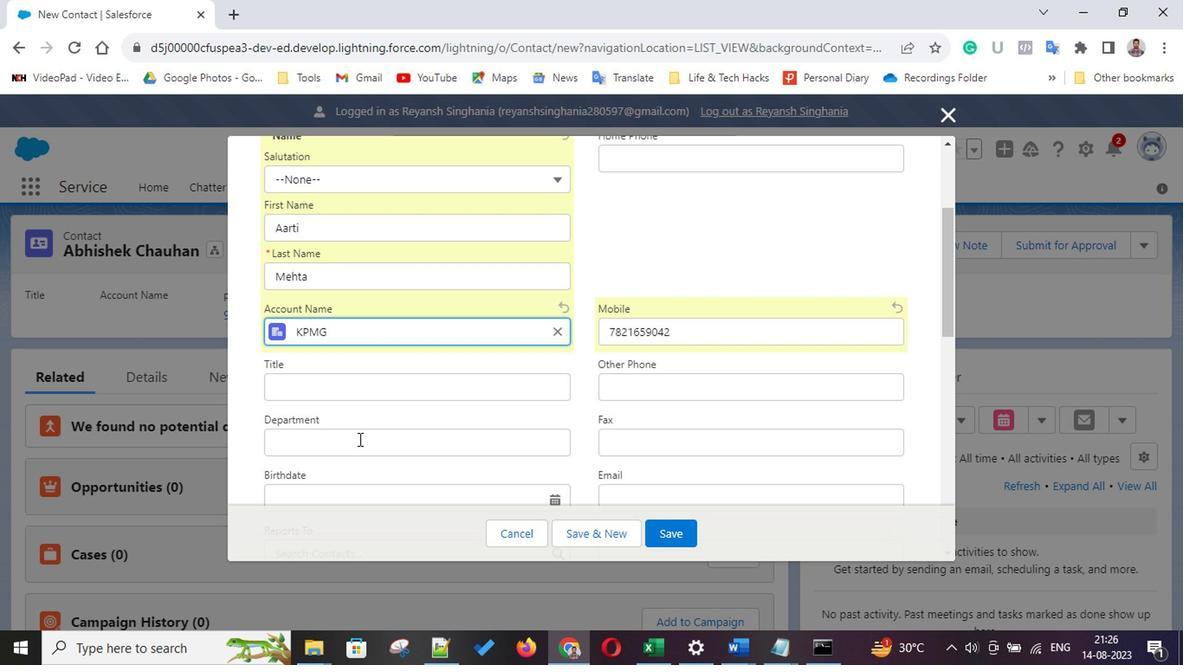 
Action: Mouse moved to (595, 520)
Screenshot: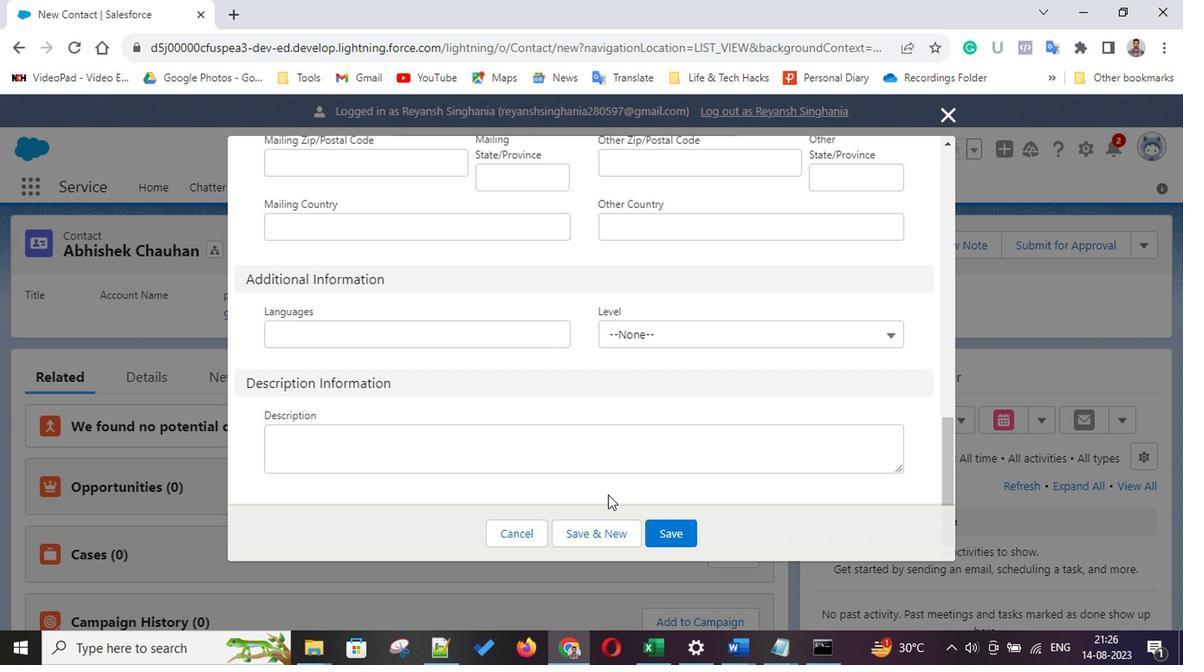 
Action: Mouse pressed left at (595, 520)
Screenshot: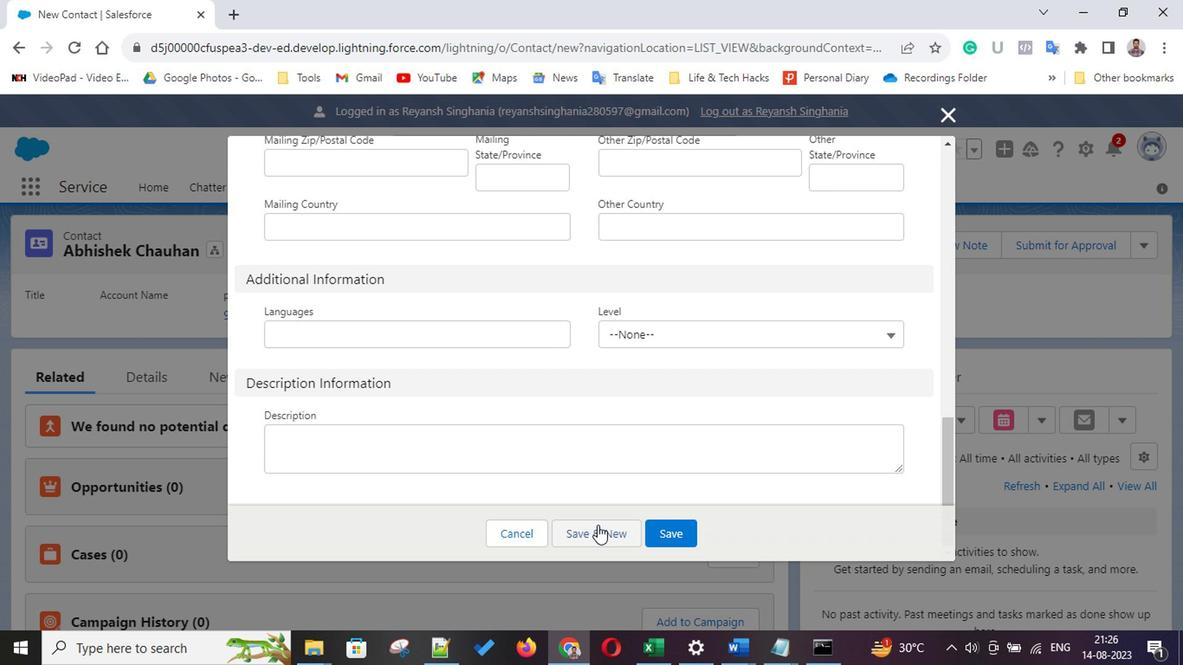 
Action: Mouse moved to (332, 410)
Screenshot: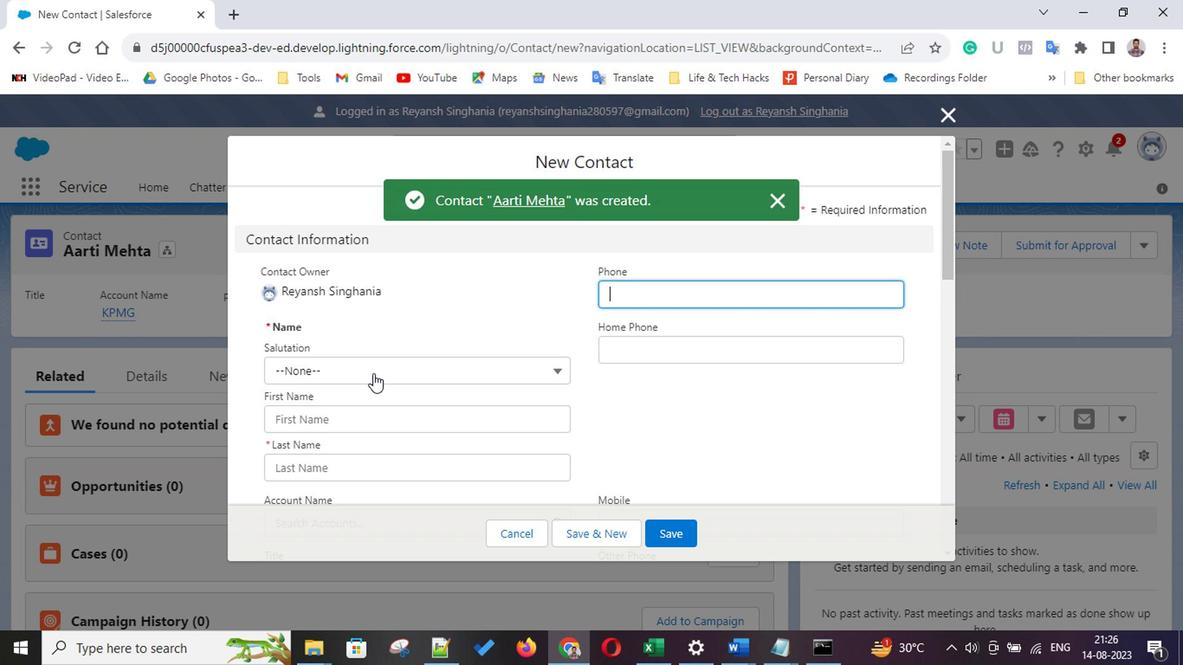 
Action: Mouse pressed left at (332, 410)
Screenshot: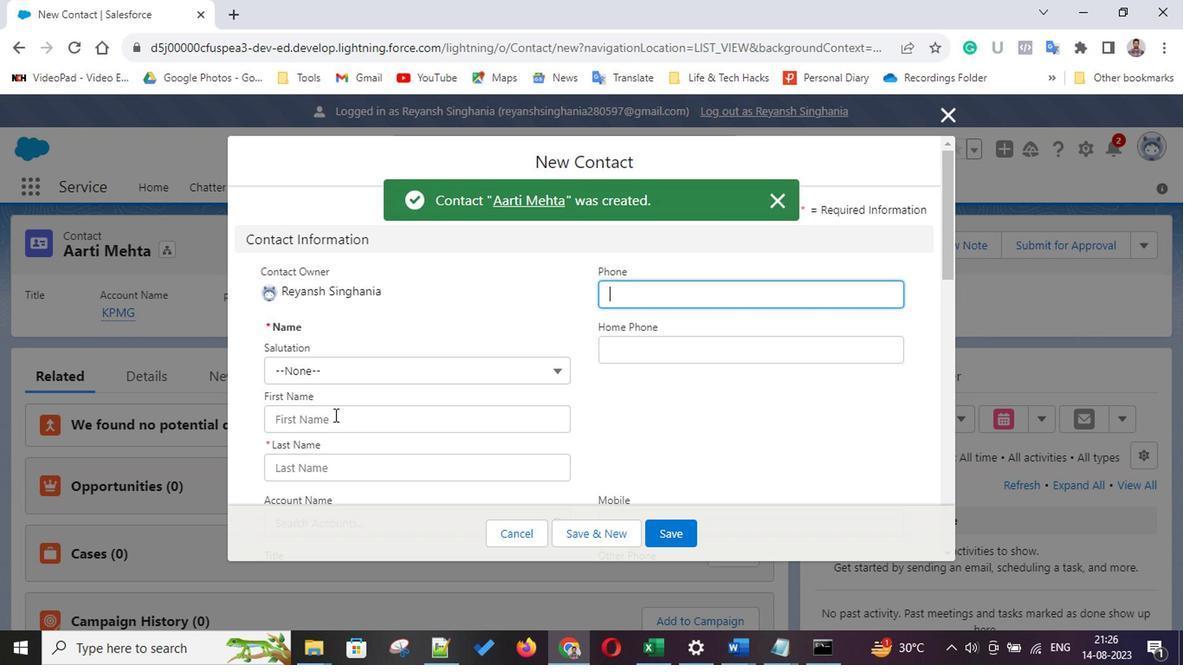 
Action: Key pressed <Key.shift>Aarzoo<Key.tab><Key.shift>Sheg<Key.backspace><Key.backspace><Key.backspace>ehgal
Screenshot: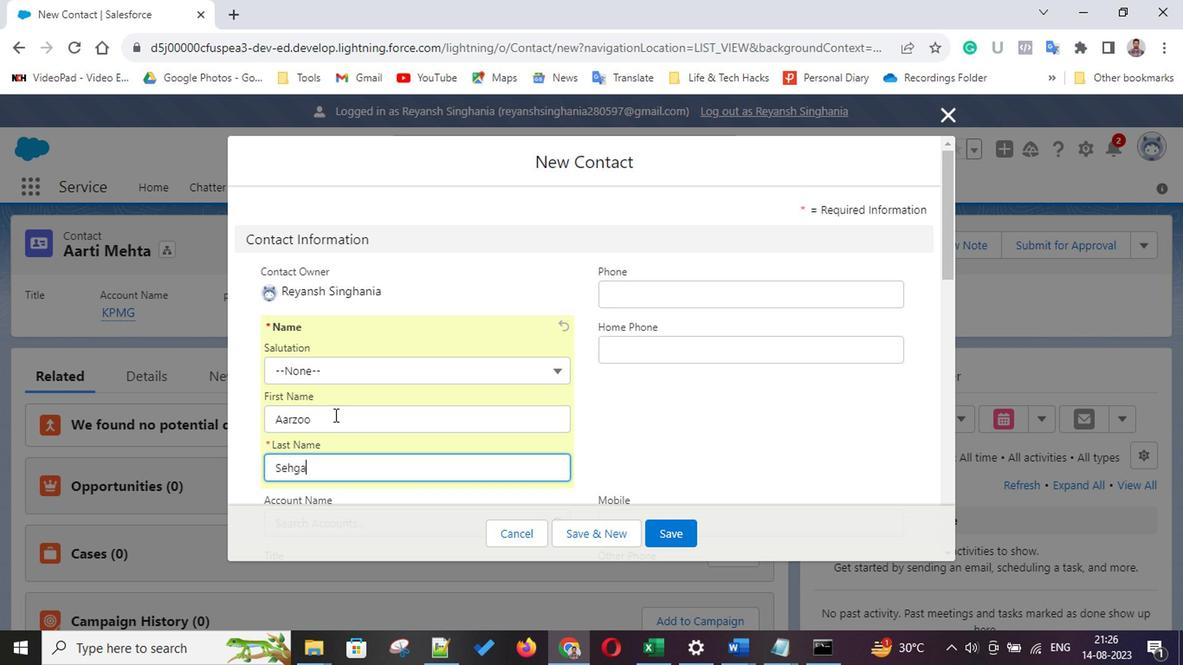 
Action: Mouse moved to (637, 422)
Screenshot: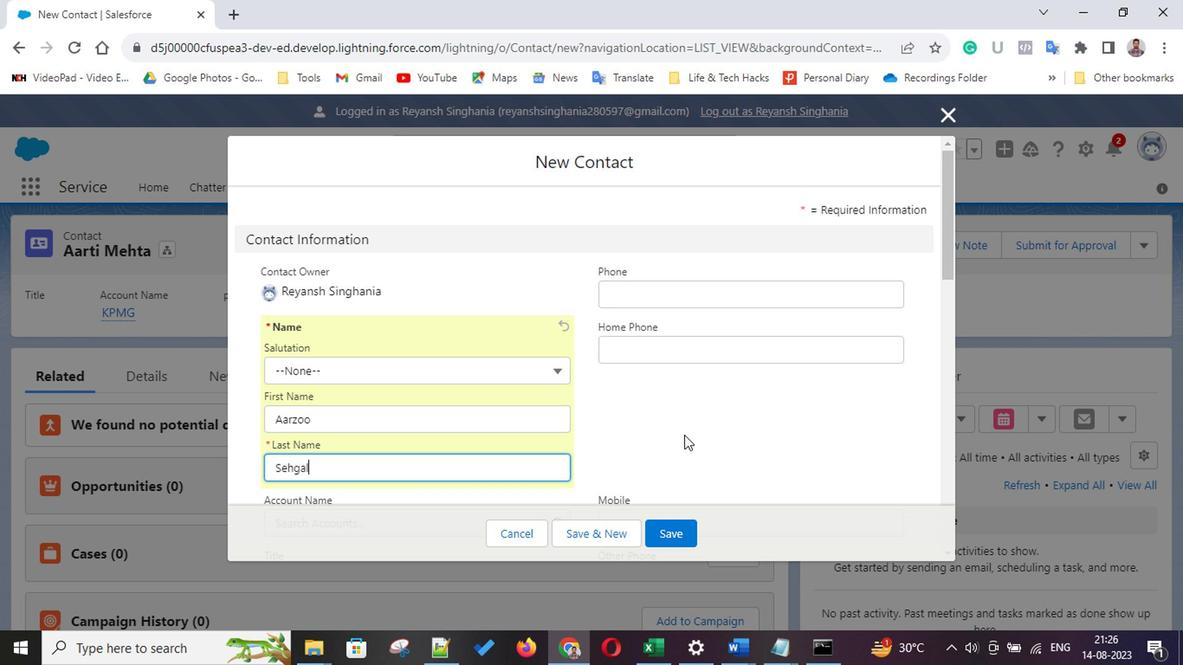 
Action: Mouse scrolled (637, 421) with delta (0, -1)
Screenshot: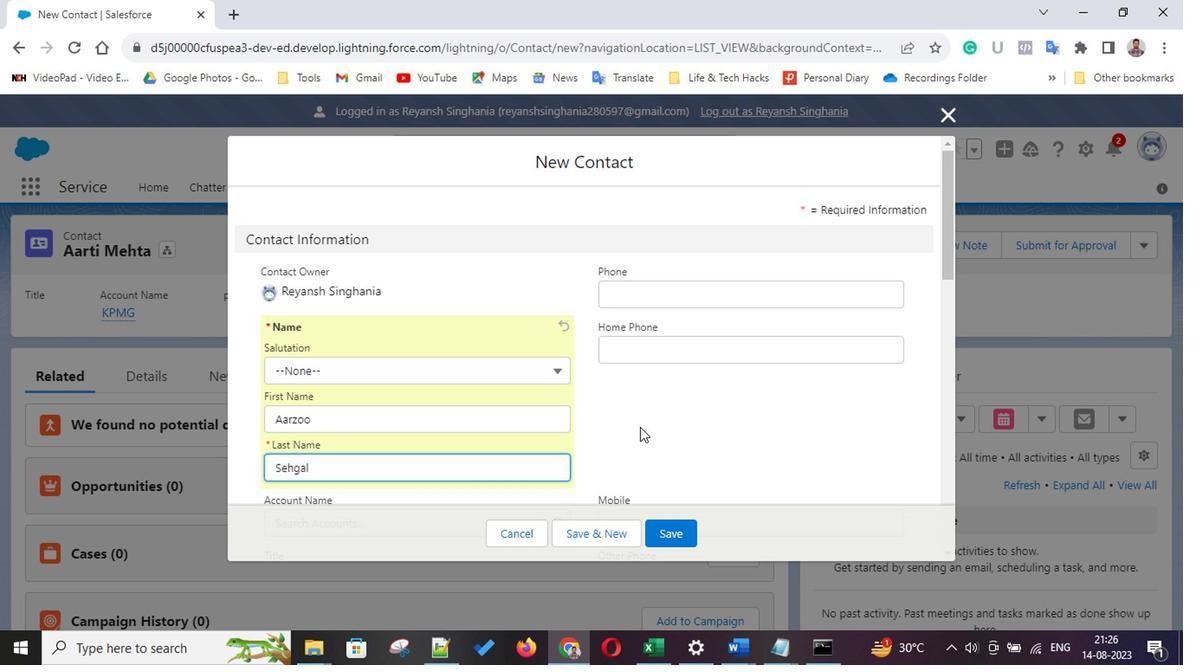 
Action: Mouse scrolled (637, 421) with delta (0, -1)
Screenshot: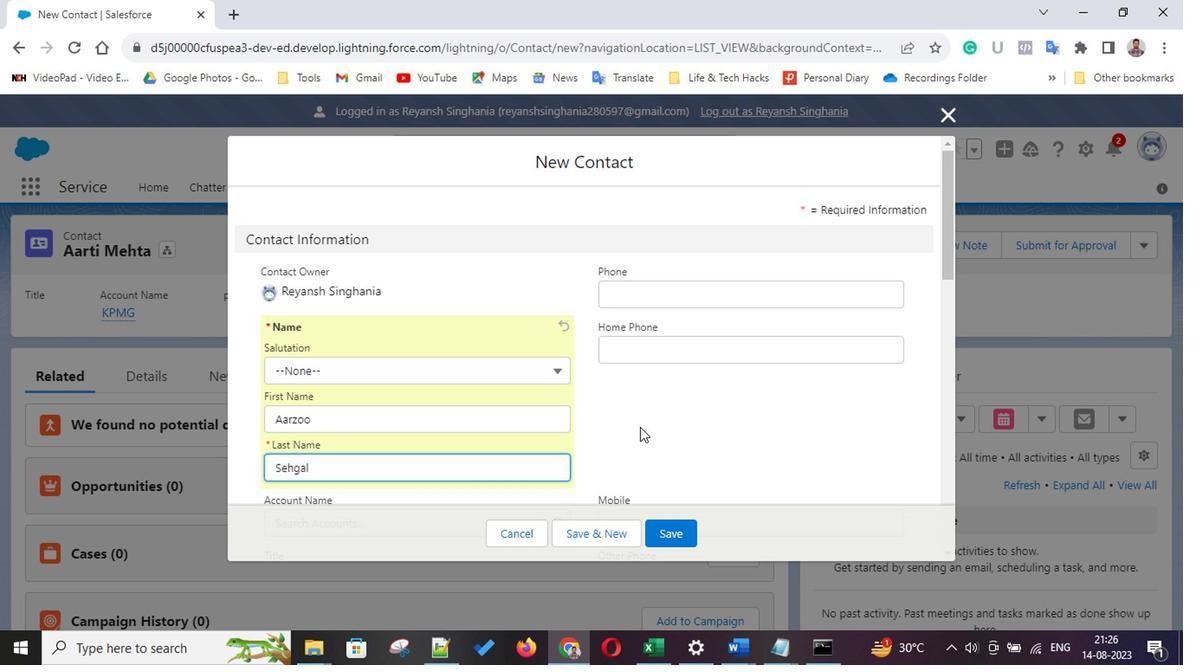 
Action: Mouse scrolled (637, 421) with delta (0, -1)
Screenshot: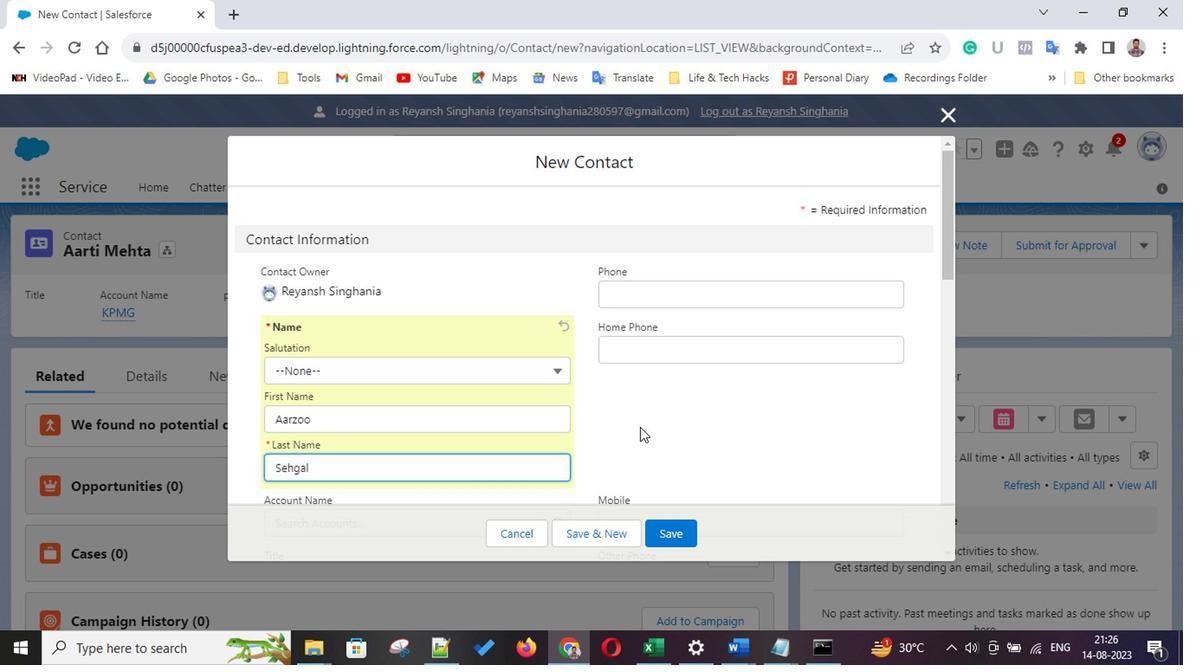 
Action: Mouse scrolled (637, 421) with delta (0, -1)
Screenshot: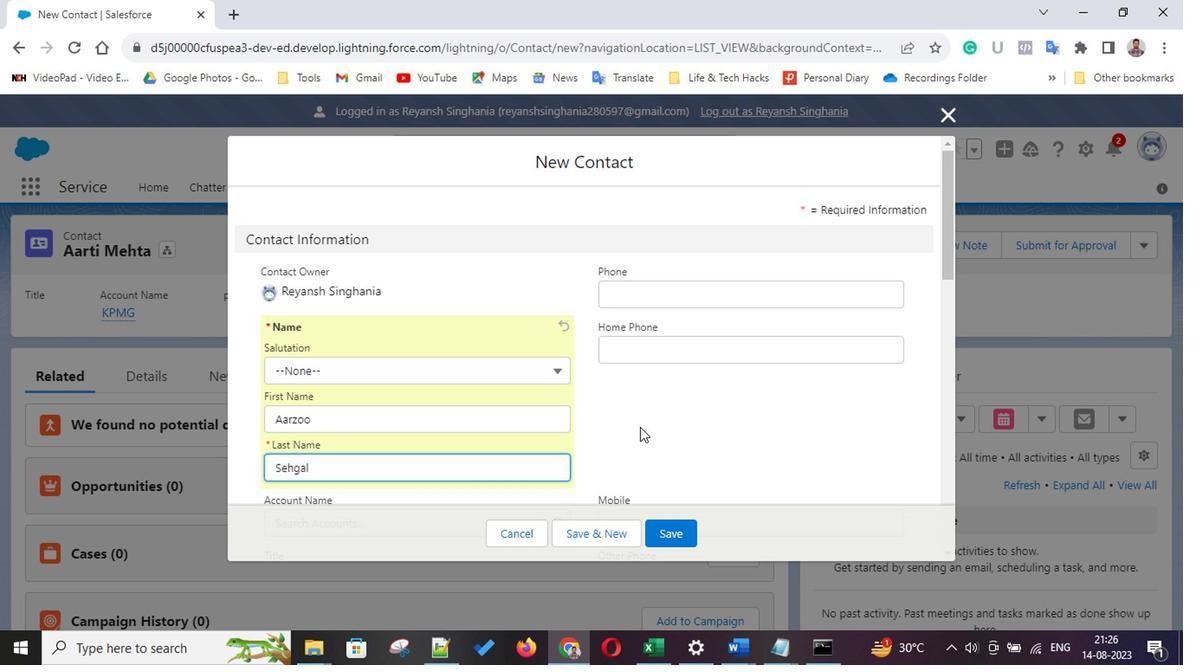 
Action: Mouse moved to (662, 425)
Screenshot: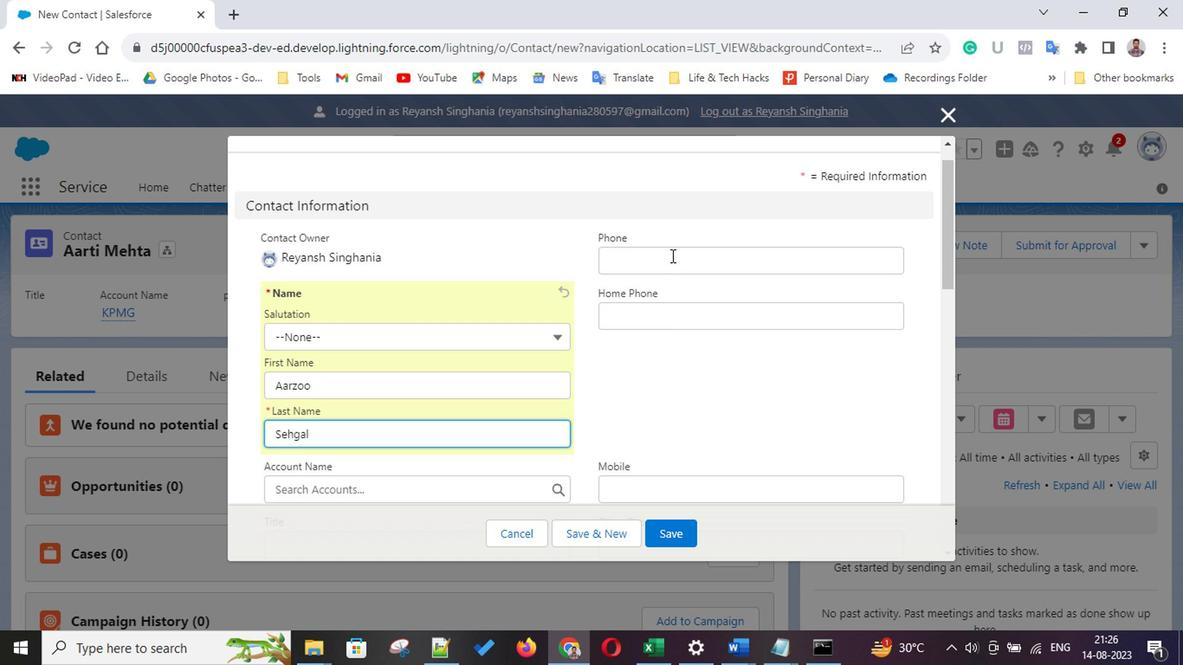 
Action: Mouse scrolled (662, 425) with delta (0, 0)
Screenshot: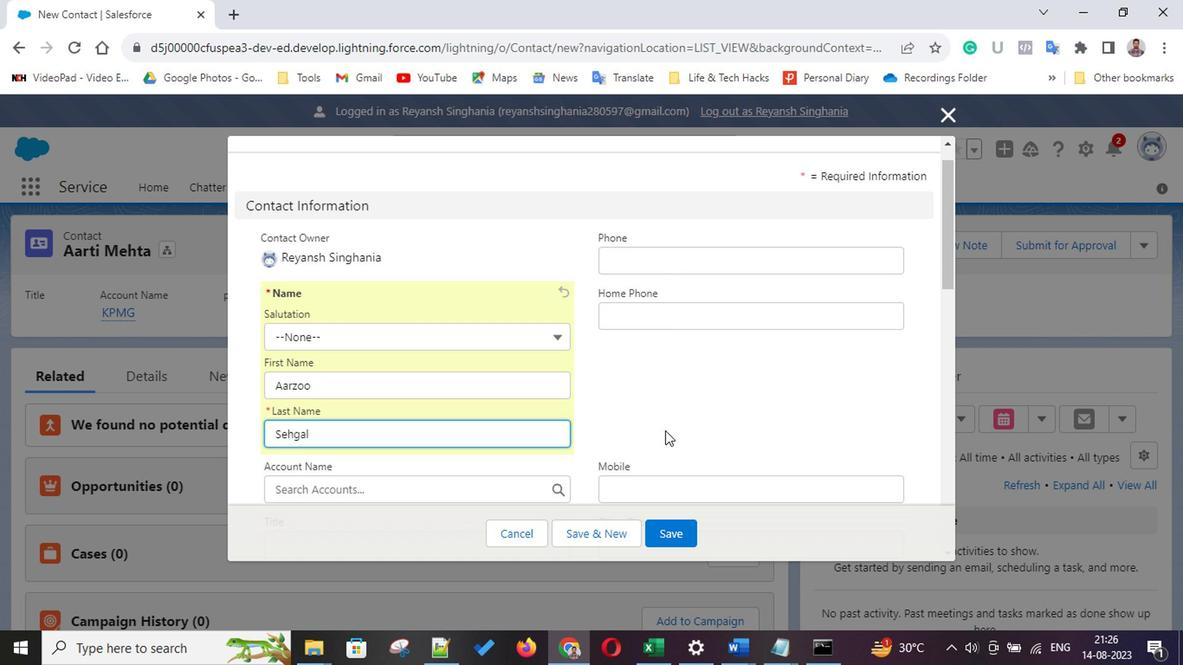 
Action: Mouse scrolled (662, 425) with delta (0, 0)
Screenshot: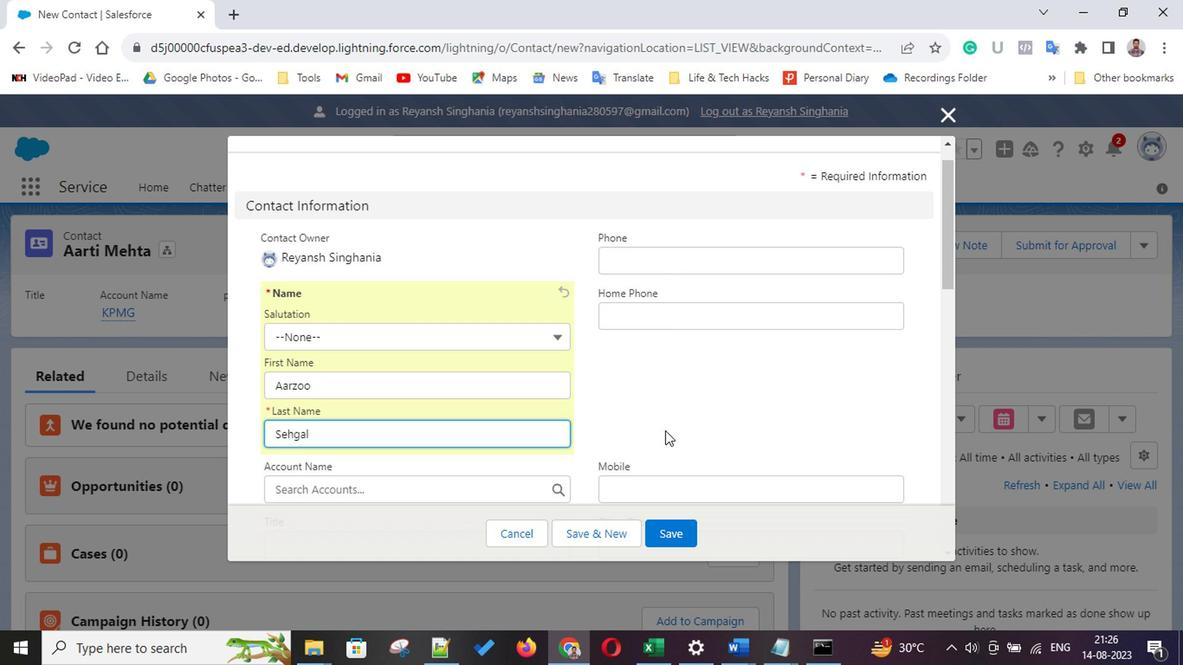 
Action: Mouse scrolled (662, 425) with delta (0, 0)
Screenshot: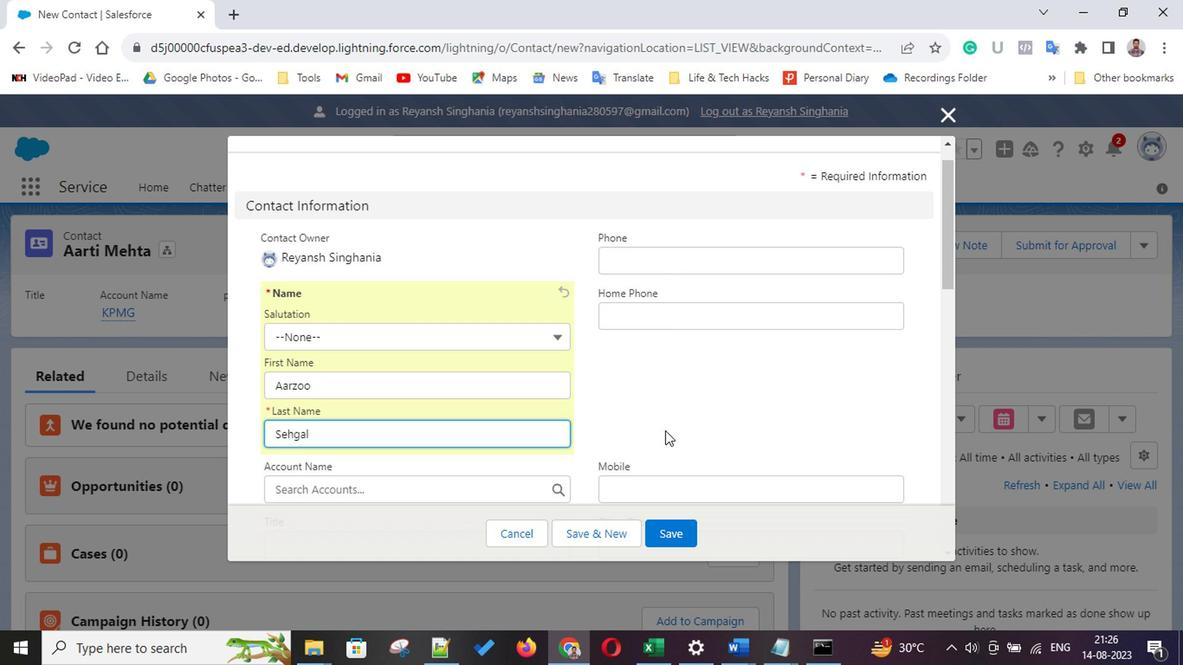 
Action: Mouse scrolled (662, 425) with delta (0, 0)
Screenshot: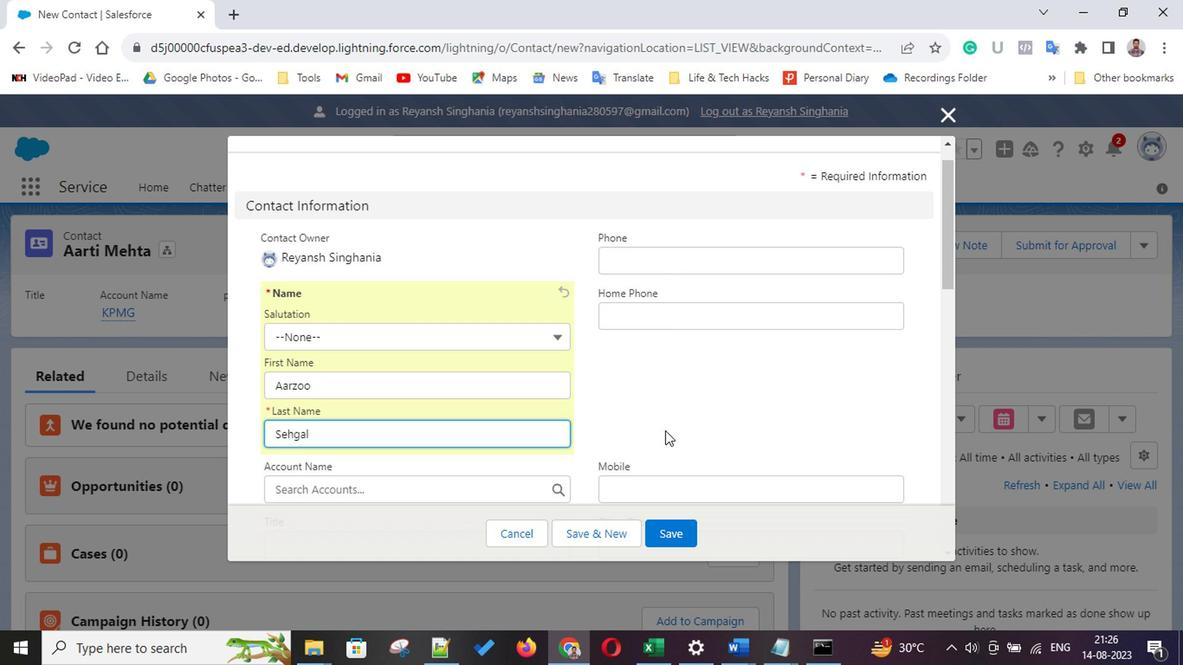 
Action: Mouse moved to (640, 271)
Screenshot: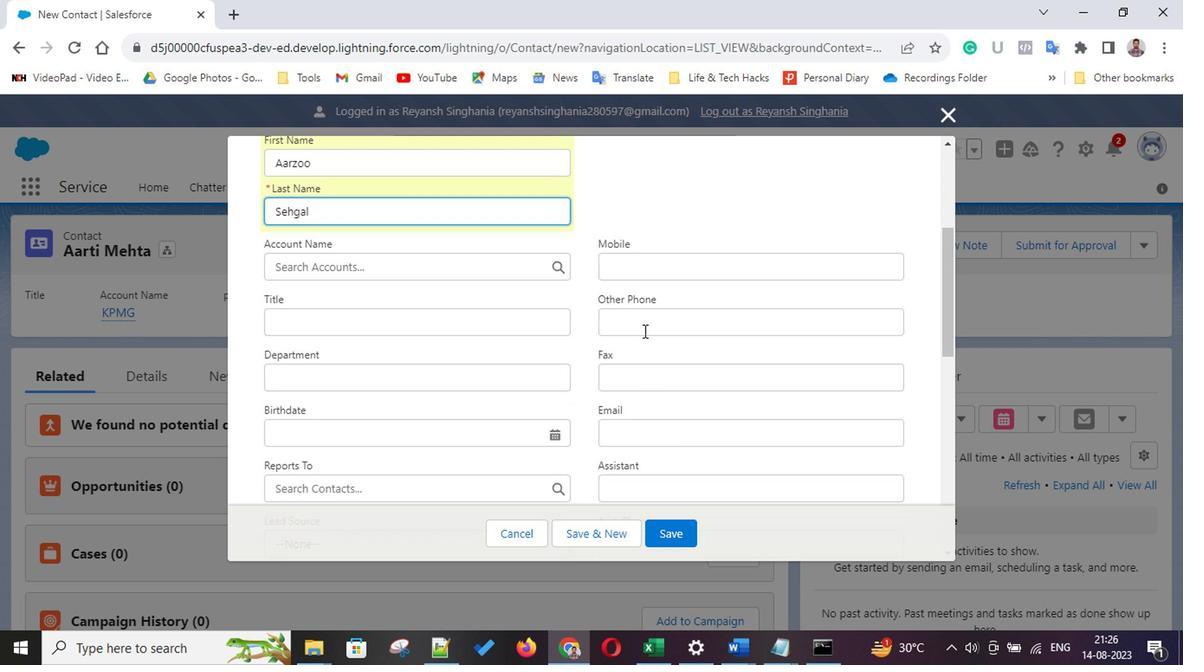 
Action: Mouse pressed left at (640, 271)
Screenshot: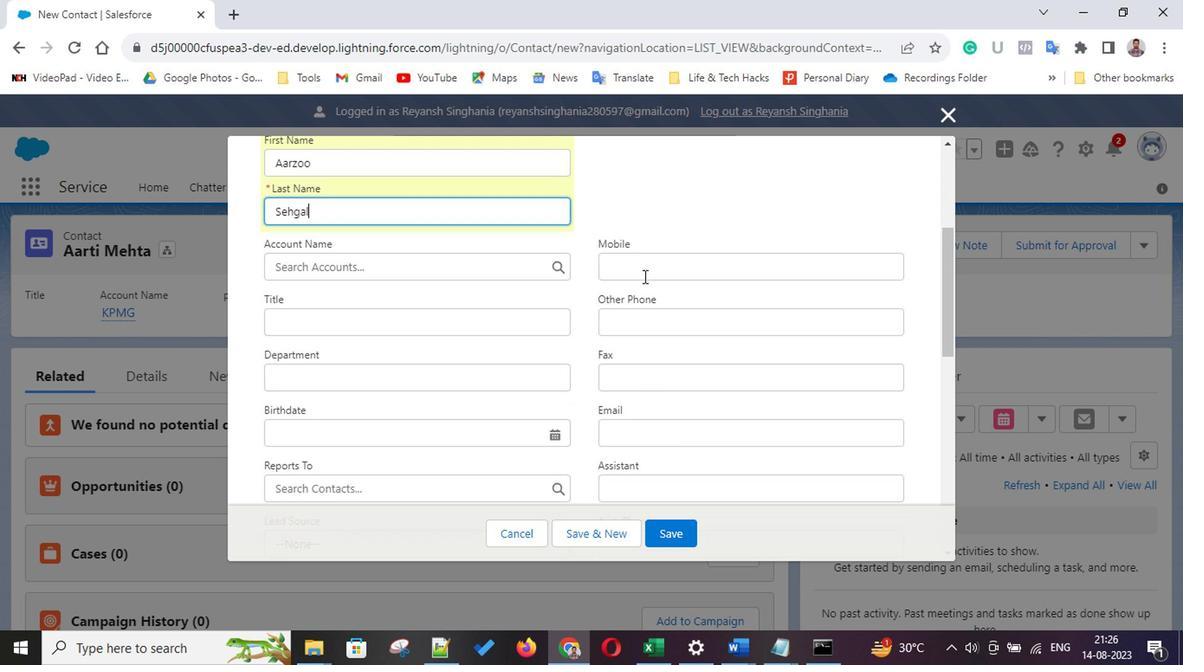 
Action: Key pressed 983124670
Screenshot: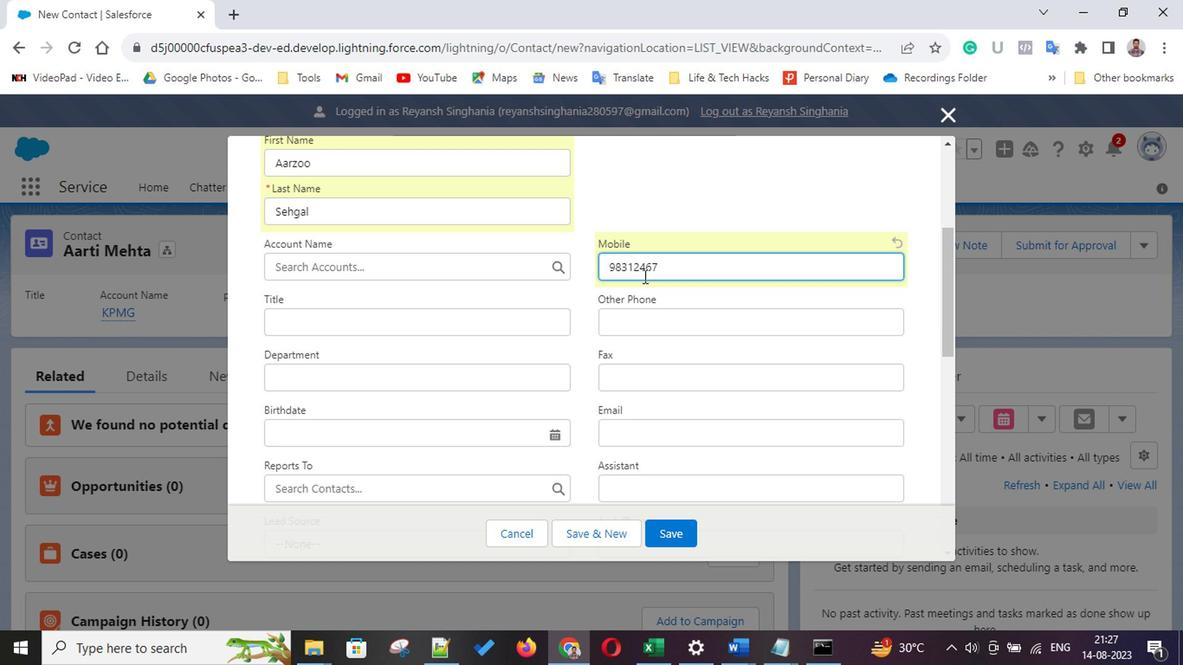 
Action: Mouse moved to (700, 262)
Screenshot: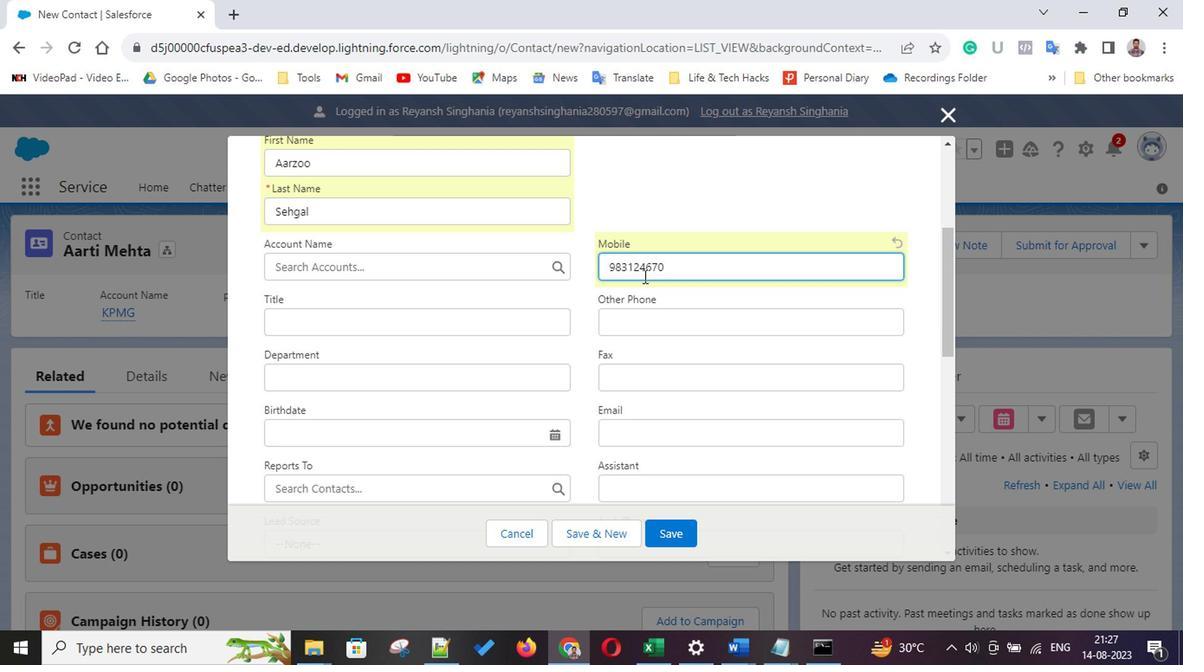 
Action: Key pressed 8
Screenshot: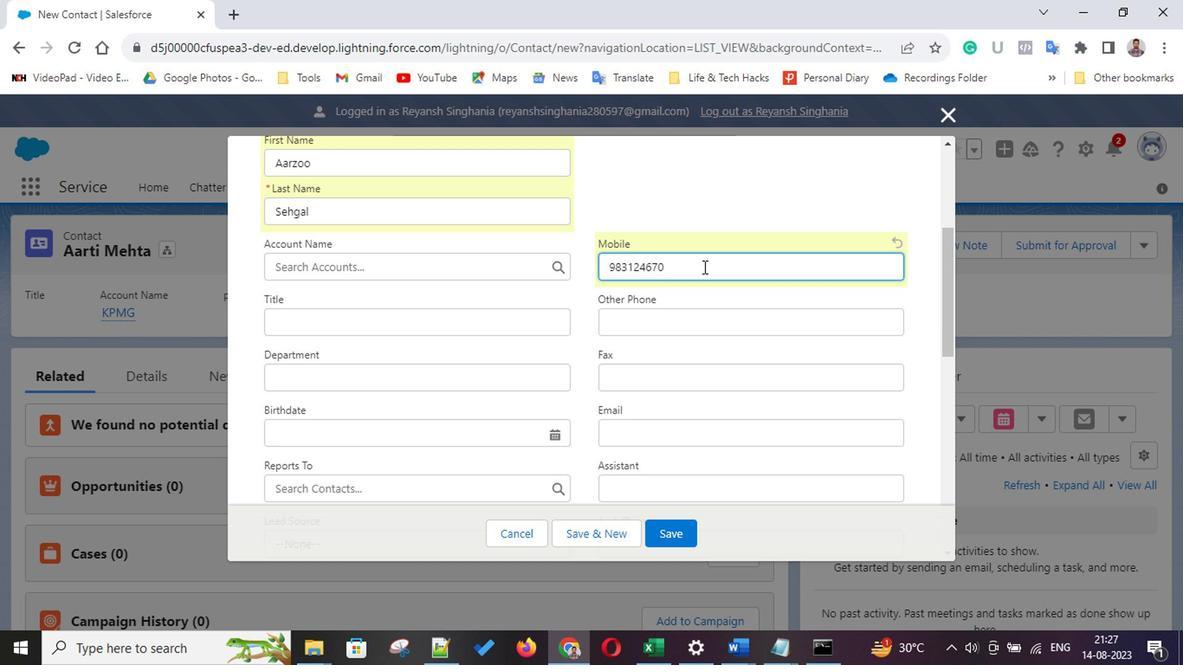 
Action: Mouse scrolled (700, 261) with delta (0, 0)
Screenshot: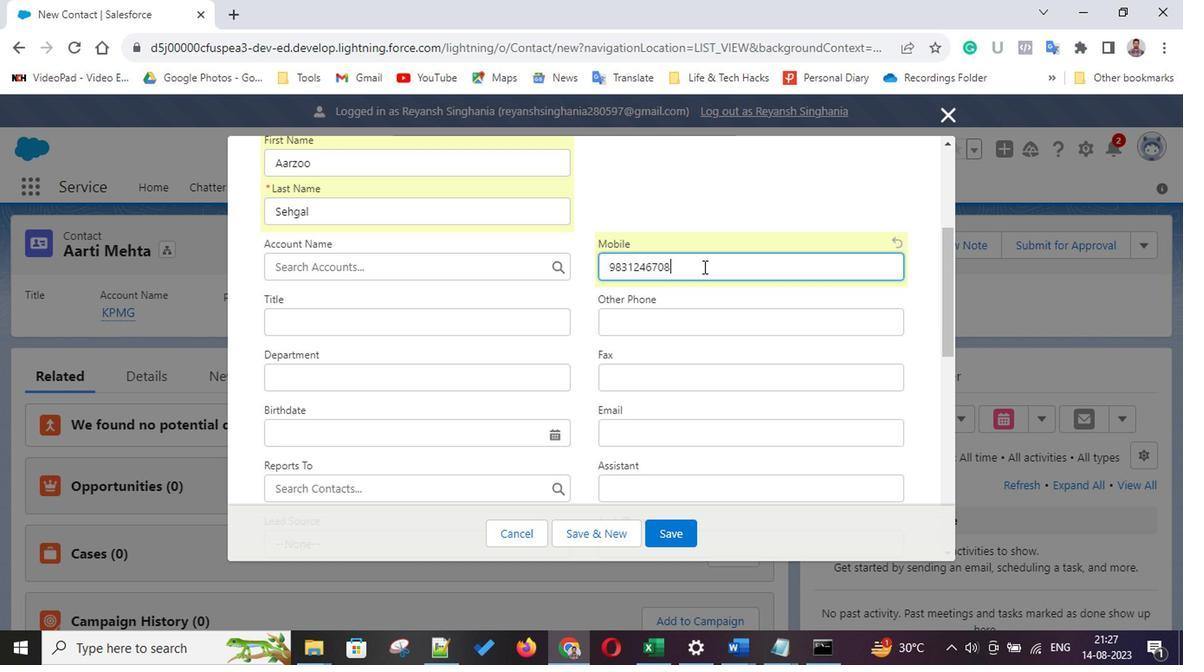 
Action: Mouse scrolled (700, 261) with delta (0, 0)
Screenshot: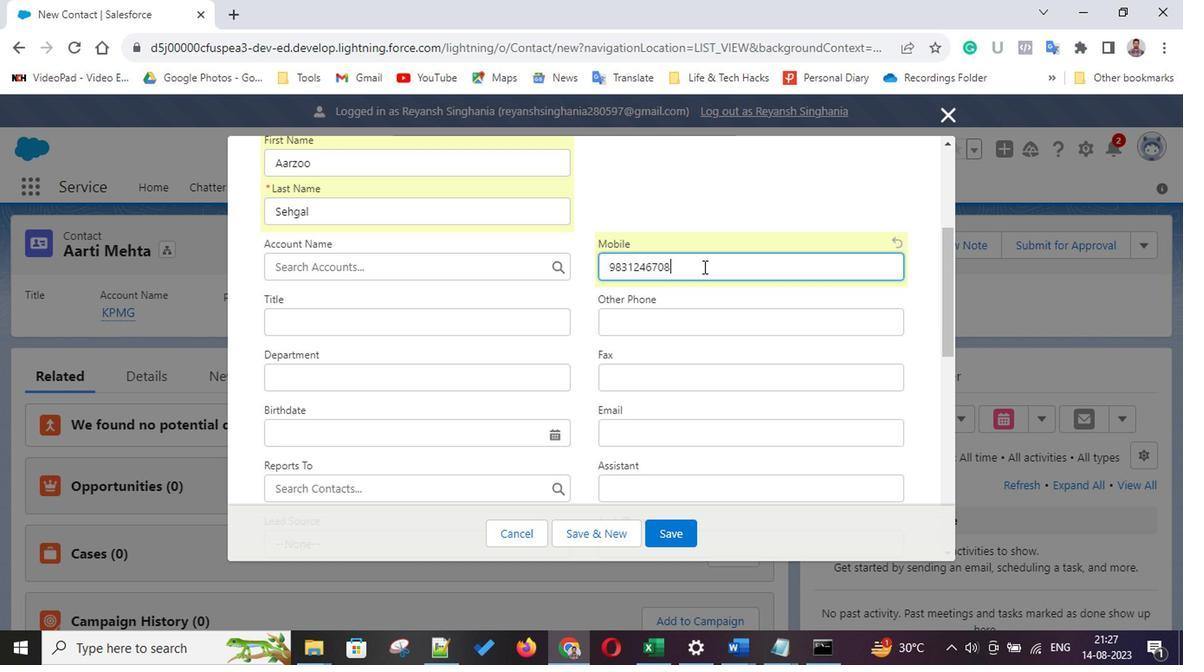 
Action: Mouse scrolled (700, 261) with delta (0, 0)
Screenshot: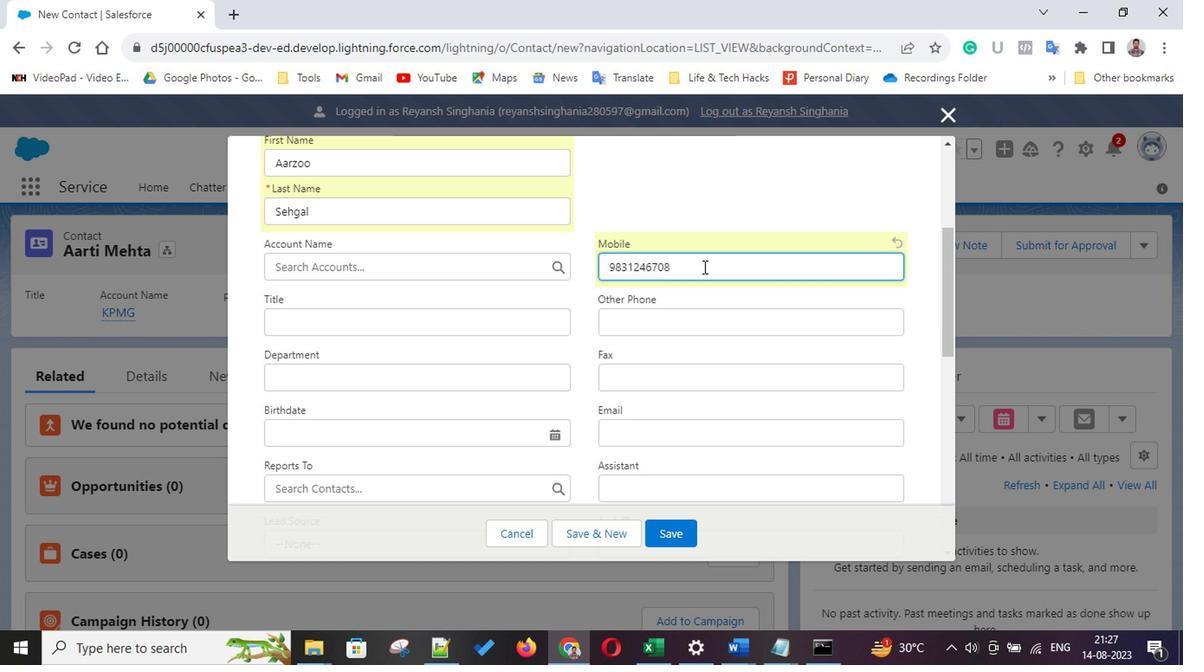 
Action: Mouse scrolled (700, 261) with delta (0, 0)
Screenshot: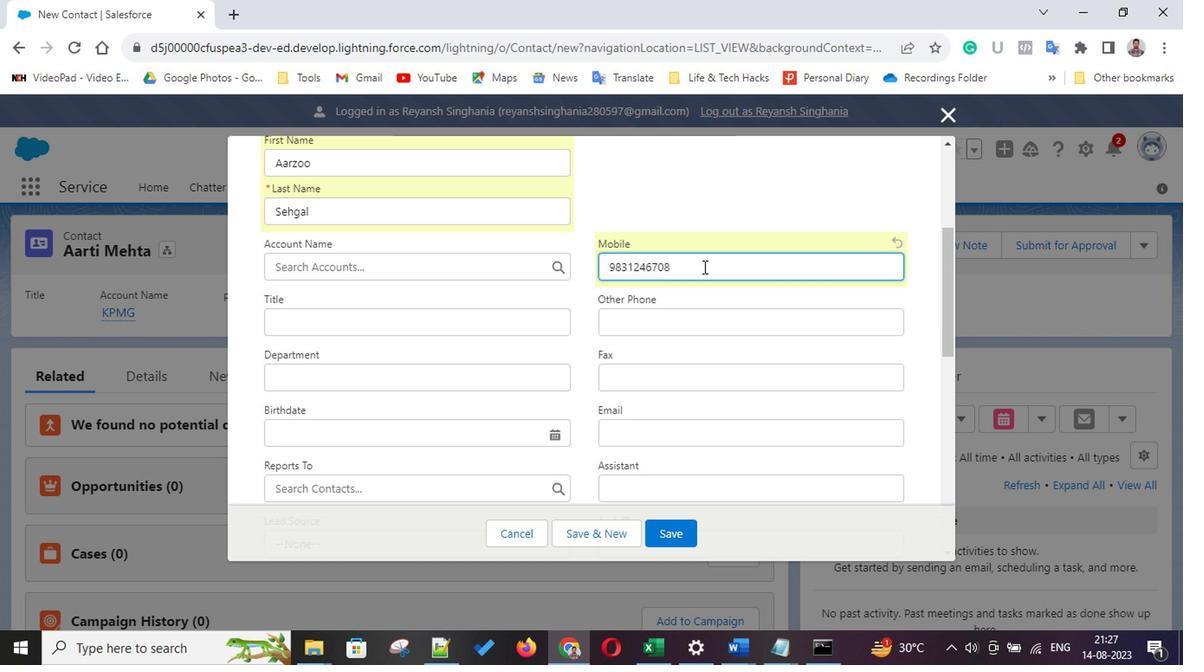 
Action: Mouse scrolled (700, 261) with delta (0, 0)
Screenshot: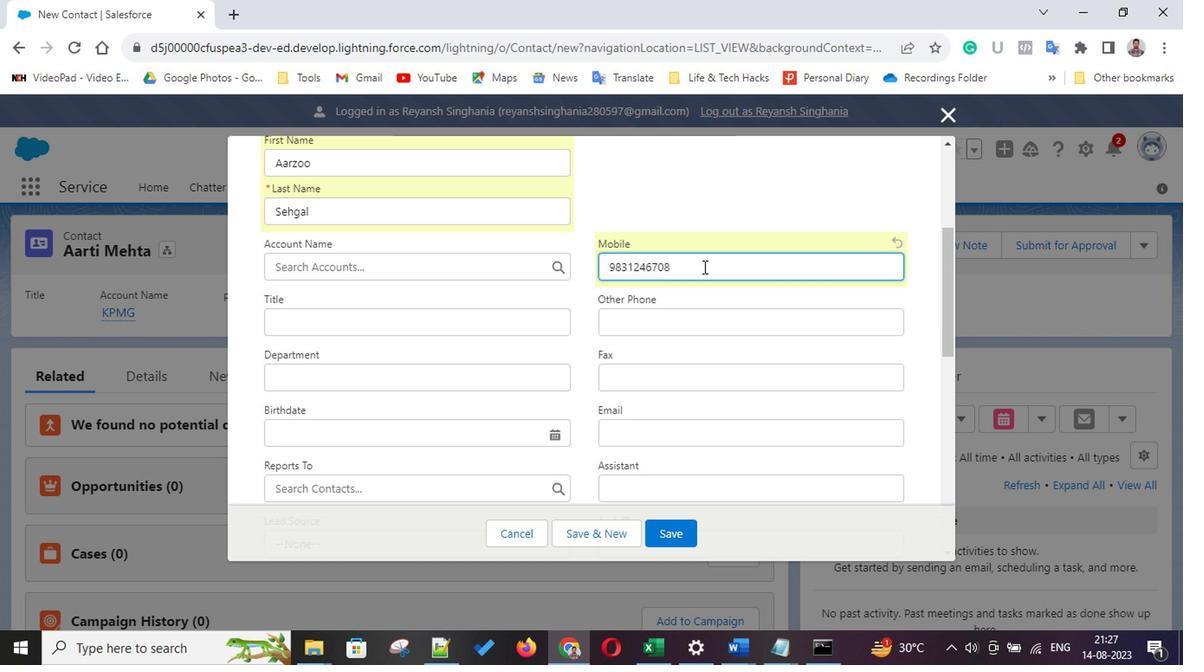 
Action: Mouse scrolled (700, 261) with delta (0, 0)
Screenshot: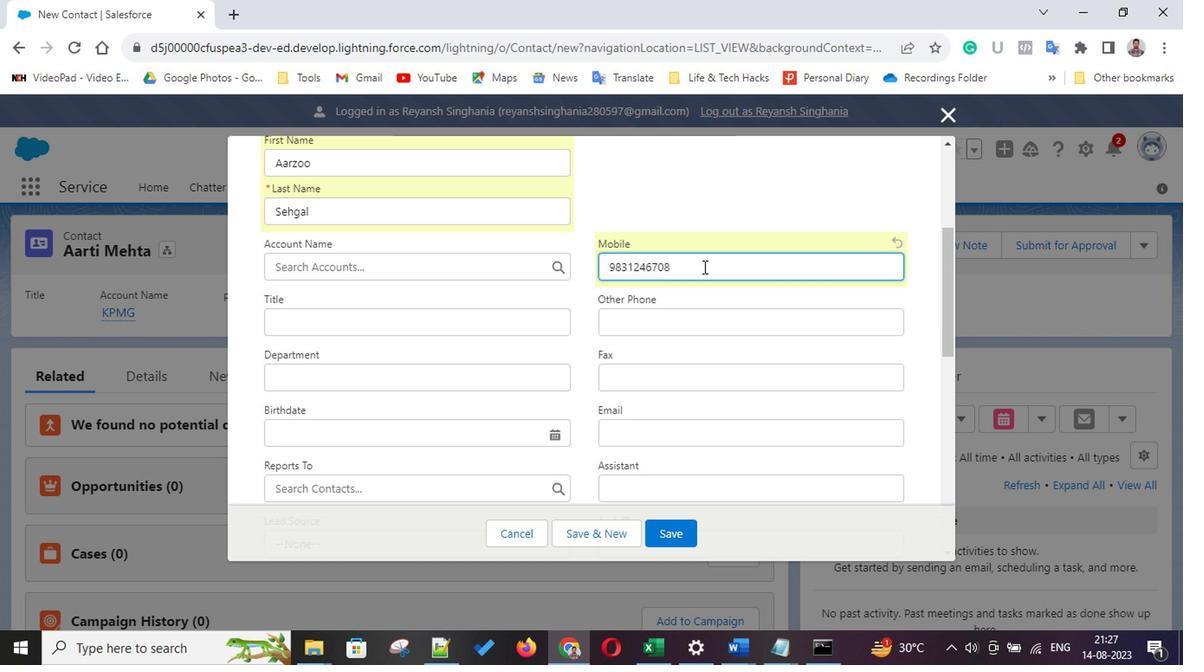 
Action: Mouse scrolled (700, 261) with delta (0, 0)
Screenshot: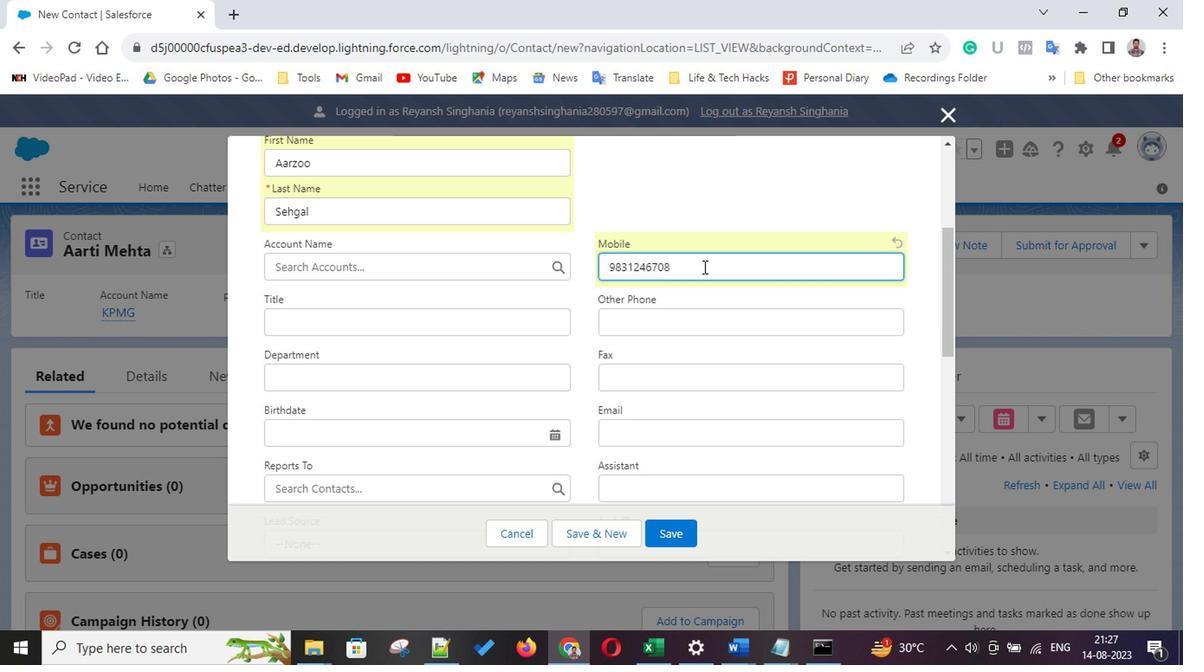 
Action: Mouse scrolled (700, 261) with delta (0, 0)
Screenshot: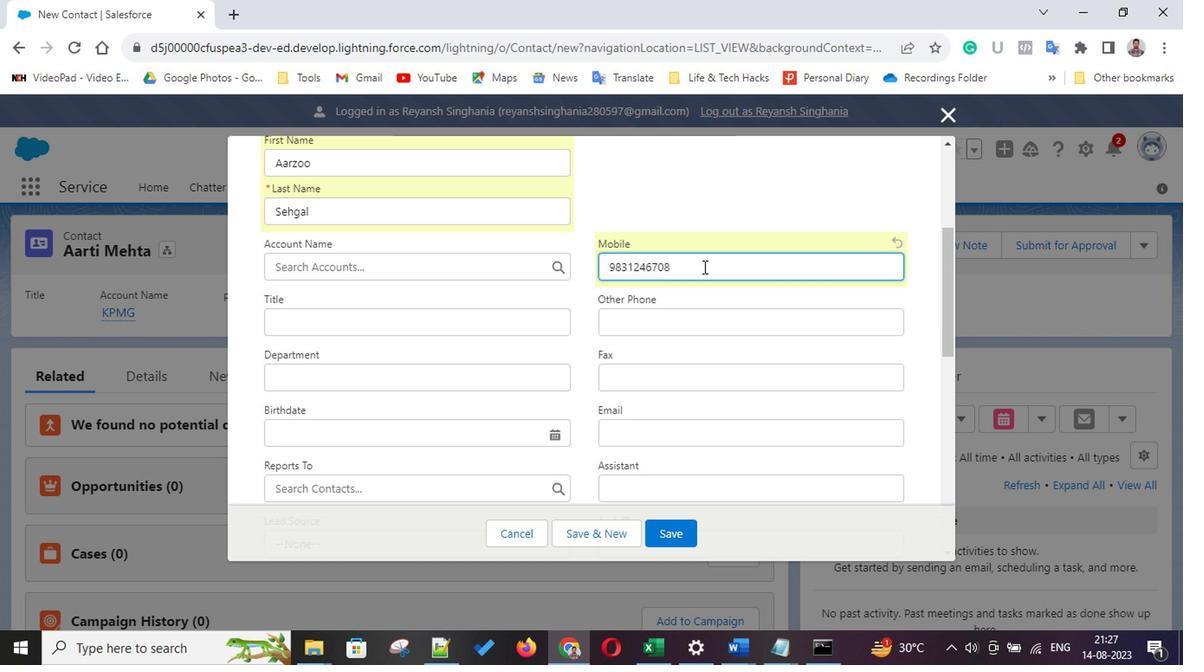 
Action: Mouse moved to (620, 431)
Screenshot: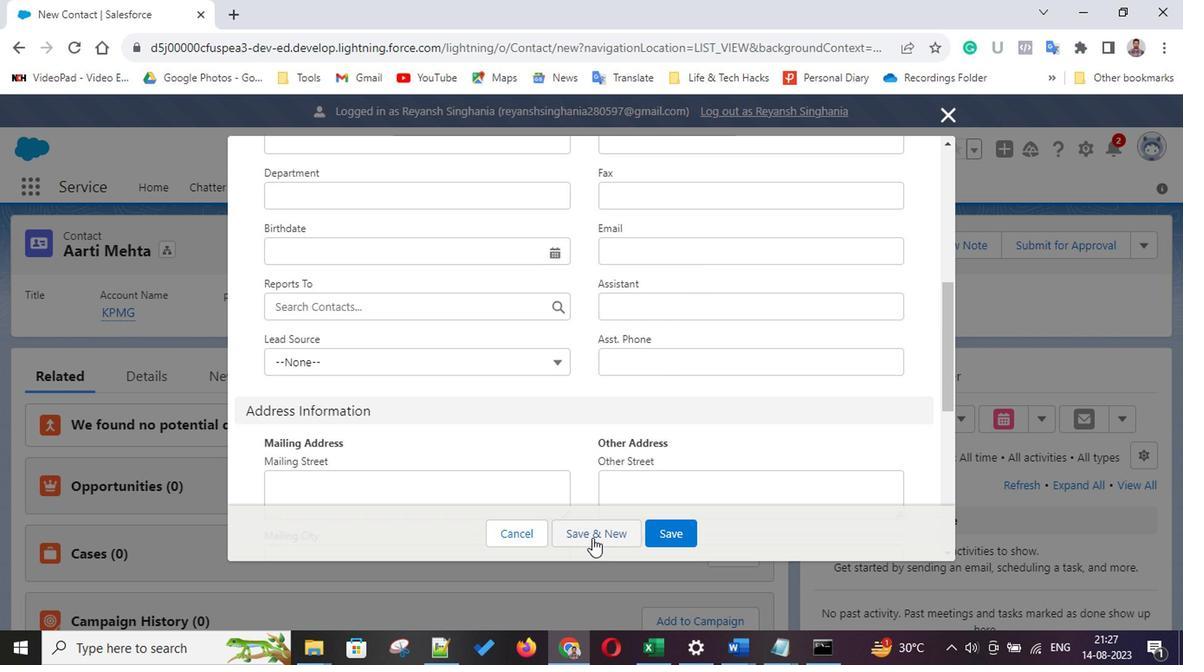 
Action: Mouse scrolled (620, 430) with delta (0, -1)
Screenshot: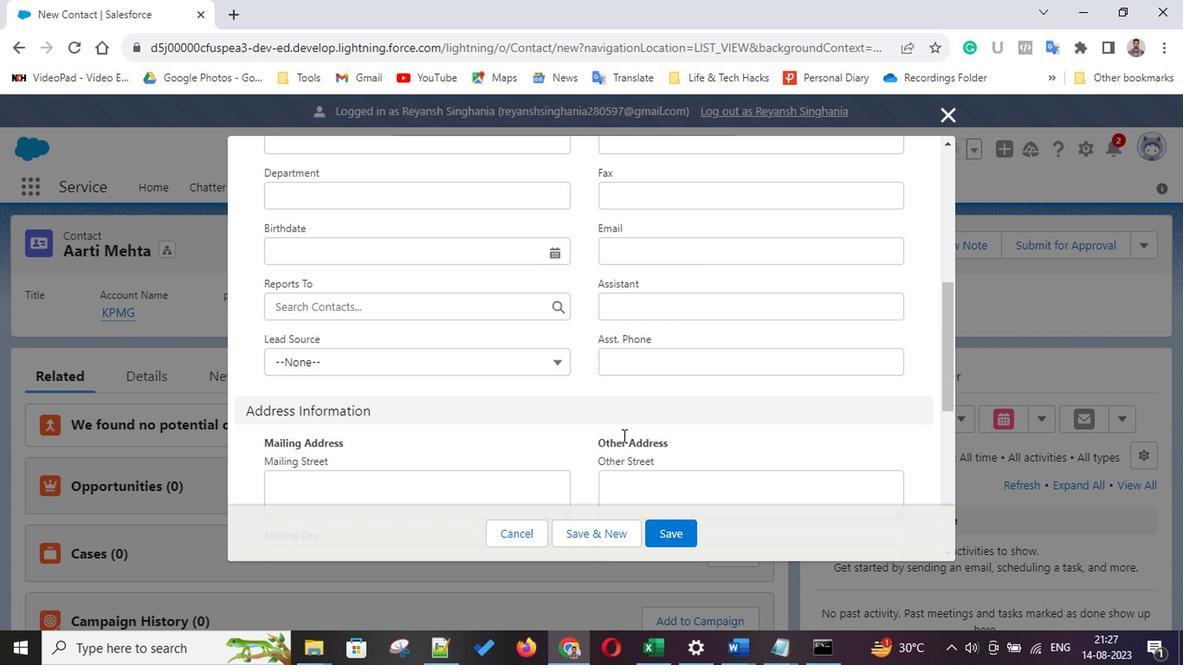 
Action: Mouse scrolled (620, 430) with delta (0, -1)
Screenshot: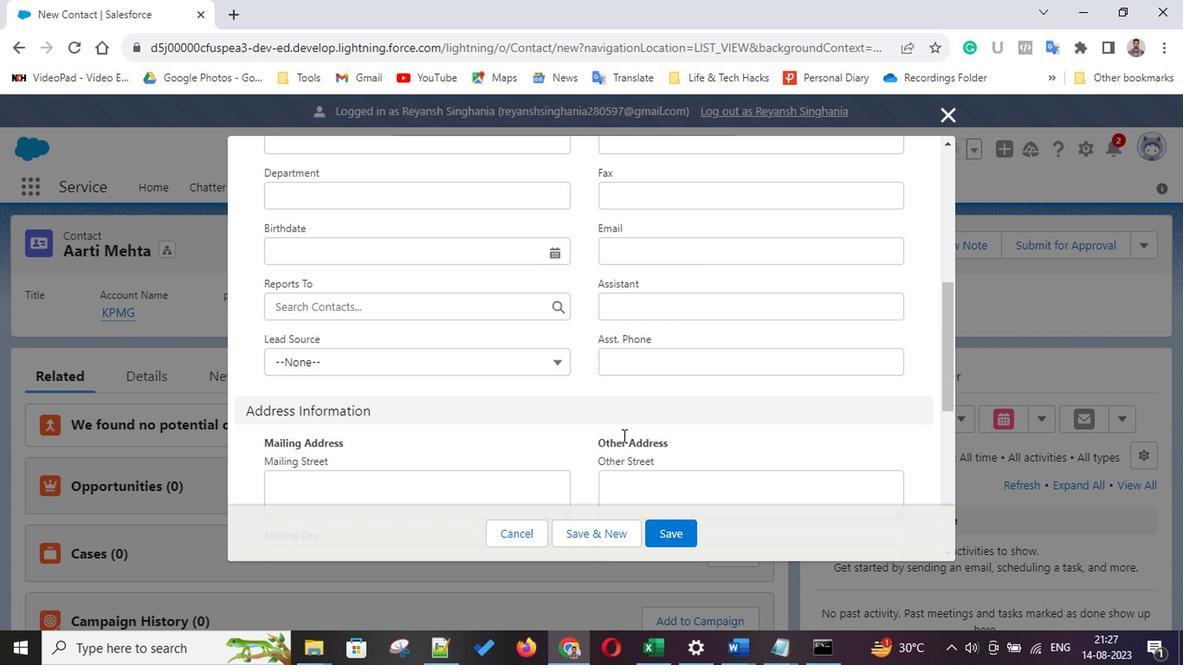 
Action: Mouse scrolled (620, 430) with delta (0, -1)
Screenshot: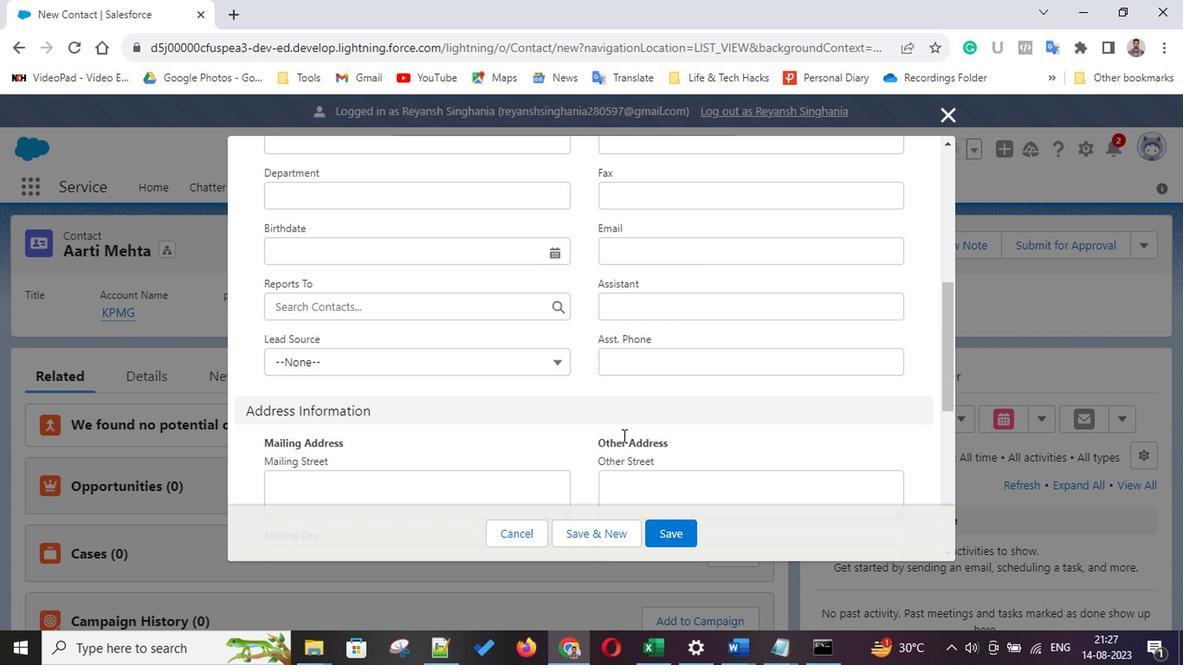 
Action: Mouse scrolled (620, 430) with delta (0, -1)
Screenshot: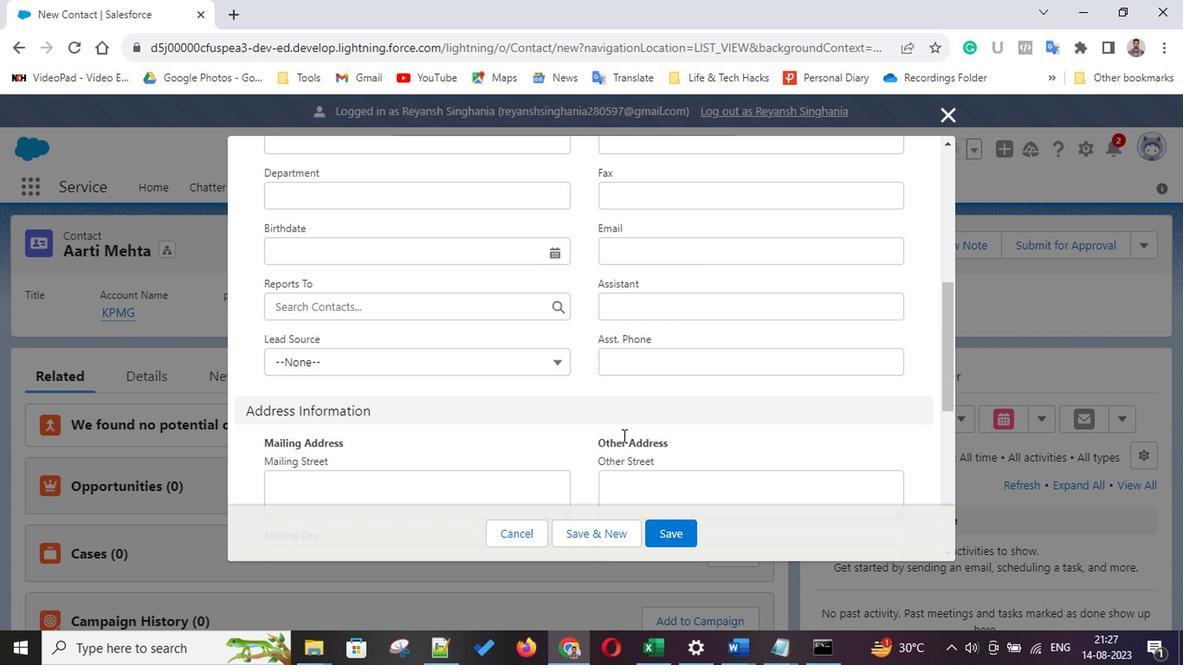 
Action: Mouse scrolled (620, 430) with delta (0, -1)
Screenshot: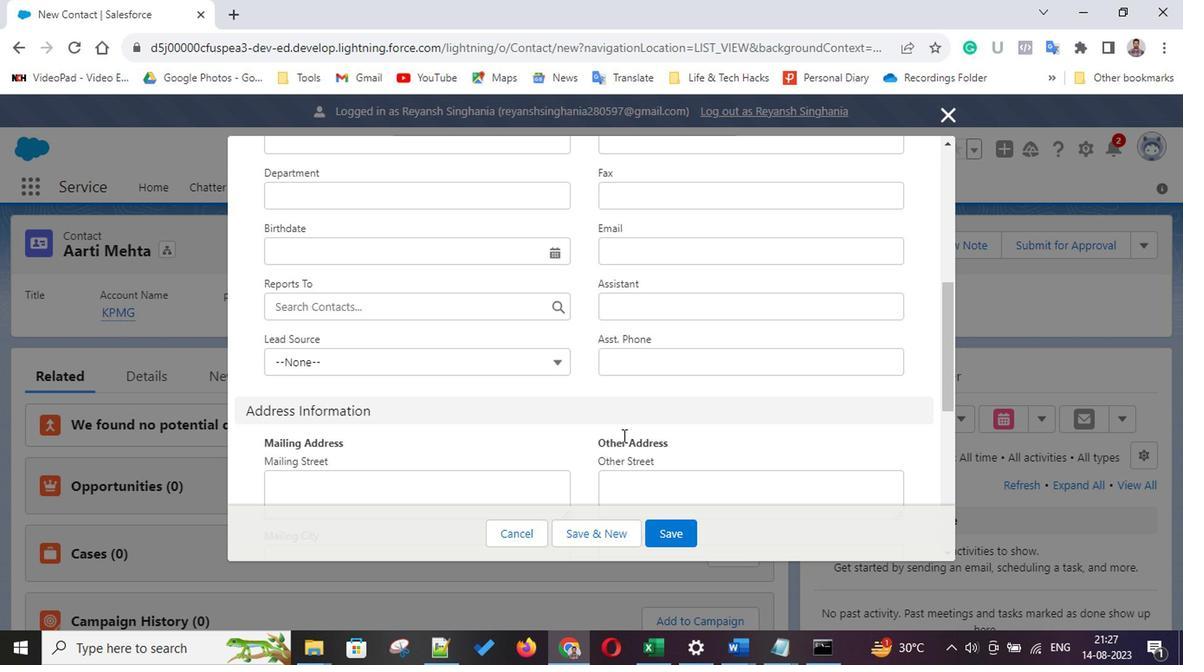 
Action: Mouse moved to (590, 526)
Screenshot: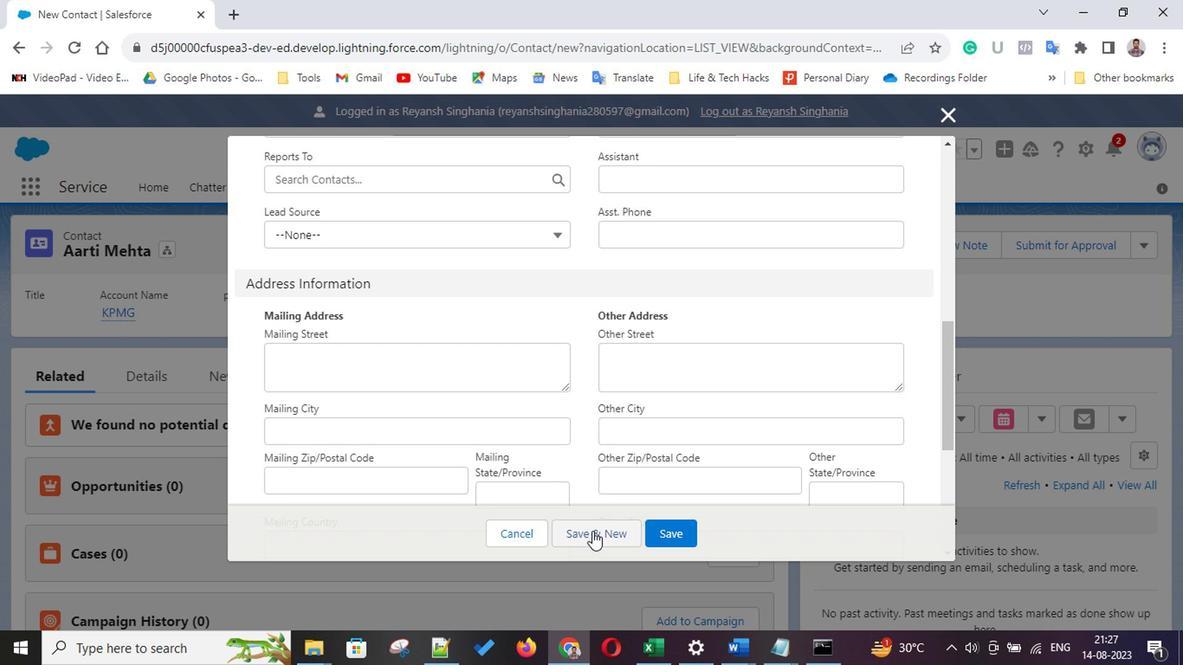 
Action: Mouse pressed left at (590, 526)
Screenshot: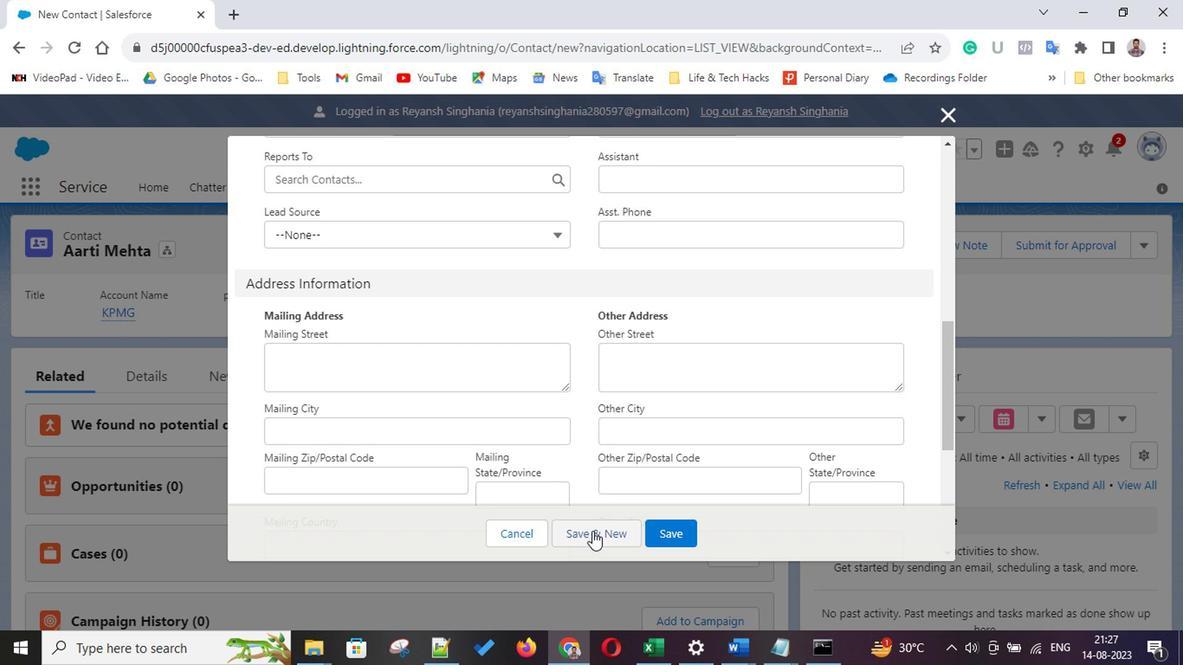 
Action: Mouse moved to (351, 403)
Screenshot: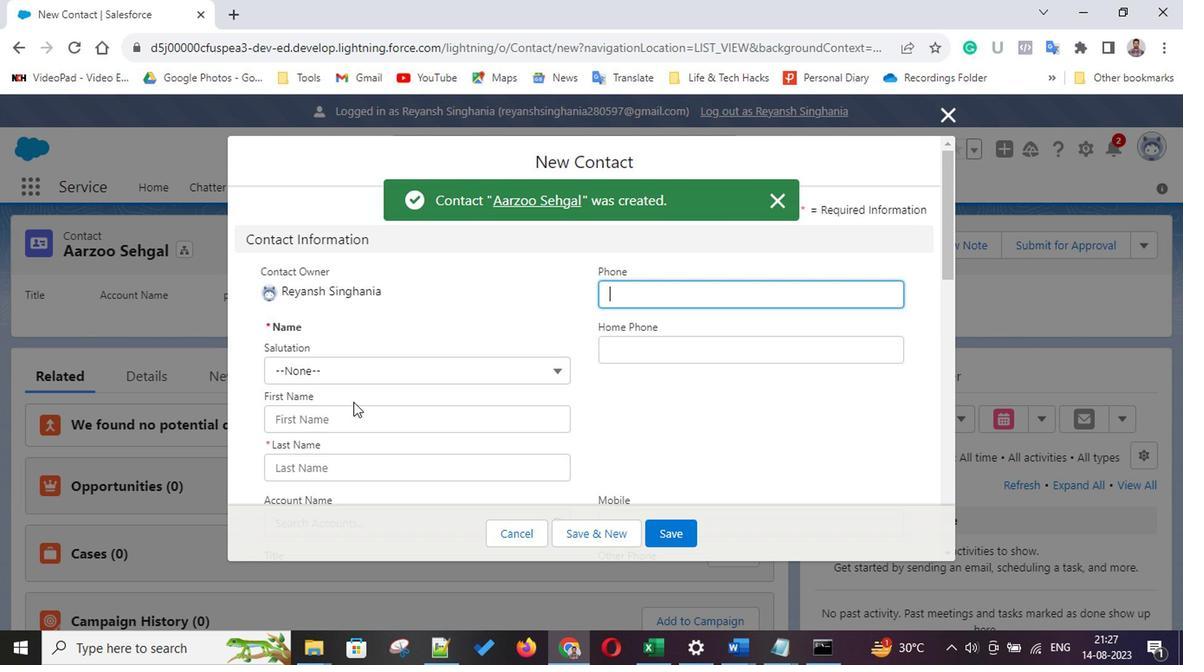 
Action: Mouse pressed left at (351, 403)
Screenshot: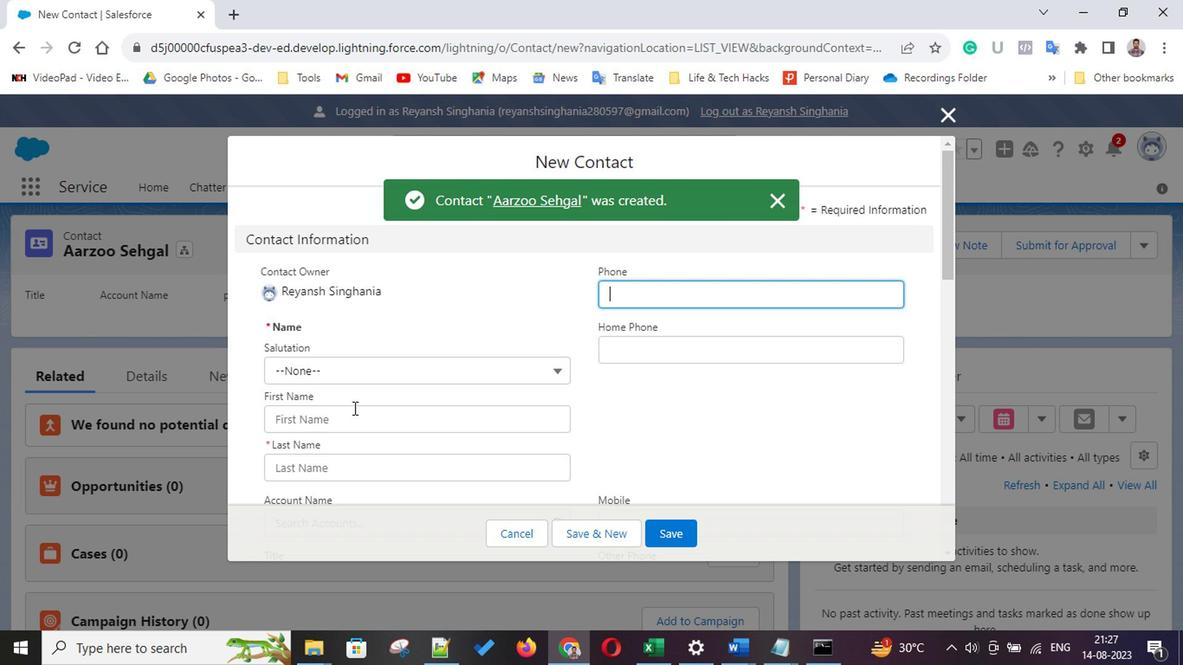 
Action: Key pressed <Key.shift>Aaryan
Screenshot: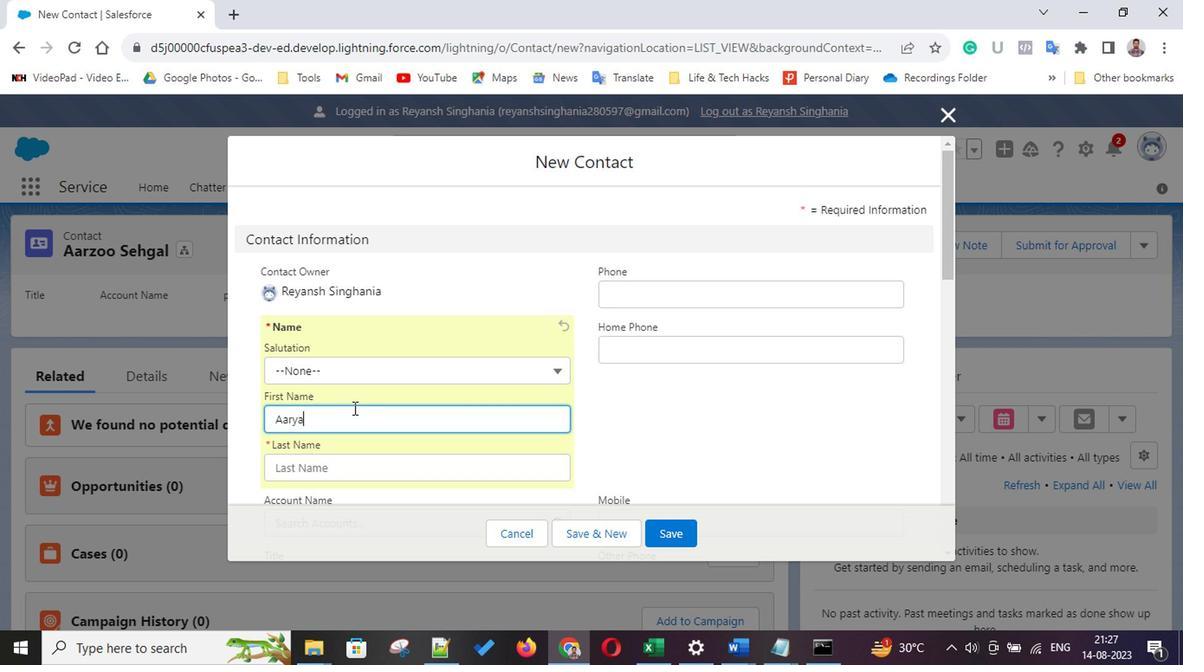 
Action: Mouse moved to (346, 468)
Screenshot: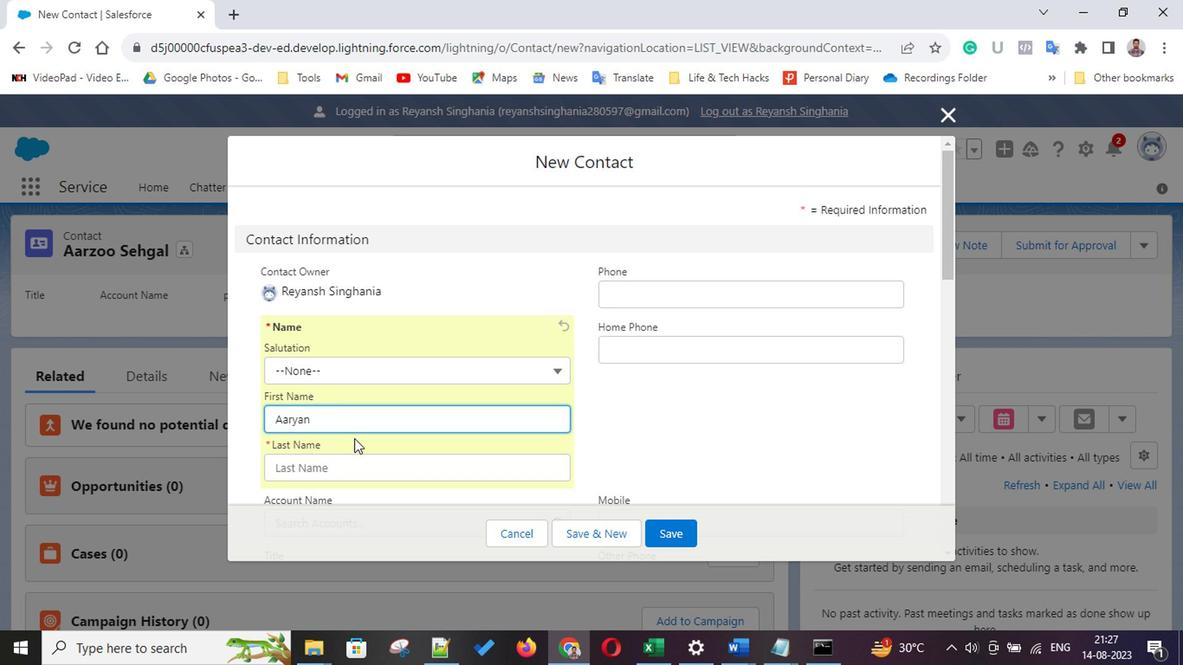 
Action: Mouse pressed left at (346, 468)
Screenshot: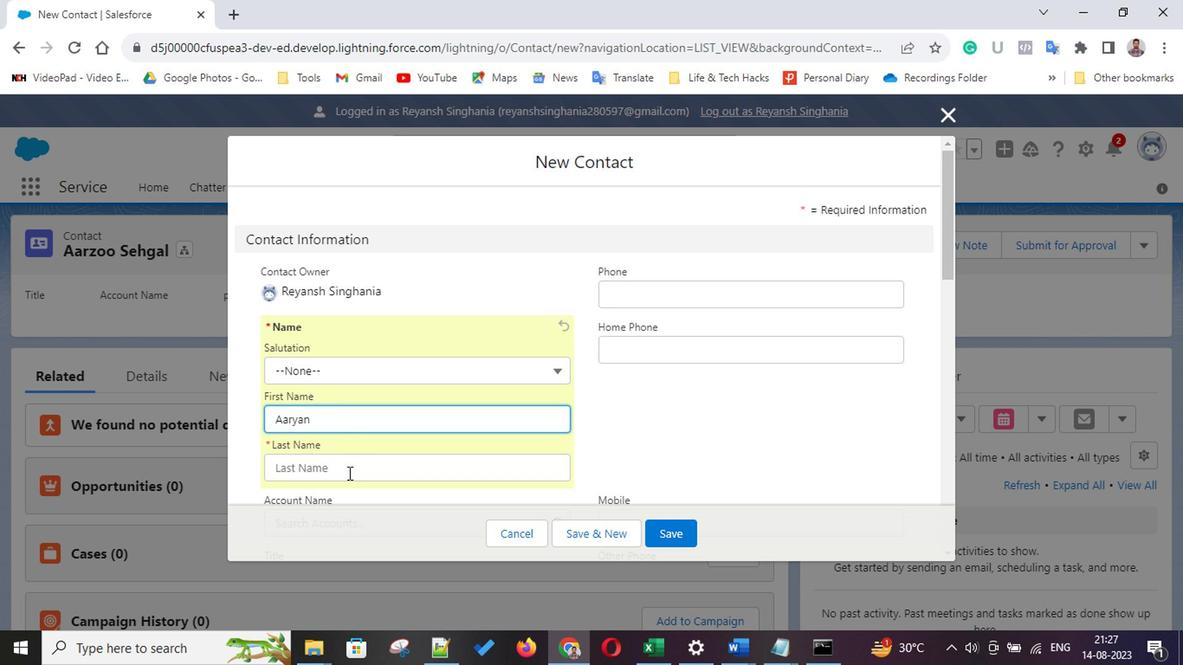 
Action: Key pressed <Key.shift>Mehta
Screenshot: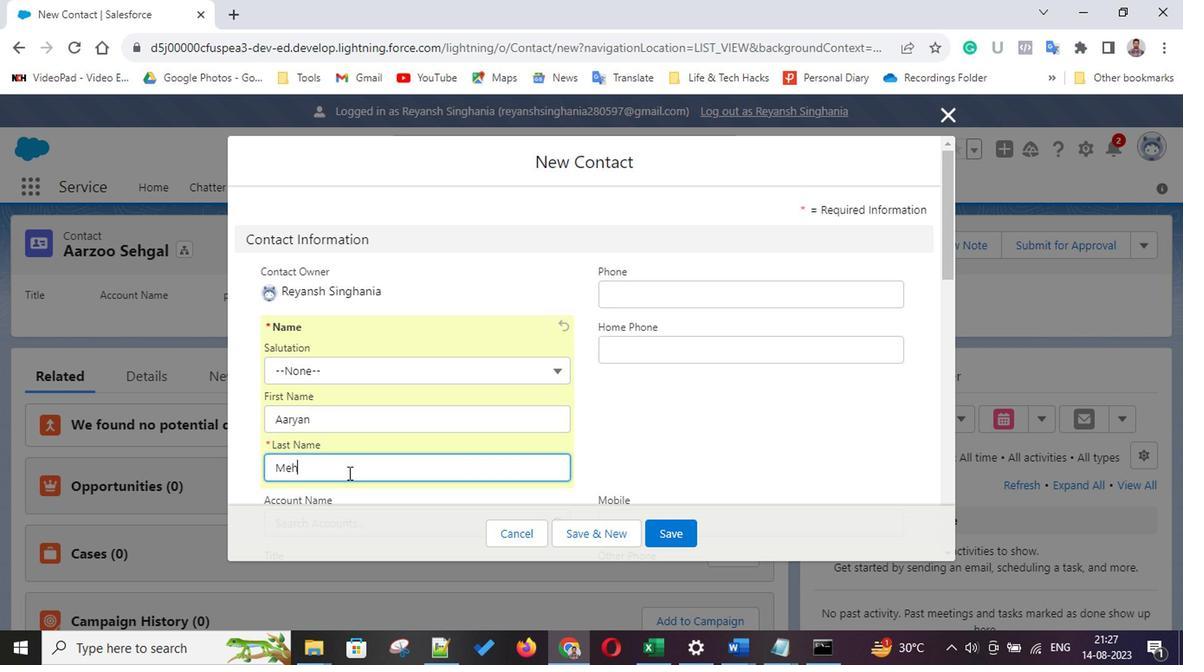 
Action: Mouse moved to (646, 418)
Screenshot: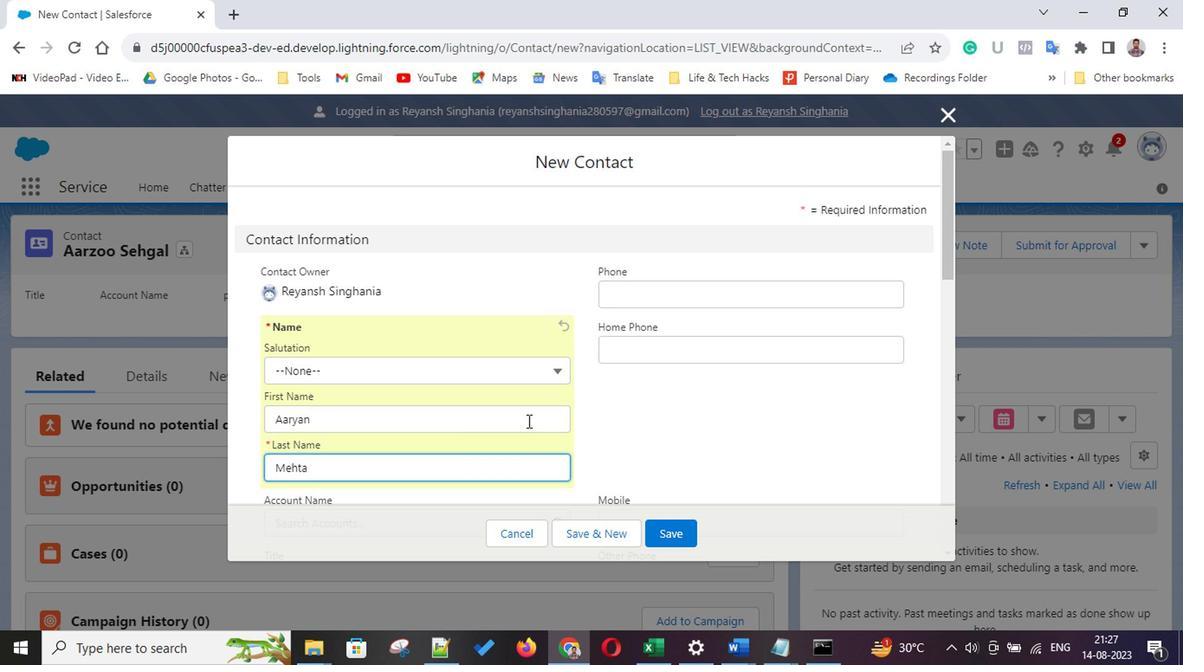 
Action: Mouse scrolled (646, 418) with delta (0, 0)
Screenshot: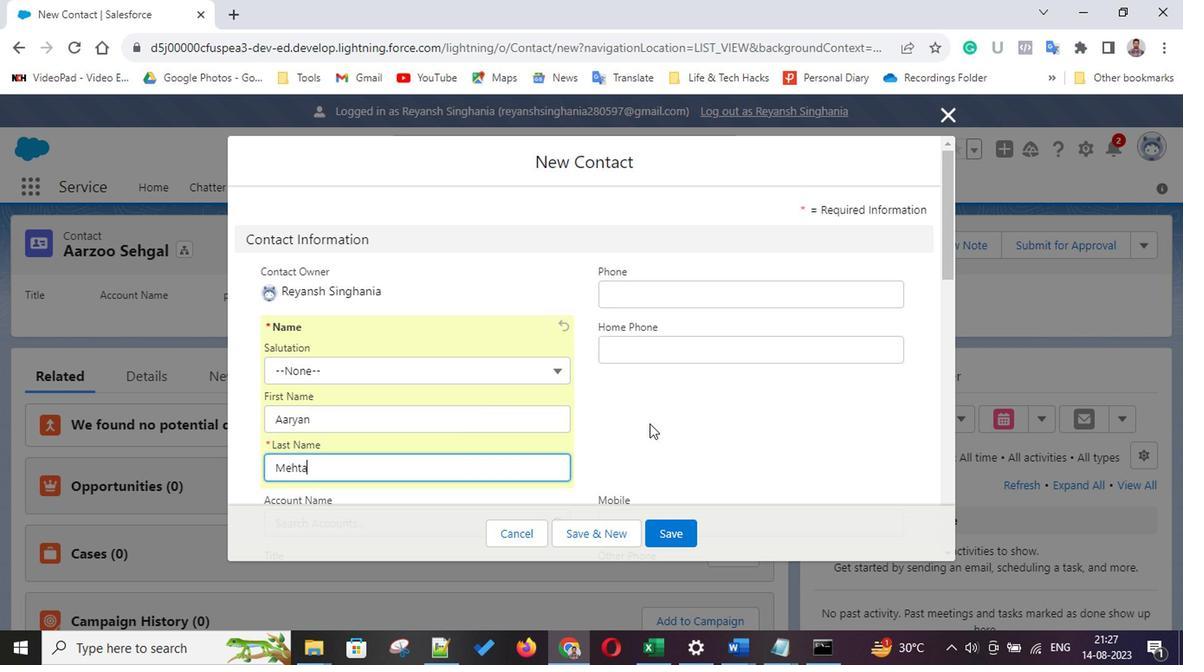 
Action: Mouse scrolled (646, 418) with delta (0, 0)
Screenshot: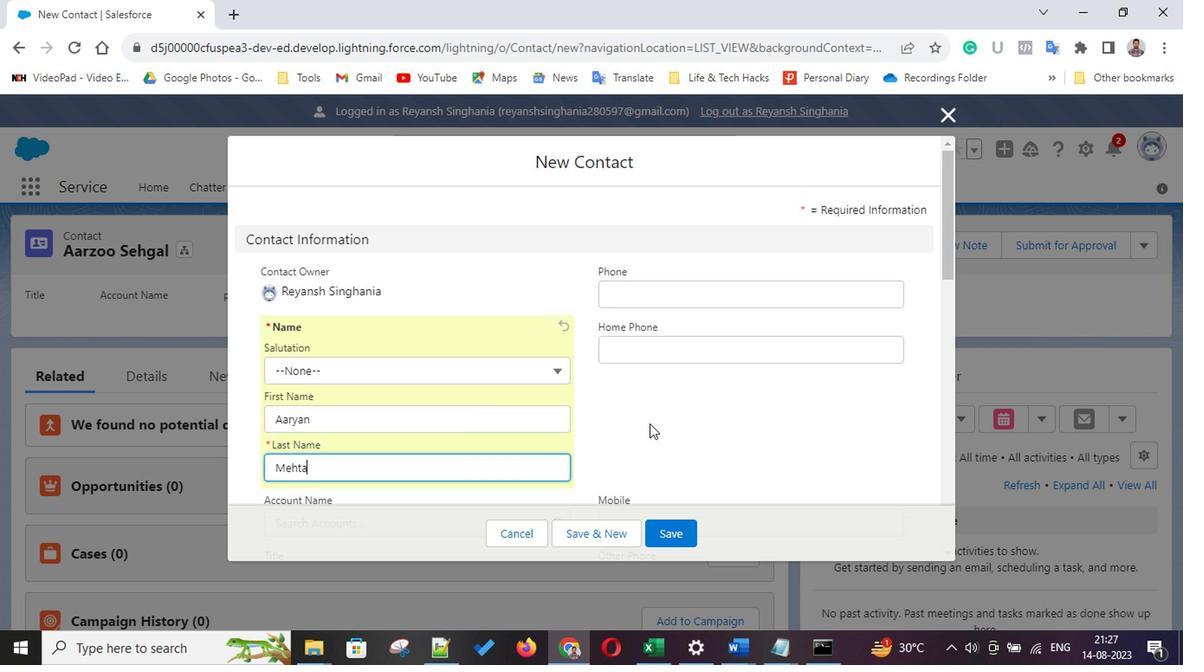 
Action: Mouse scrolled (646, 418) with delta (0, 0)
Screenshot: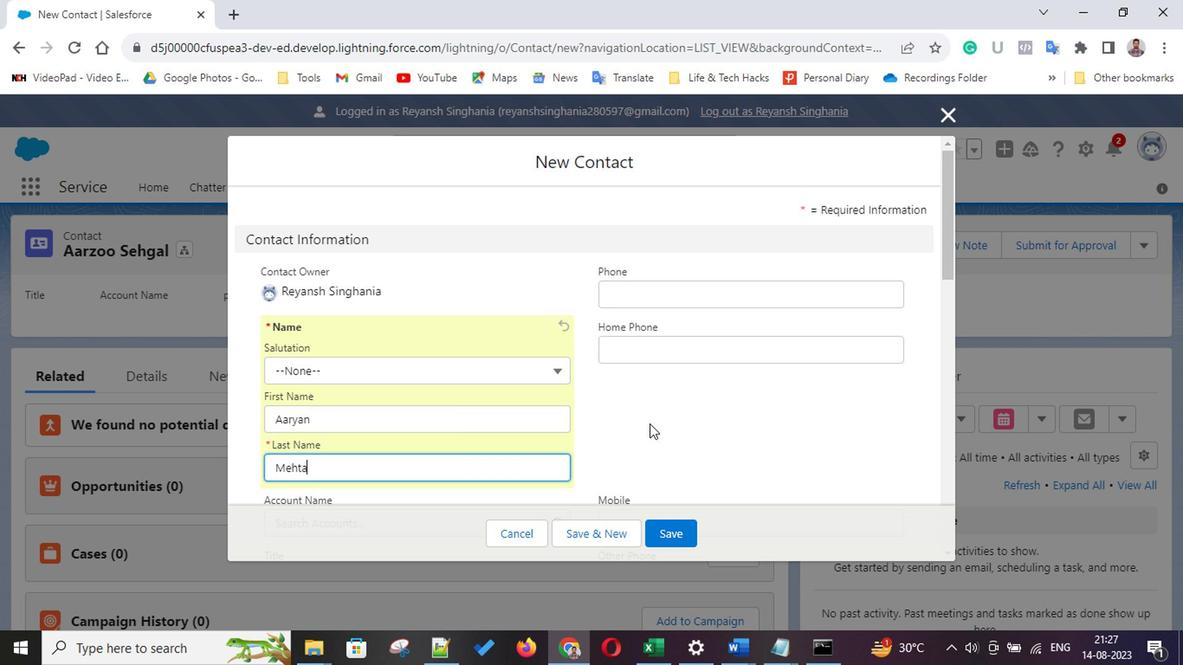 
Action: Mouse scrolled (646, 418) with delta (0, 0)
Screenshot: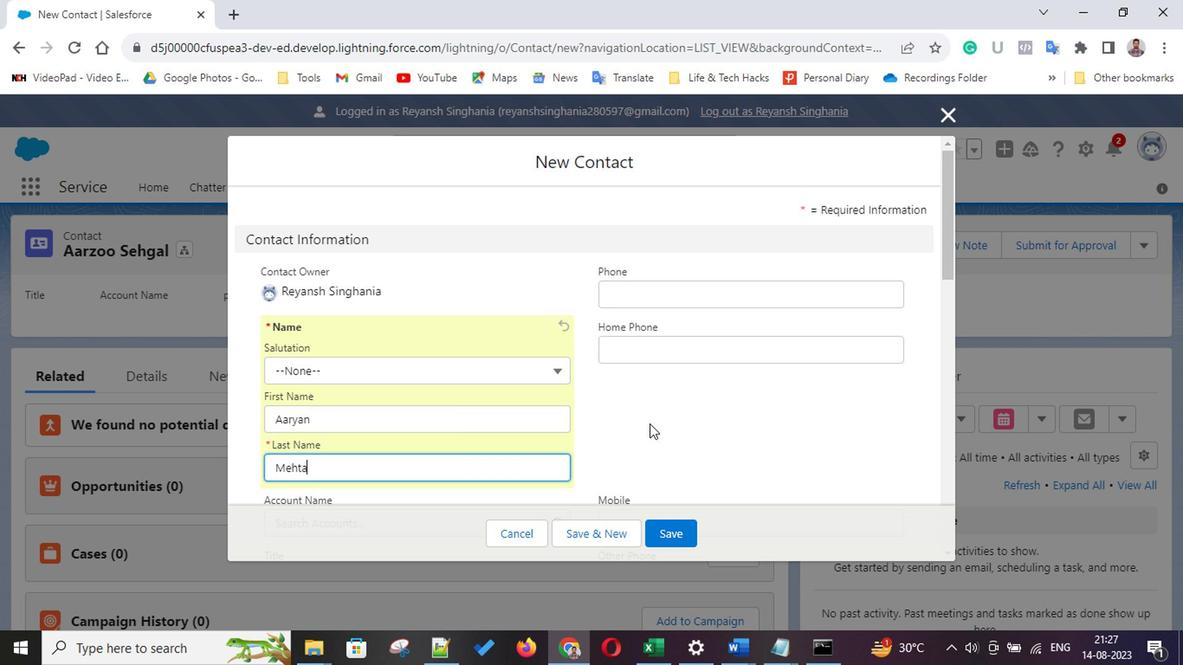 
Action: Mouse scrolled (646, 418) with delta (0, 0)
Screenshot: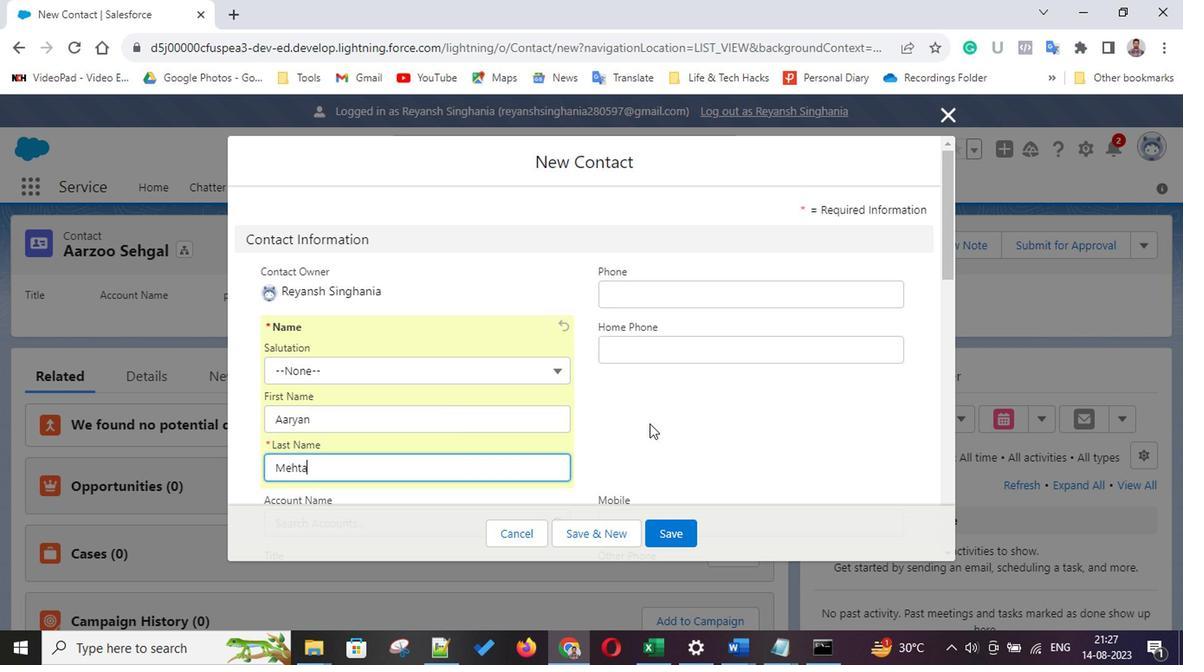 
Action: Mouse scrolled (646, 418) with delta (0, 0)
Screenshot: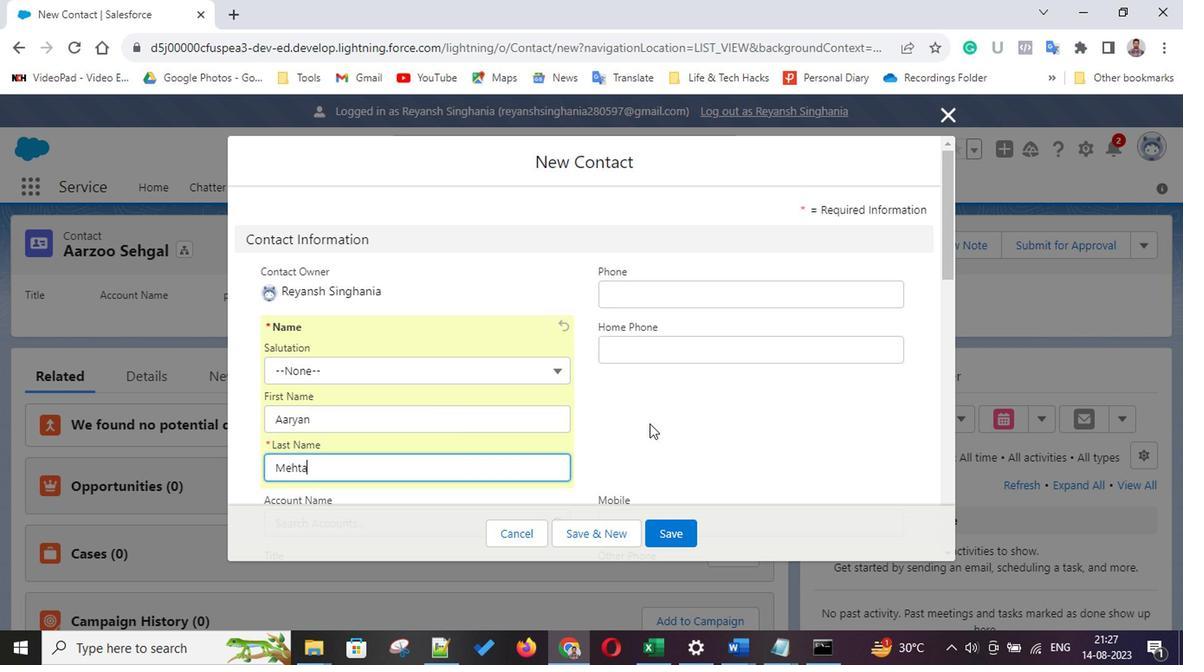 
Action: Mouse scrolled (646, 418) with delta (0, 0)
Screenshot: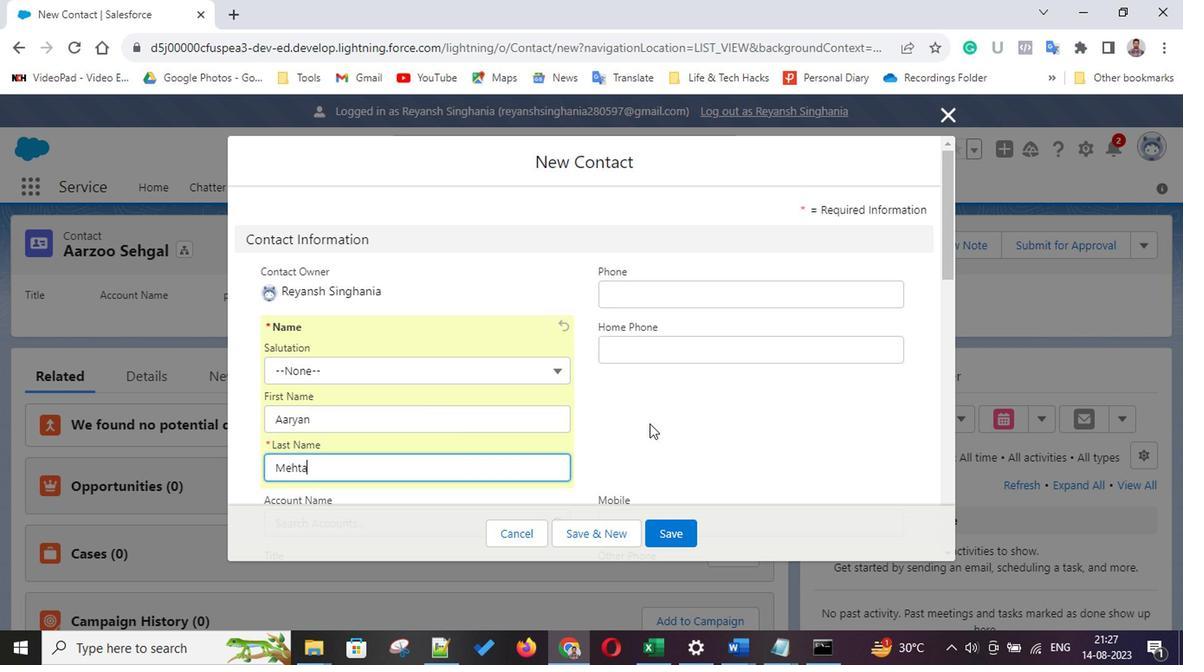 
Action: Mouse scrolled (646, 418) with delta (0, 0)
Screenshot: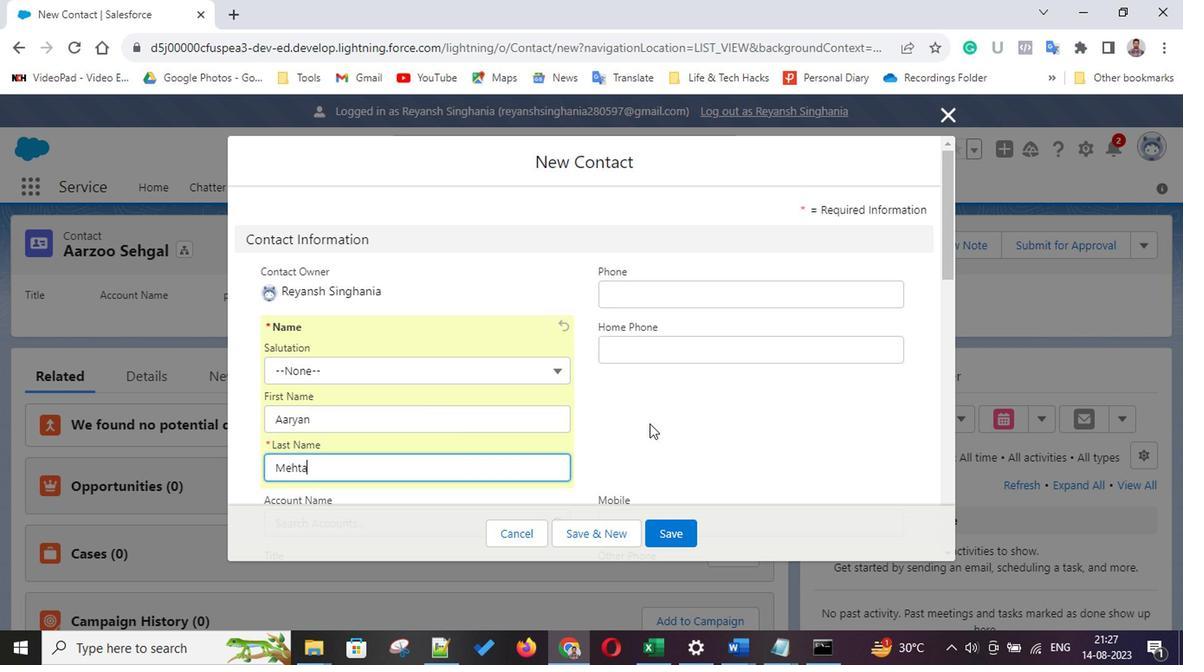 
Action: Mouse moved to (435, 442)
Screenshot: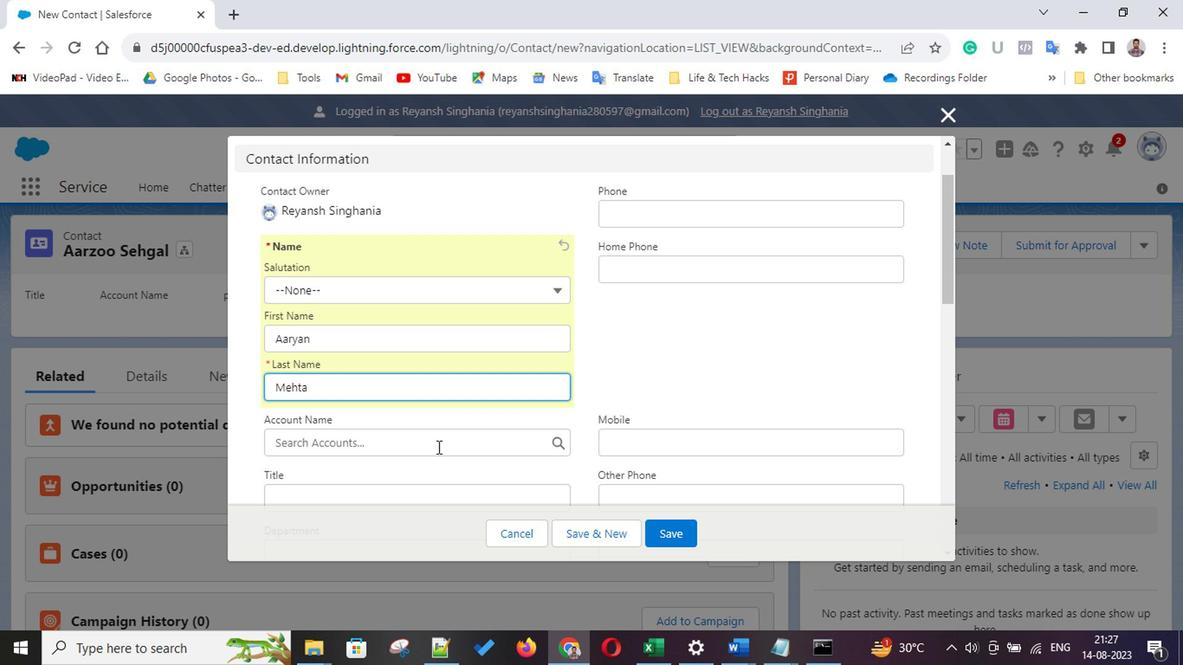
Action: Mouse pressed left at (435, 442)
Screenshot: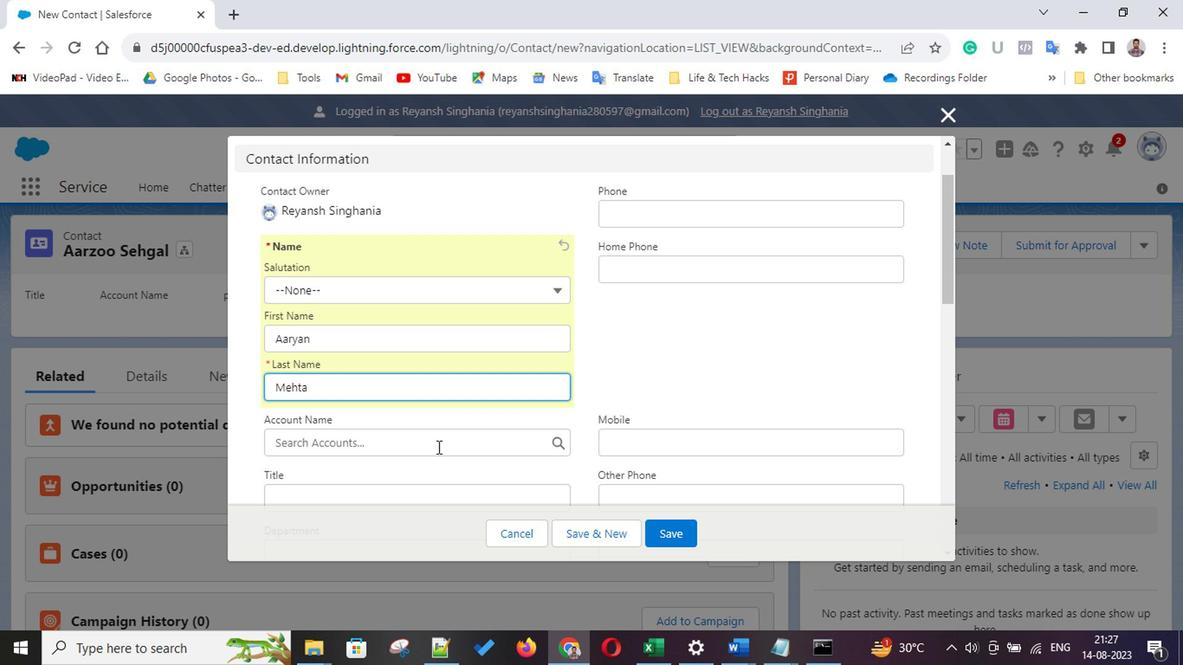 
Action: Mouse moved to (376, 386)
Screenshot: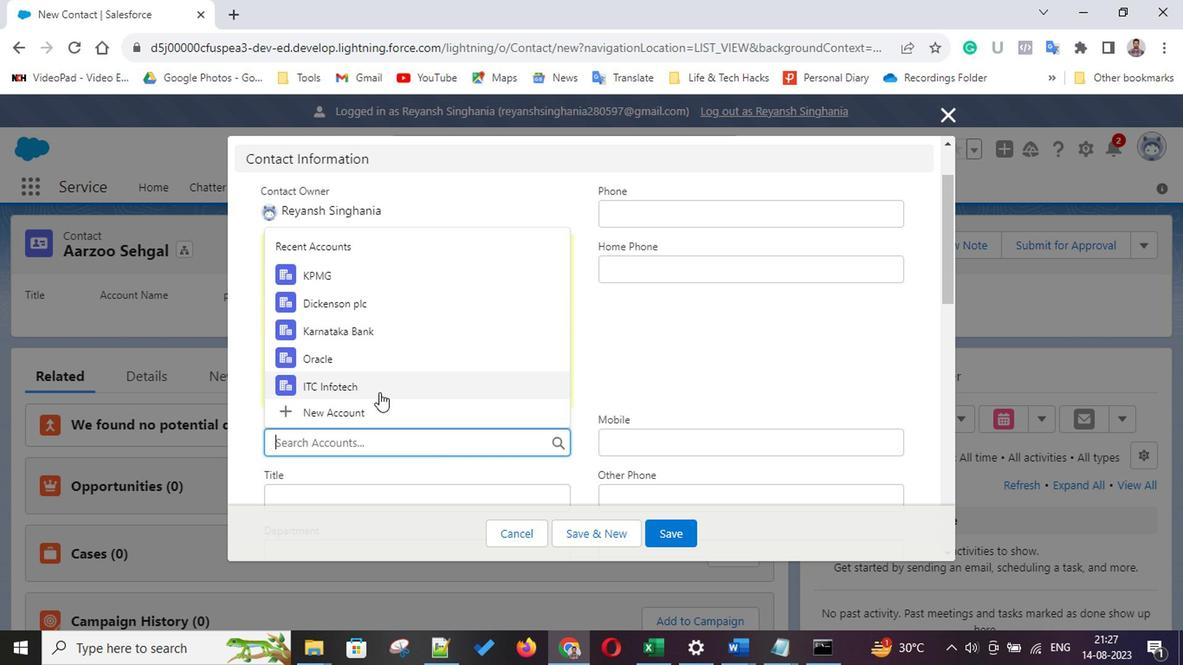 
Action: Mouse pressed left at (376, 386)
Screenshot: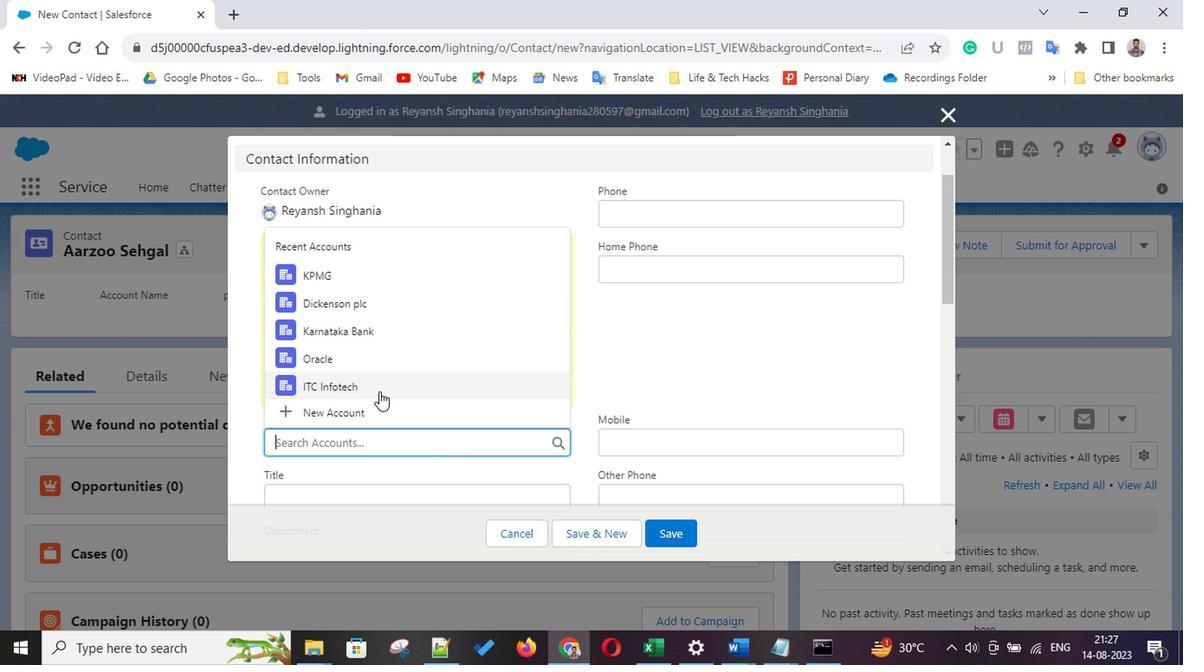 
Action: Mouse moved to (586, 532)
Screenshot: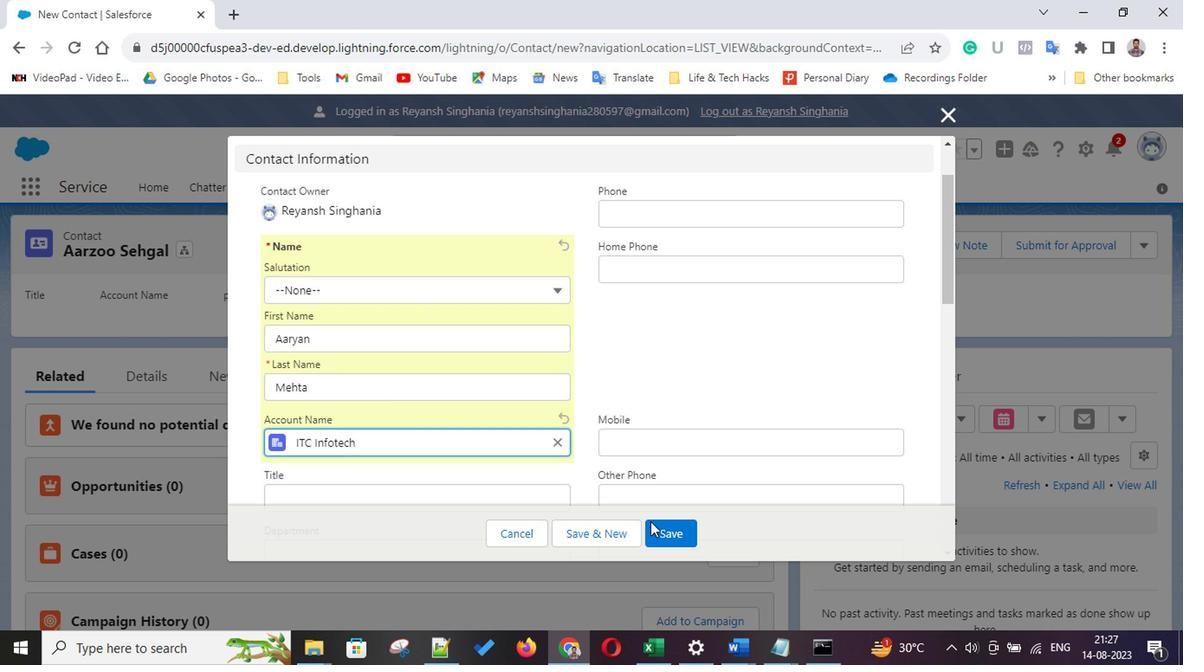 
Action: Mouse pressed left at (586, 532)
Screenshot: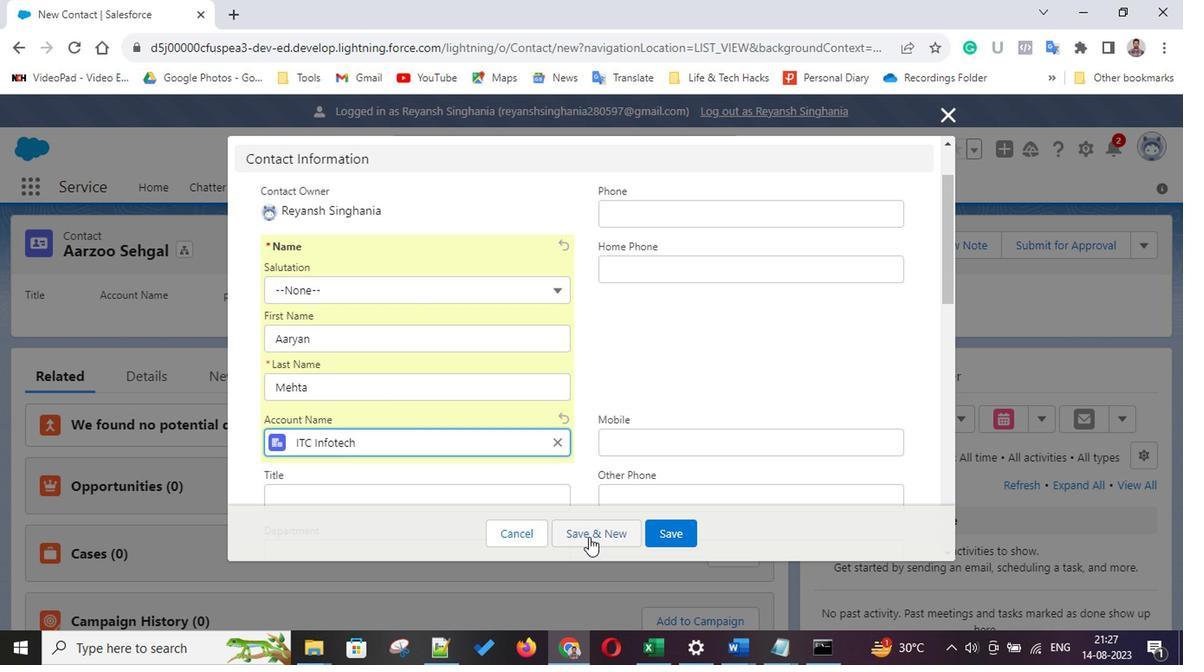 
Action: Mouse moved to (344, 407)
Screenshot: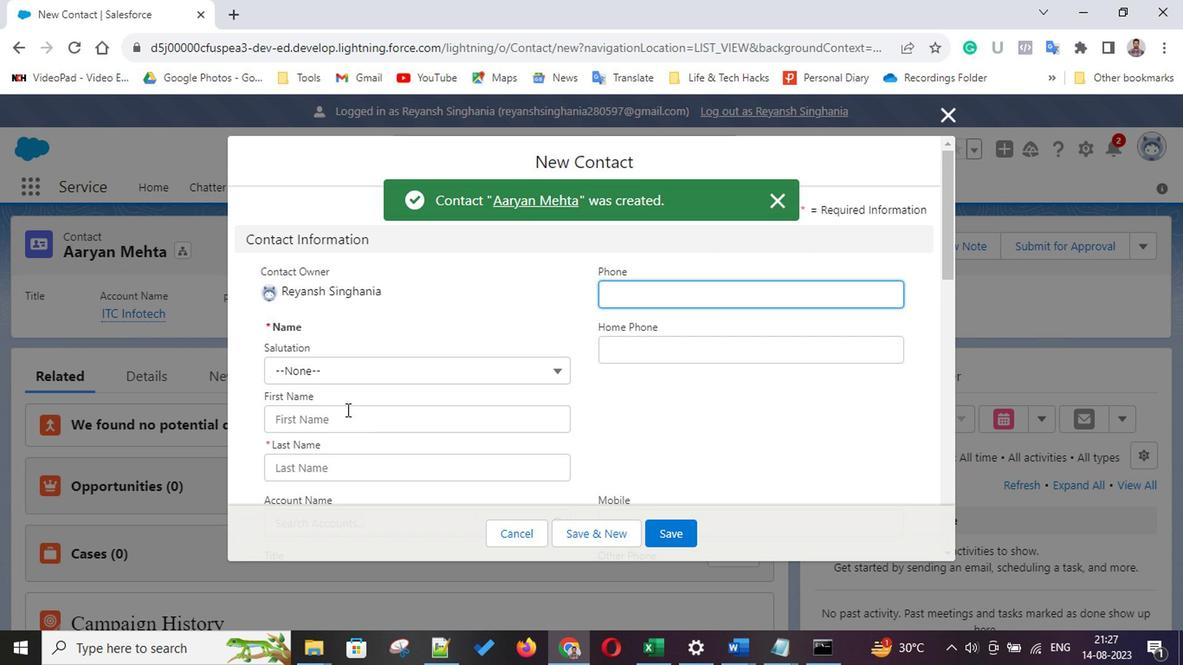 
Action: Mouse pressed left at (344, 407)
Screenshot: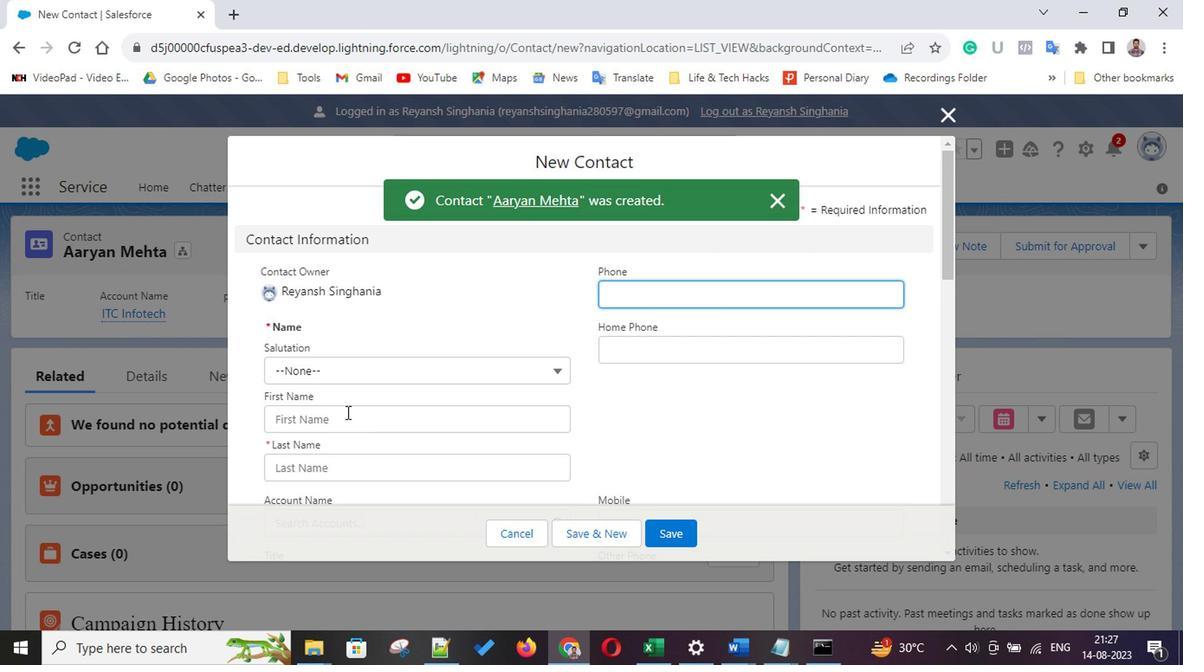 
Action: Key pressed <Key.shift>Abhinav<Key.tab><Key.shift>
Screenshot: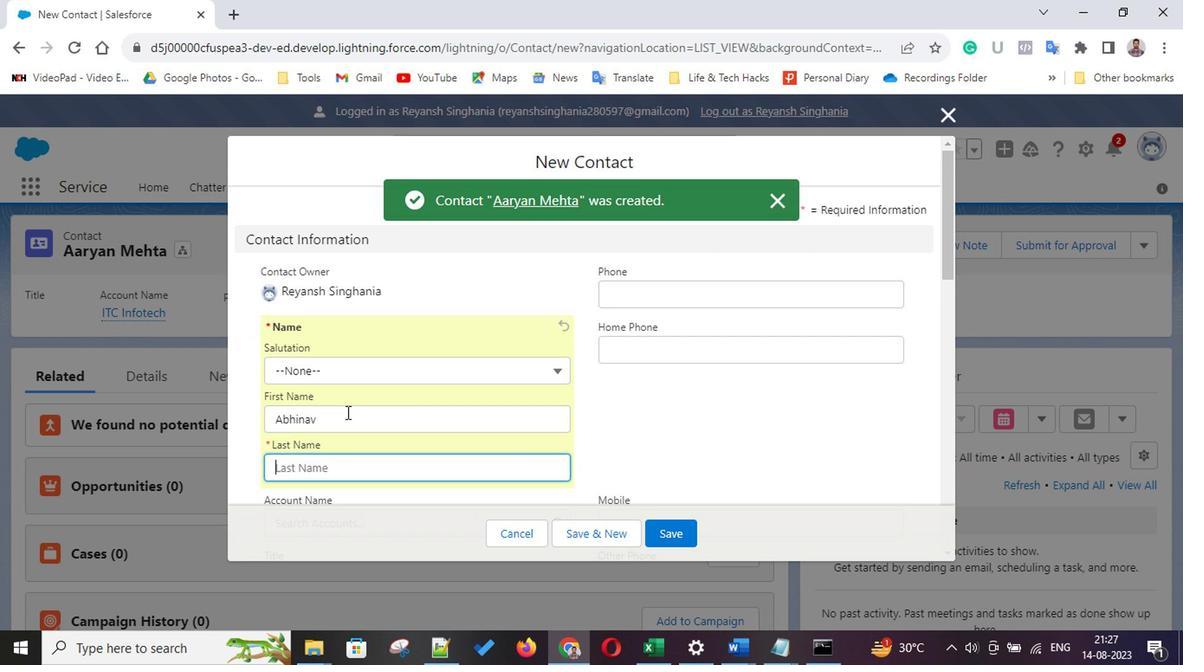 
Action: Mouse moved to (365, 415)
Screenshot: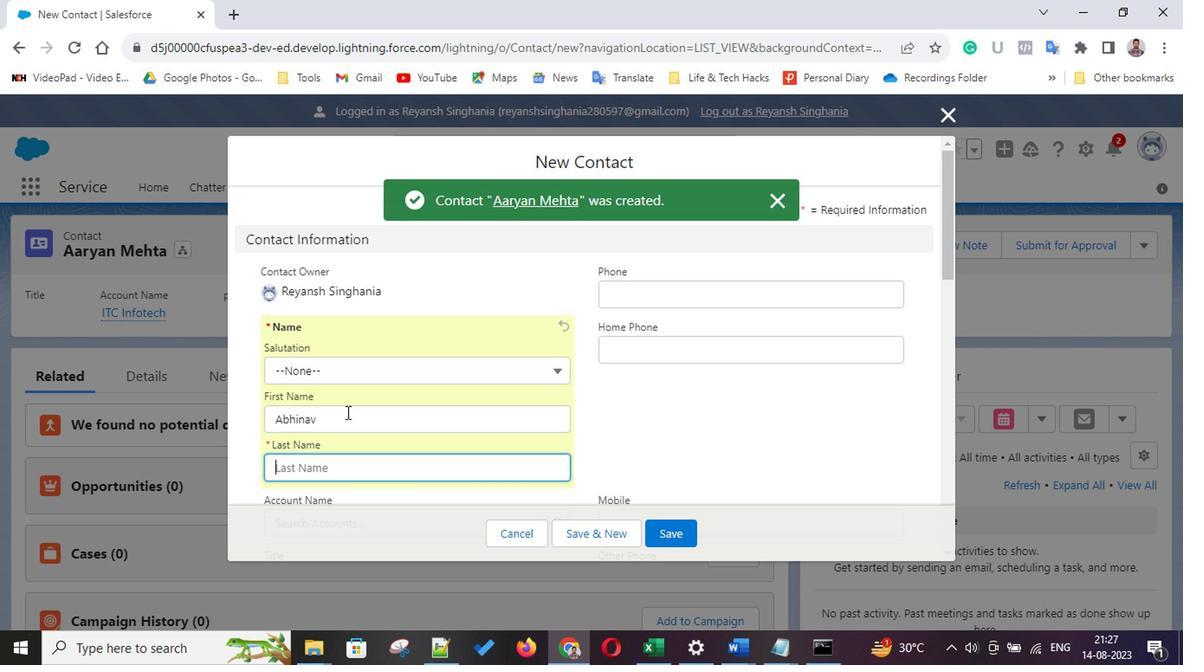 
Action: Key pressed Goel
Screenshot: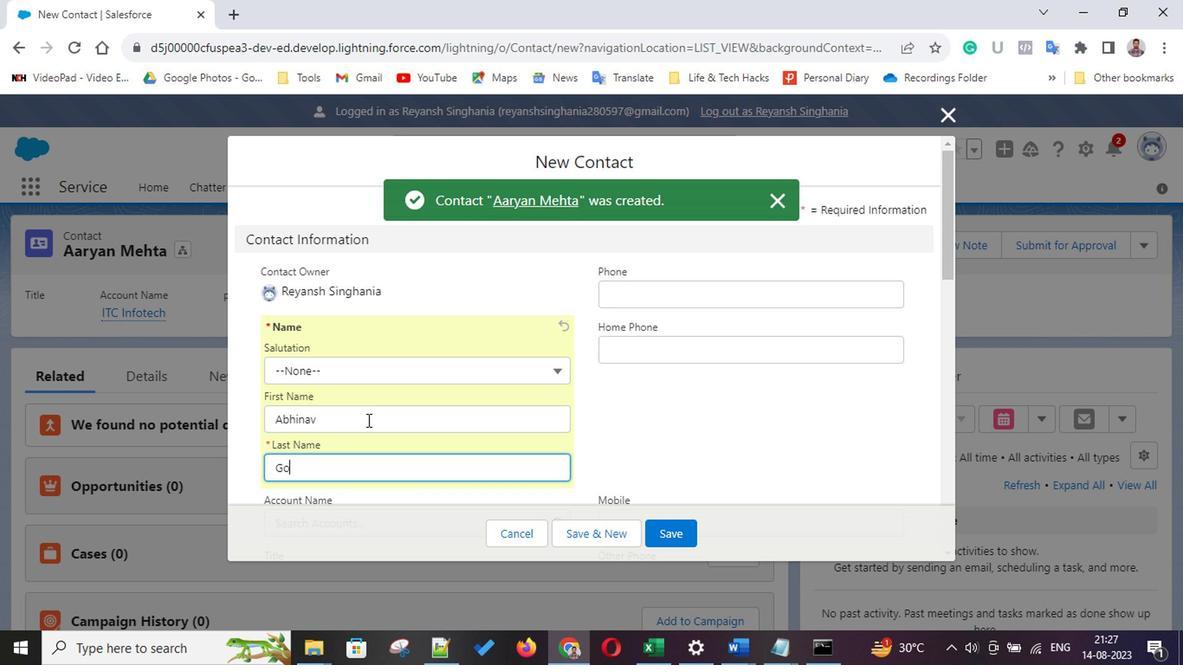 
Action: Mouse moved to (597, 518)
Screenshot: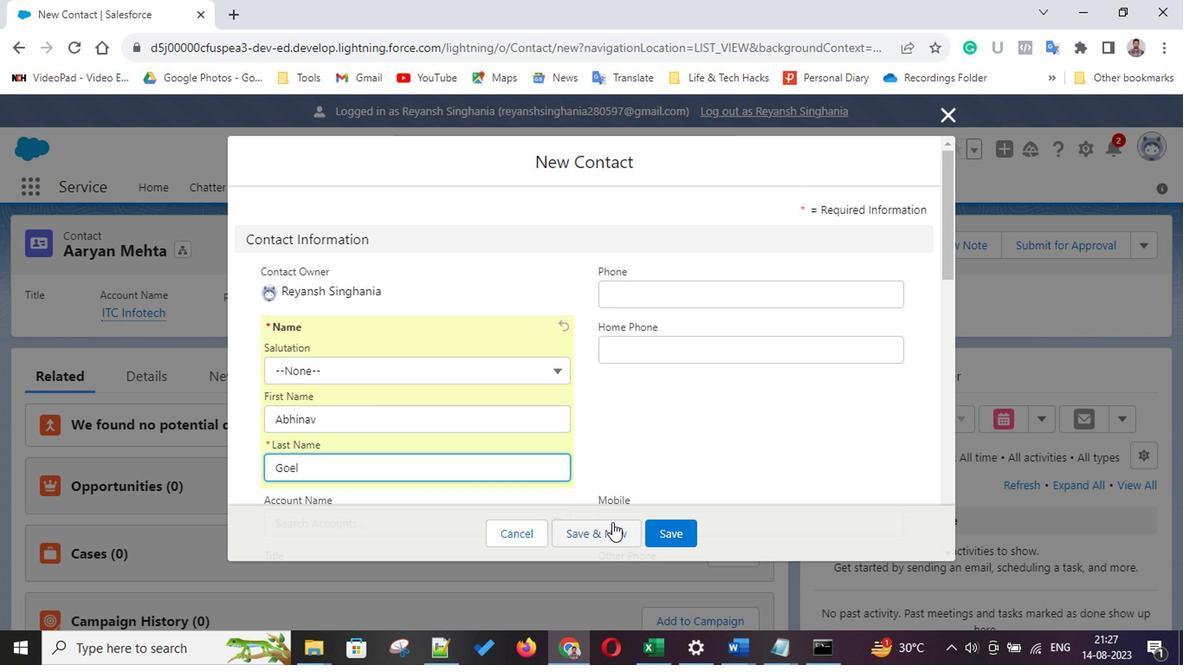 
Action: Mouse pressed left at (597, 518)
Screenshot: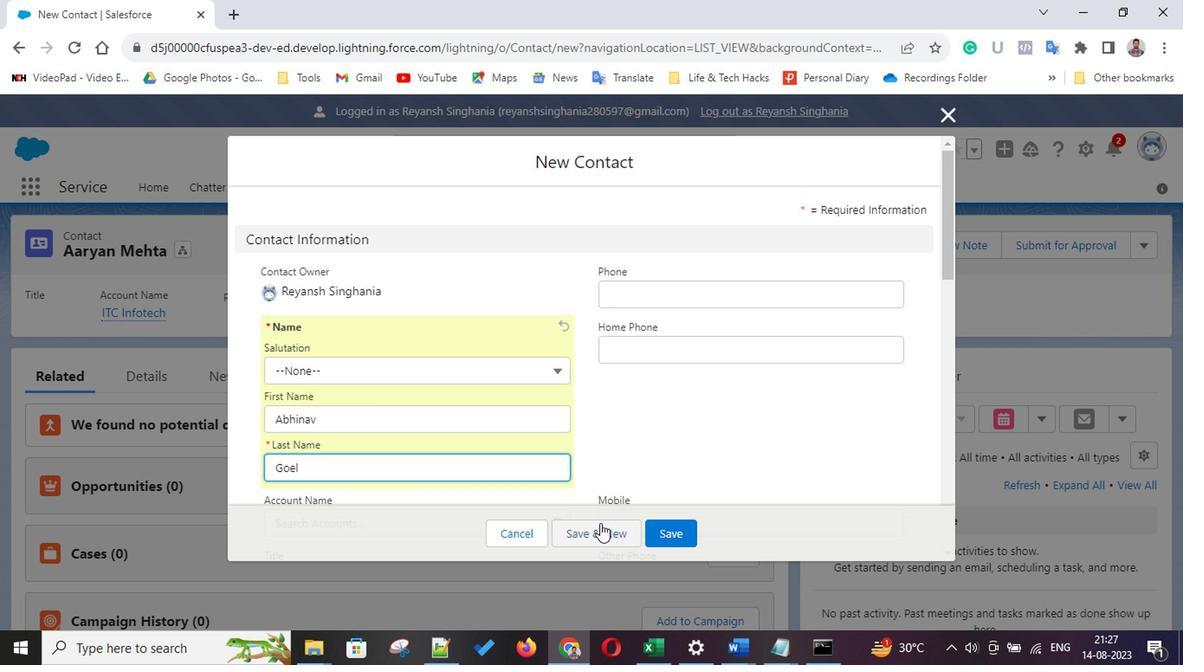 
Action: Mouse moved to (377, 409)
Screenshot: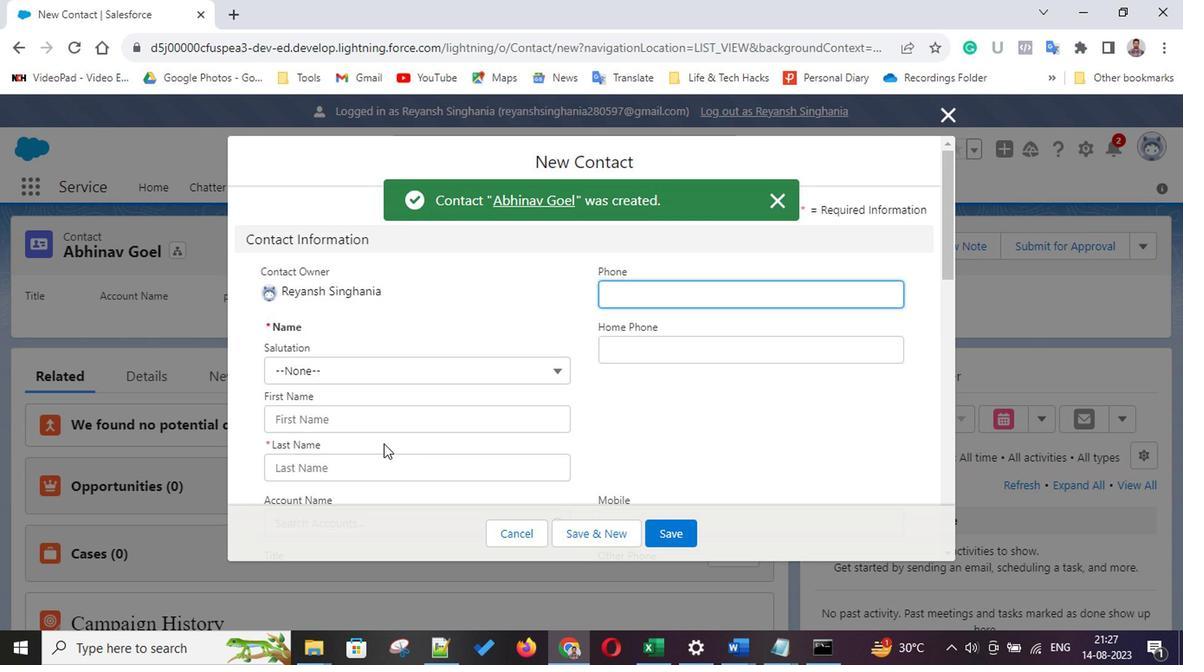
Action: Mouse pressed left at (377, 409)
Screenshot: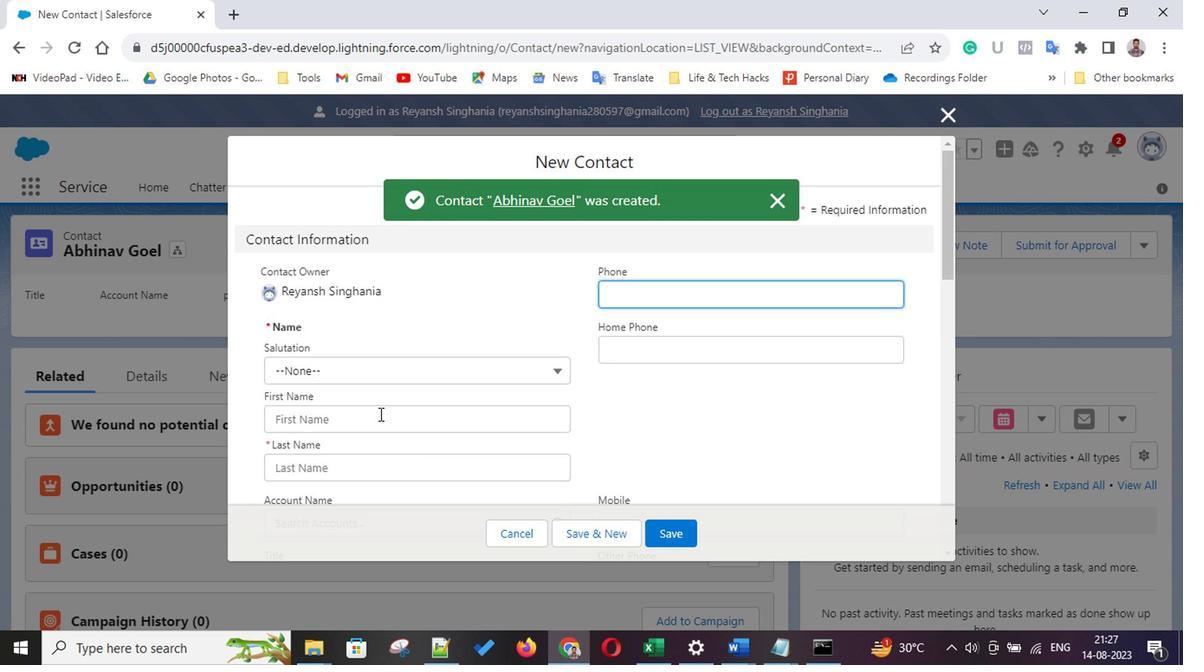 
Action: Key pressed <Key.shift>Abhinav<Key.space><Key.shift><Key.tab><Key.shift>Ananad<Key.backspace><Key.backspace>d
Screenshot: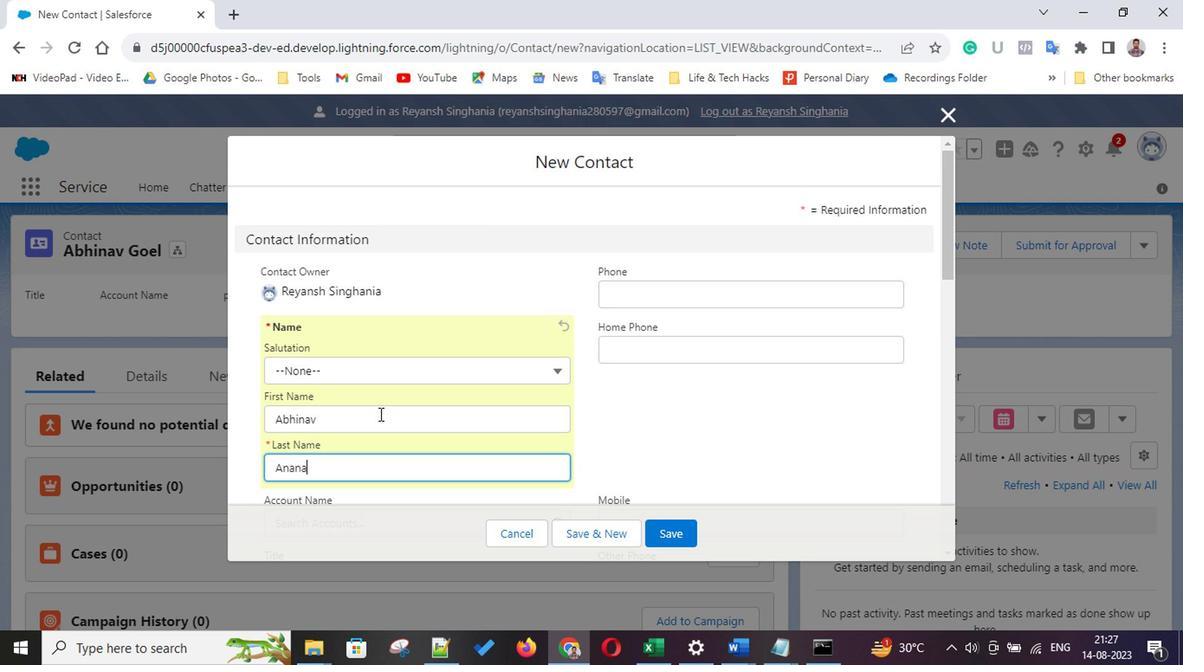 
Action: Mouse moved to (597, 534)
Screenshot: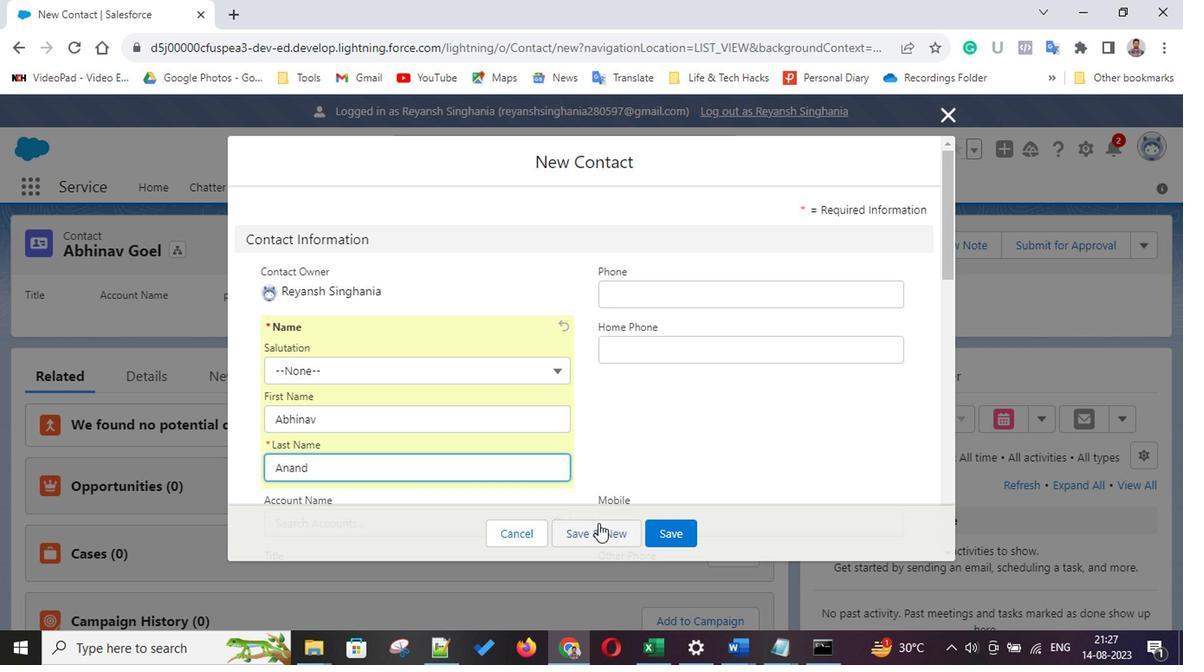 
Action: Mouse pressed left at (597, 534)
Screenshot: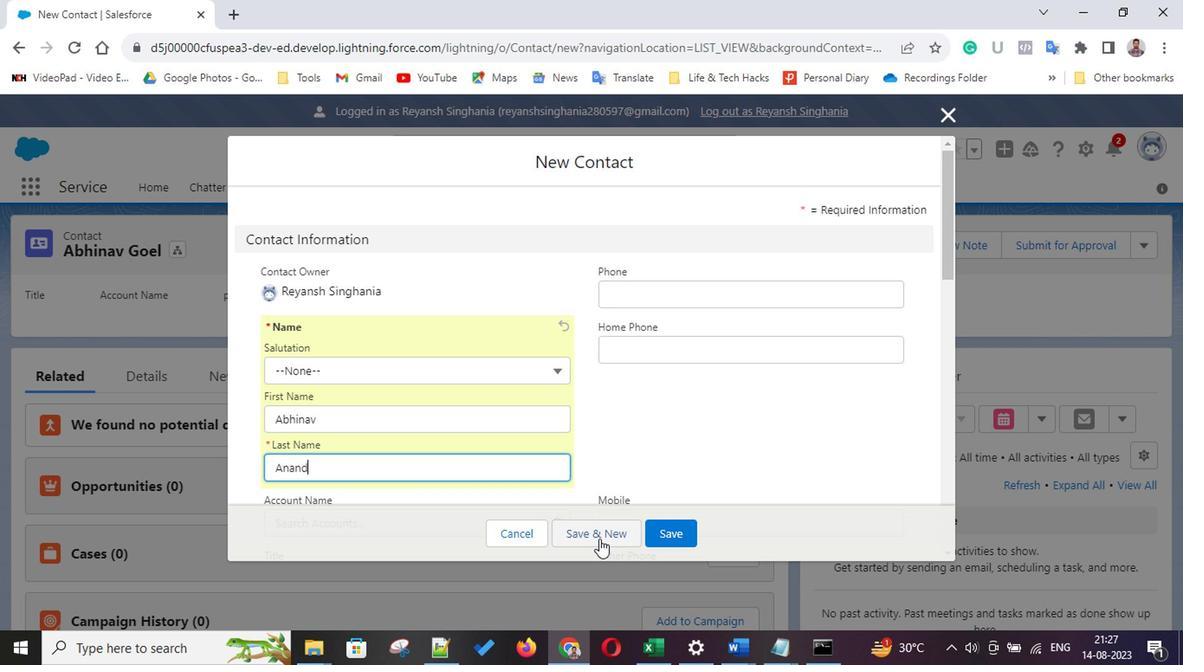 
Action: Mouse moved to (359, 399)
Screenshot: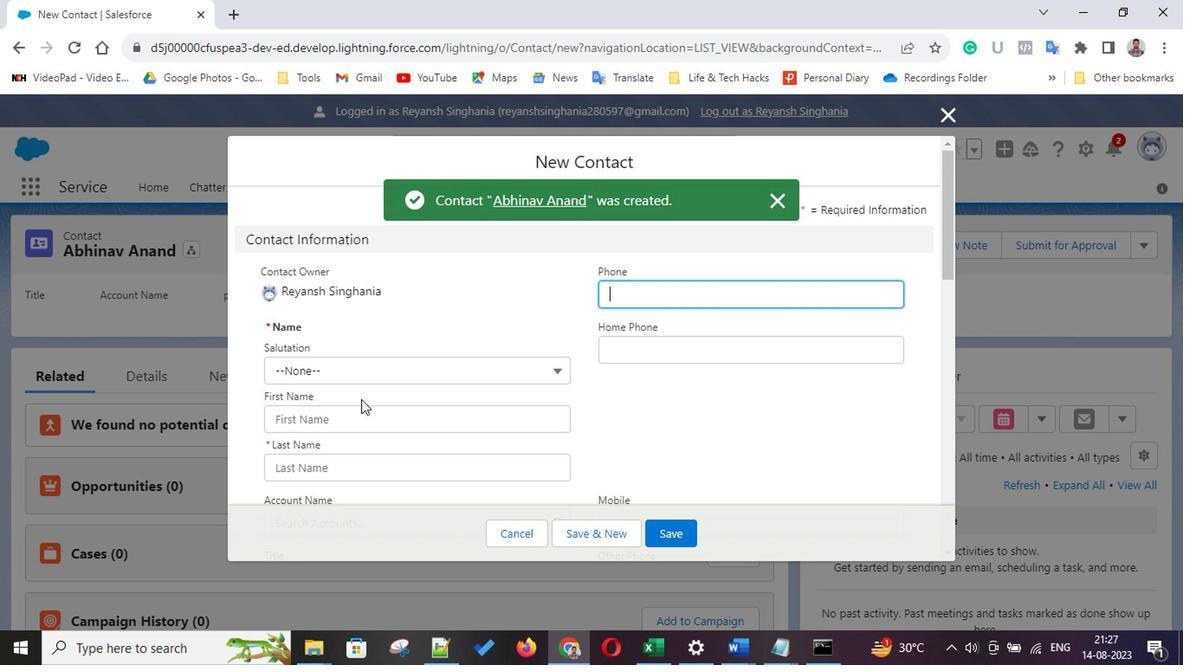 
Action: Mouse pressed left at (359, 399)
Screenshot: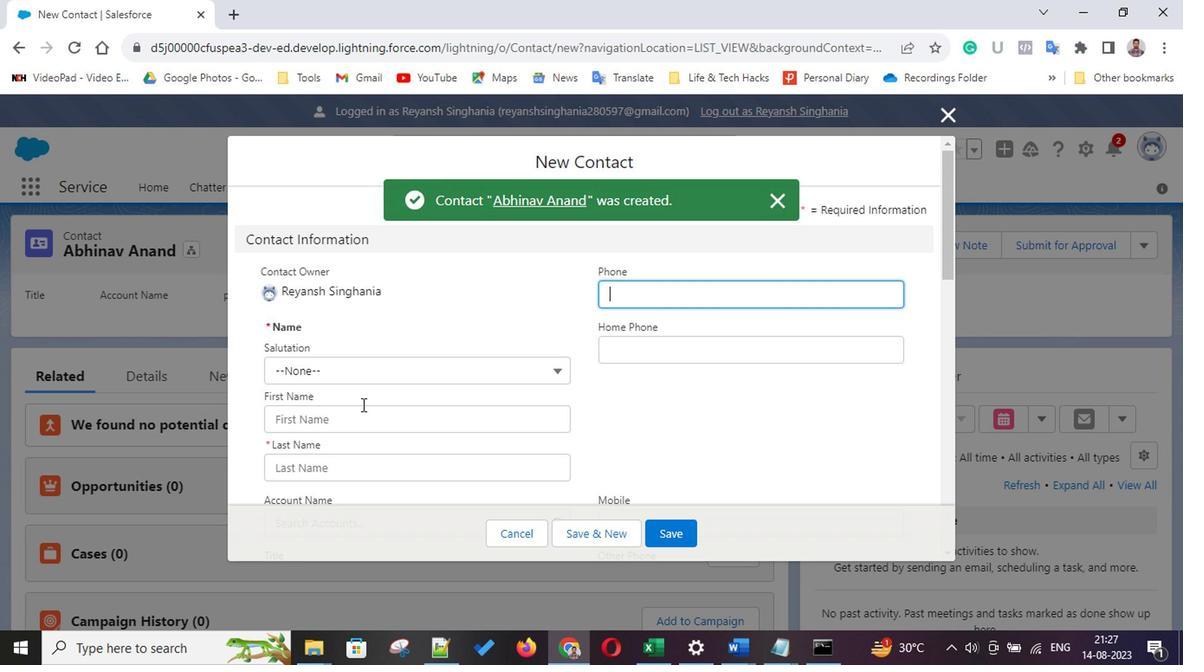 
Action: Key pressed <Key.shift>Gopal<Key.tab><Key.shift>Singh<Key.space><Key.shift>Raghav
Screenshot: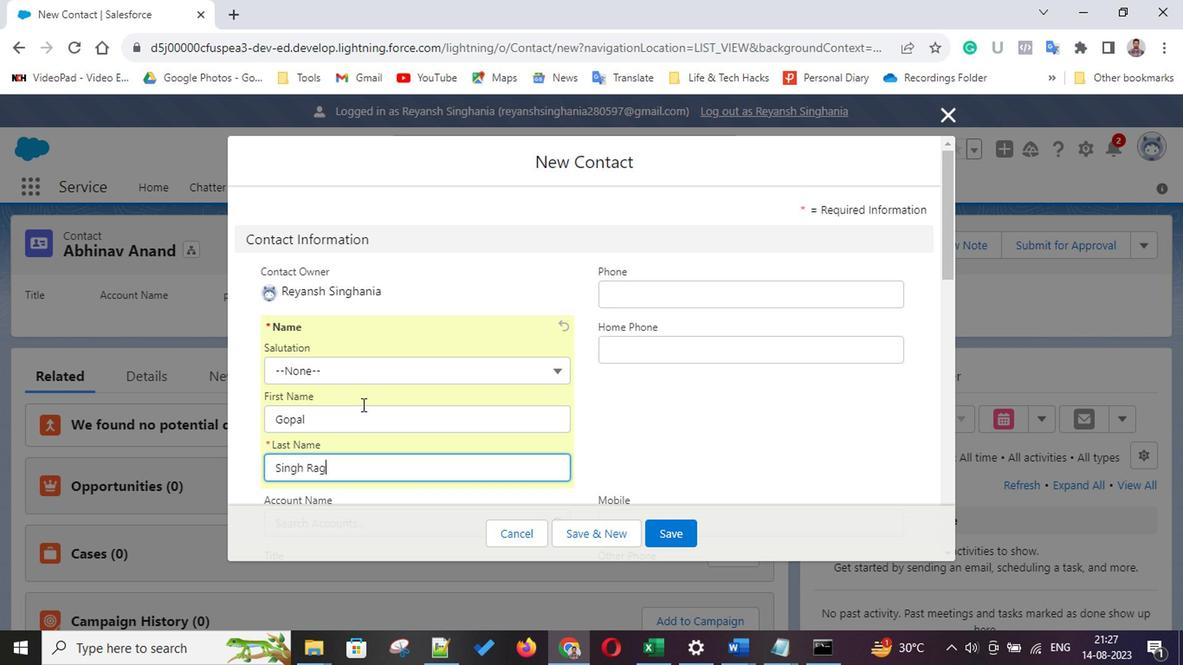 
Action: Mouse moved to (666, 279)
Screenshot: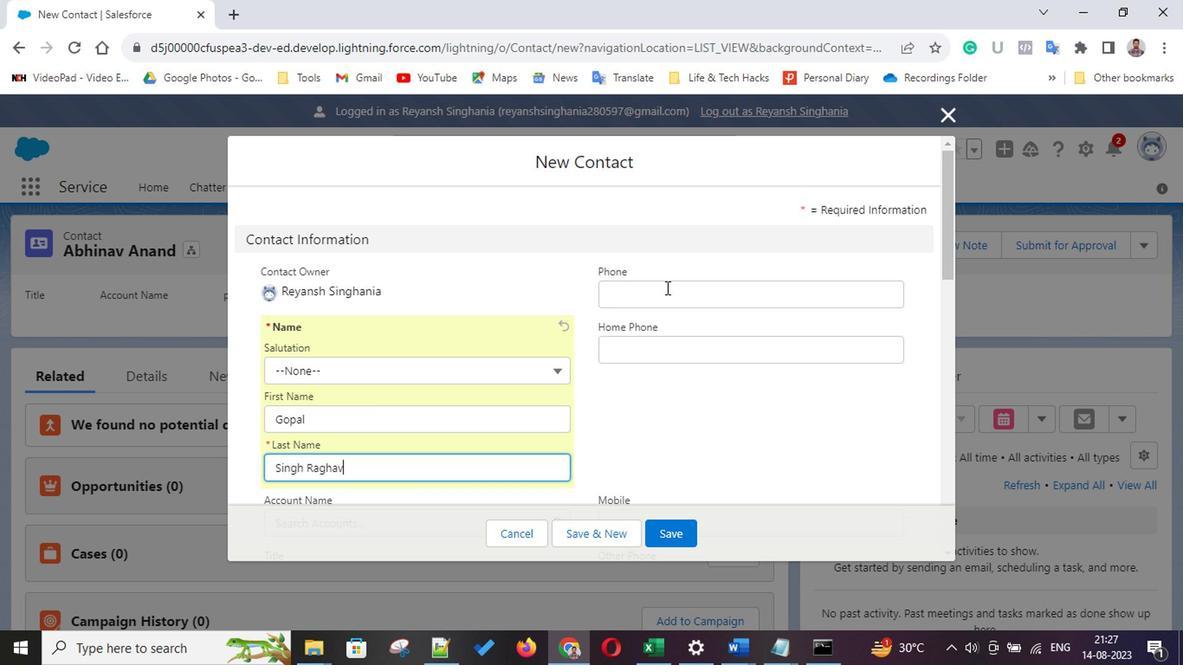 
Action: Mouse pressed left at (666, 279)
Screenshot: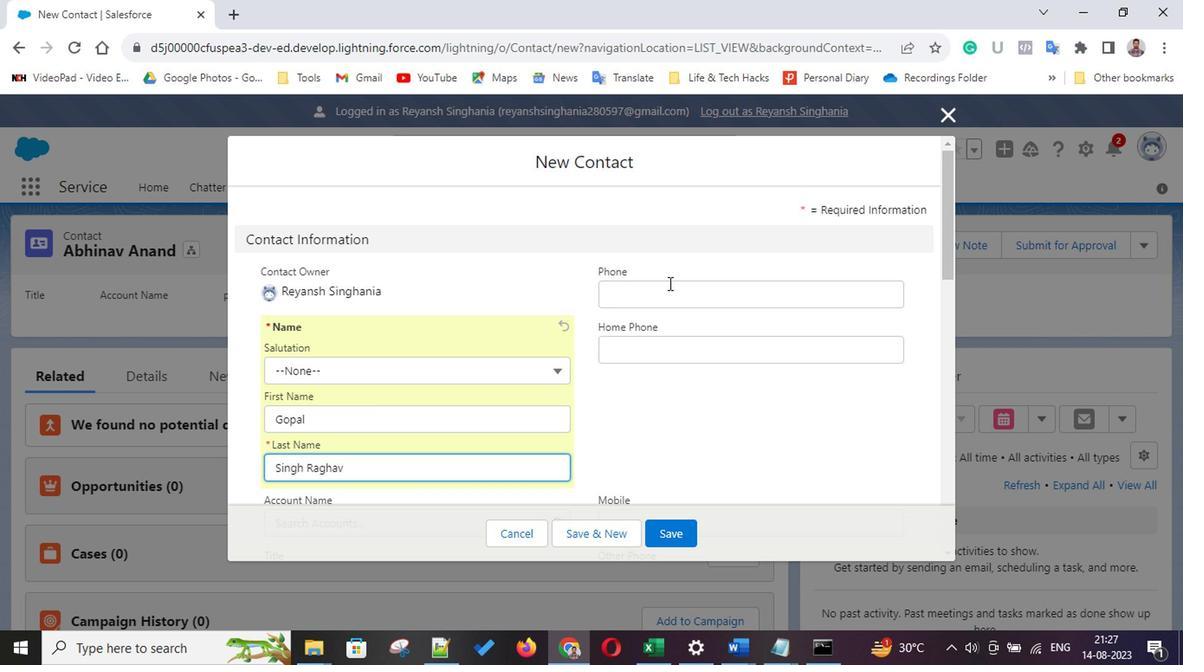 
Action: Key pressed 9176230921
Screenshot: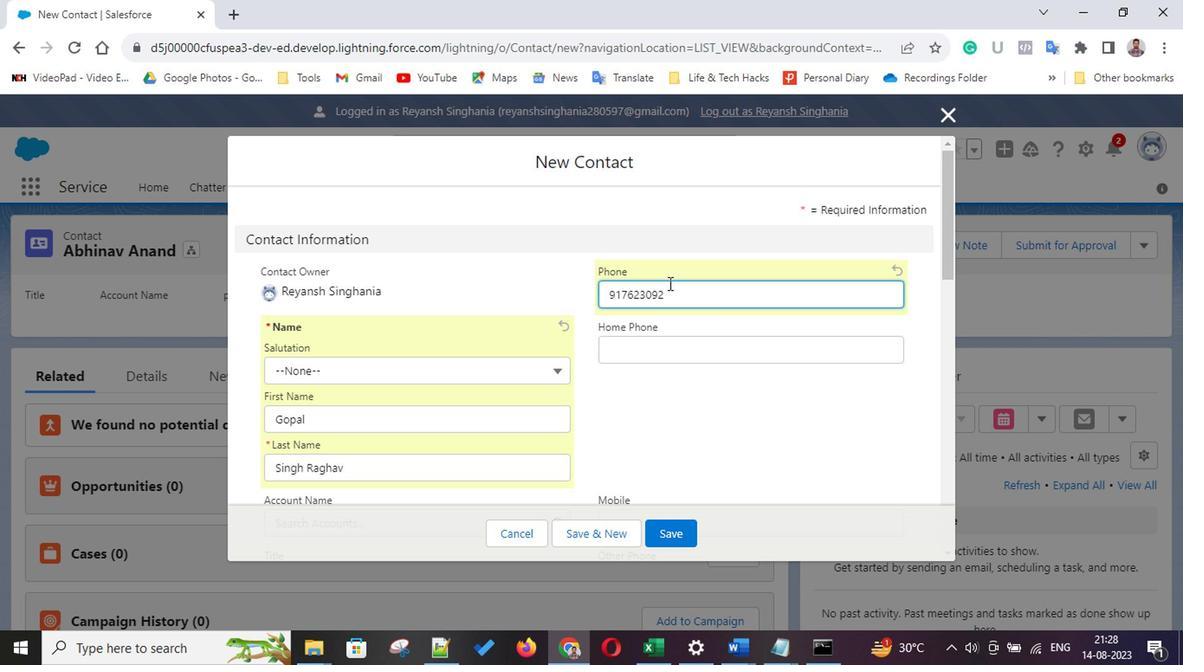 
Action: Mouse moved to (597, 528)
Screenshot: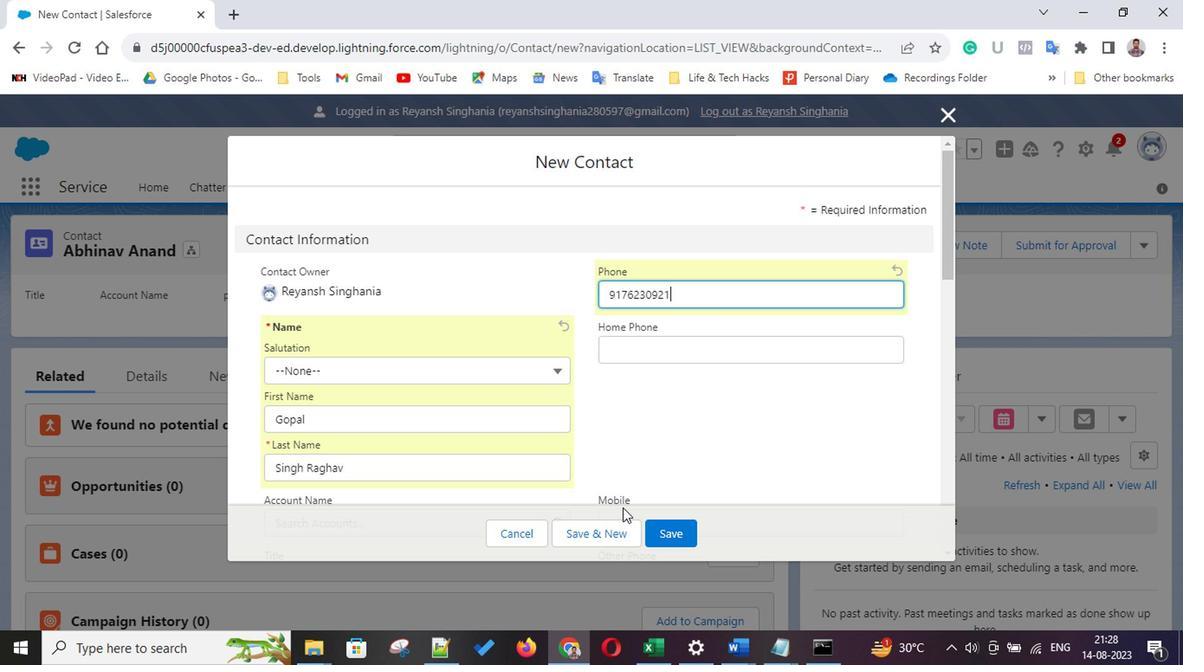 
Action: Mouse pressed left at (597, 528)
Screenshot: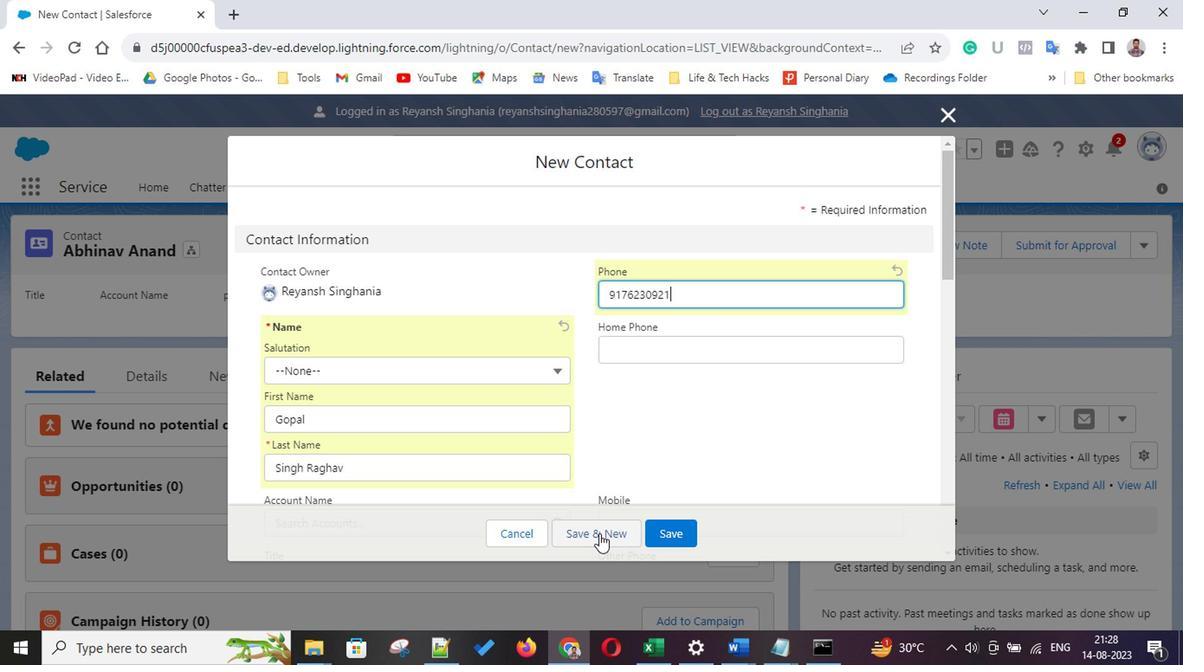 
Action: Mouse moved to (404, 426)
Screenshot: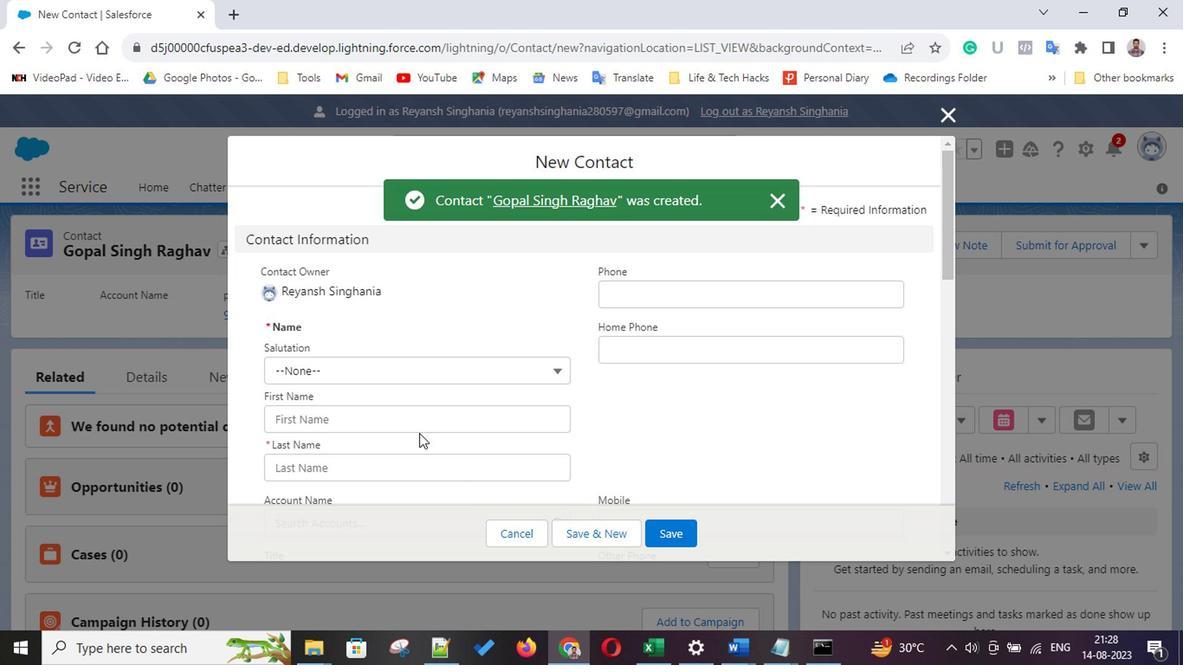 
Action: Mouse pressed left at (404, 426)
Screenshot: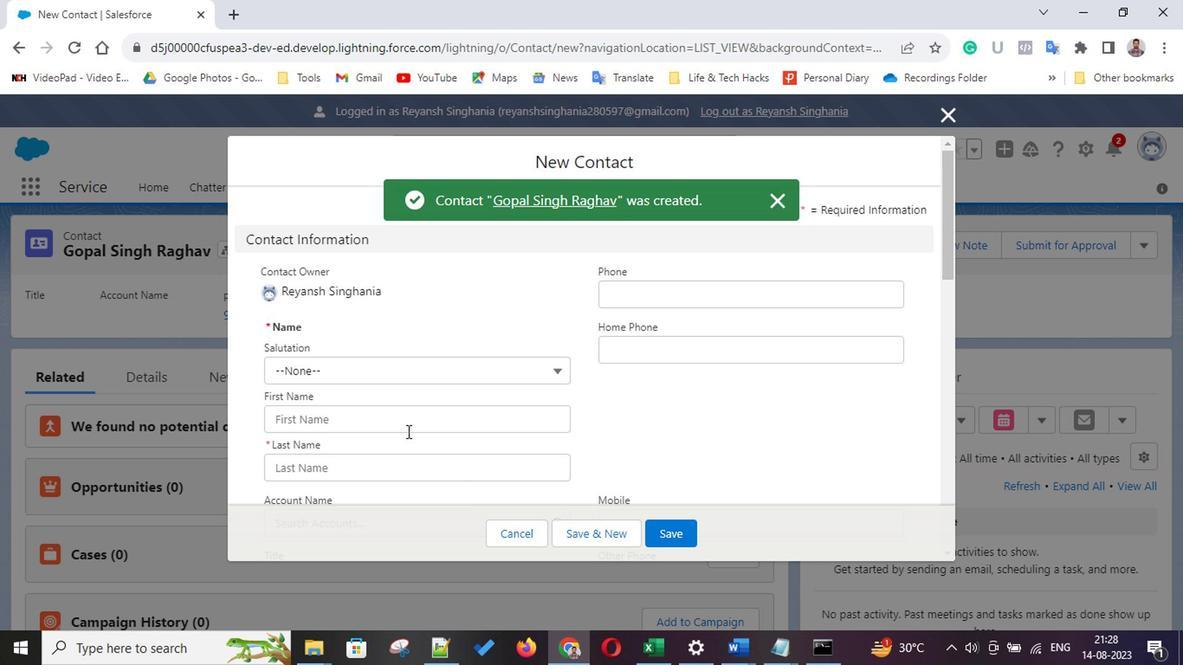 
Action: Key pressed <Key.shift>Abhiseh<Key.backspace><Key.backspace>helkl<Key.backspace><Key.backspace><Key.backspace>k<Key.tab><Key.shift>Verma
Screenshot: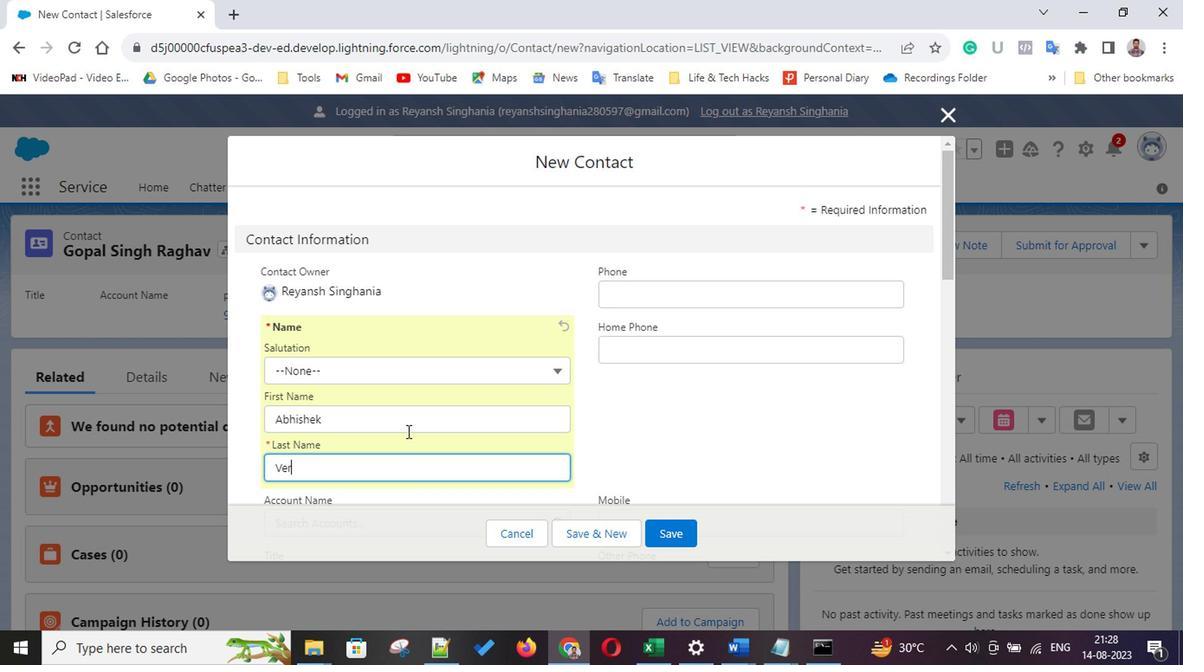 
Action: Mouse moved to (642, 285)
Screenshot: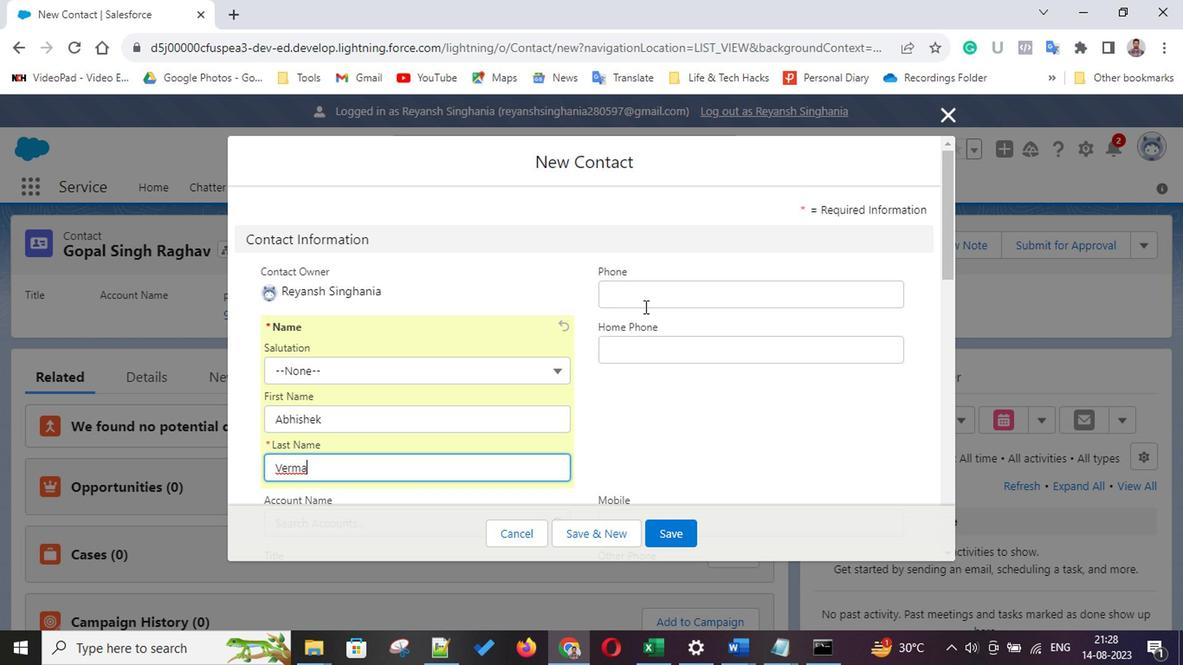 
Action: Mouse pressed left at (642, 285)
Screenshot: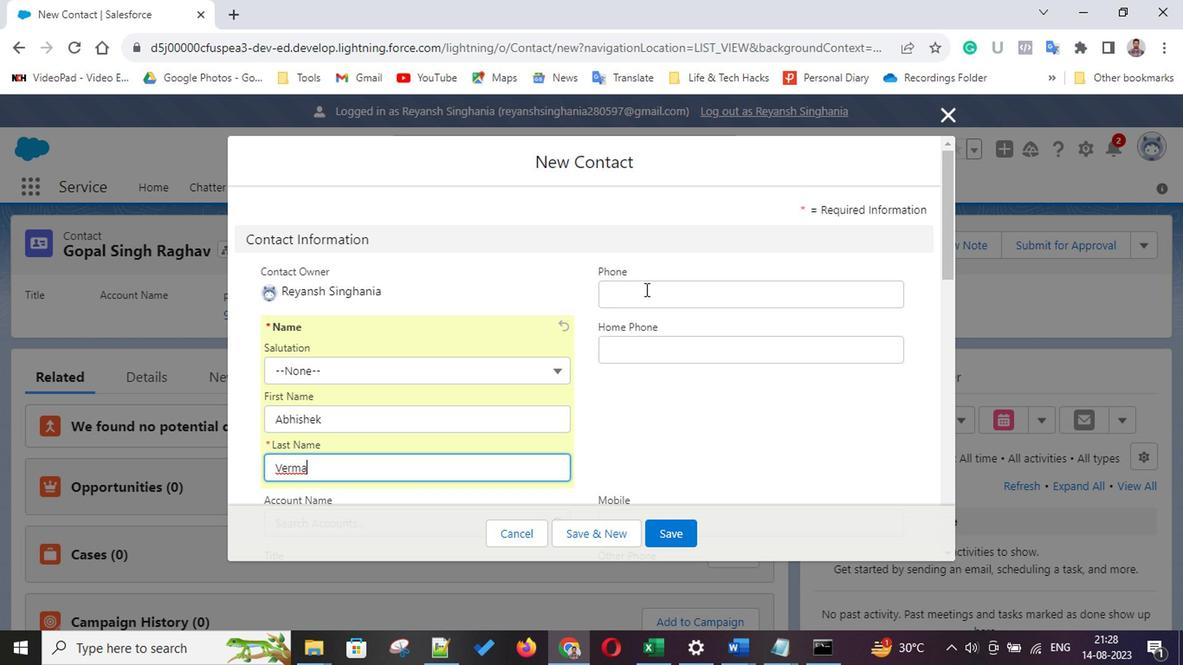 
Action: Mouse moved to (582, 529)
Screenshot: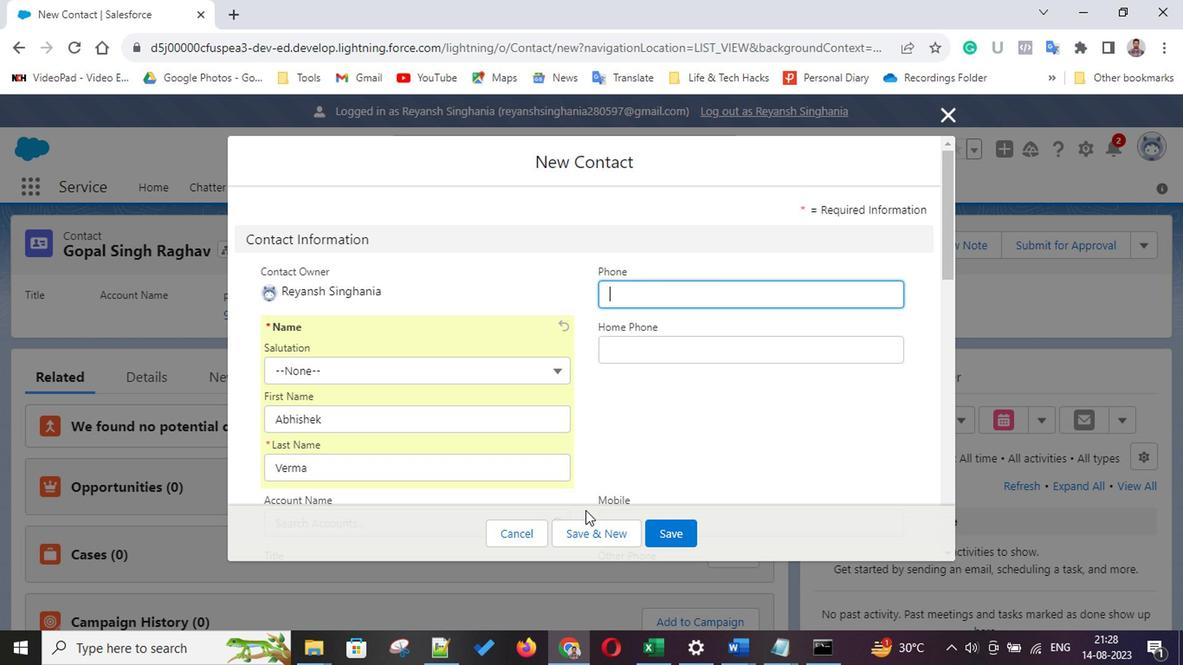 
Action: Mouse pressed left at (582, 529)
